 Task: Update the bed details and assign a resident in the Salesforce application.
Action: Mouse moved to (373, 102)
Screenshot: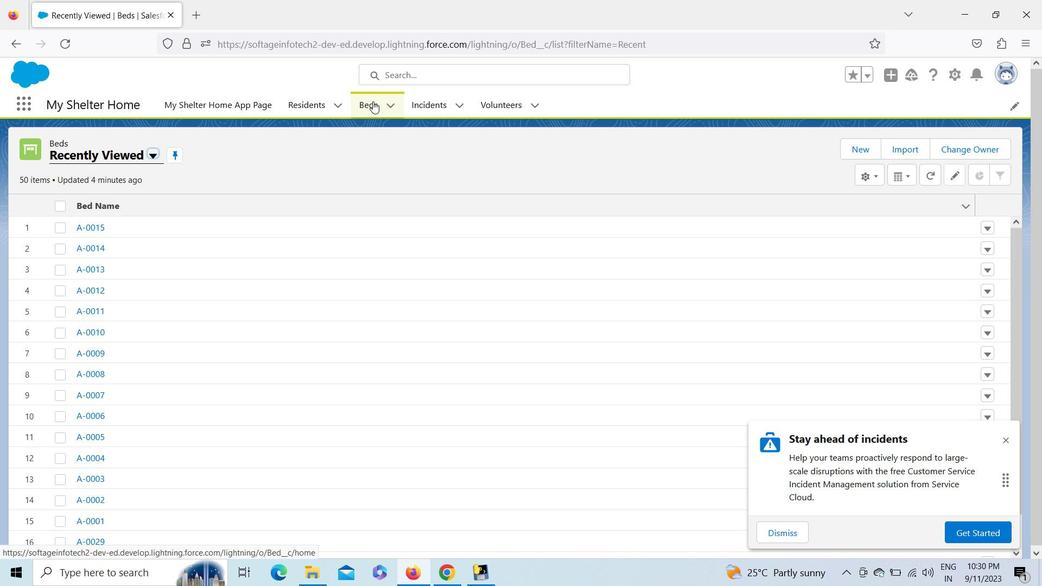 
Action: Mouse pressed left at (373, 102)
Screenshot: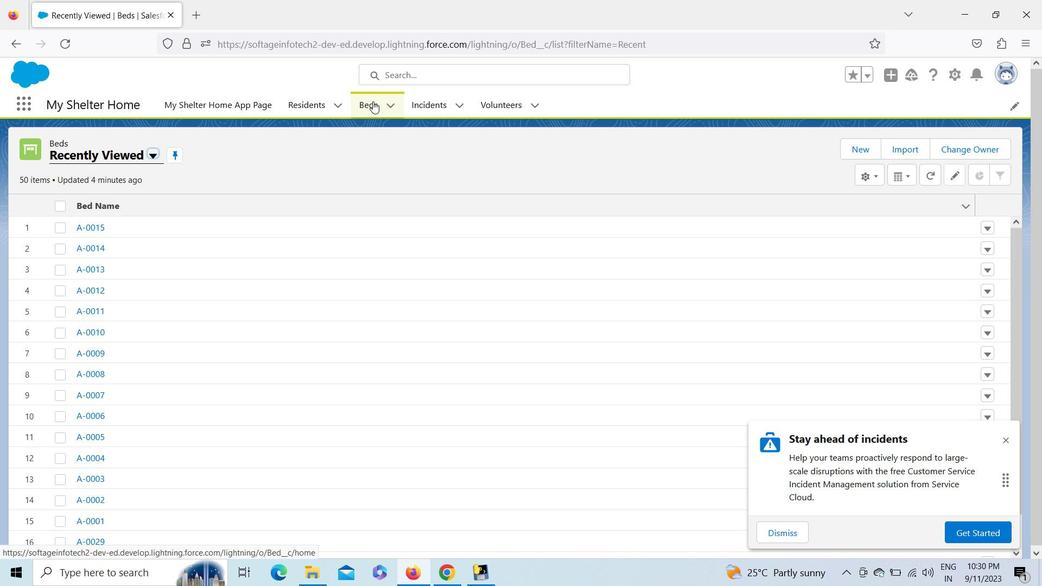 
Action: Mouse moved to (156, 155)
Screenshot: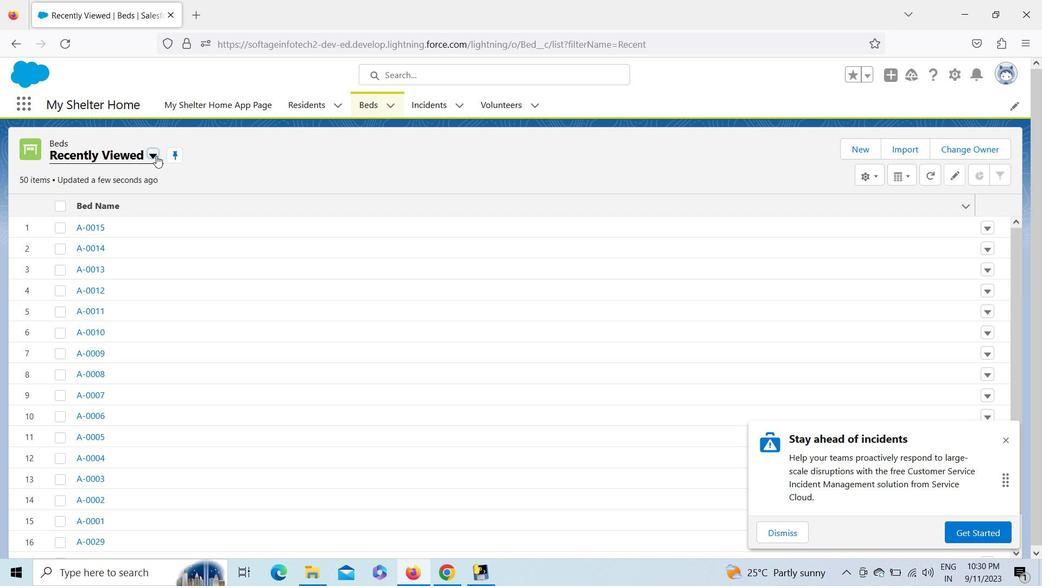 
Action: Mouse pressed left at (156, 155)
Screenshot: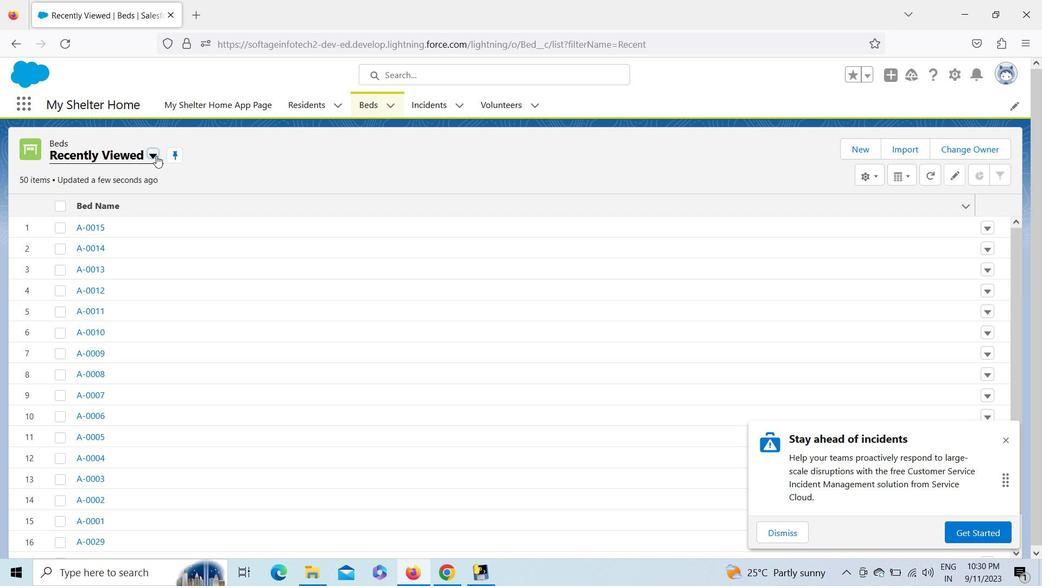 
Action: Mouse moved to (115, 197)
Screenshot: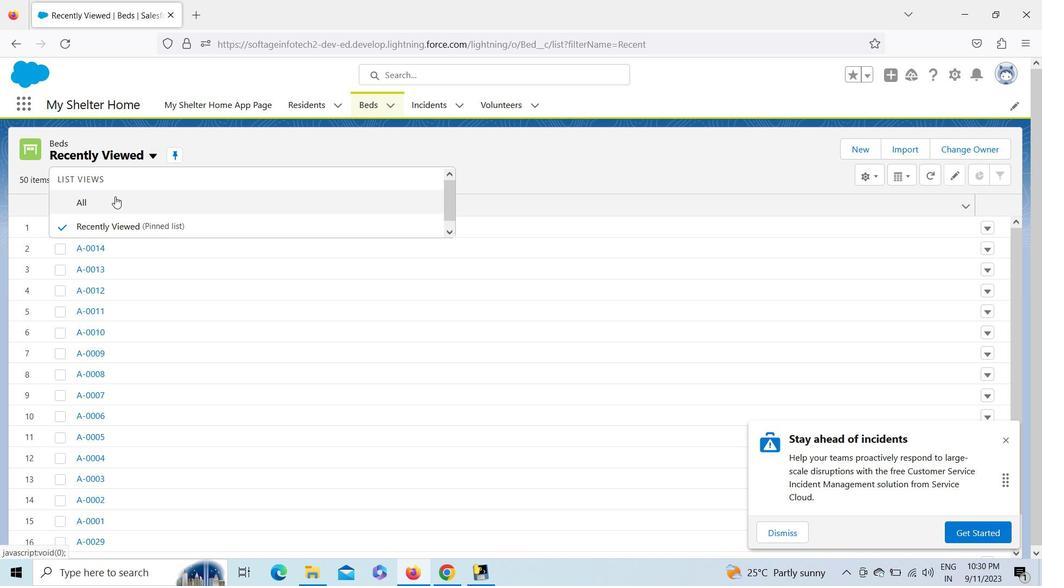 
Action: Mouse pressed left at (115, 197)
Screenshot: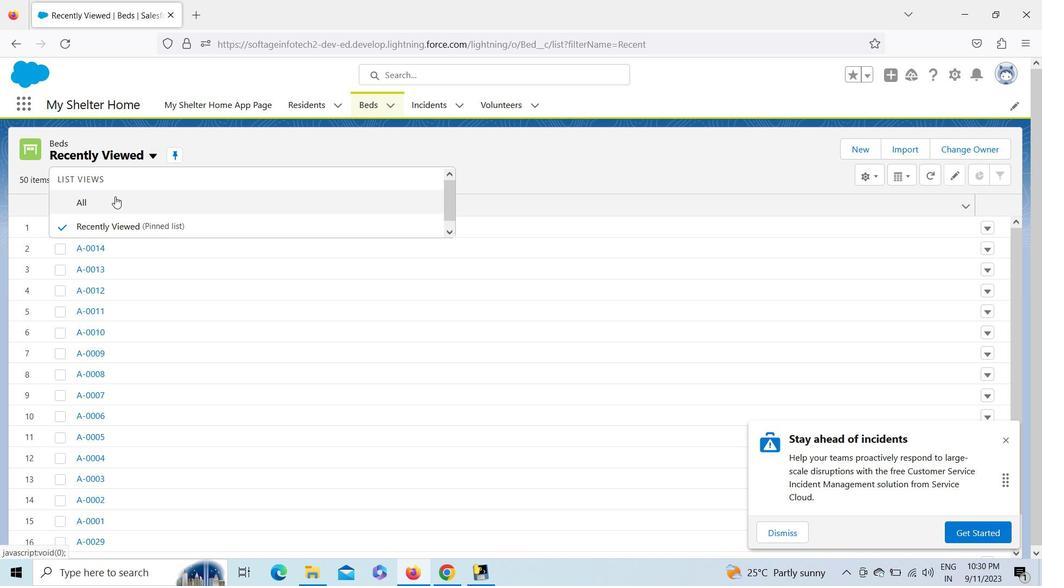 
Action: Mouse moved to (95, 157)
Screenshot: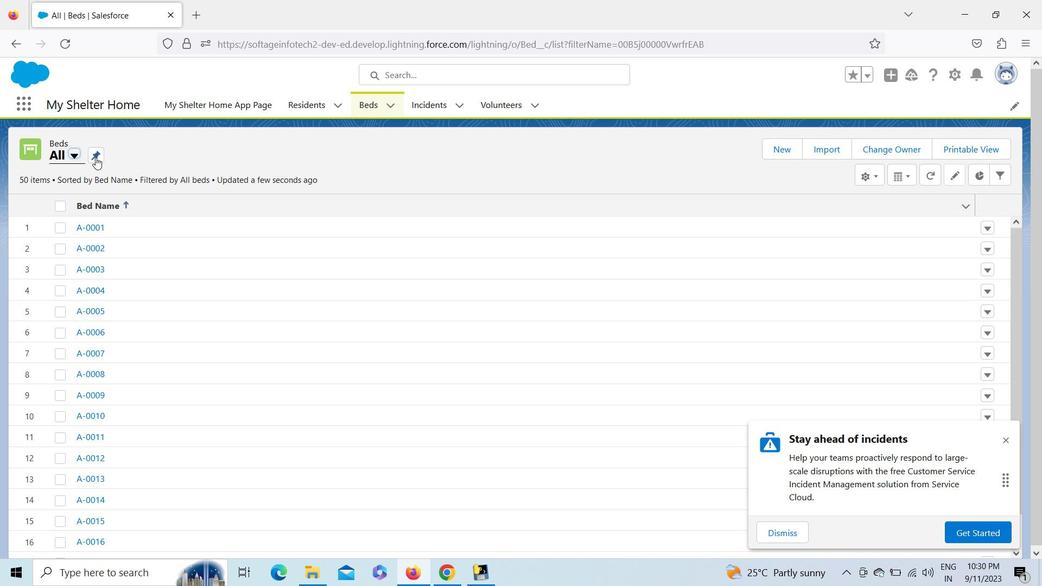 
Action: Mouse pressed left at (95, 157)
Screenshot: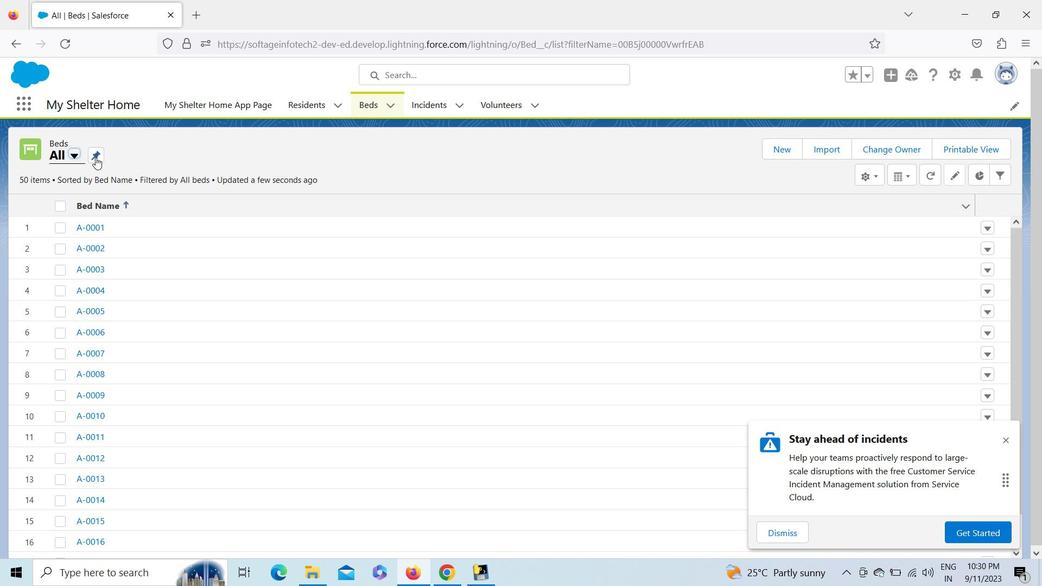 
Action: Mouse moved to (1007, 439)
Screenshot: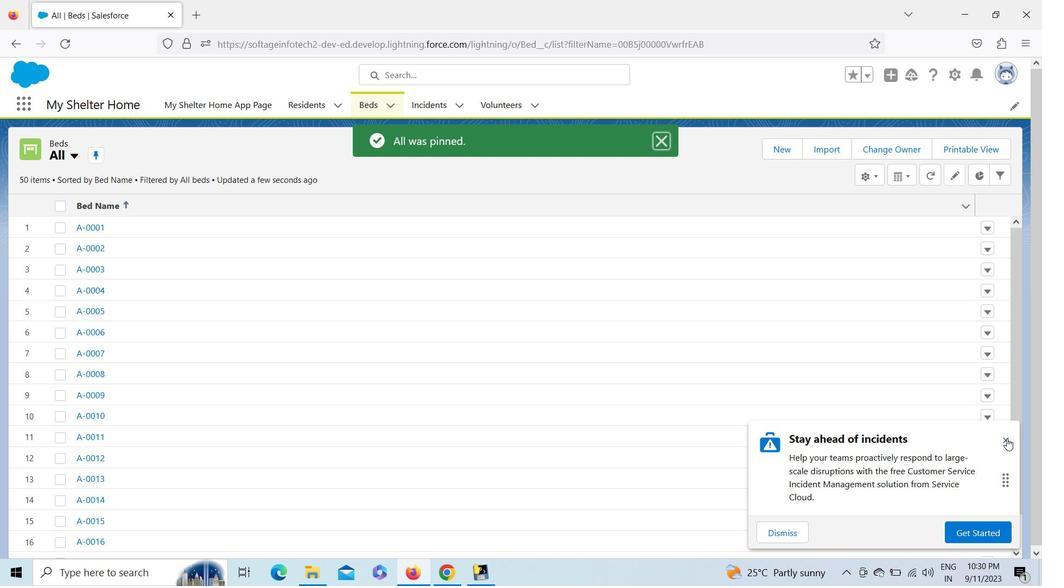 
Action: Mouse pressed left at (1007, 439)
Screenshot: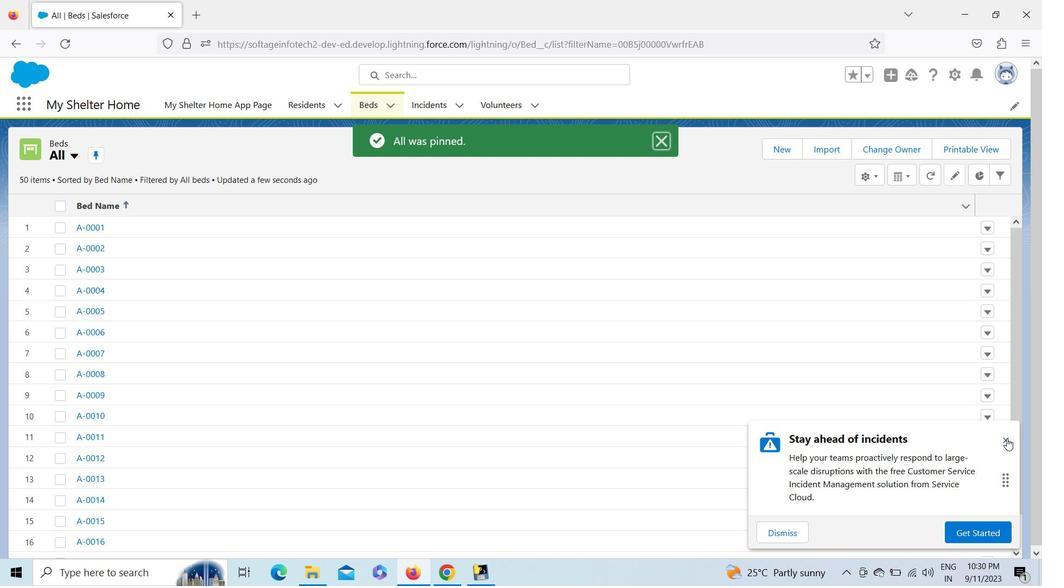 
Action: Mouse moved to (1020, 554)
Screenshot: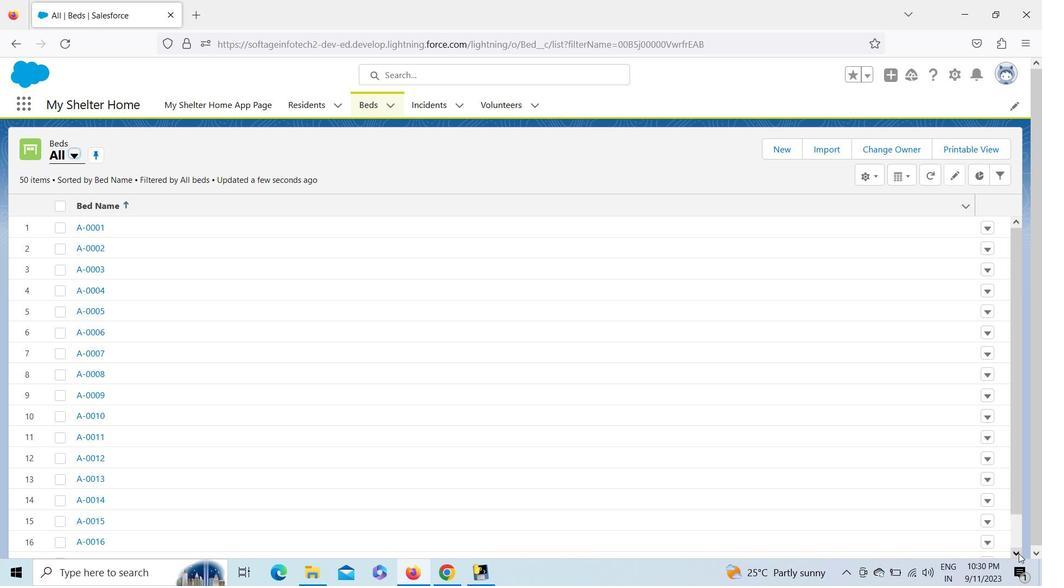 
Action: Mouse pressed left at (1020, 554)
Screenshot: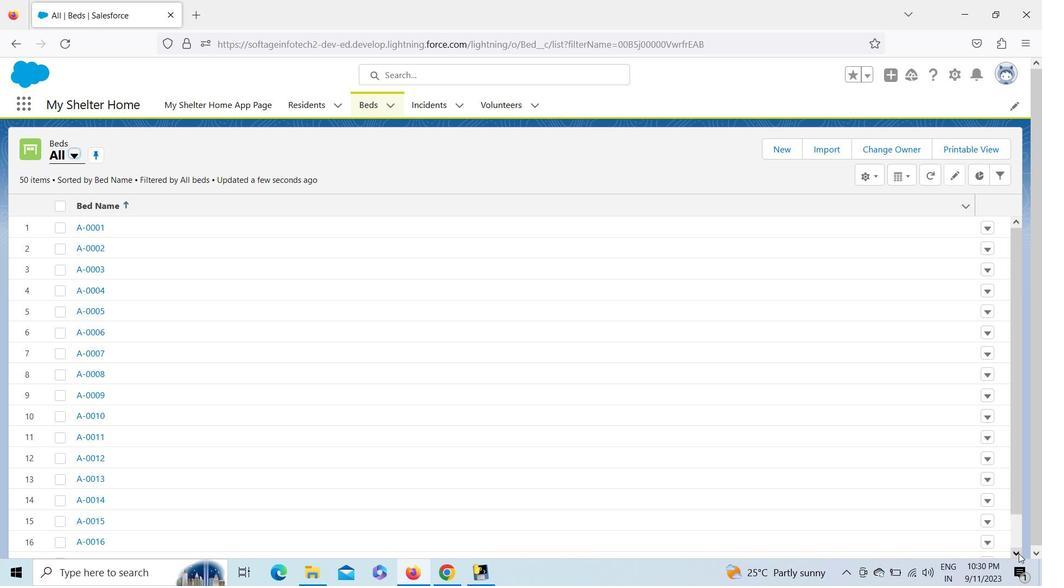 
Action: Mouse pressed left at (1020, 554)
Screenshot: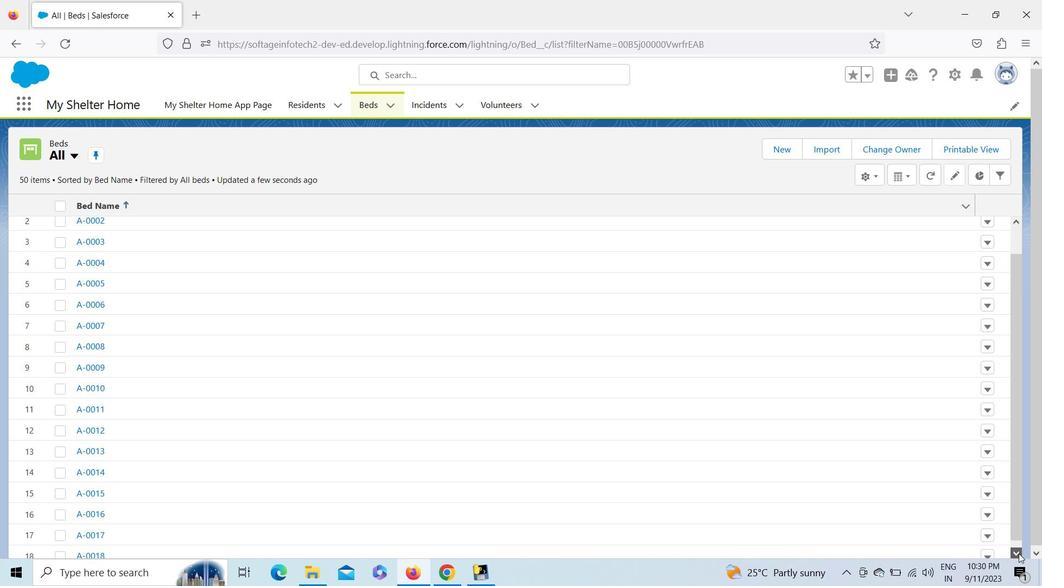 
Action: Mouse pressed left at (1020, 554)
Screenshot: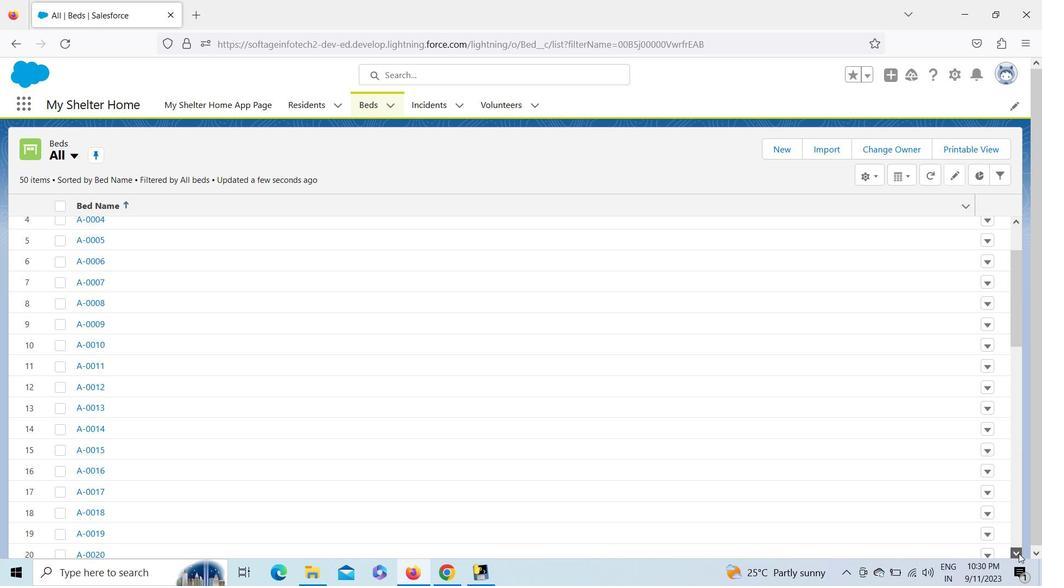 
Action: Mouse pressed left at (1020, 554)
Screenshot: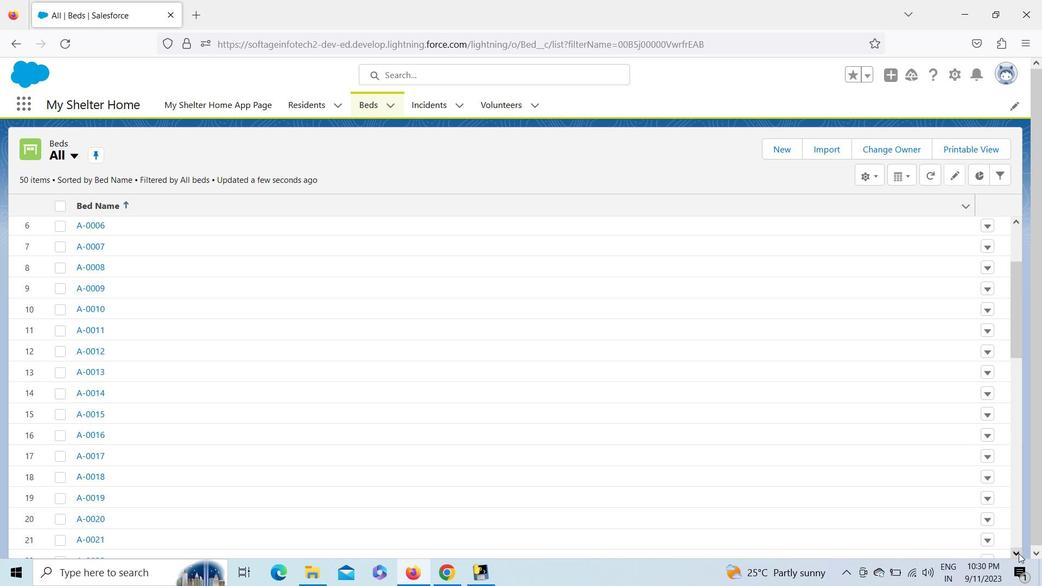 
Action: Mouse moved to (86, 404)
Screenshot: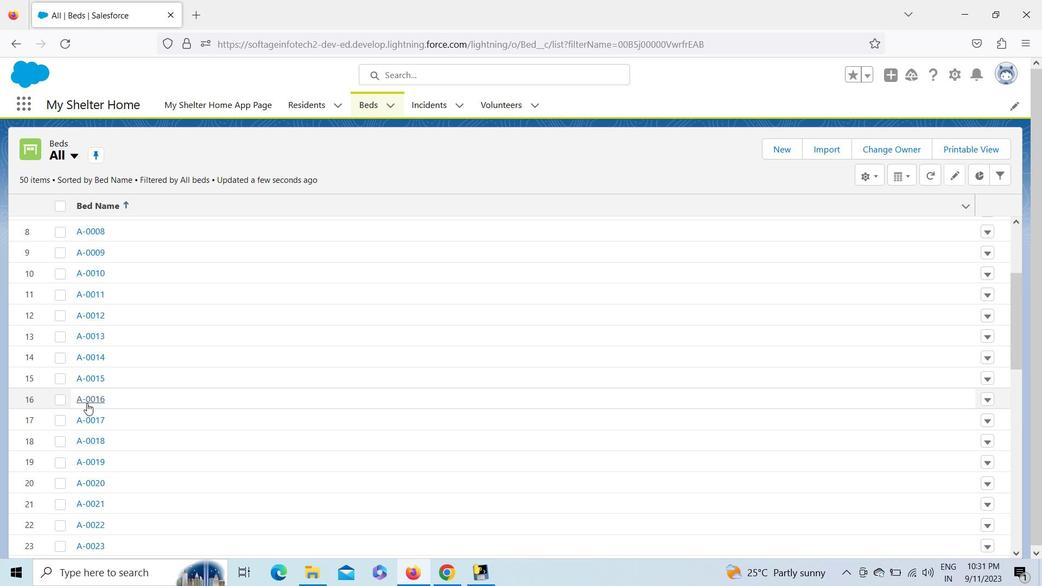
Action: Mouse pressed left at (86, 404)
Screenshot: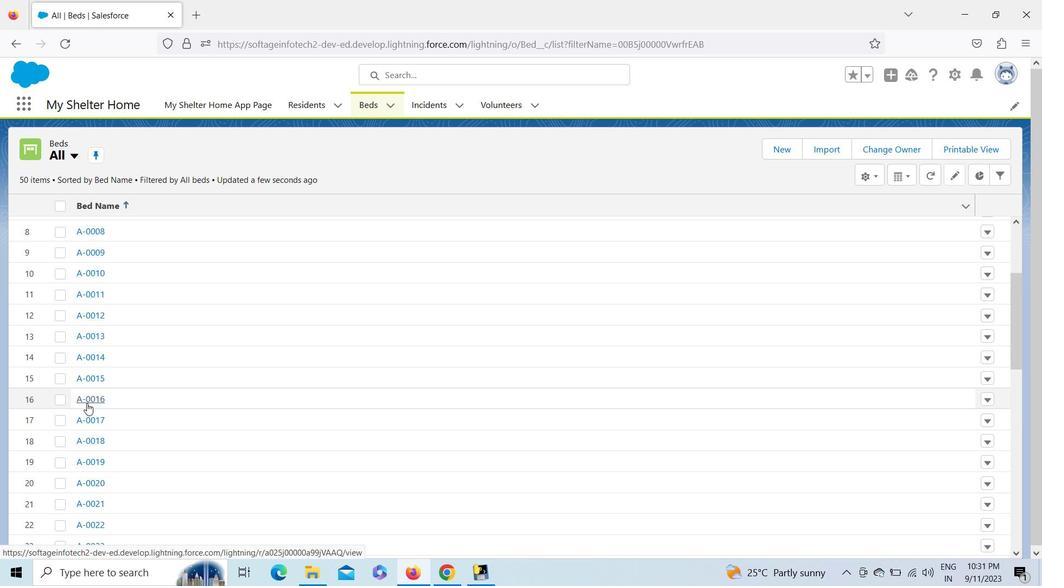 
Action: Mouse moved to (667, 332)
Screenshot: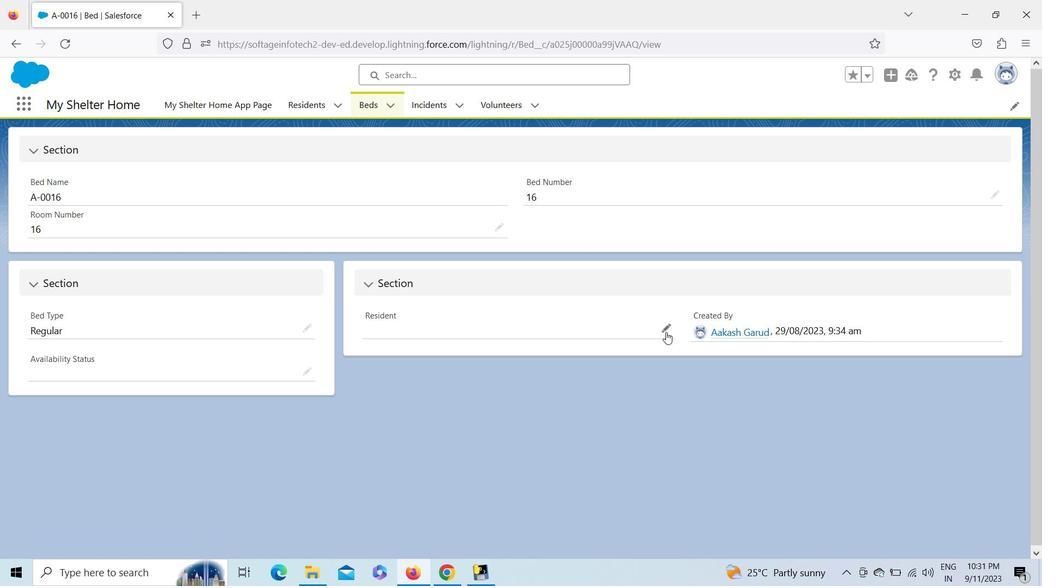 
Action: Mouse pressed left at (667, 332)
Screenshot: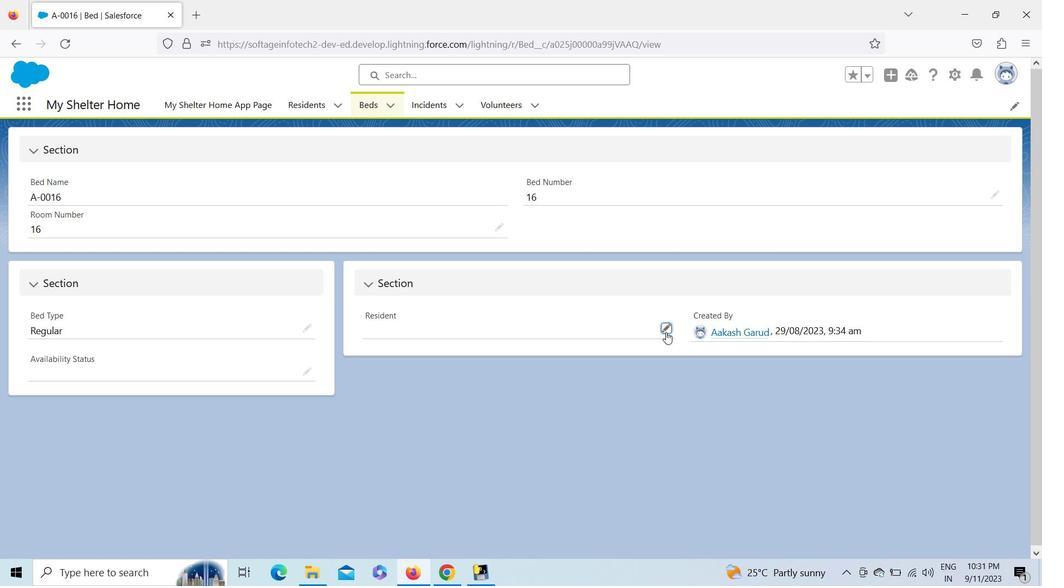 
Action: Mouse moved to (640, 362)
Screenshot: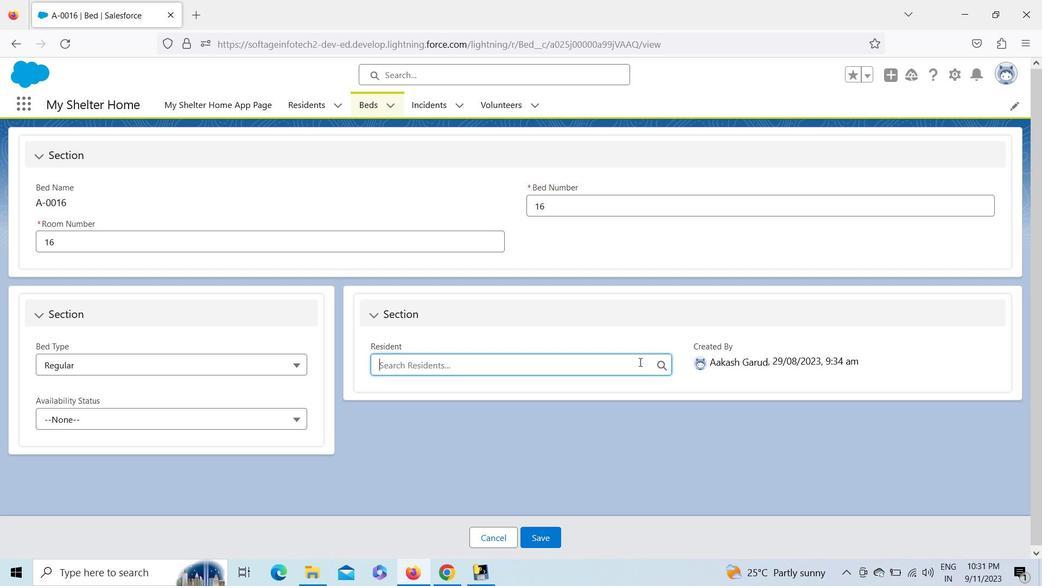 
Action: Key pressed <Key.shift>Jiy<Key.backspace>
Screenshot: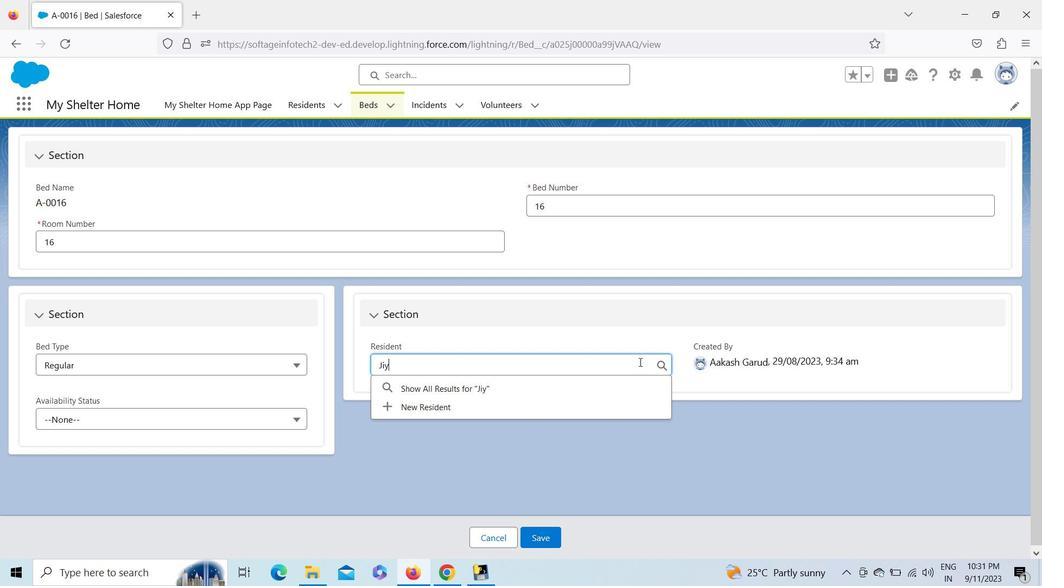 
Action: Mouse moved to (447, 425)
Screenshot: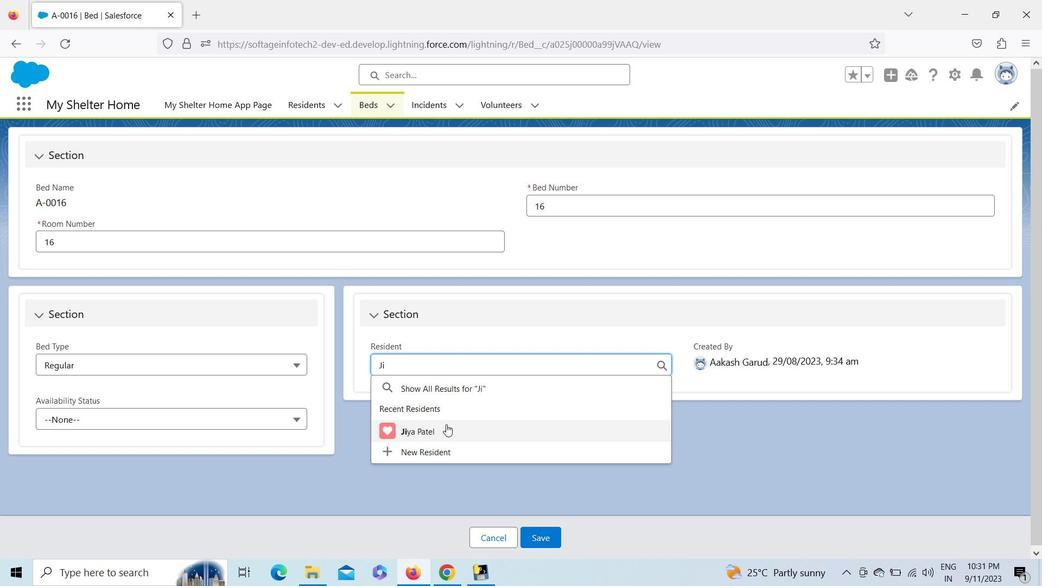 
Action: Mouse pressed left at (447, 425)
Screenshot: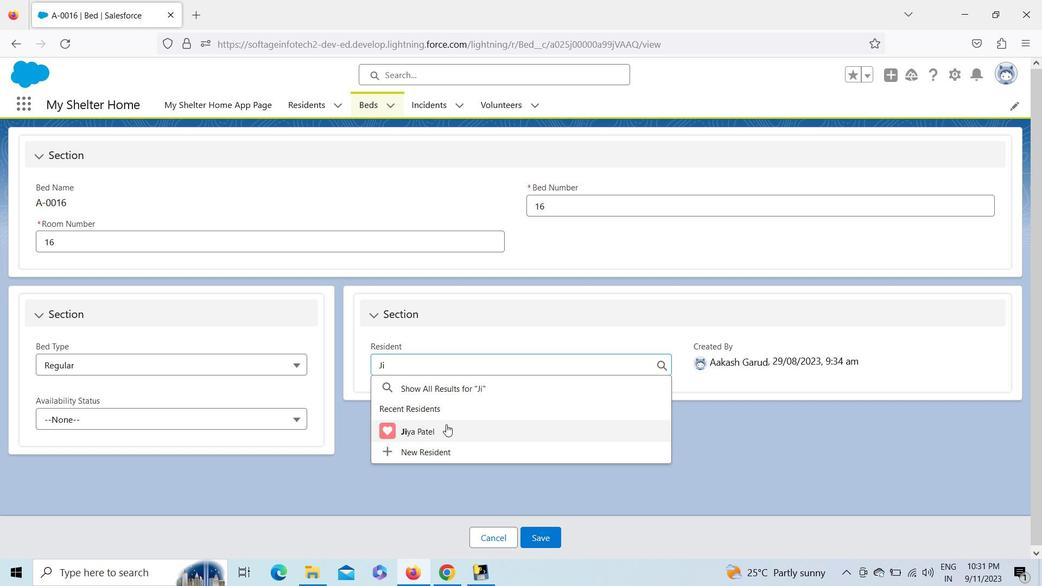 
Action: Mouse moved to (166, 415)
Screenshot: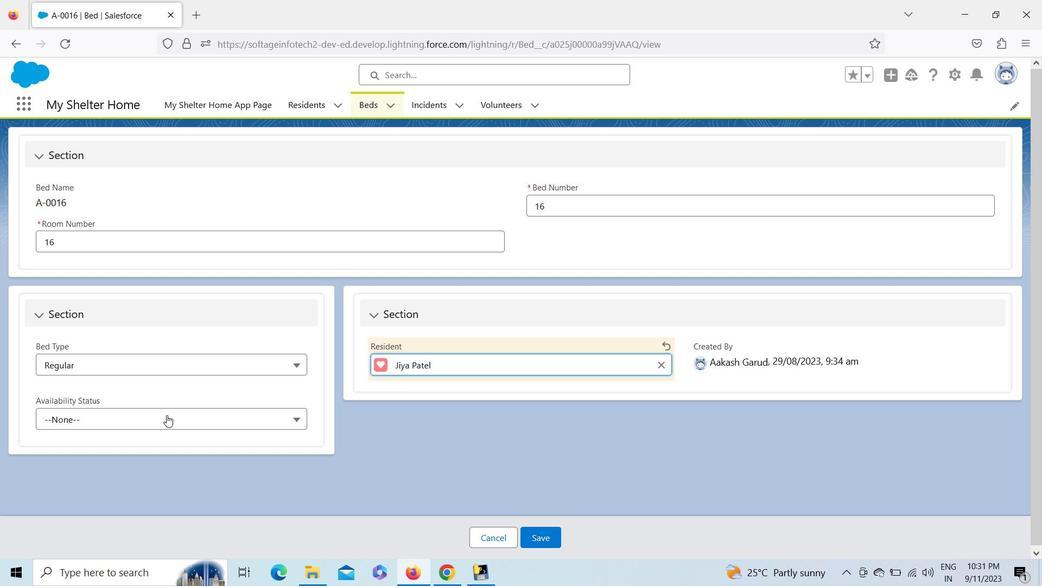 
Action: Mouse pressed left at (166, 415)
Screenshot: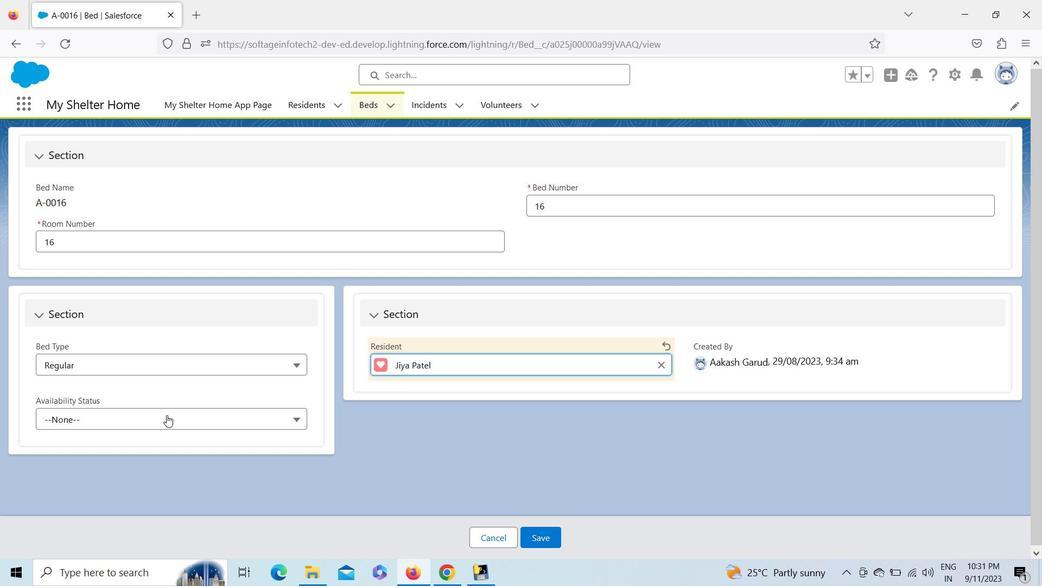 
Action: Mouse moved to (97, 473)
Screenshot: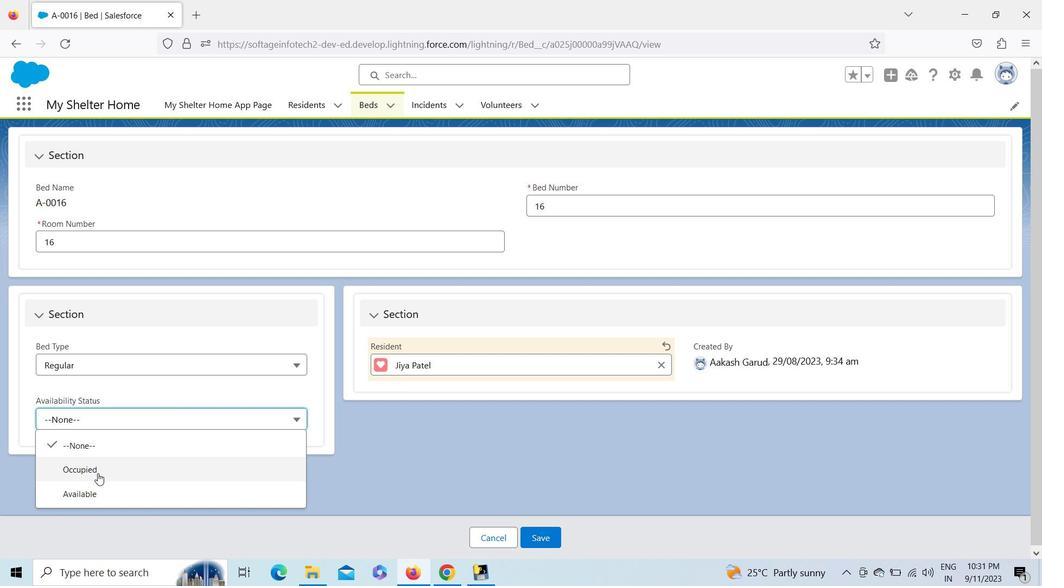 
Action: Mouse pressed left at (97, 473)
Screenshot: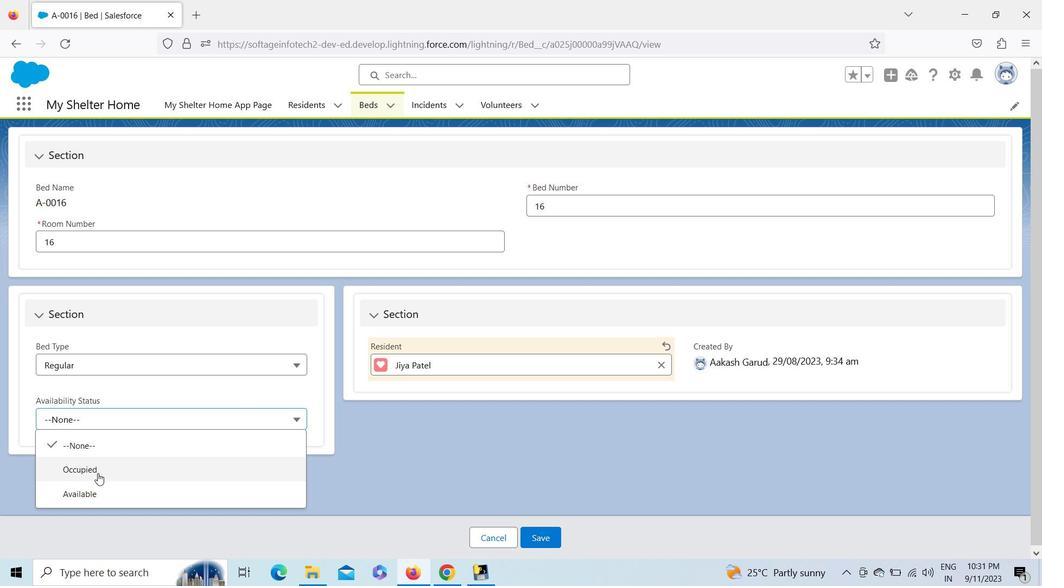 
Action: Mouse moved to (550, 530)
Screenshot: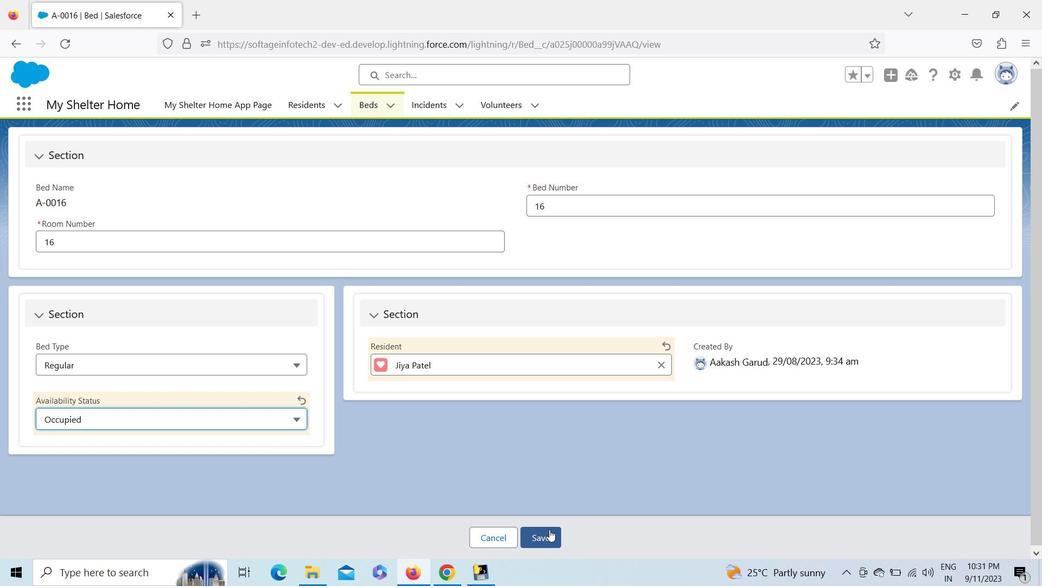 
Action: Mouse pressed left at (550, 530)
Screenshot: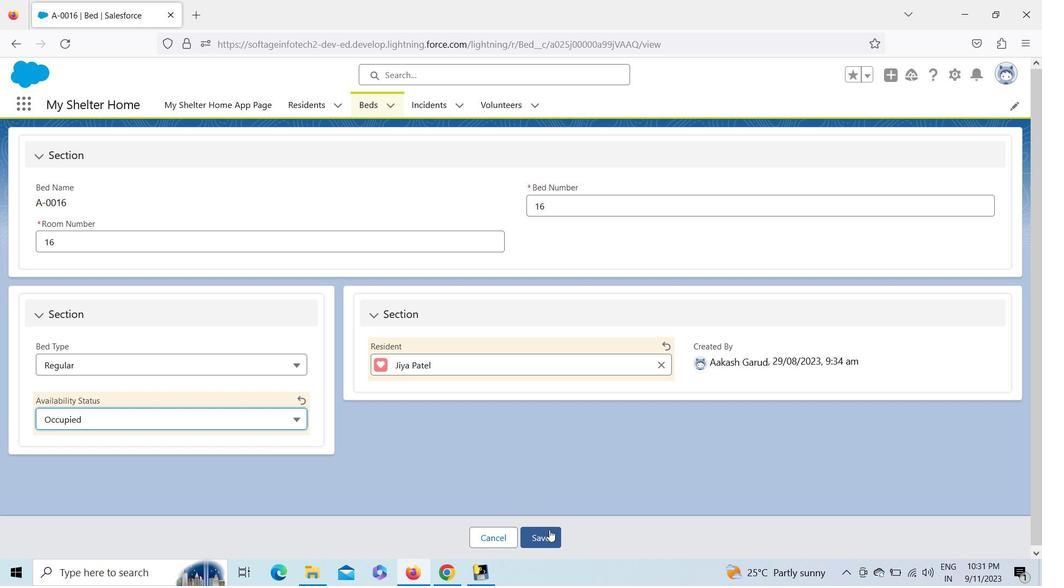 
Action: Mouse moved to (374, 102)
Screenshot: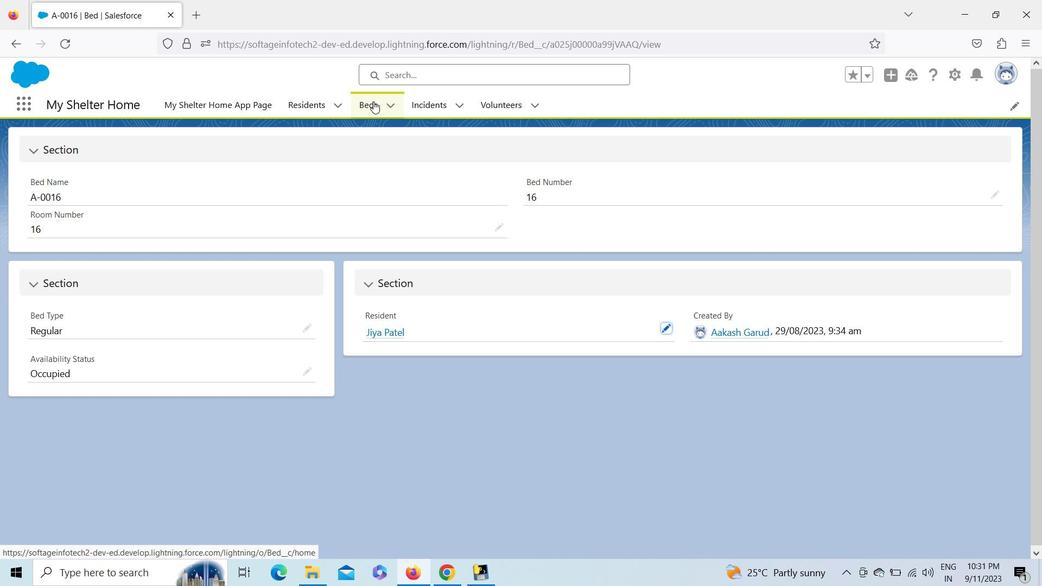
Action: Mouse pressed left at (374, 102)
Screenshot: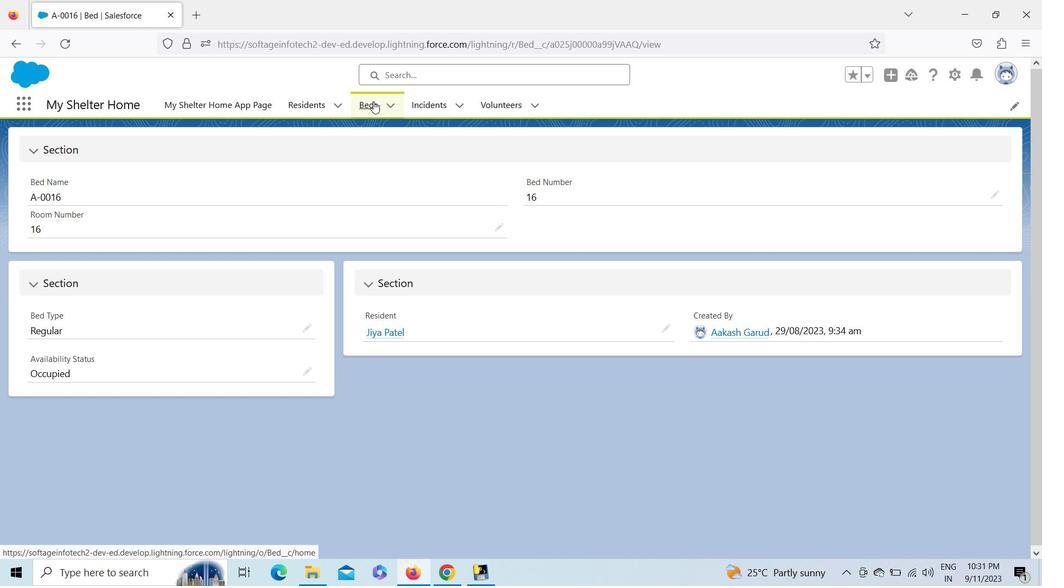 
Action: Mouse moved to (1016, 553)
Screenshot: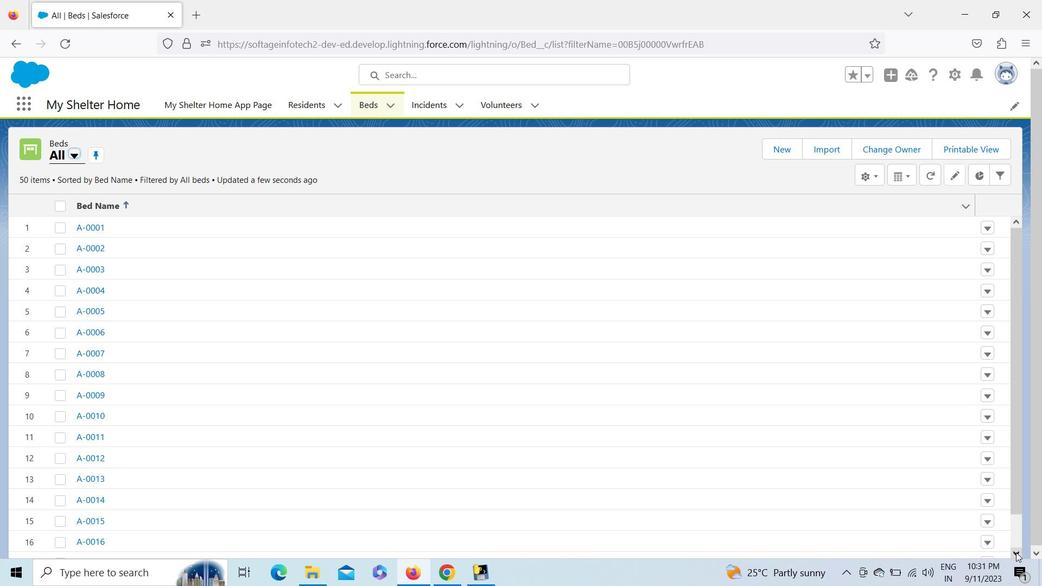 
Action: Mouse pressed left at (1016, 553)
Screenshot: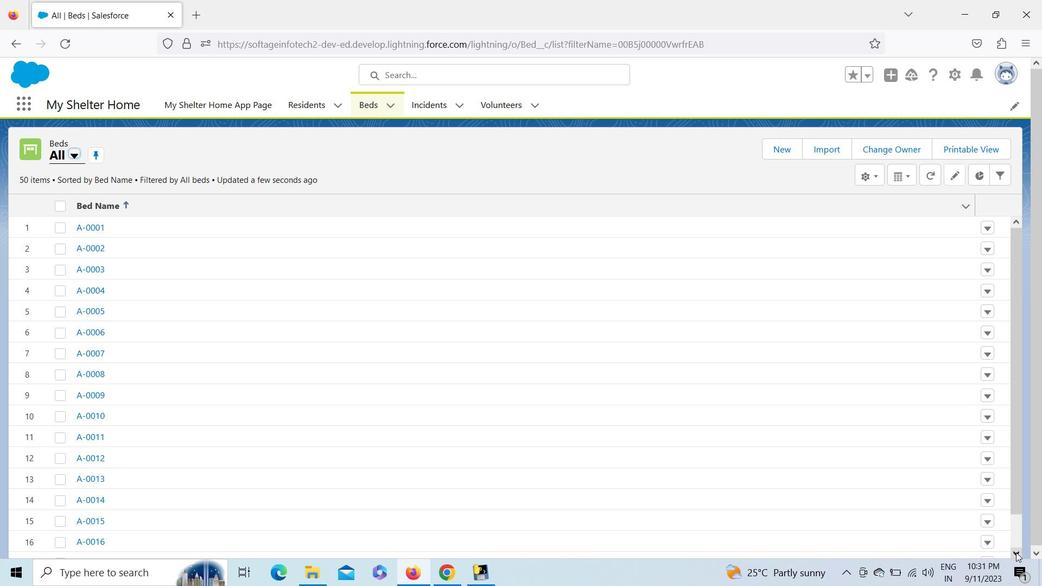 
Action: Mouse pressed left at (1016, 553)
Screenshot: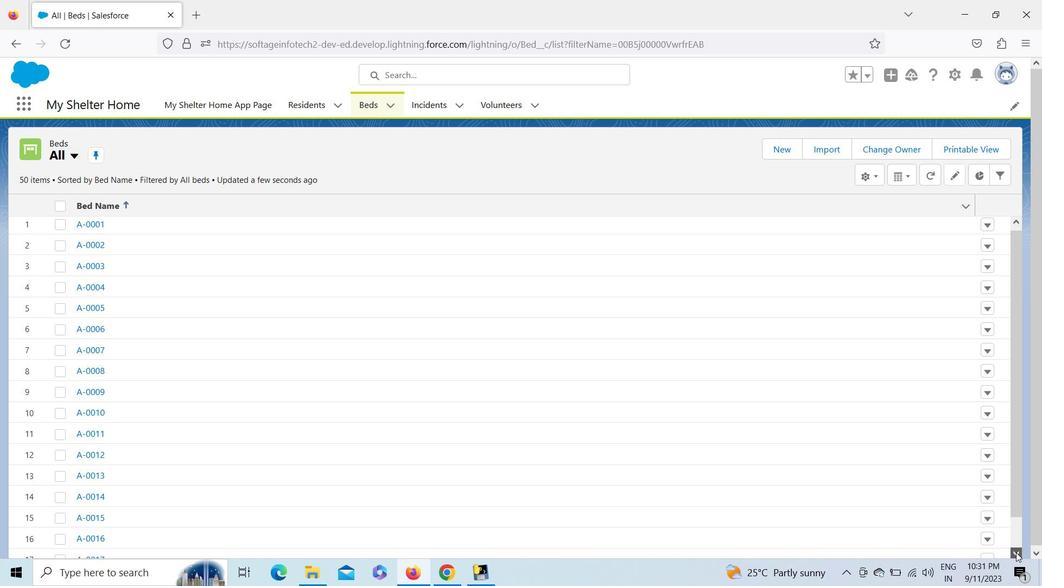 
Action: Mouse moved to (98, 485)
Screenshot: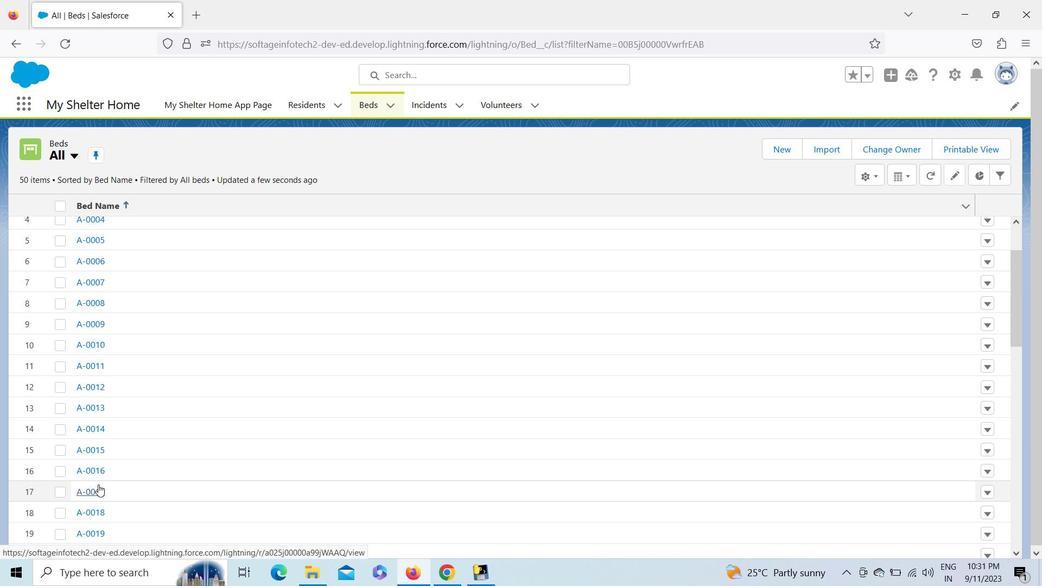 
Action: Mouse pressed left at (98, 485)
Screenshot: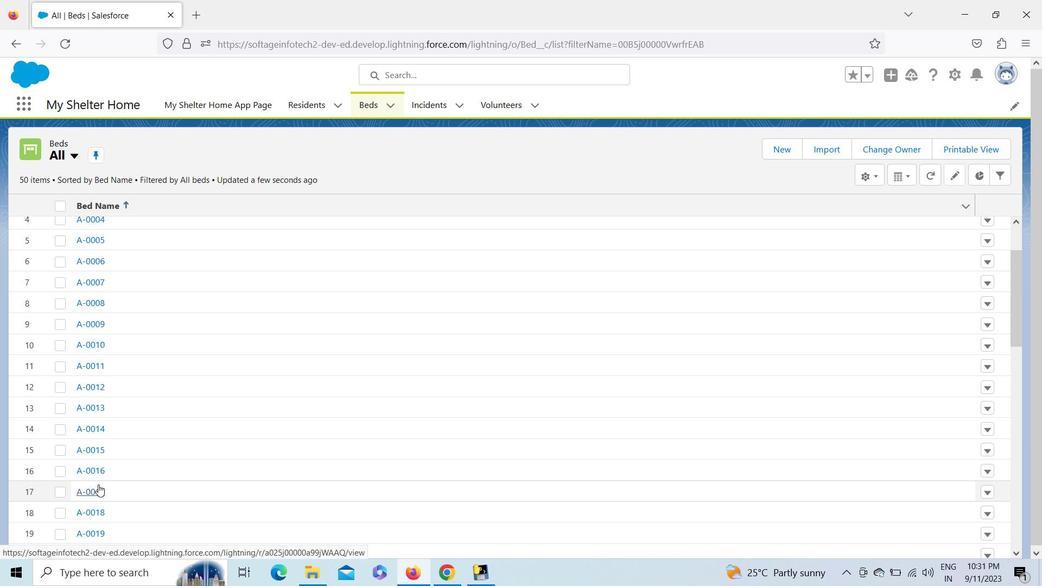 
Action: Mouse moved to (664, 327)
Screenshot: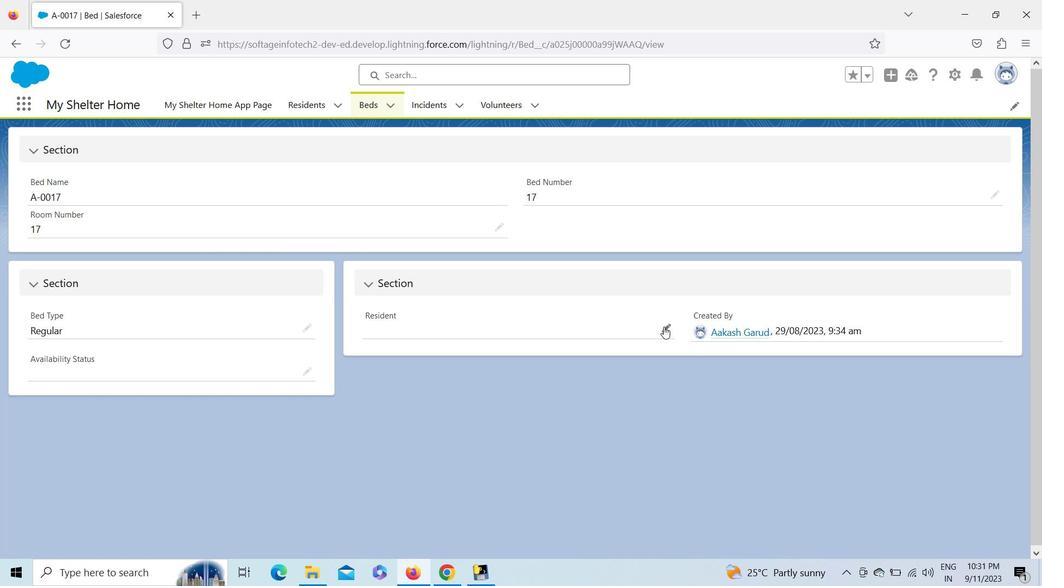 
Action: Mouse pressed left at (664, 327)
Screenshot: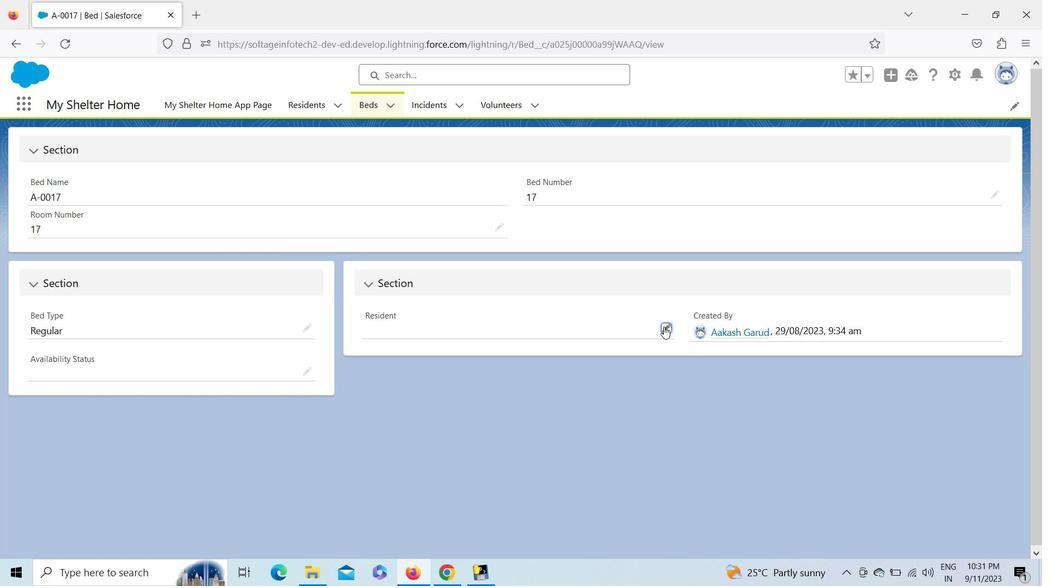 
Action: Mouse moved to (657, 370)
Screenshot: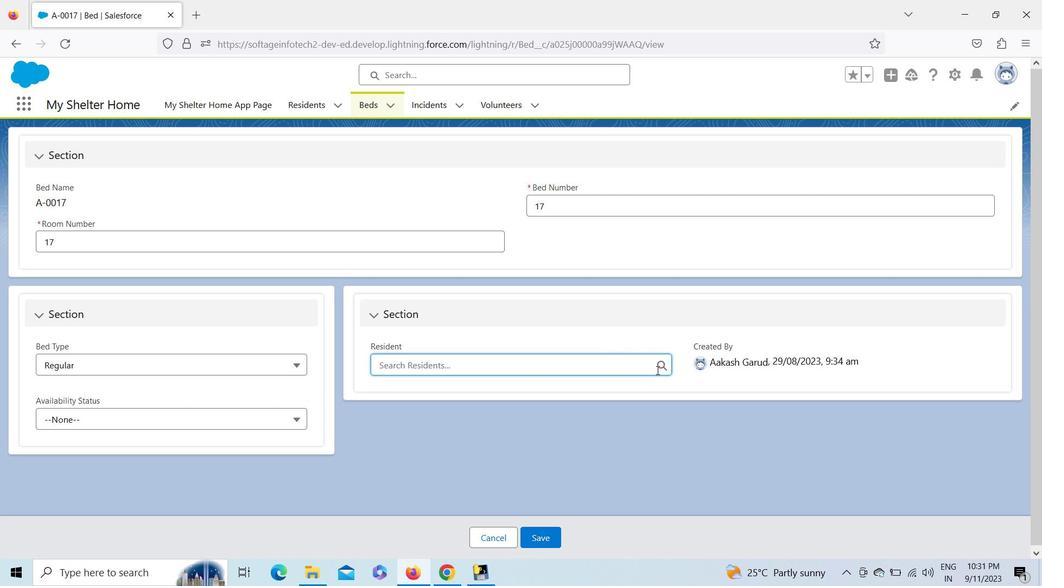
Action: Key pressed h
Screenshot: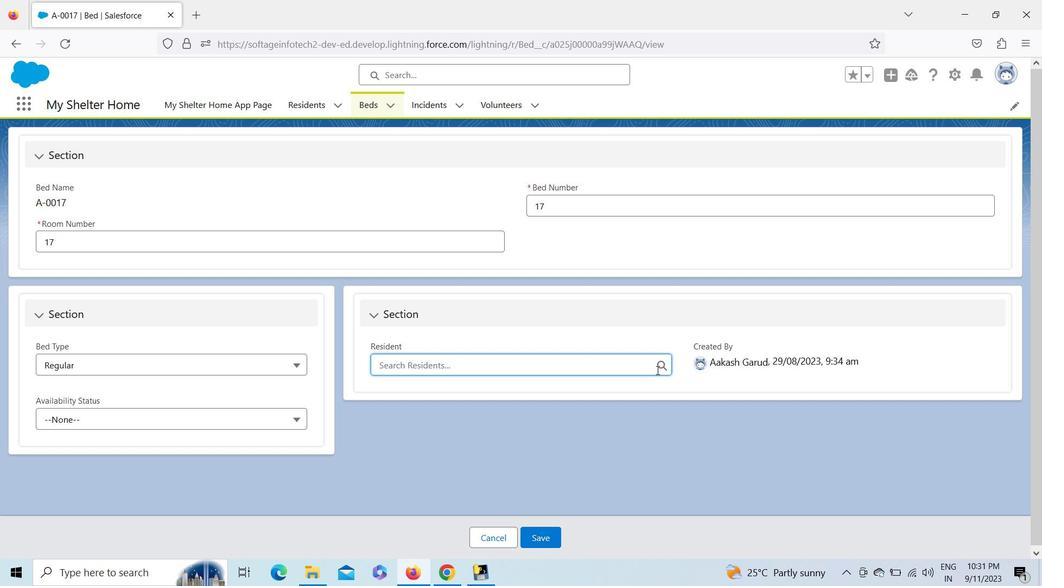 
Action: Mouse moved to (538, 462)
Screenshot: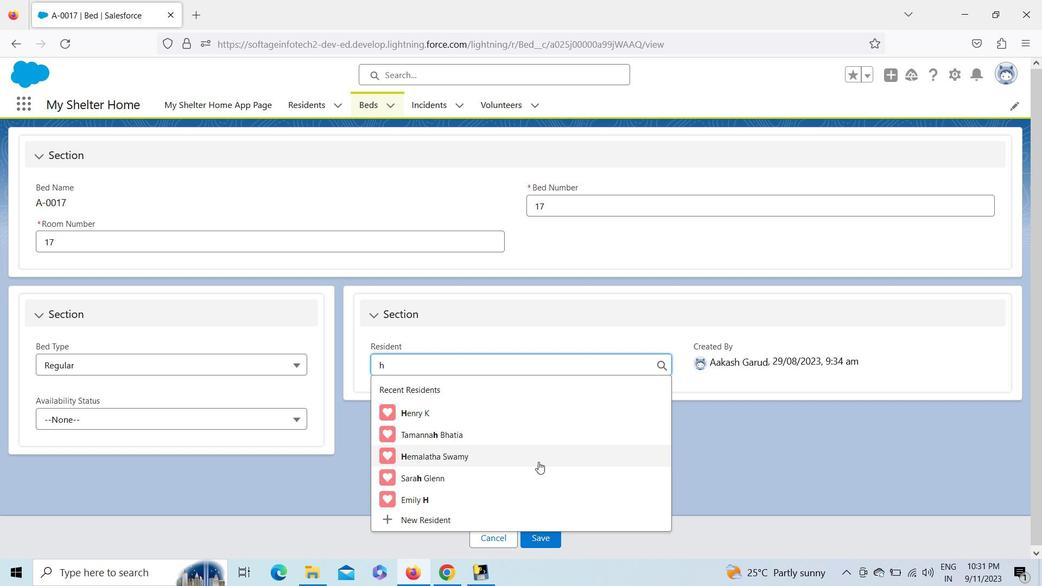 
Action: Key pressed en<Key.backspace><Key.backspace>
Screenshot: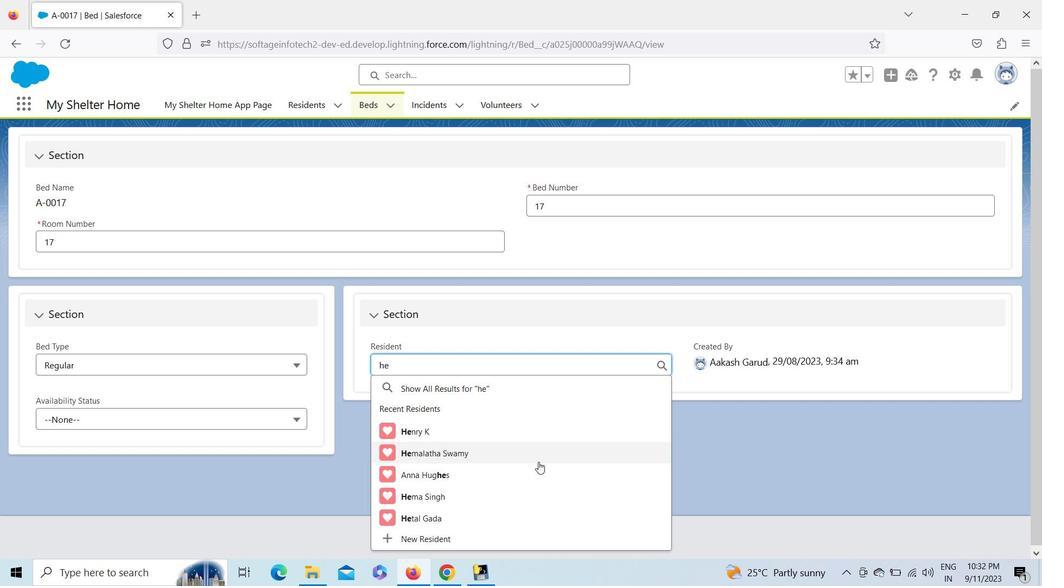 
Action: Mouse moved to (428, 372)
Screenshot: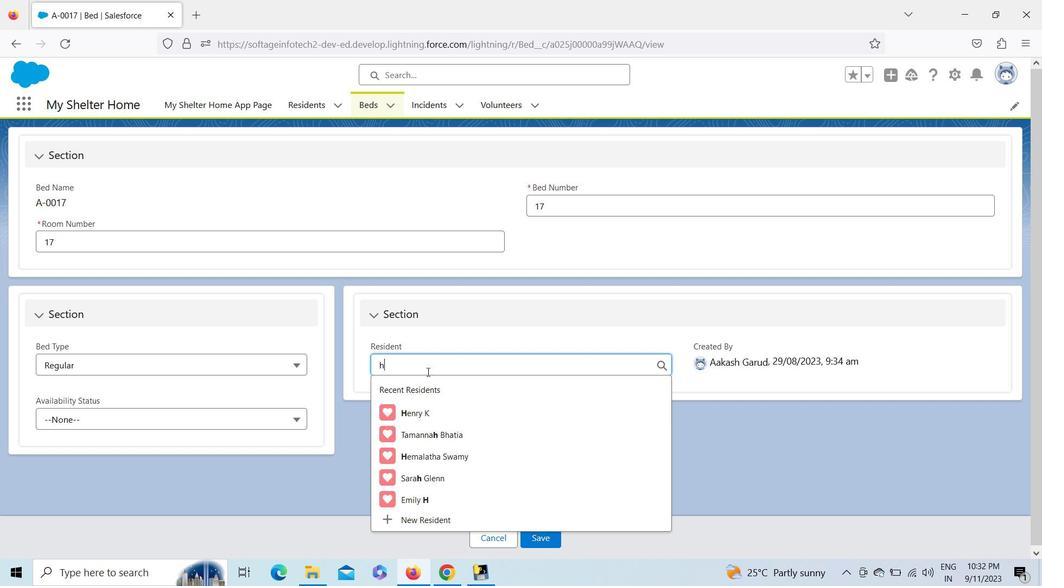 
Action: Key pressed enry
Screenshot: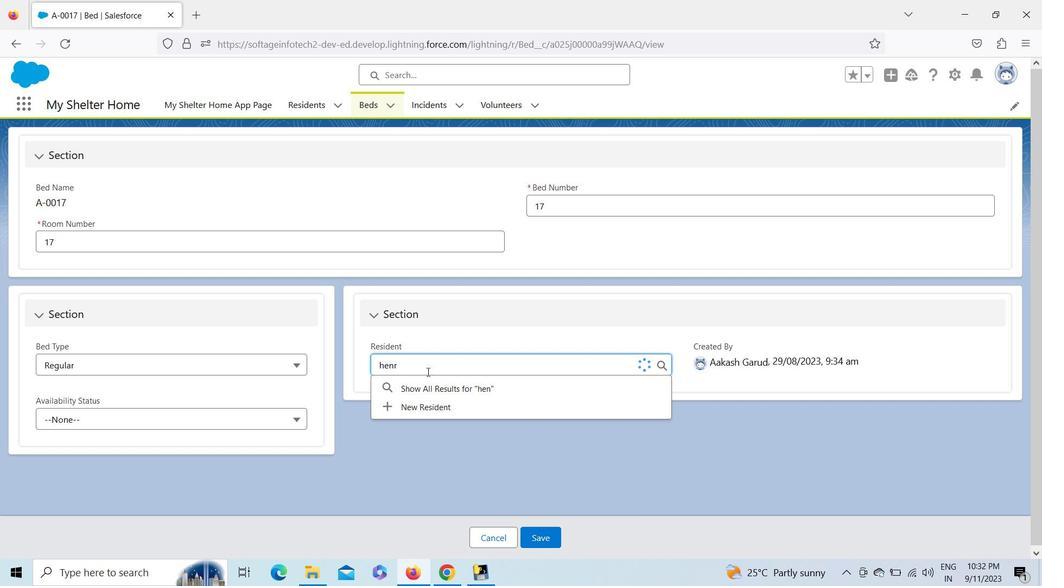 
Action: Mouse moved to (432, 390)
Screenshot: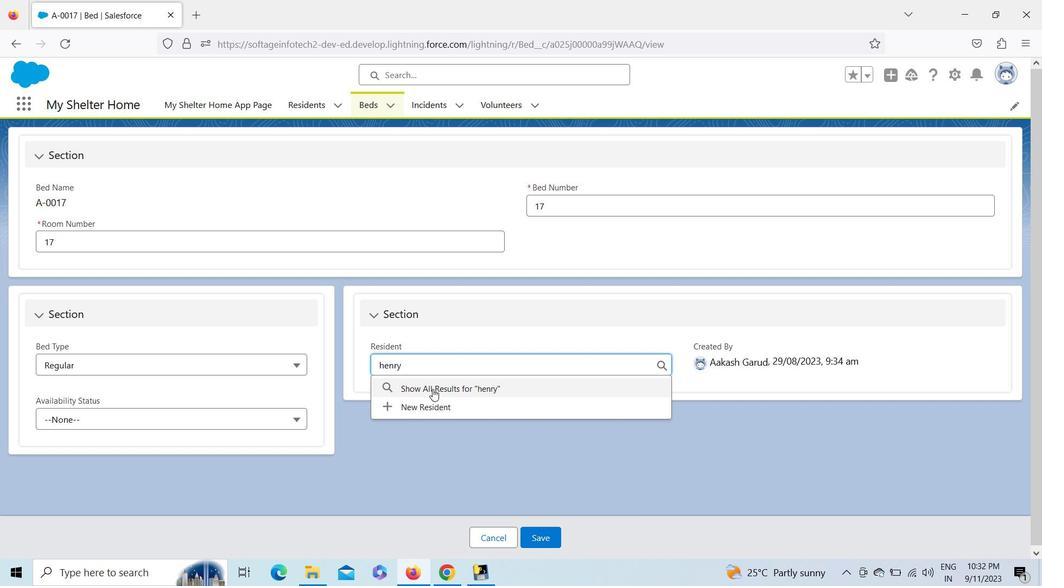 
Action: Mouse pressed left at (432, 390)
Screenshot: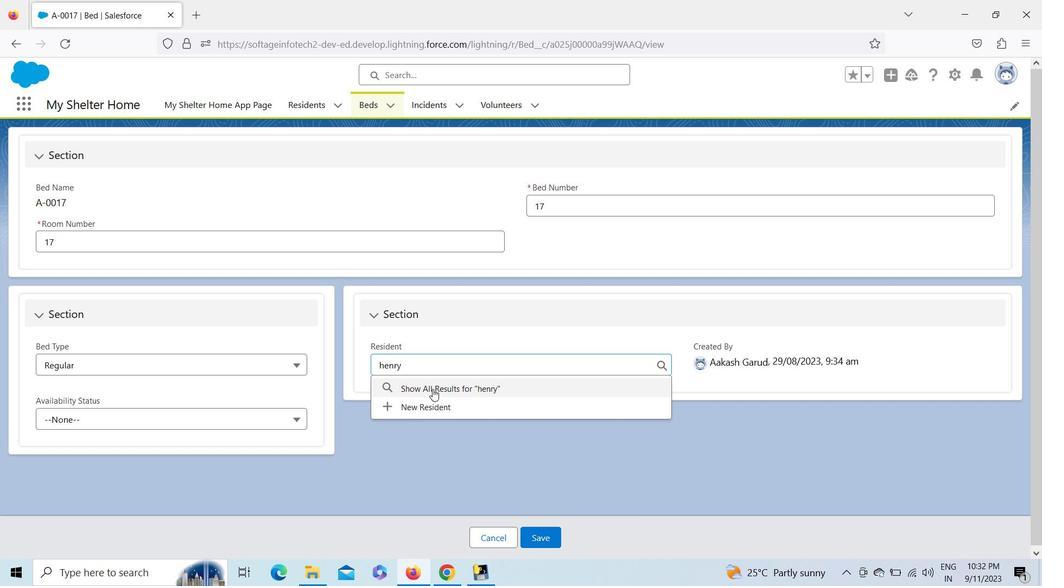 
Action: Mouse moved to (89, 272)
Screenshot: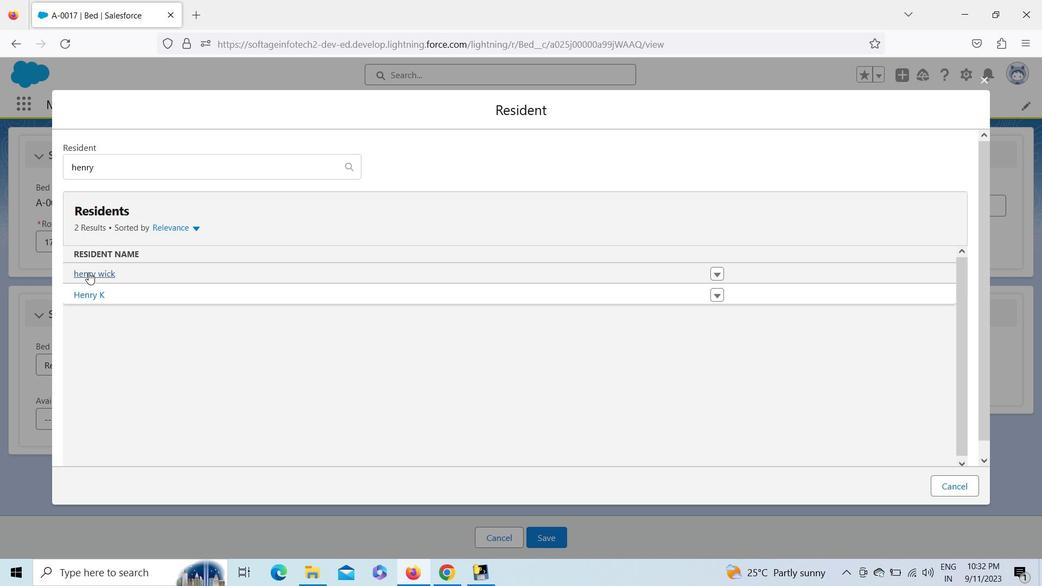 
Action: Mouse pressed left at (89, 272)
Screenshot: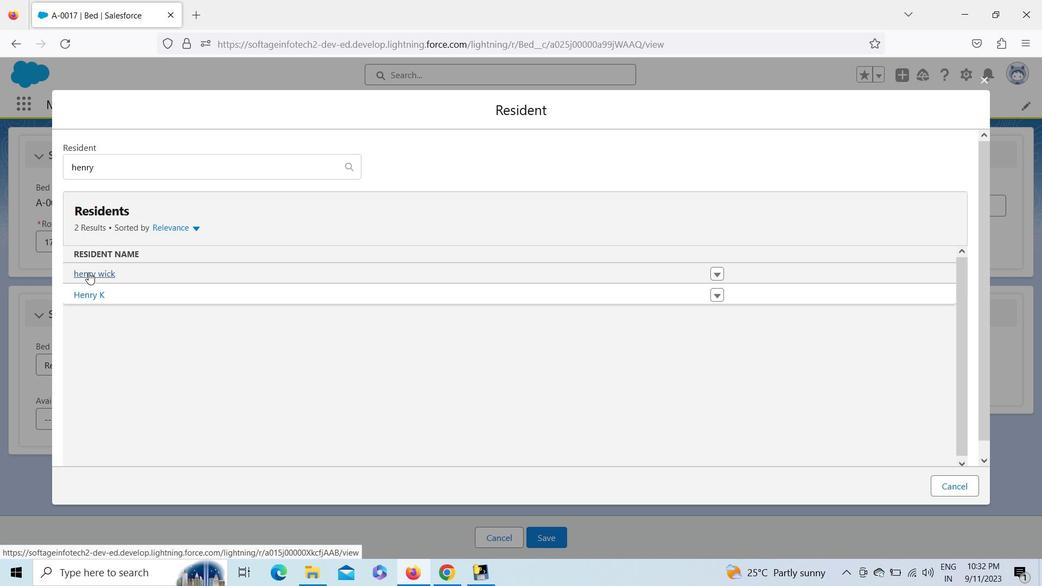 
Action: Mouse moved to (190, 420)
Screenshot: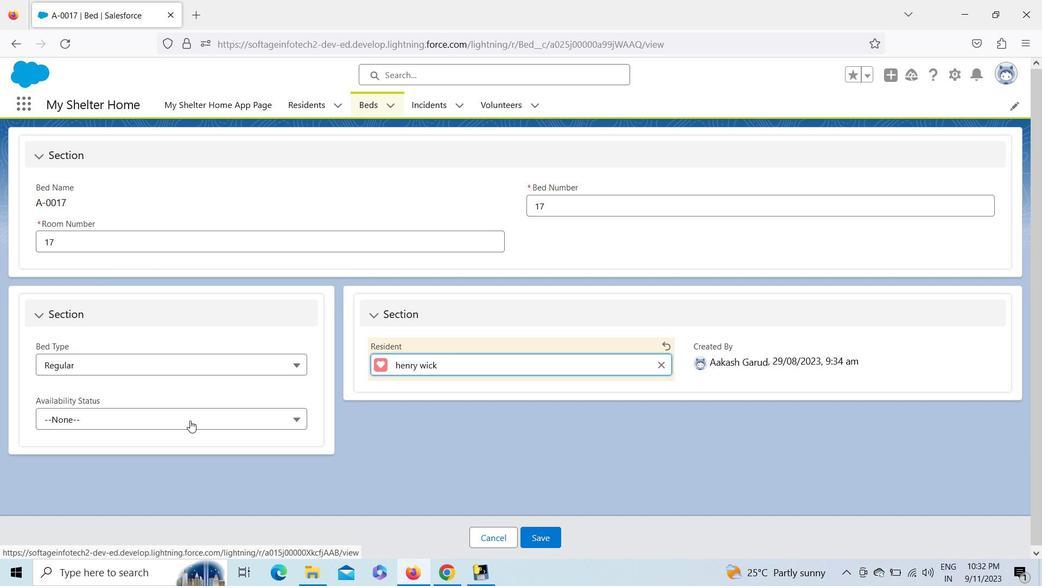 
Action: Mouse pressed left at (190, 420)
Screenshot: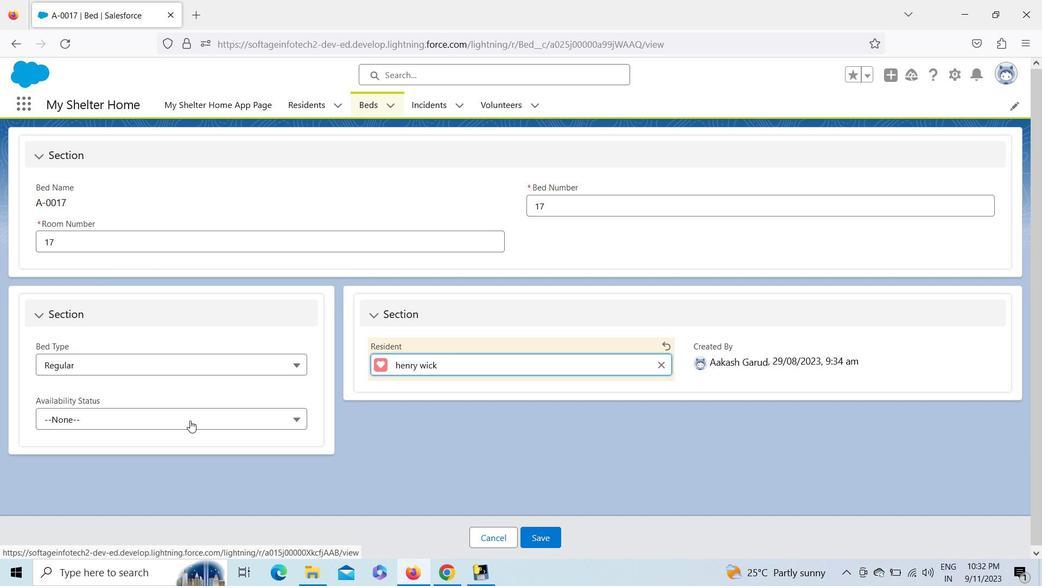 
Action: Key pressed <Key.down><Key.down>
Screenshot: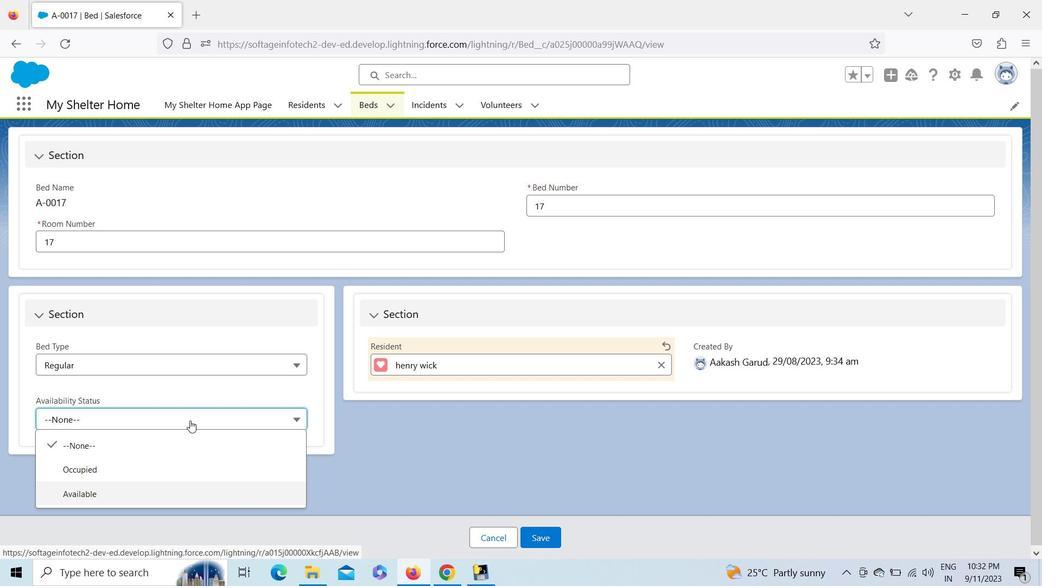 
Action: Mouse moved to (138, 470)
Screenshot: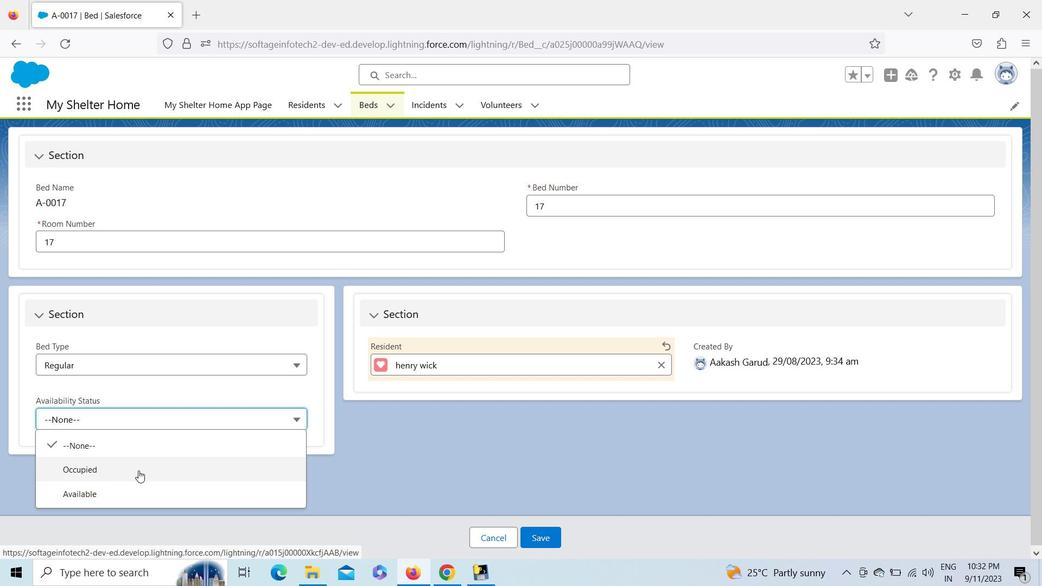 
Action: Mouse pressed left at (138, 470)
Screenshot: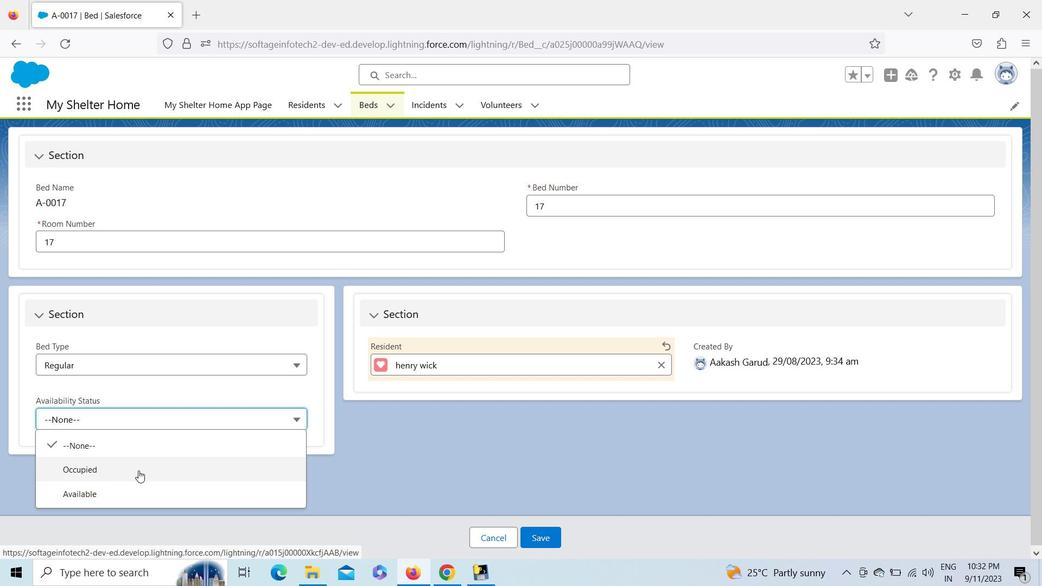 
Action: Mouse moved to (542, 535)
Screenshot: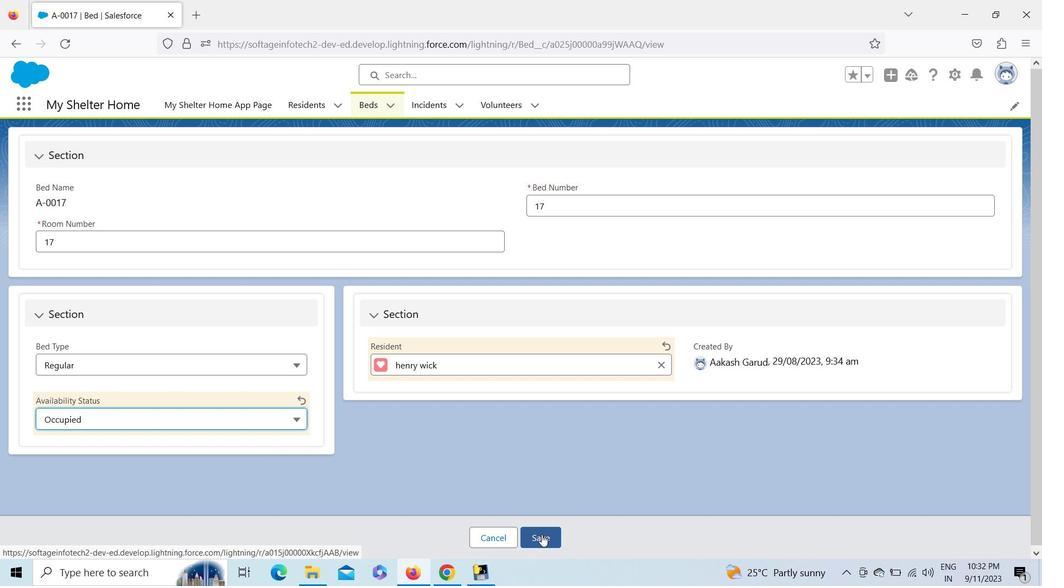 
Action: Mouse pressed left at (542, 535)
Screenshot: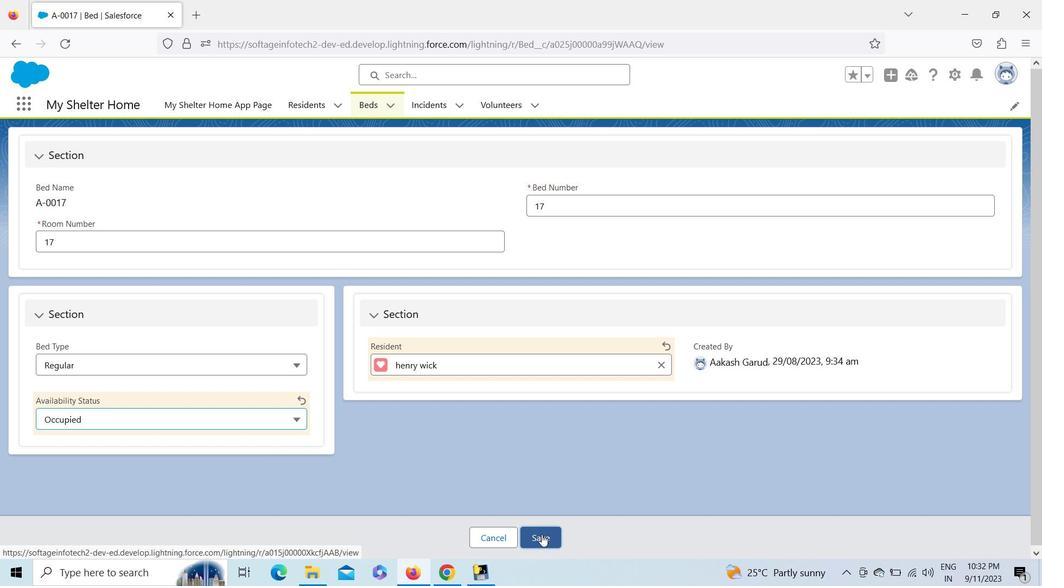 
Action: Mouse moved to (381, 107)
Screenshot: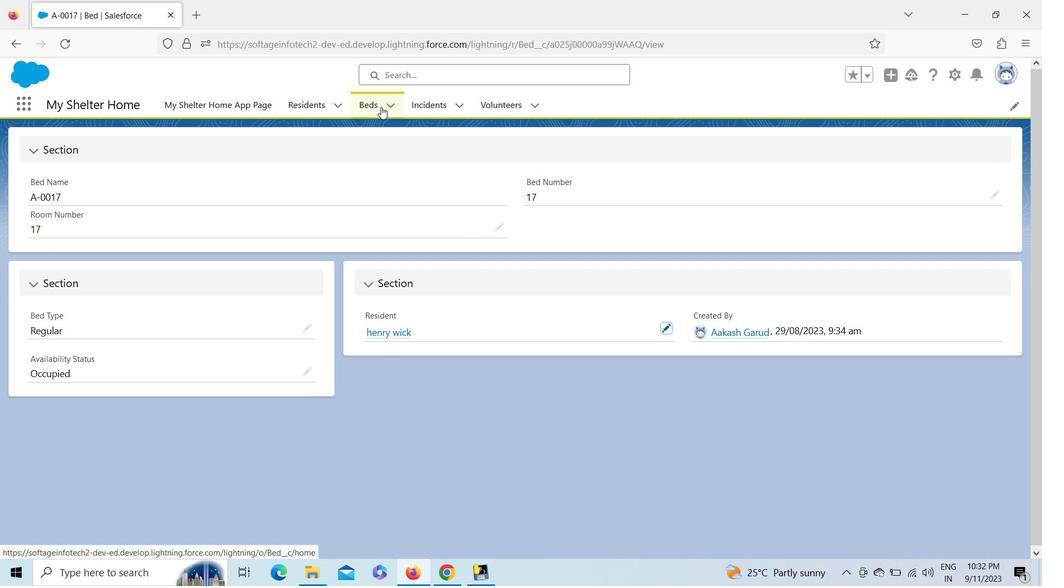 
Action: Mouse pressed left at (381, 107)
Screenshot: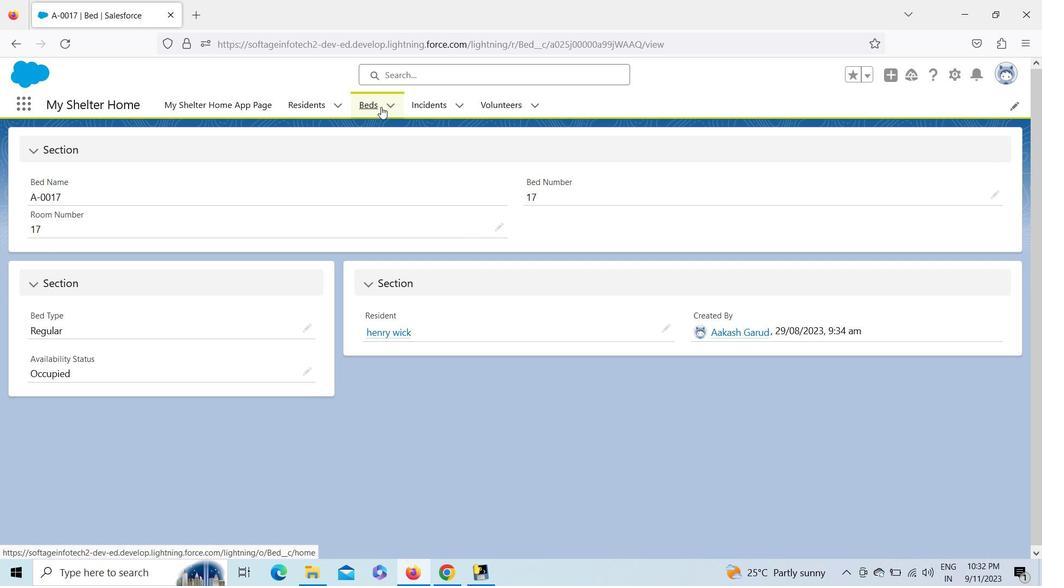 
Action: Mouse moved to (1019, 552)
Screenshot: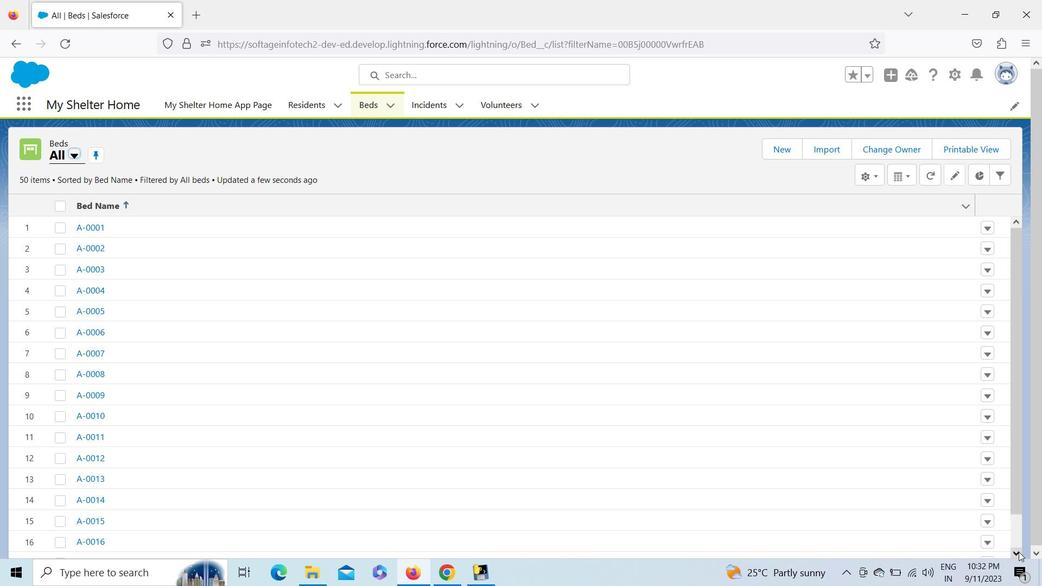 
Action: Mouse pressed left at (1019, 552)
Screenshot: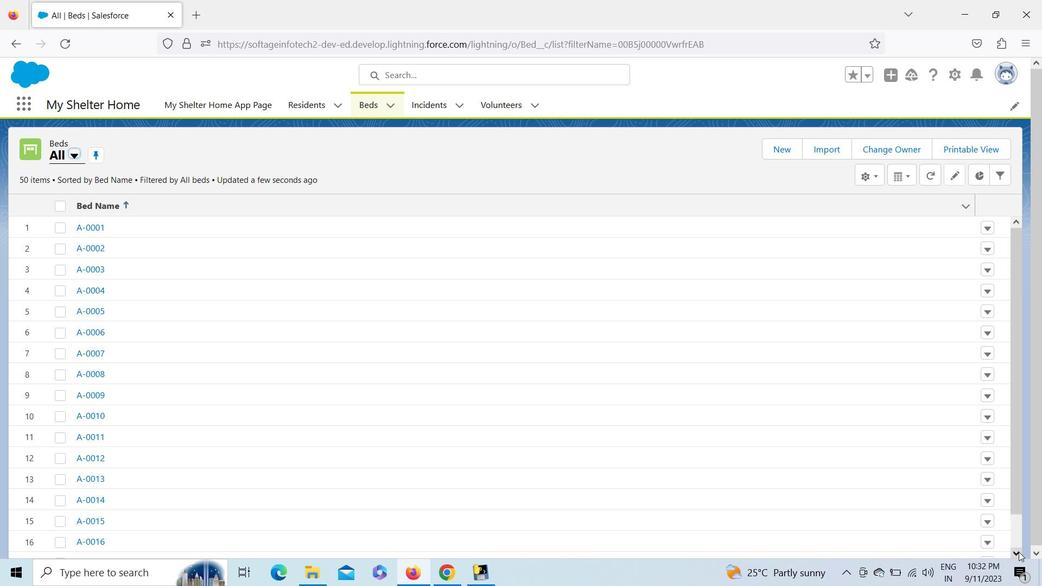 
Action: Mouse pressed left at (1019, 552)
Screenshot: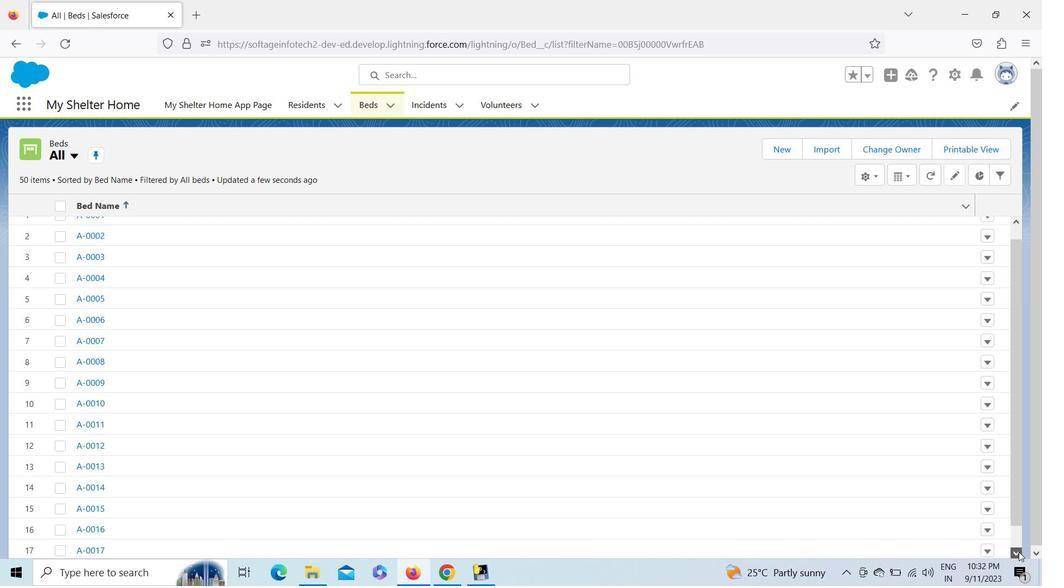 
Action: Mouse pressed left at (1019, 552)
Screenshot: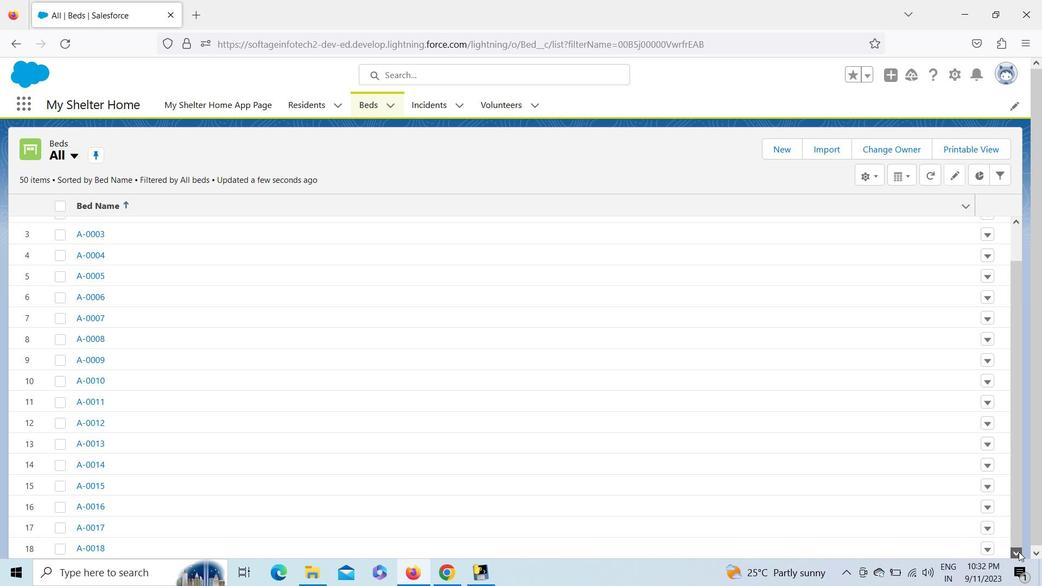 
Action: Mouse pressed left at (1019, 552)
Screenshot: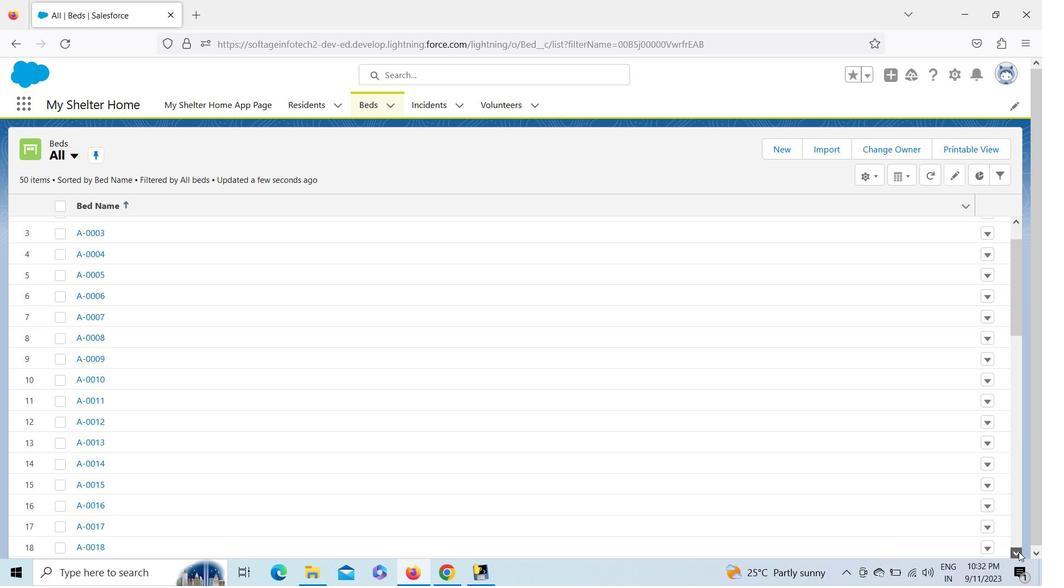 
Action: Mouse moved to (88, 435)
Screenshot: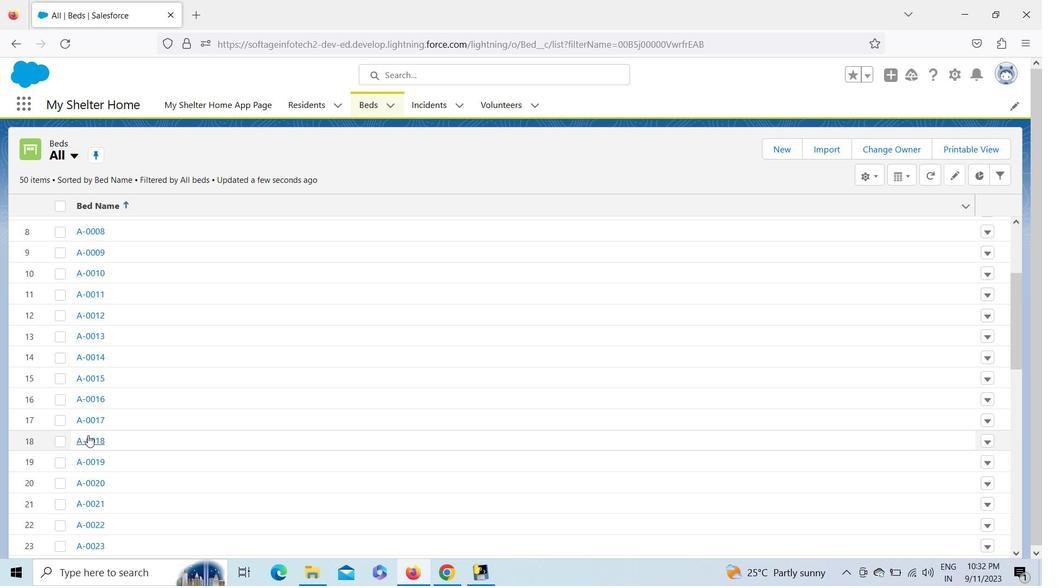 
Action: Mouse pressed left at (88, 435)
Screenshot: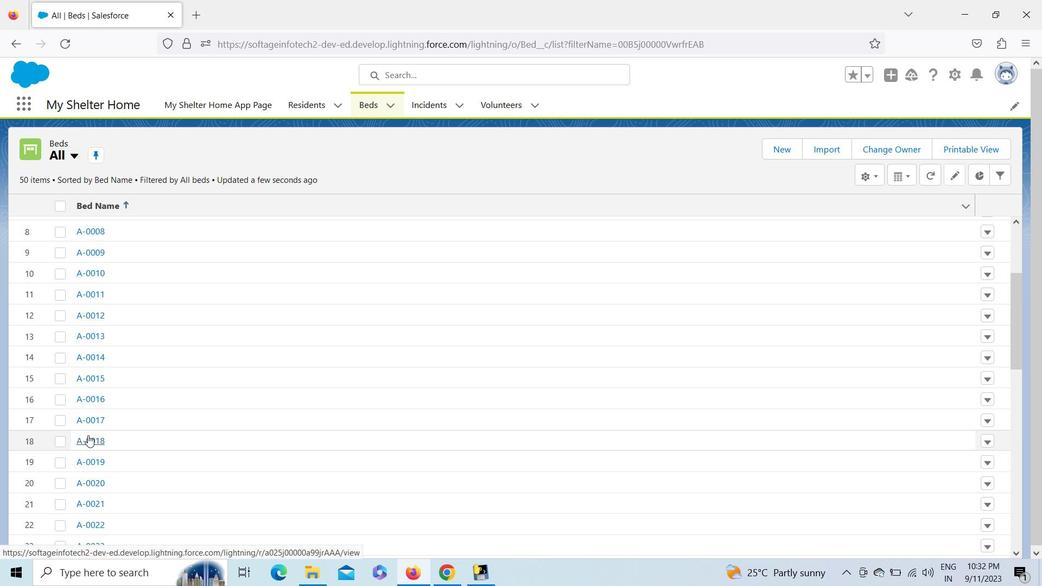 
Action: Mouse moved to (662, 327)
Screenshot: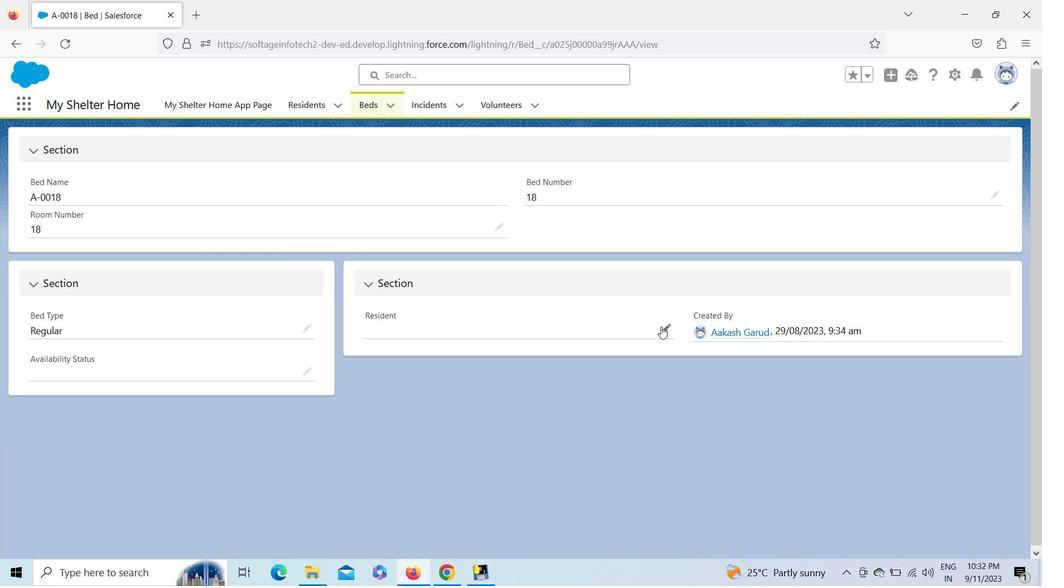 
Action: Mouse pressed left at (662, 327)
Screenshot: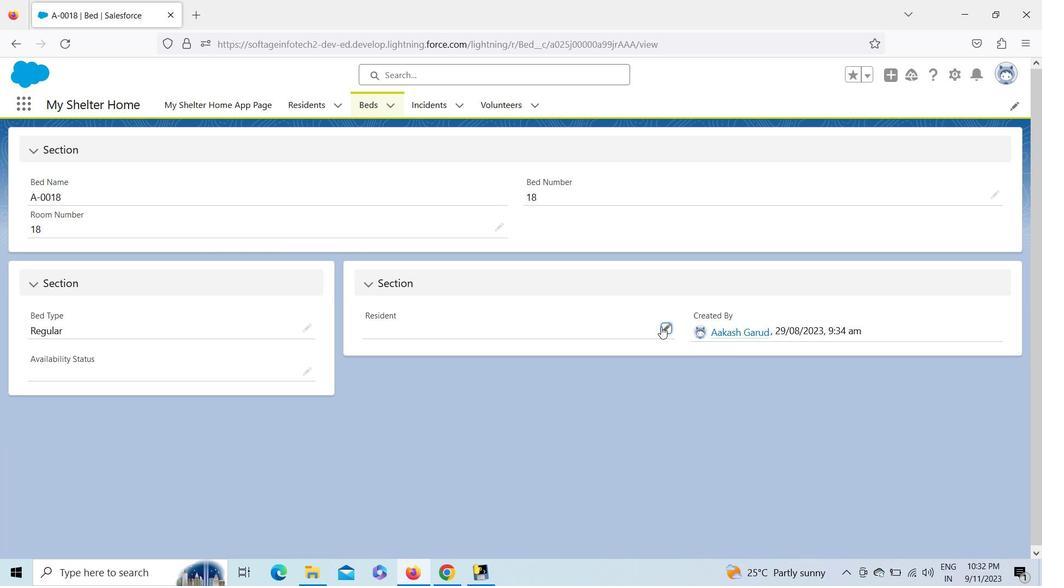 
Action: Mouse moved to (531, 378)
Screenshot: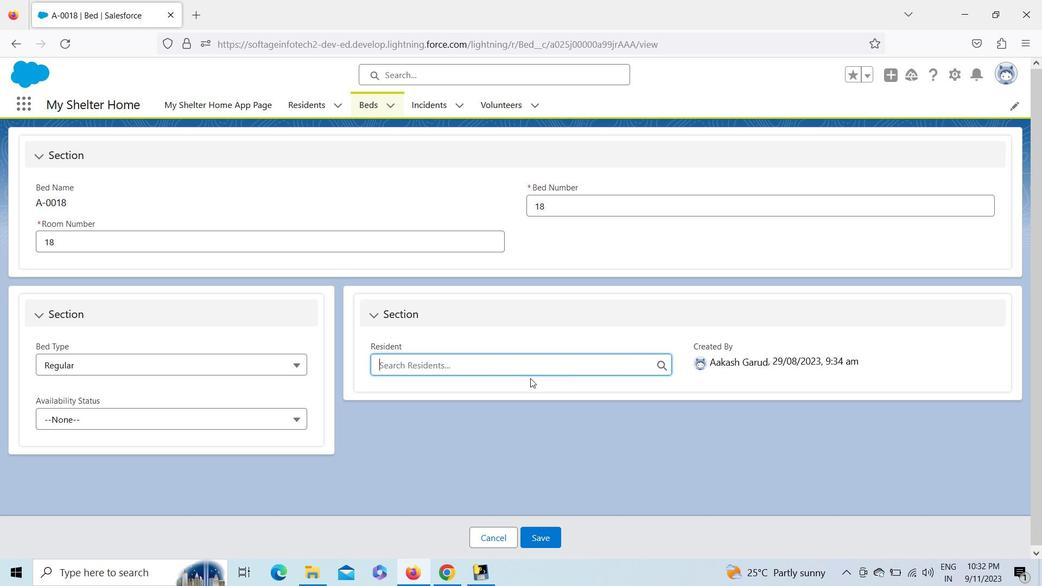
Action: Key pressed be
Screenshot: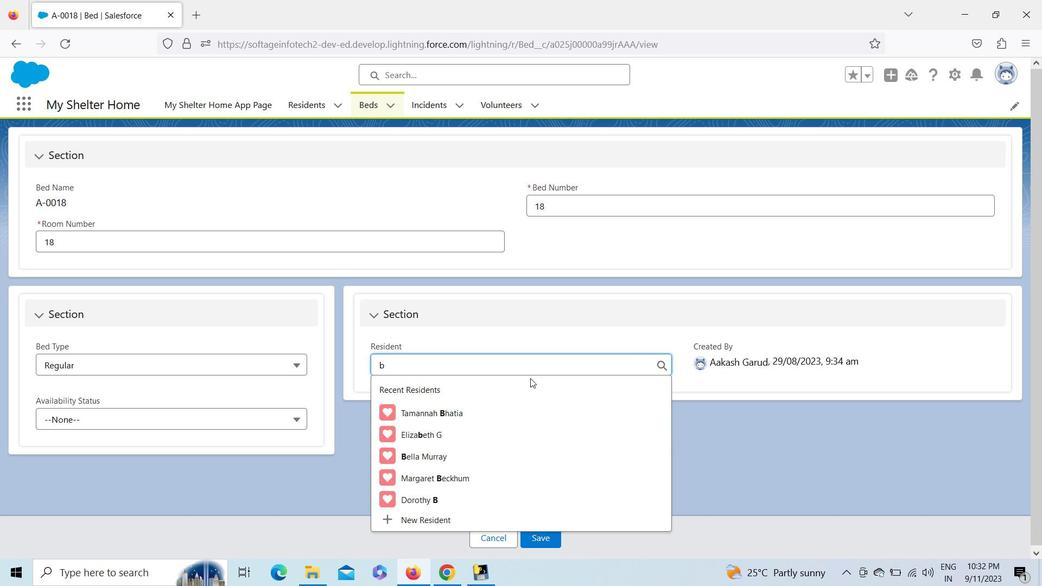 
Action: Mouse moved to (475, 456)
Screenshot: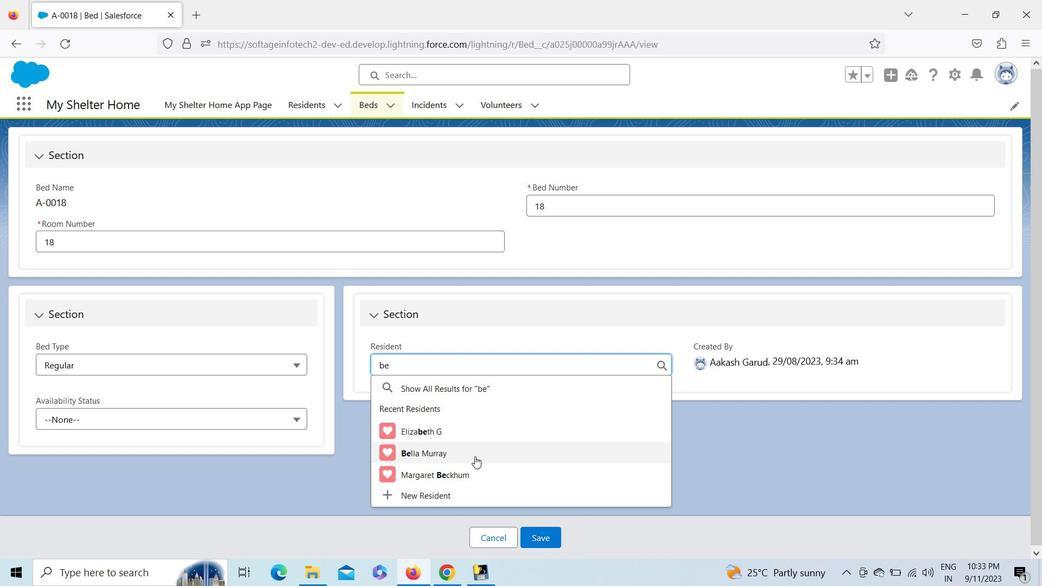 
Action: Mouse pressed left at (475, 456)
Screenshot: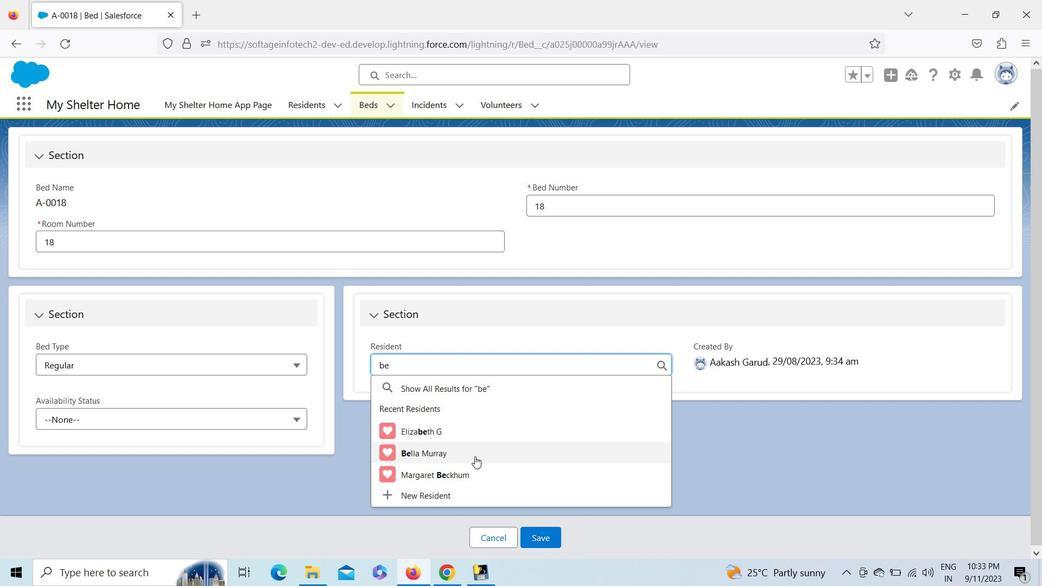 
Action: Mouse moved to (126, 410)
Screenshot: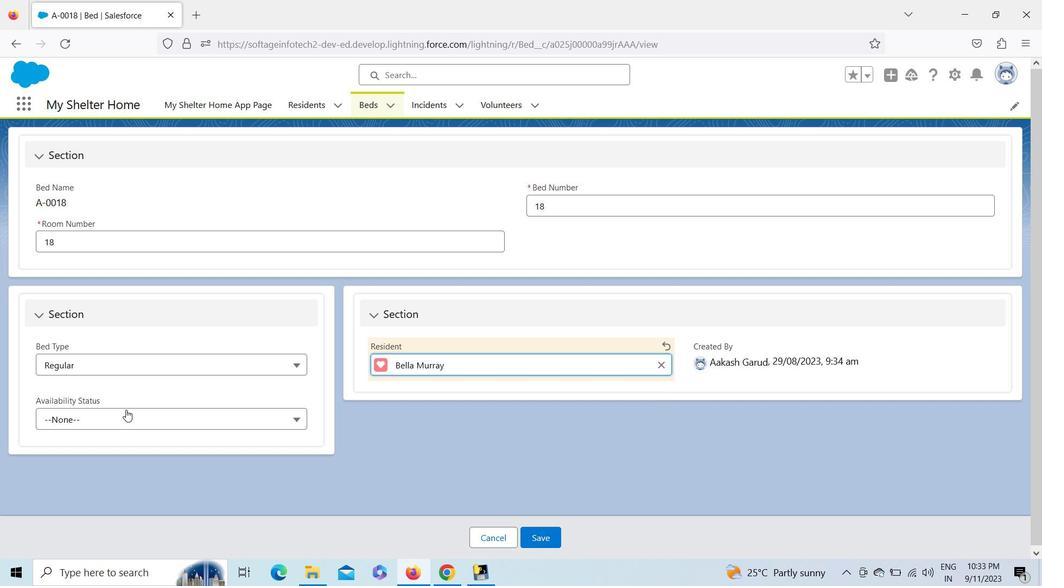
Action: Mouse pressed left at (126, 410)
Screenshot: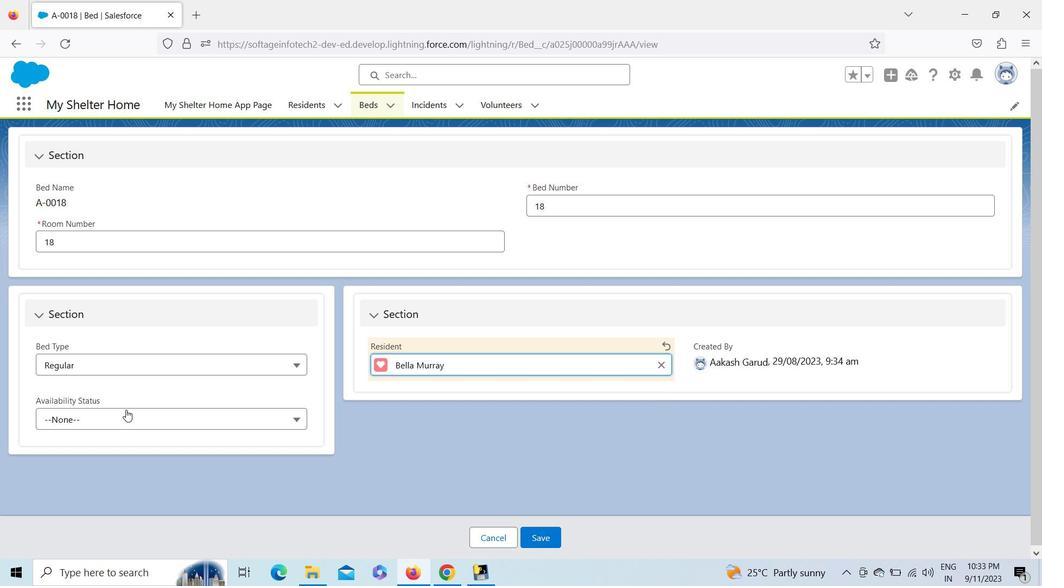 
Action: Mouse moved to (82, 475)
Screenshot: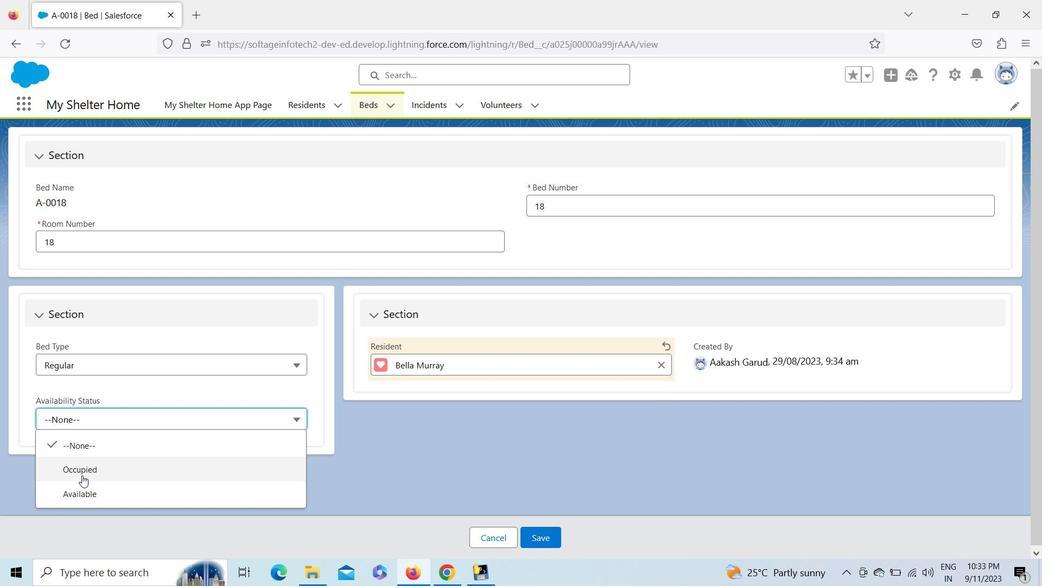 
Action: Mouse pressed left at (82, 475)
Screenshot: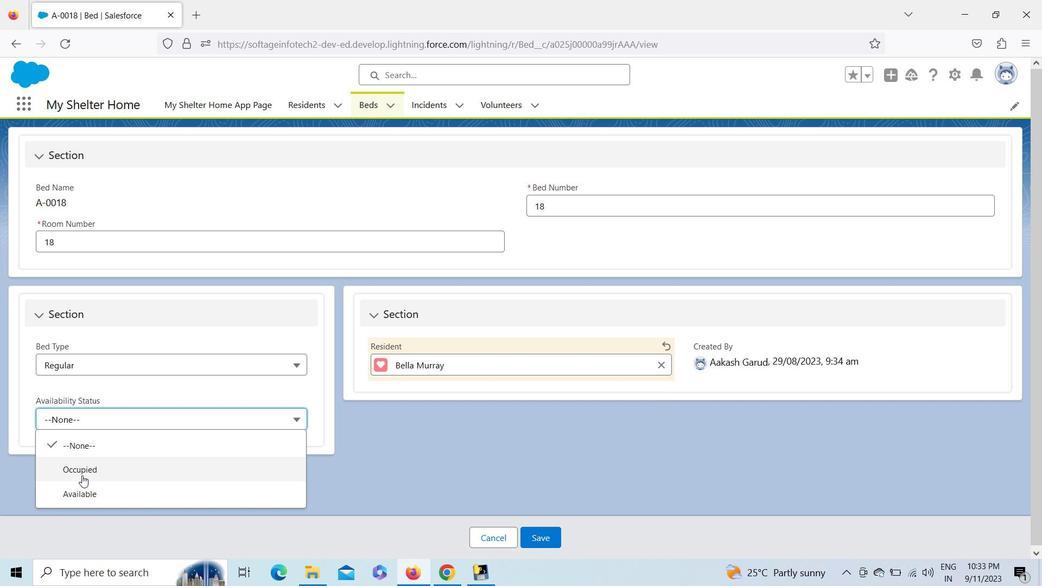 
Action: Mouse moved to (541, 534)
Screenshot: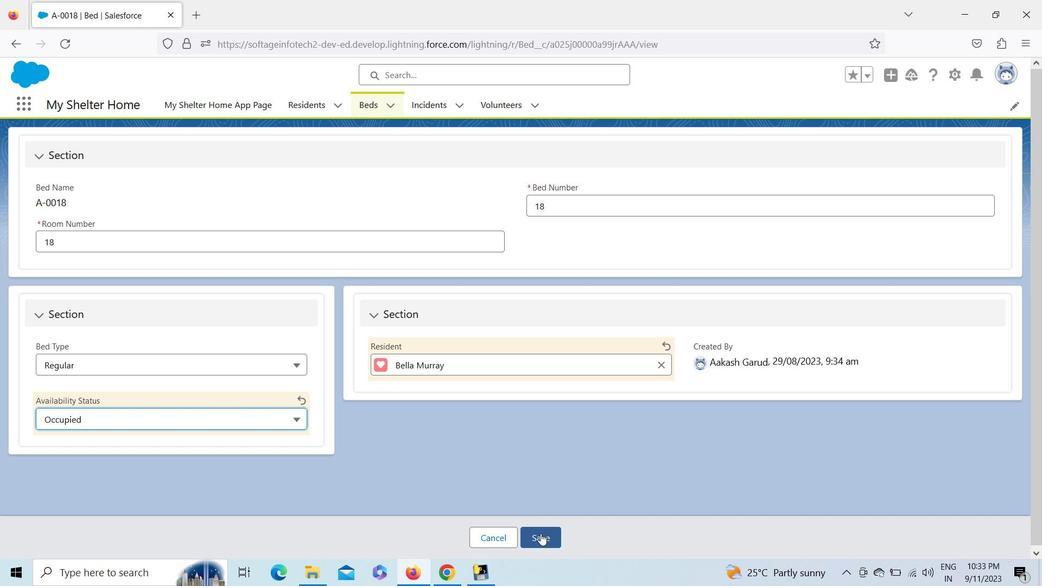 
Action: Mouse pressed left at (541, 534)
Screenshot: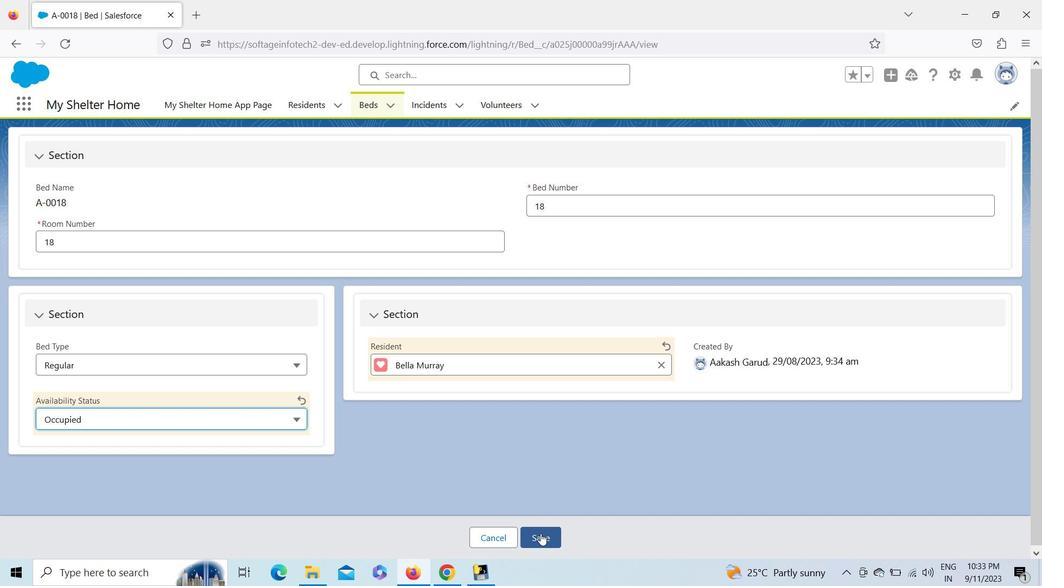 
Action: Mouse moved to (369, 100)
Screenshot: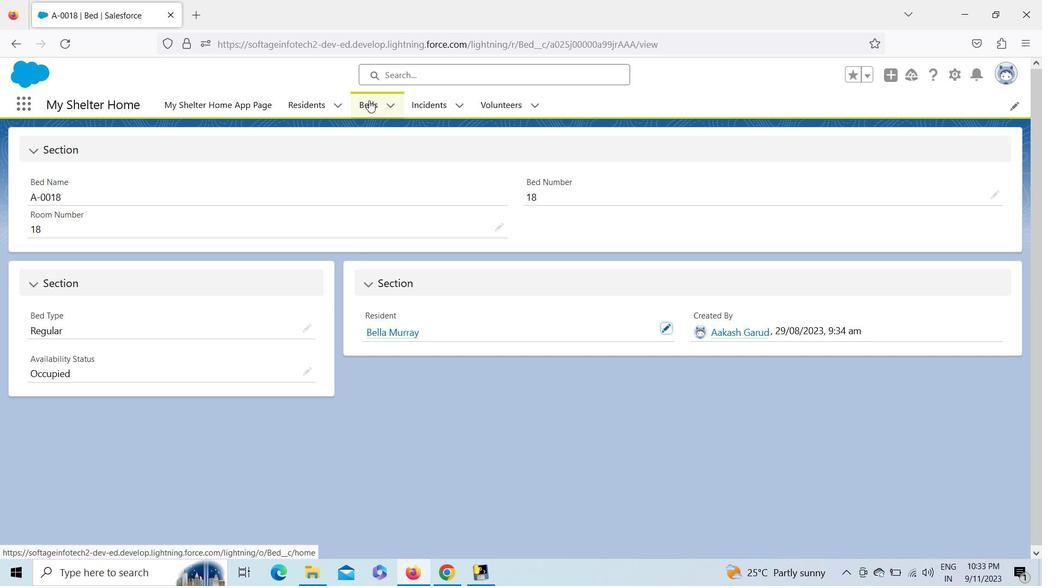 
Action: Mouse pressed left at (369, 100)
Screenshot: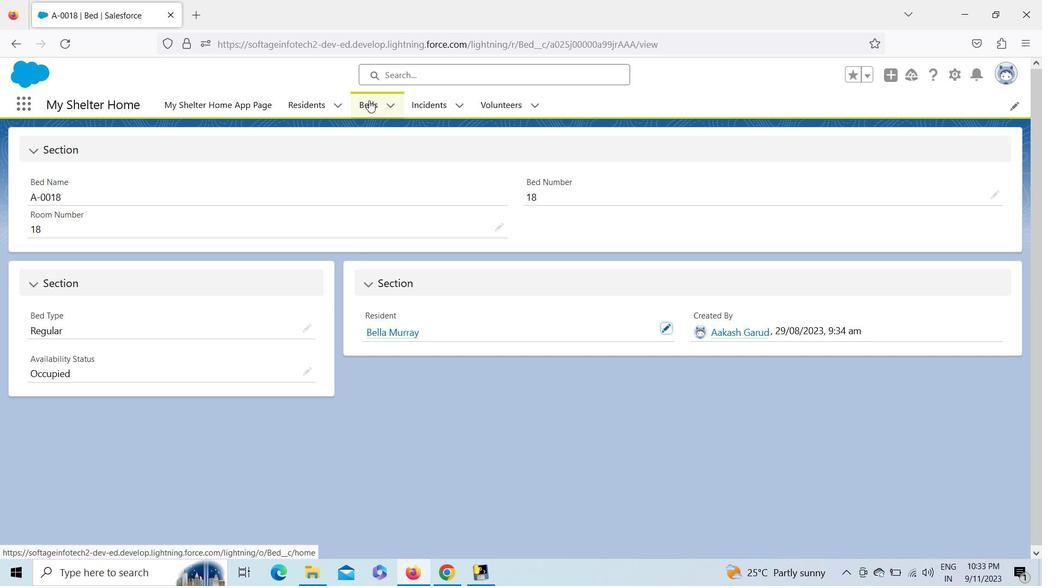 
Action: Mouse moved to (1017, 556)
Screenshot: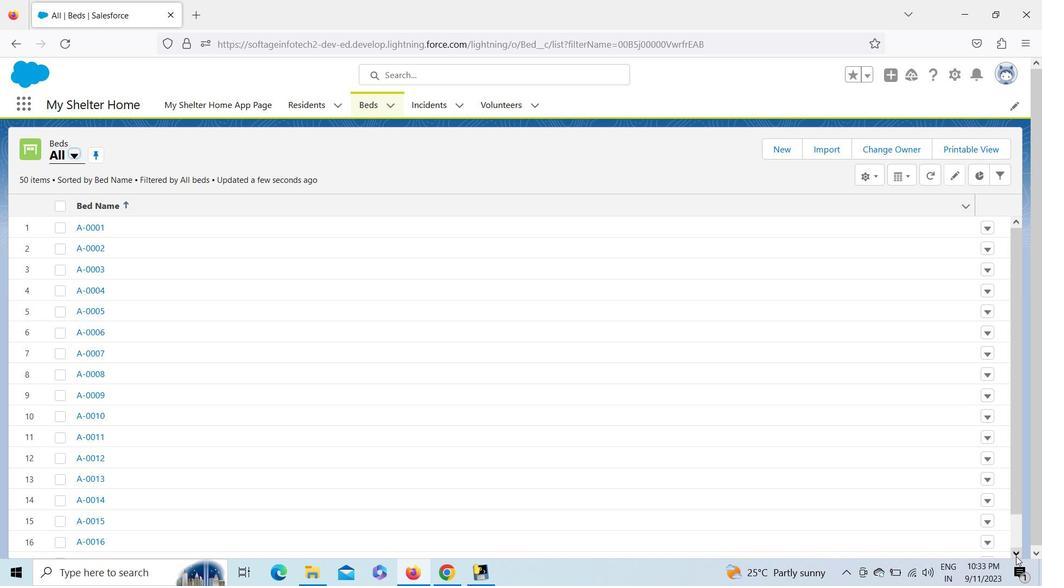 
Action: Mouse pressed left at (1017, 556)
Screenshot: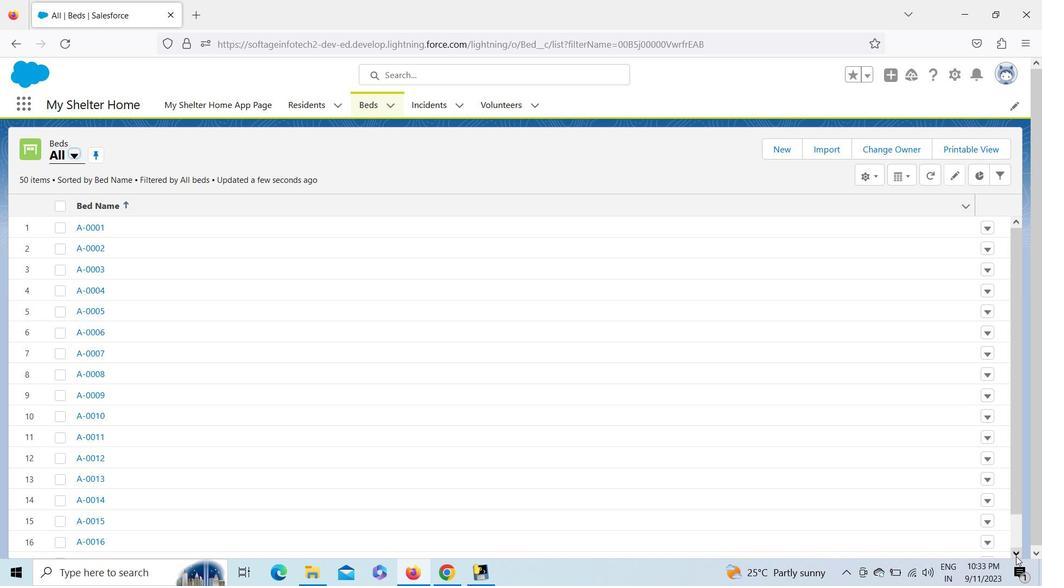 
Action: Mouse pressed left at (1017, 556)
Screenshot: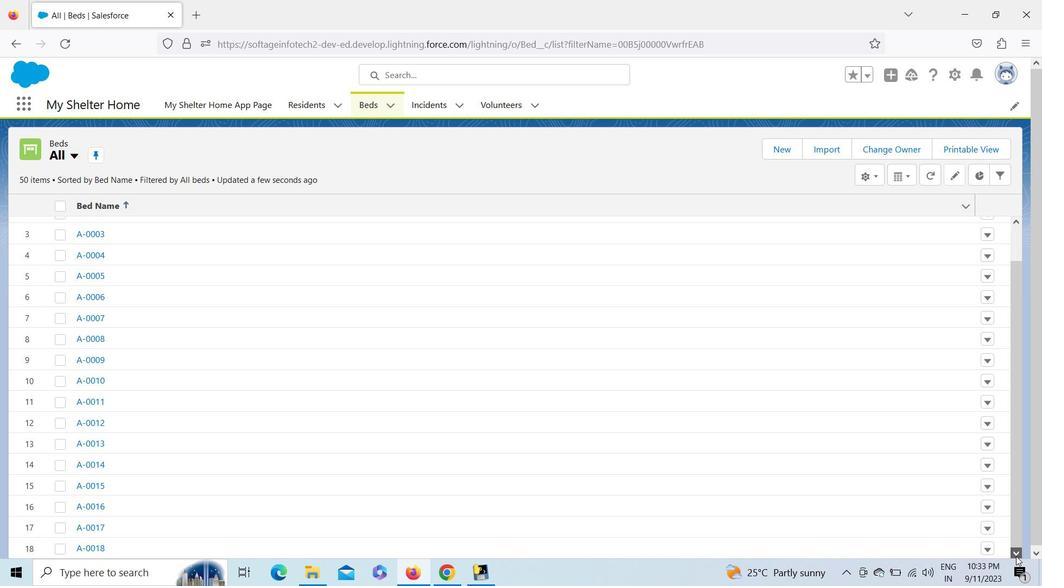 
Action: Mouse pressed left at (1017, 556)
Screenshot: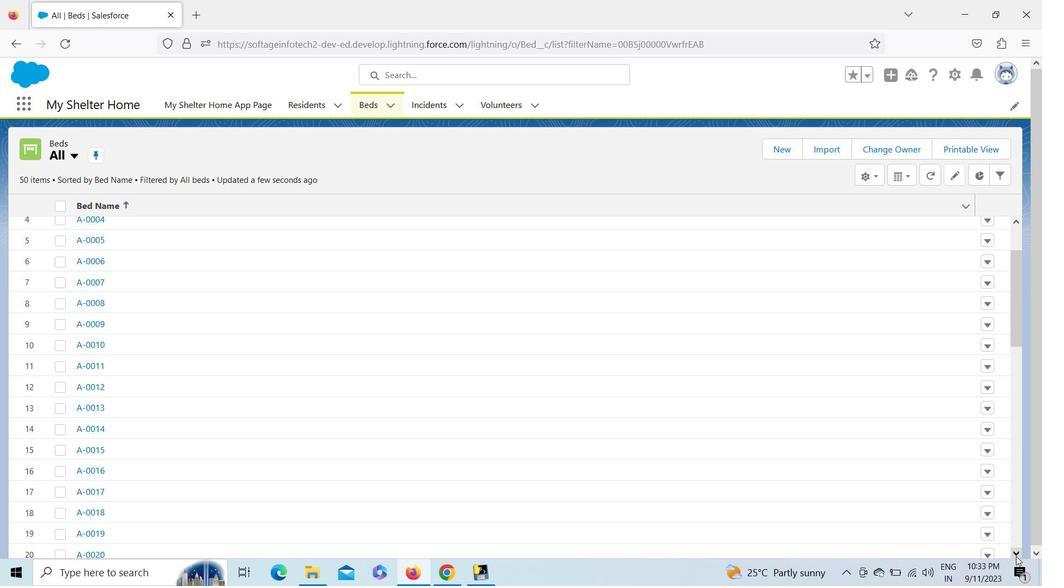 
Action: Mouse moved to (98, 482)
Screenshot: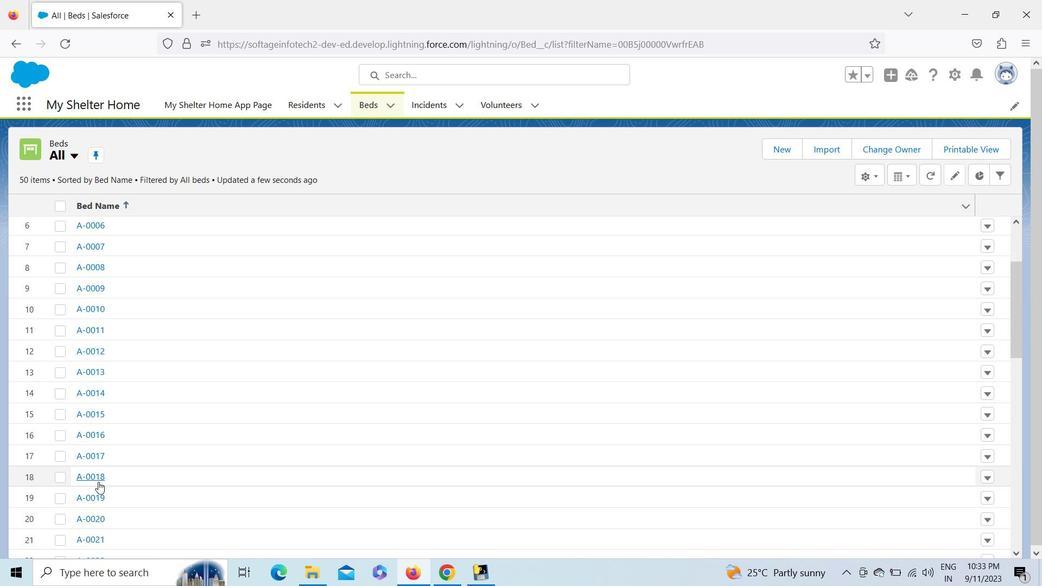
Action: Mouse pressed left at (98, 482)
Screenshot: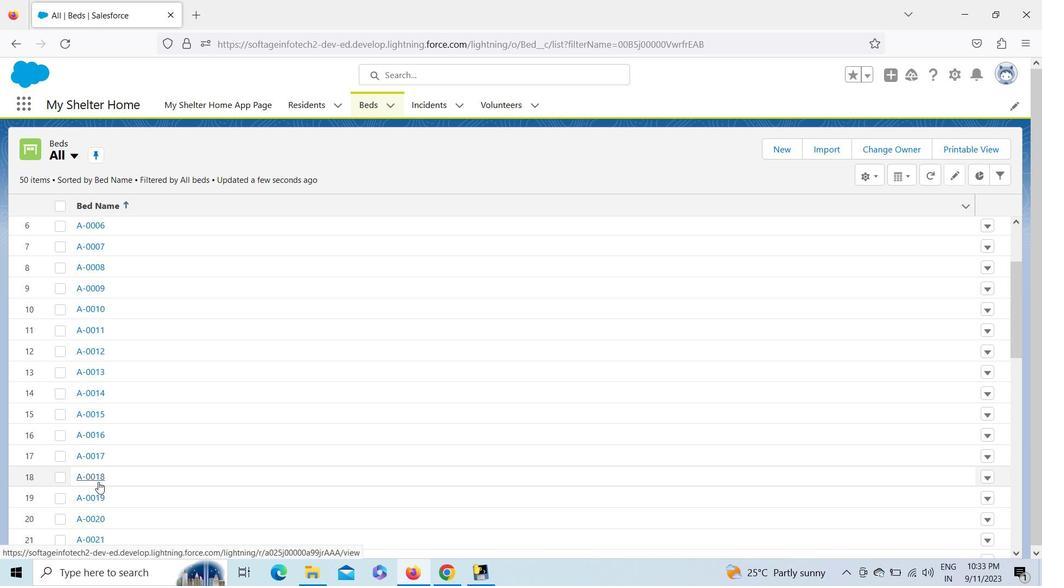 
Action: Mouse moved to (0, 46)
Screenshot: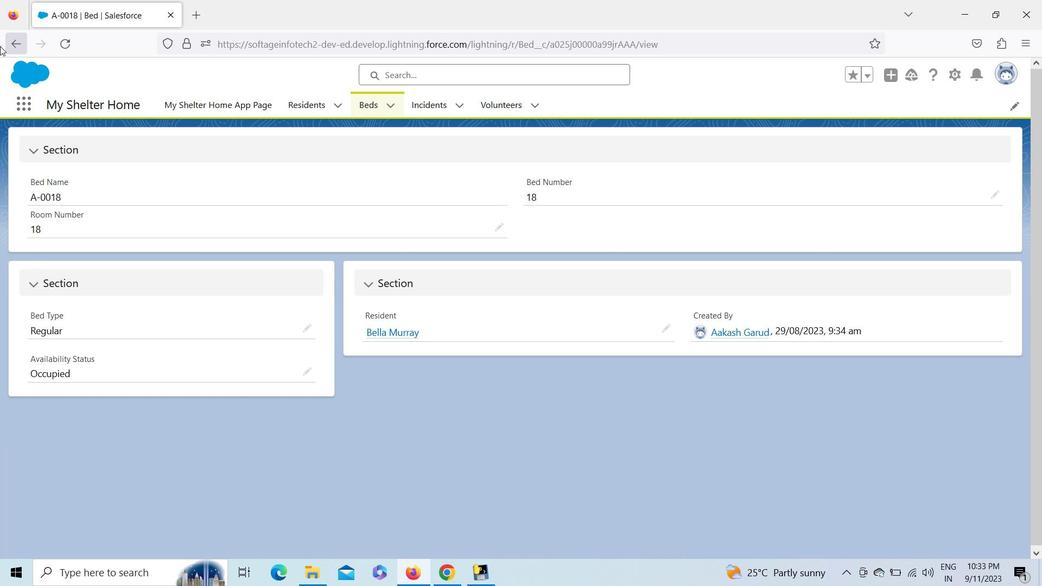 
Action: Mouse pressed left at (0, 46)
Screenshot: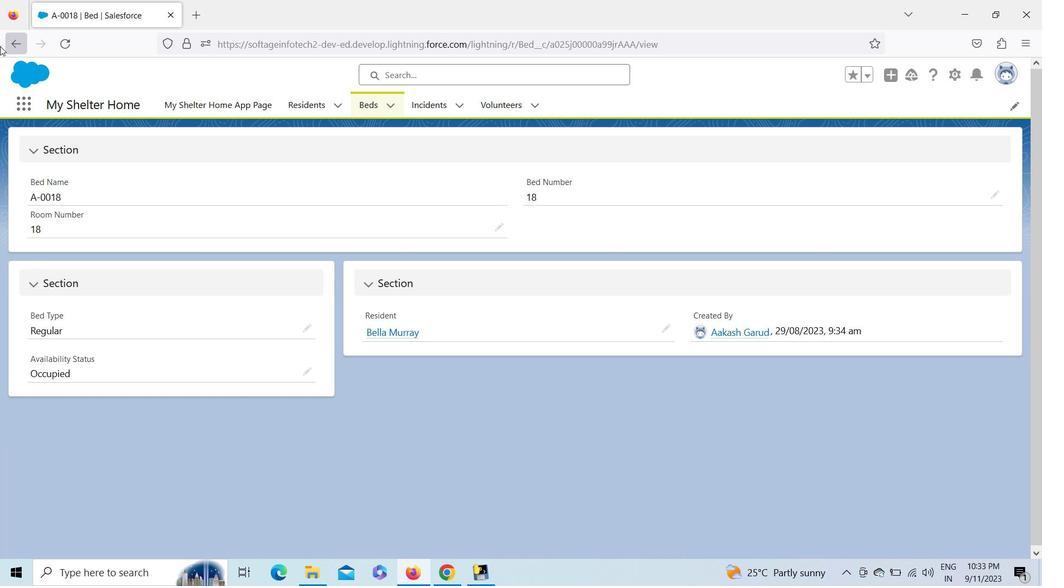 
Action: Mouse moved to (1017, 551)
Screenshot: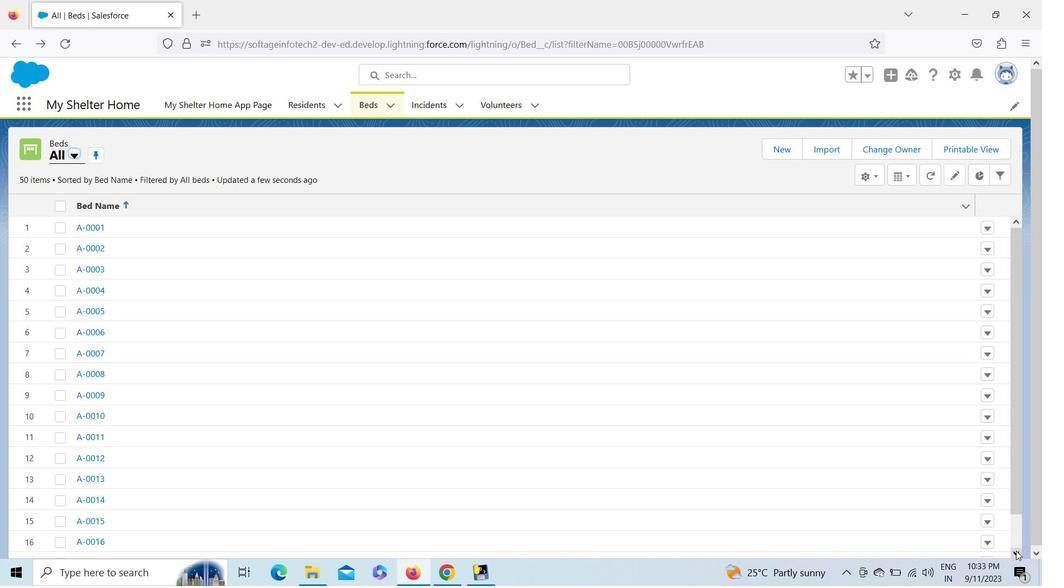 
Action: Mouse pressed left at (1017, 551)
Screenshot: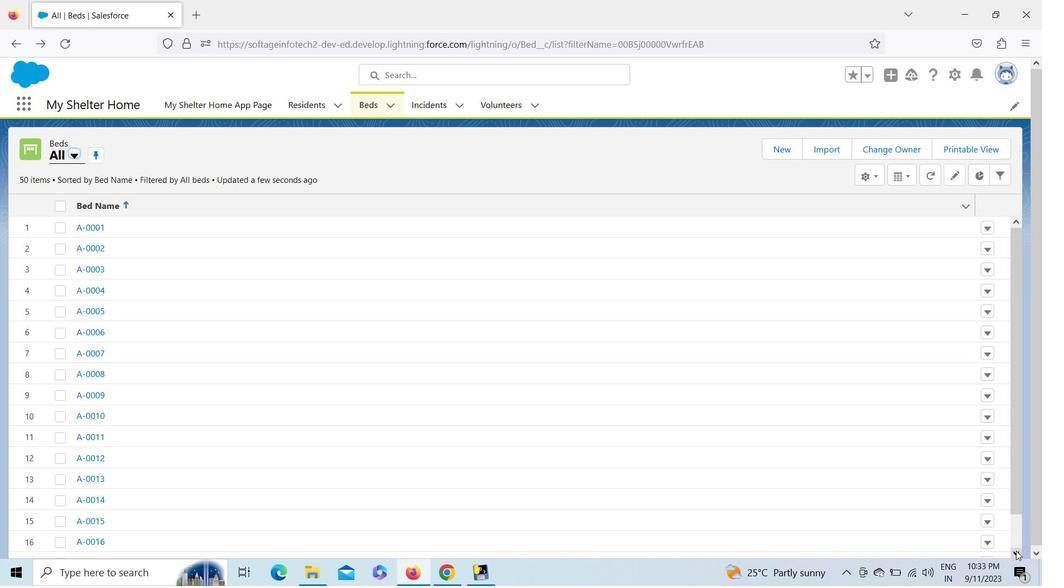
Action: Mouse pressed left at (1017, 551)
Screenshot: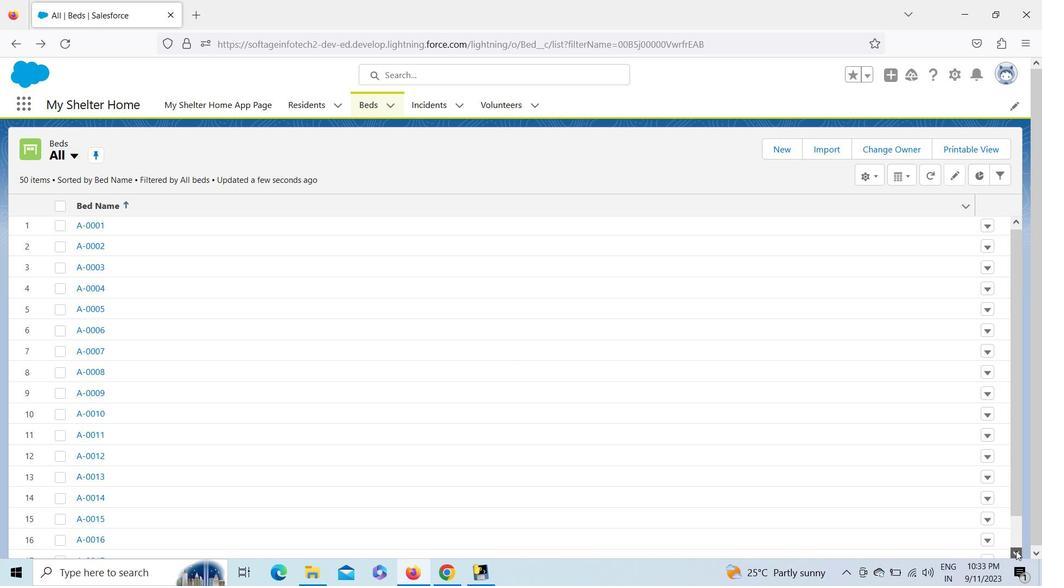 
Action: Mouse pressed left at (1017, 551)
Screenshot: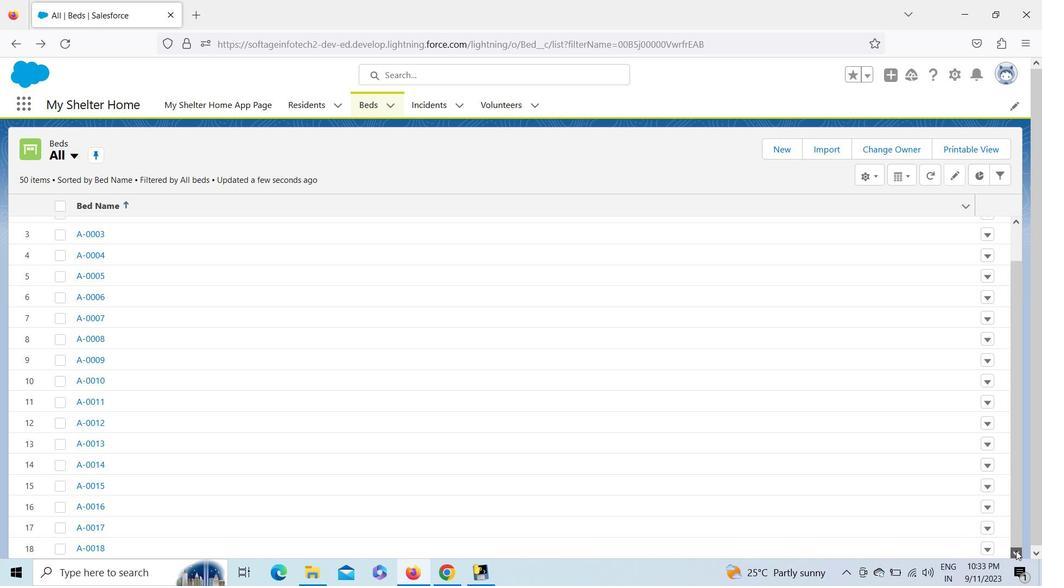 
Action: Mouse pressed left at (1017, 551)
Screenshot: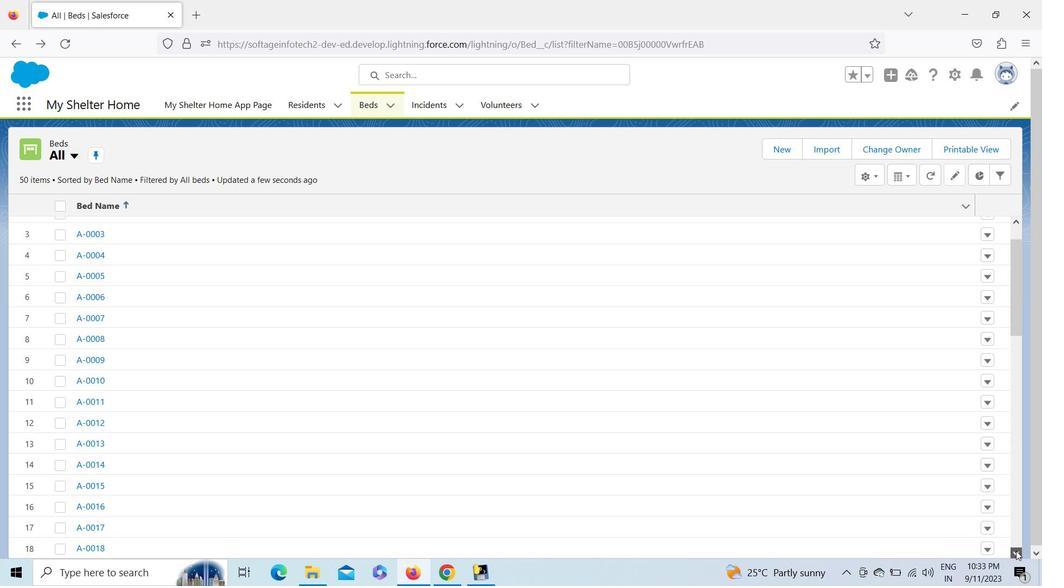 
Action: Mouse moved to (87, 456)
Screenshot: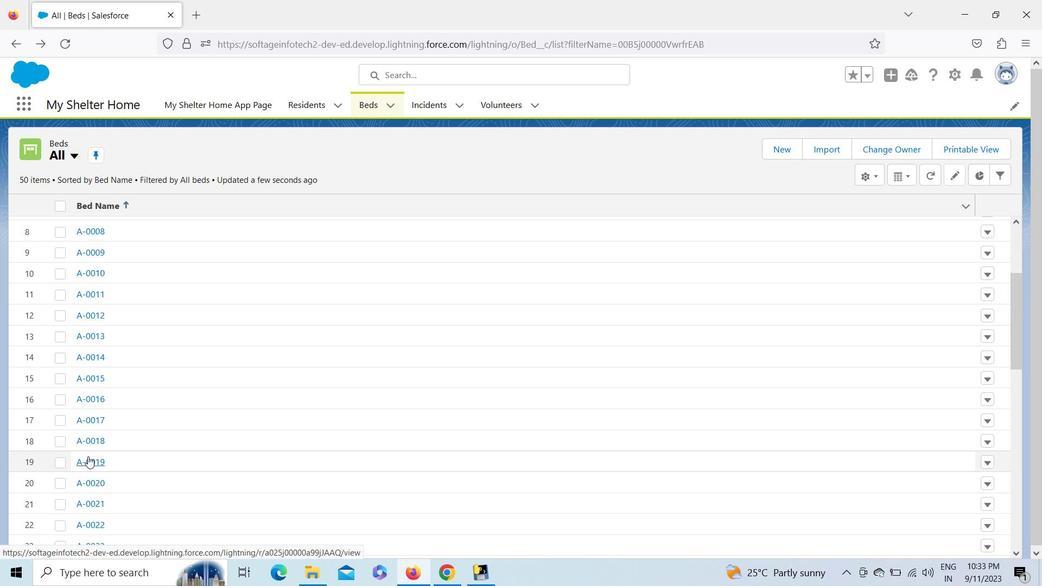 
Action: Mouse pressed left at (87, 456)
Screenshot: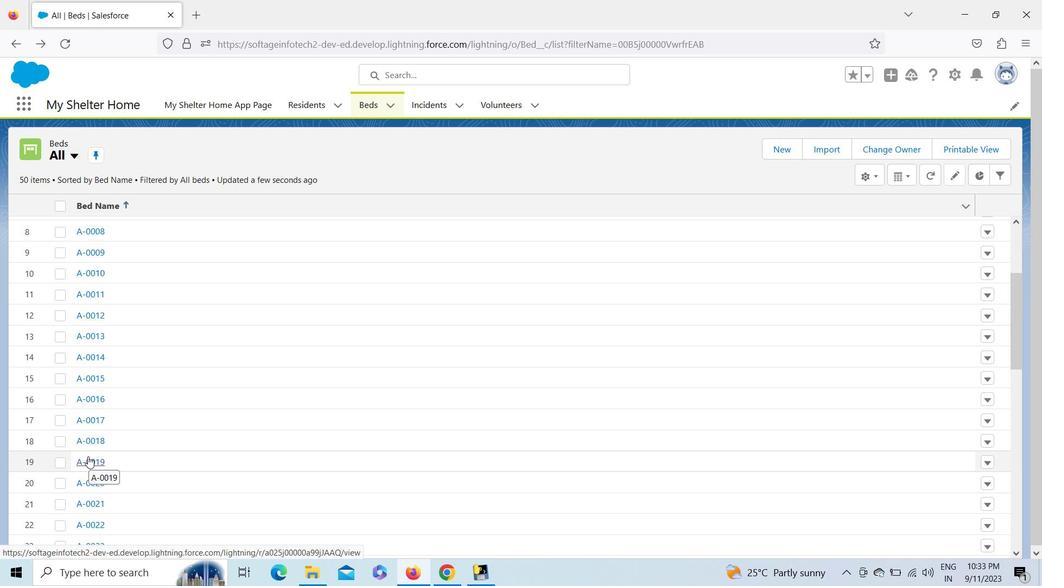 
Action: Mouse moved to (664, 324)
Screenshot: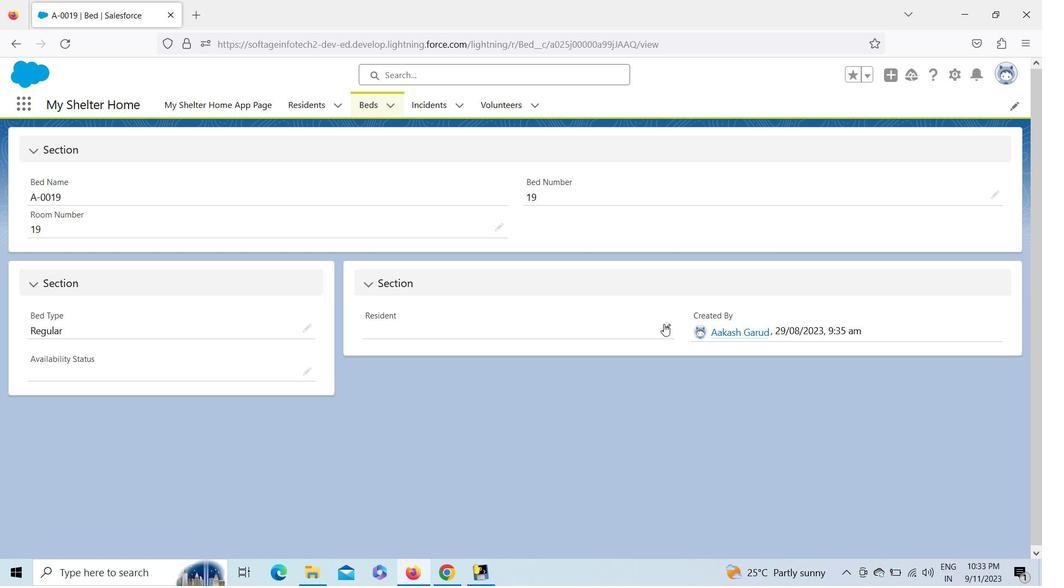 
Action: Mouse pressed left at (664, 324)
Screenshot: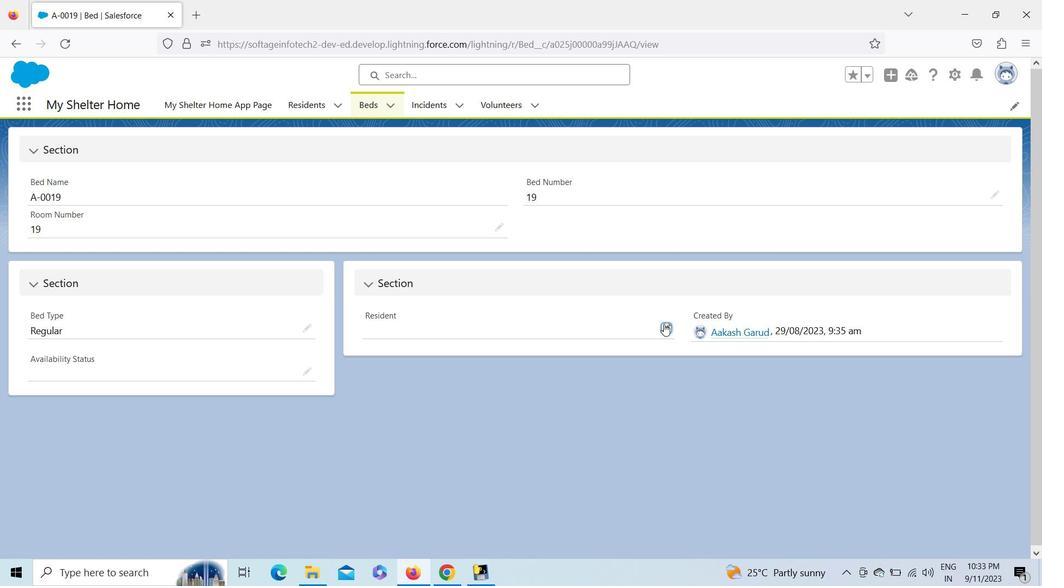 
Action: Key pressed <Key.shift>Ev
Screenshot: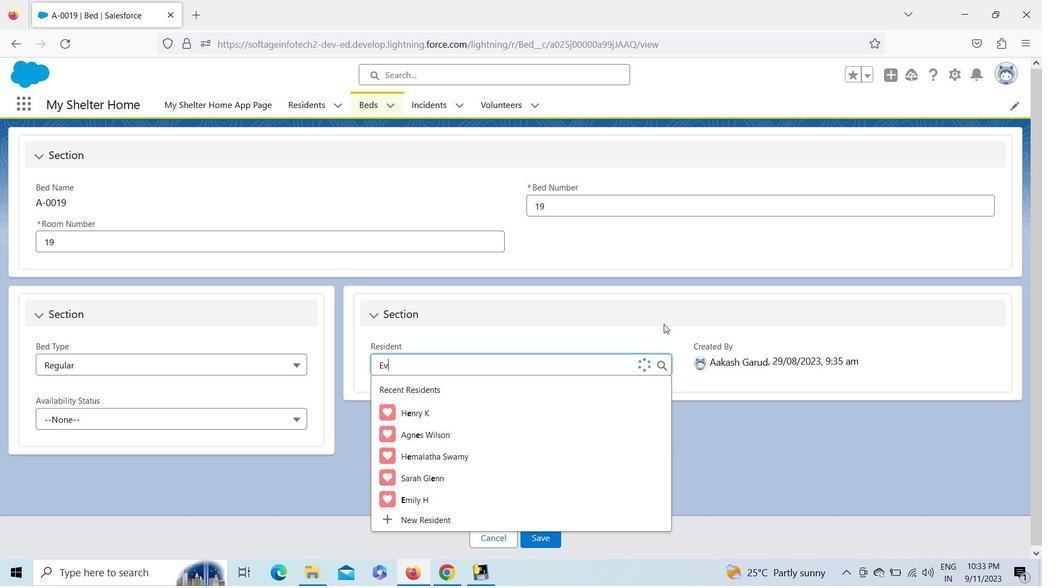 
Action: Mouse moved to (429, 435)
Screenshot: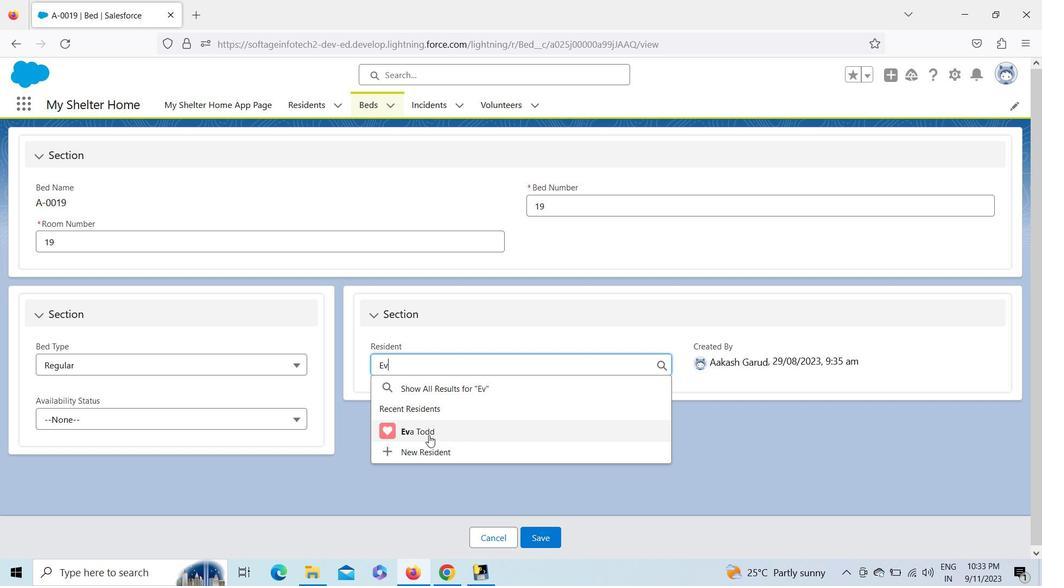 
Action: Mouse pressed left at (429, 435)
Screenshot: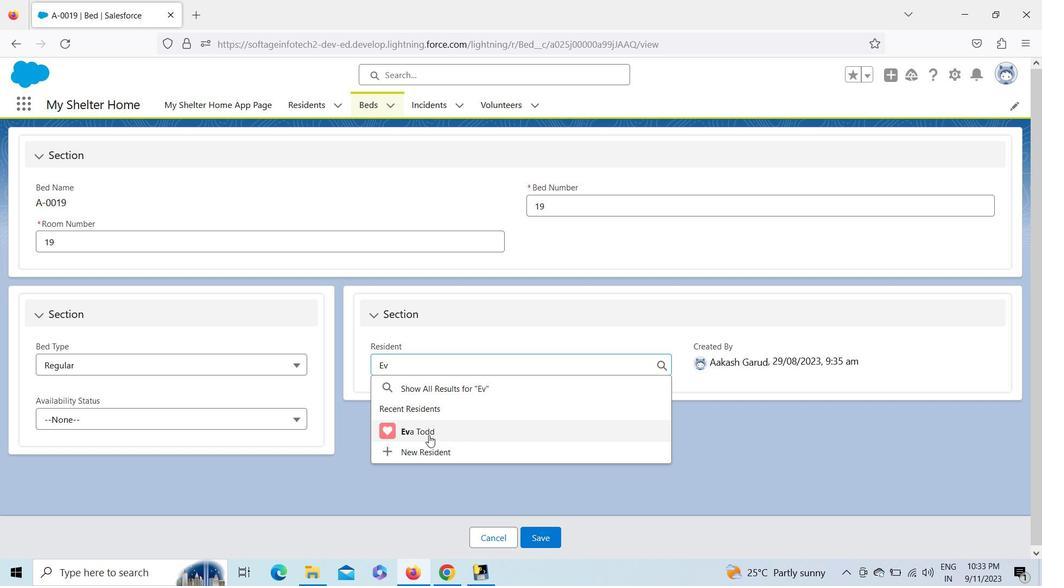 
Action: Mouse moved to (195, 415)
Screenshot: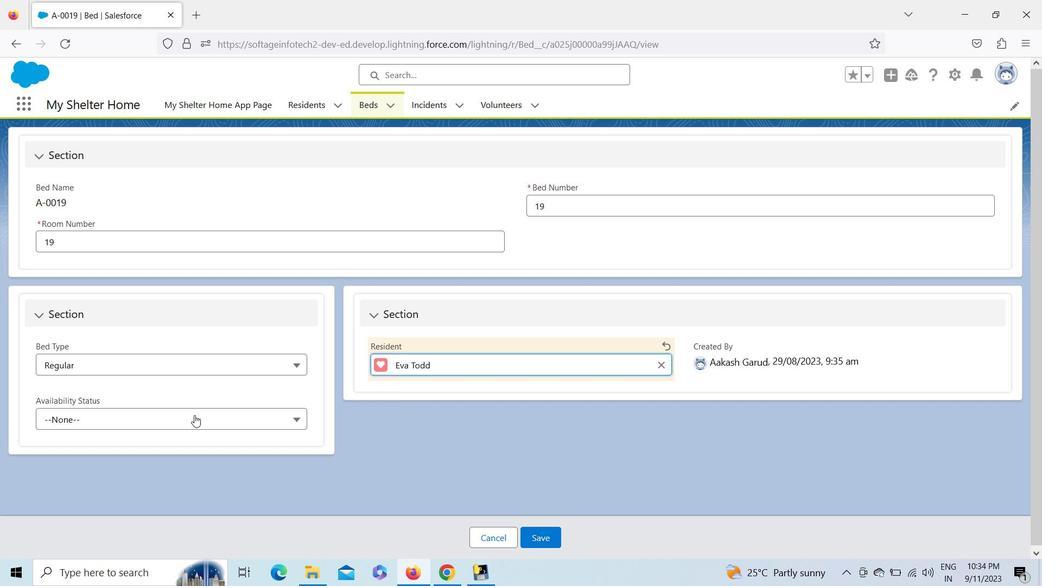 
Action: Mouse pressed left at (195, 415)
Screenshot: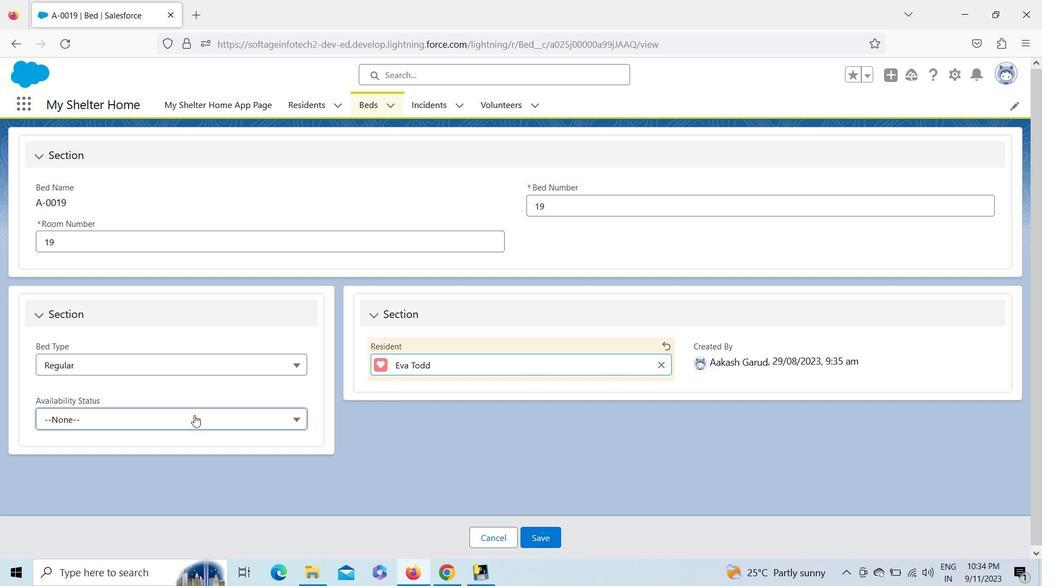 
Action: Mouse moved to (55, 472)
Screenshot: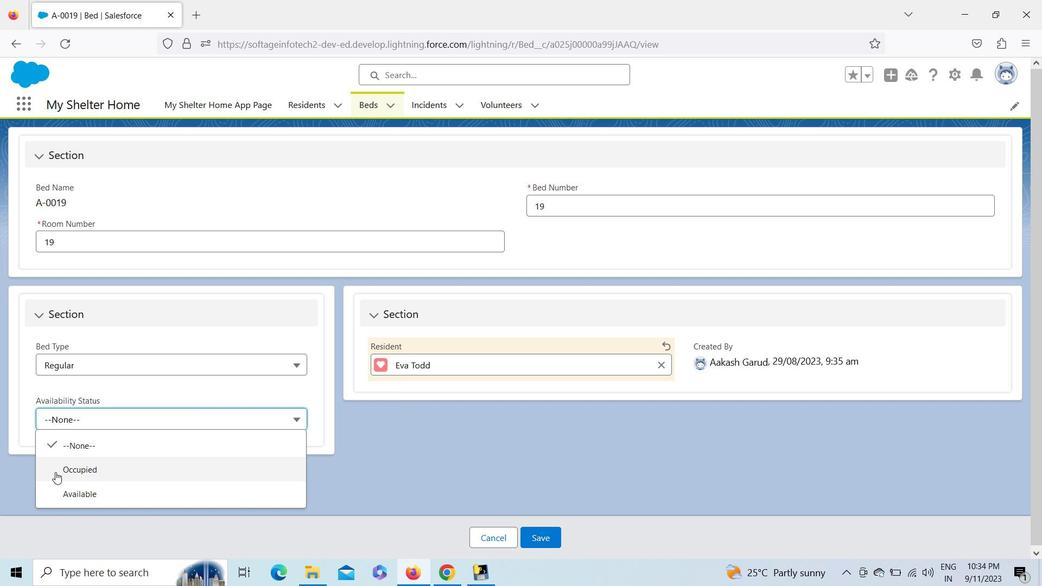 
Action: Mouse pressed left at (55, 472)
Screenshot: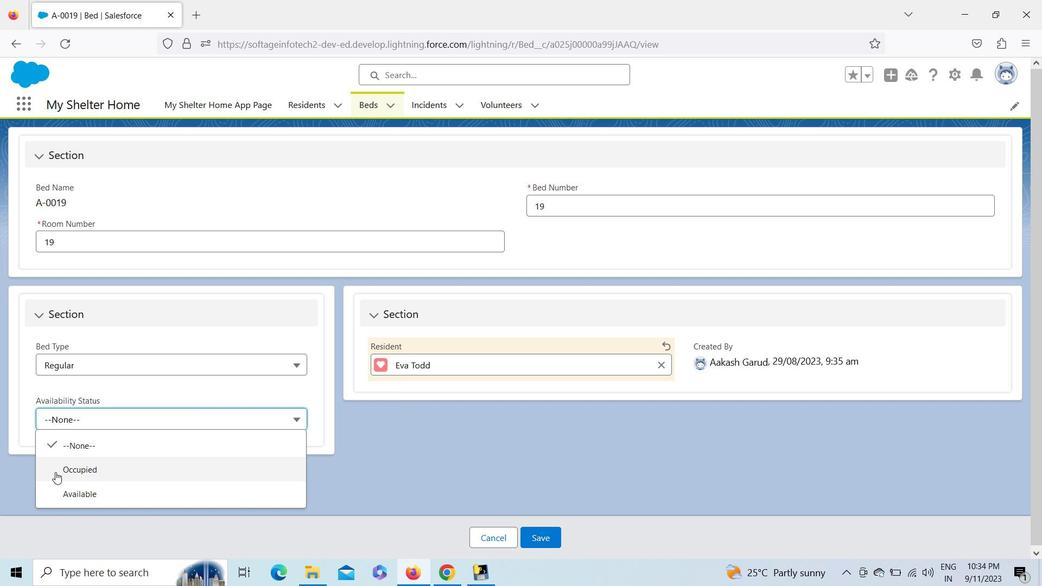 
Action: Mouse moved to (538, 530)
Screenshot: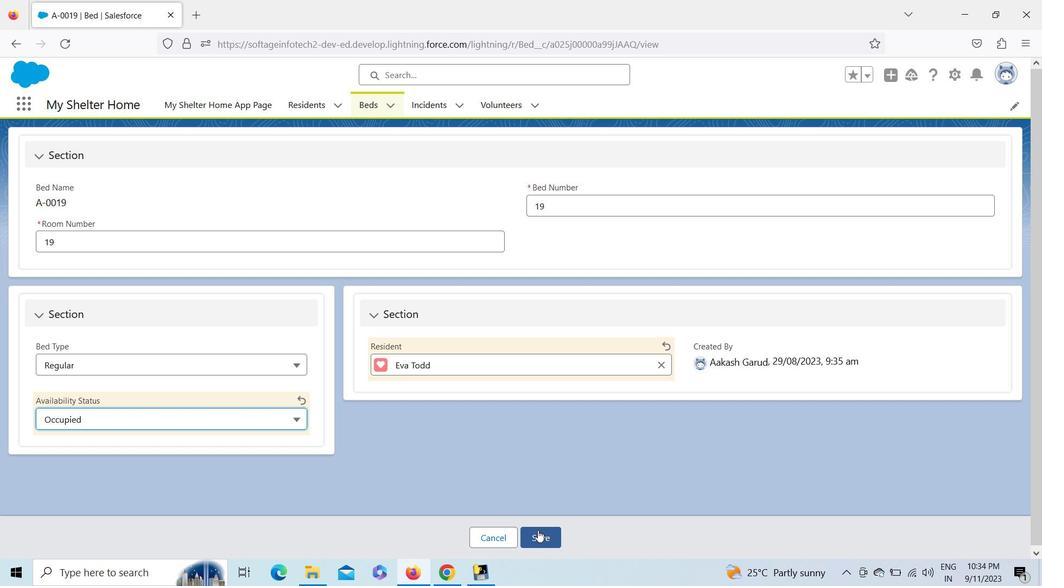 
Action: Mouse pressed left at (538, 530)
Screenshot: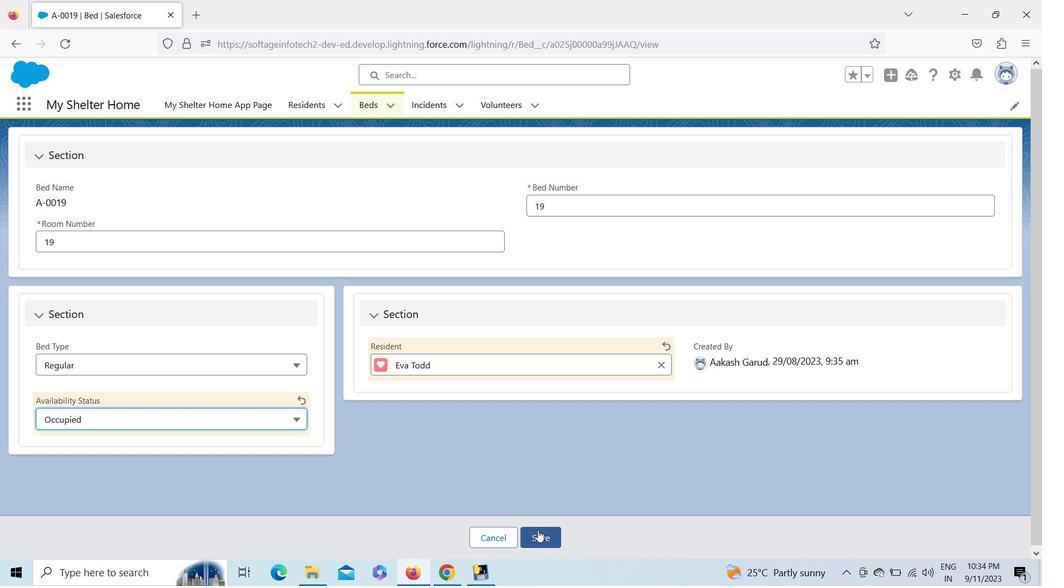 
Action: Mouse moved to (370, 102)
Screenshot: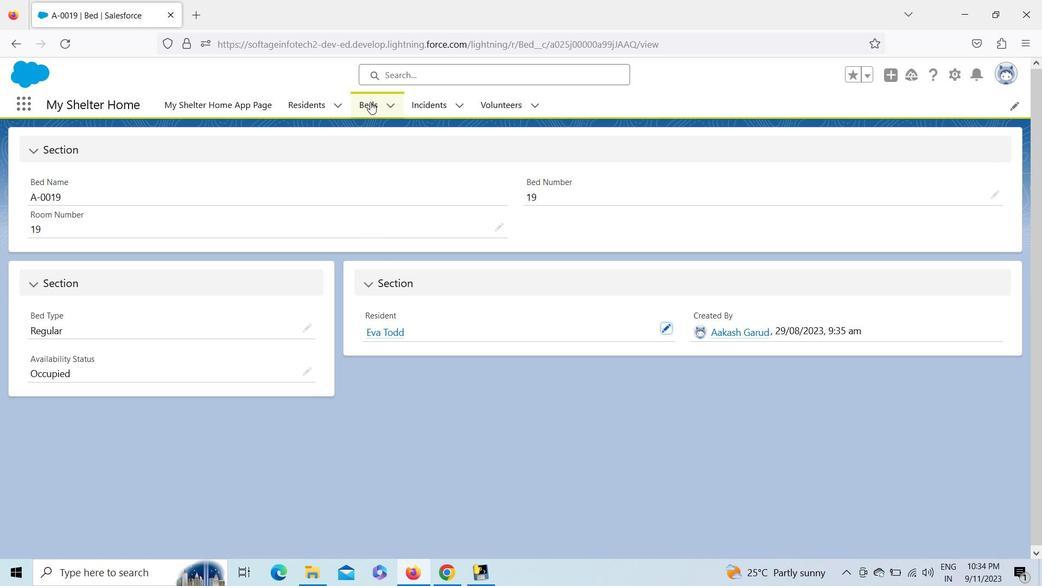 
Action: Mouse pressed left at (370, 102)
Screenshot: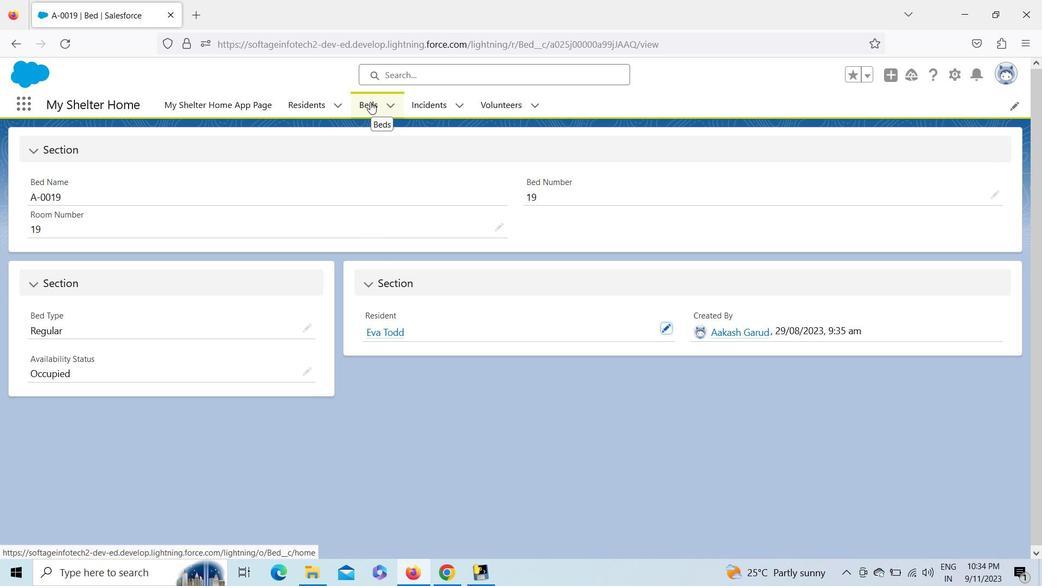 
Action: Mouse moved to (1015, 551)
Screenshot: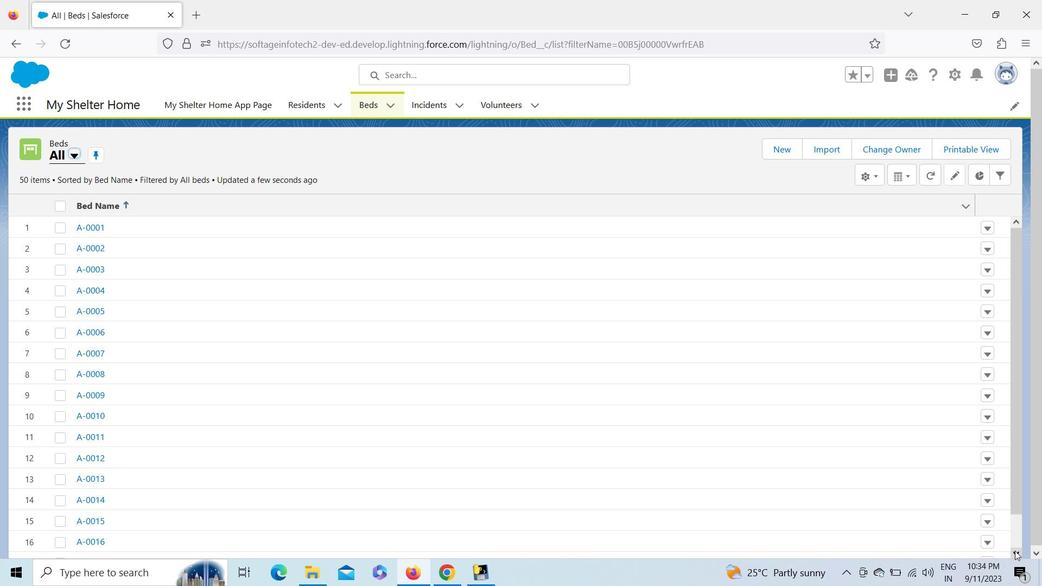 
Action: Mouse pressed left at (1015, 551)
Screenshot: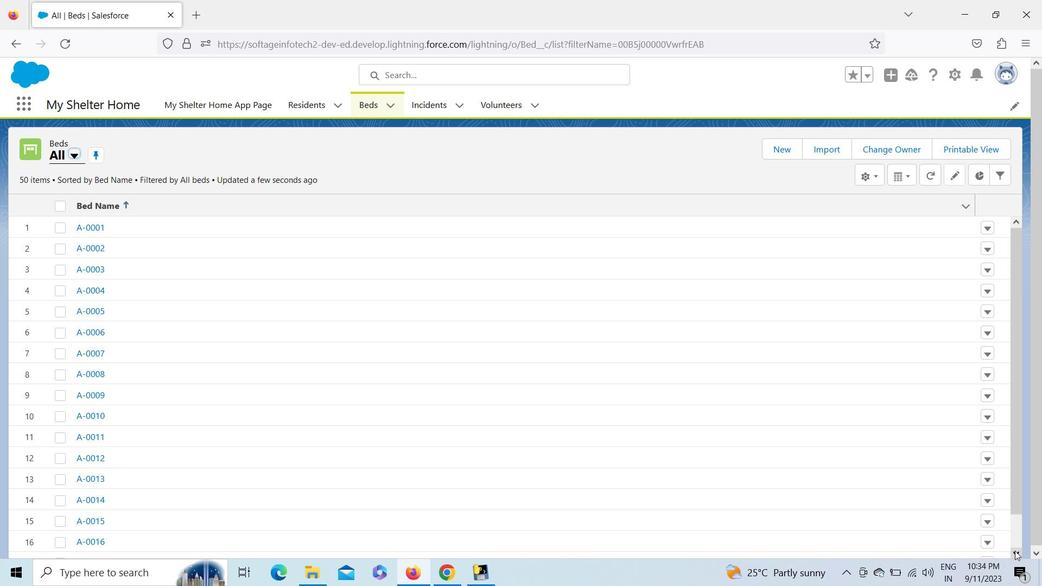 
Action: Mouse pressed left at (1015, 551)
Screenshot: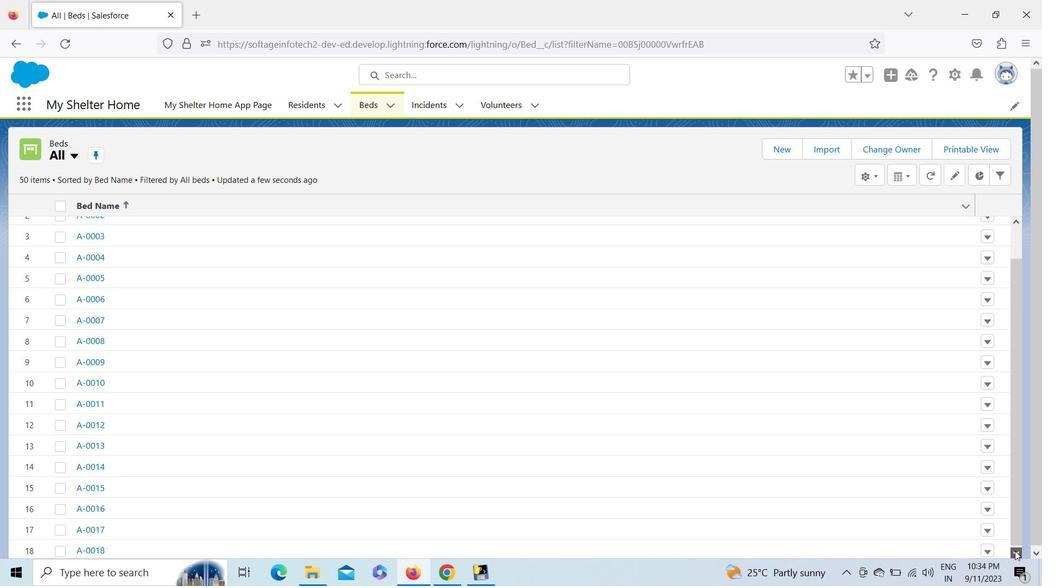 
Action: Mouse pressed left at (1015, 551)
Screenshot: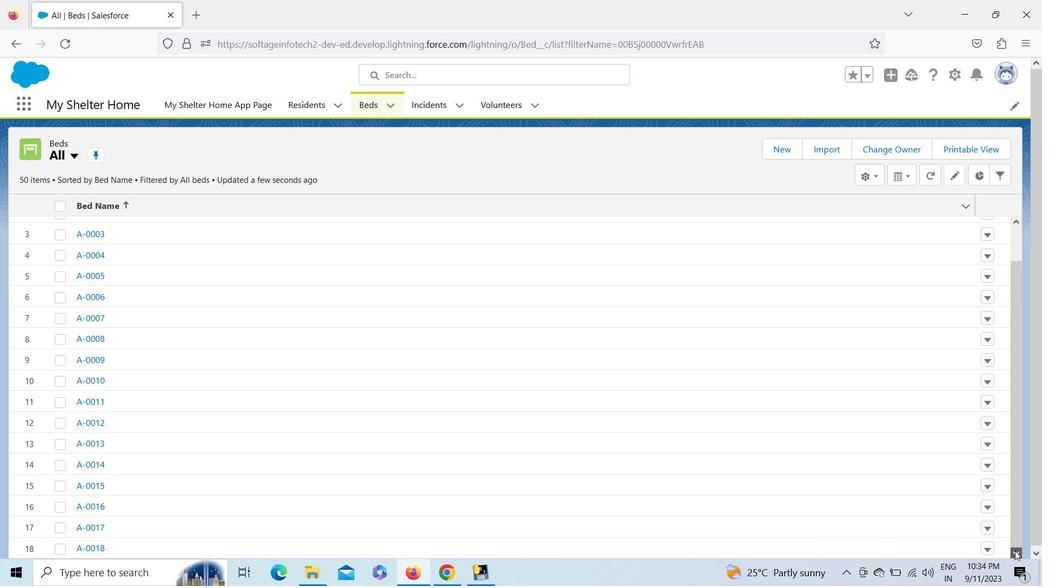 
Action: Mouse pressed left at (1015, 551)
Screenshot: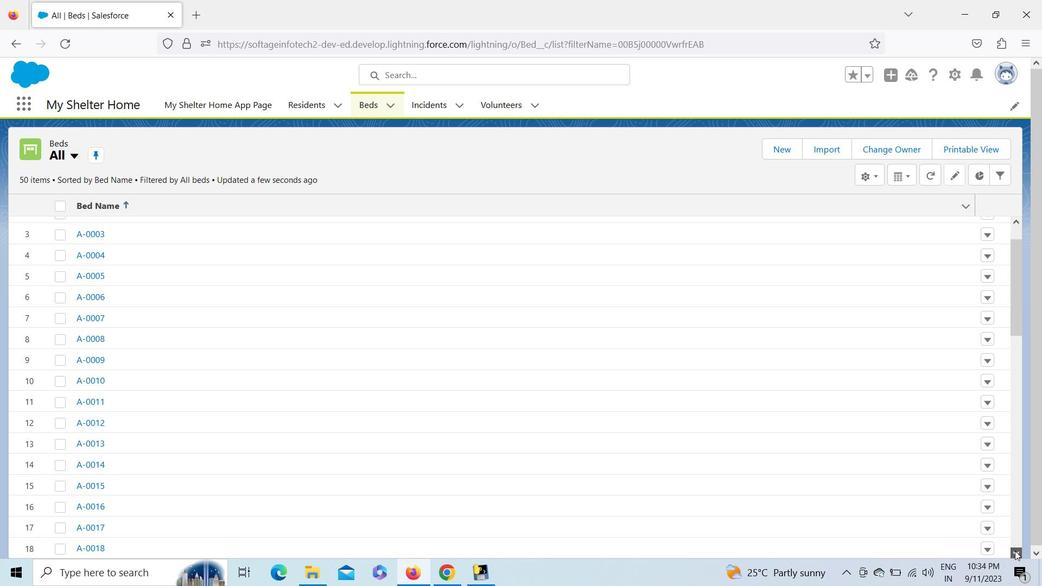 
Action: Mouse pressed left at (1015, 551)
Screenshot: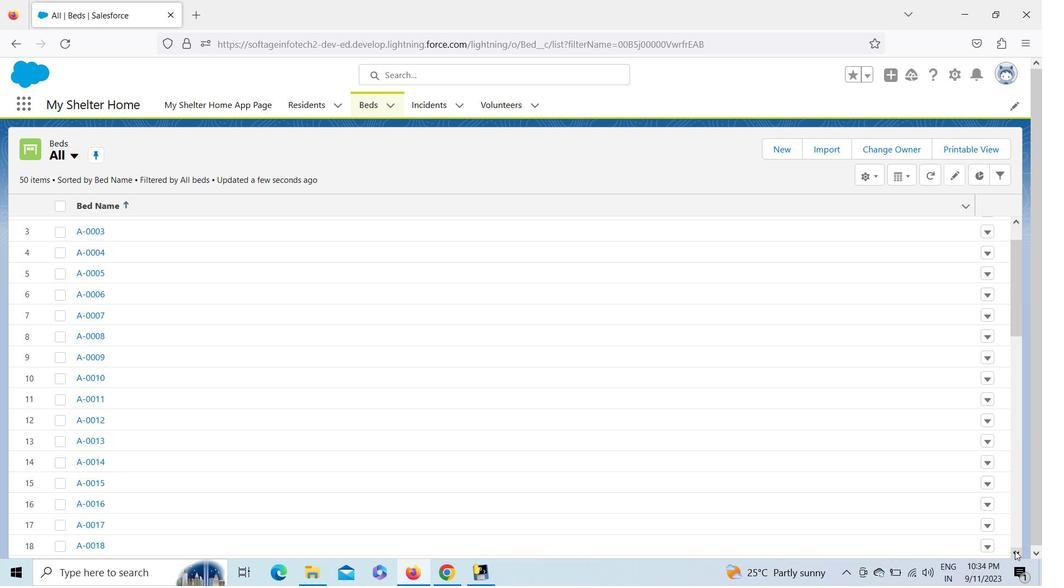 
Action: Mouse pressed left at (1015, 551)
Screenshot: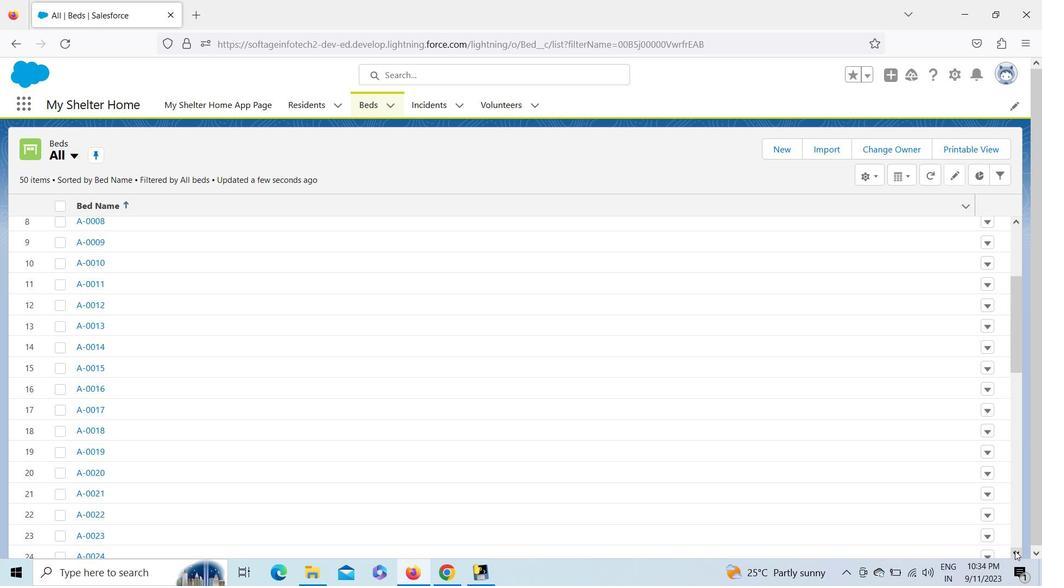 
Action: Mouse pressed left at (1015, 551)
Screenshot: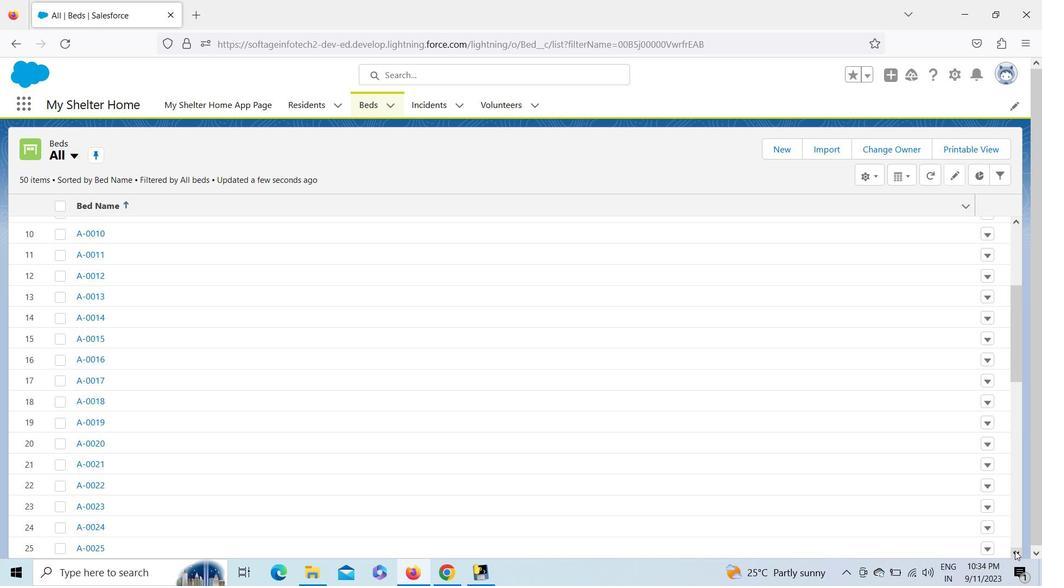 
Action: Mouse moved to (85, 370)
Screenshot: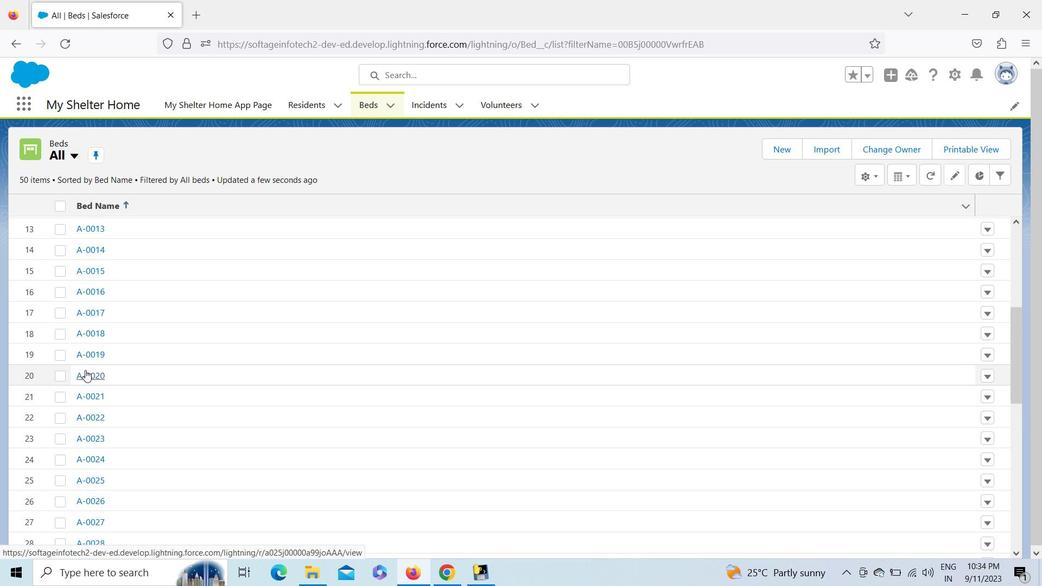 
Action: Mouse pressed left at (85, 370)
Screenshot: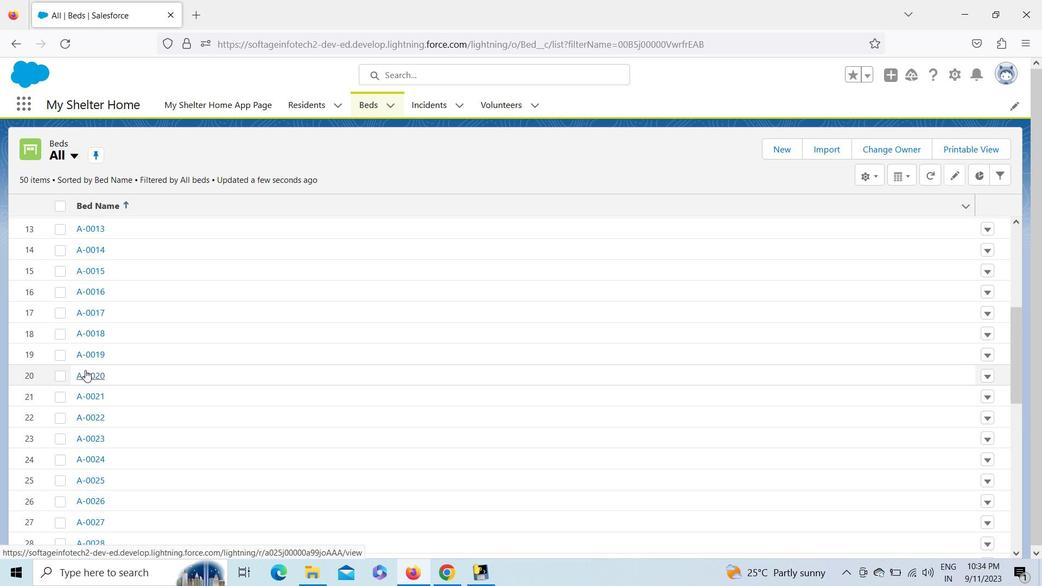 
Action: Mouse moved to (667, 327)
Screenshot: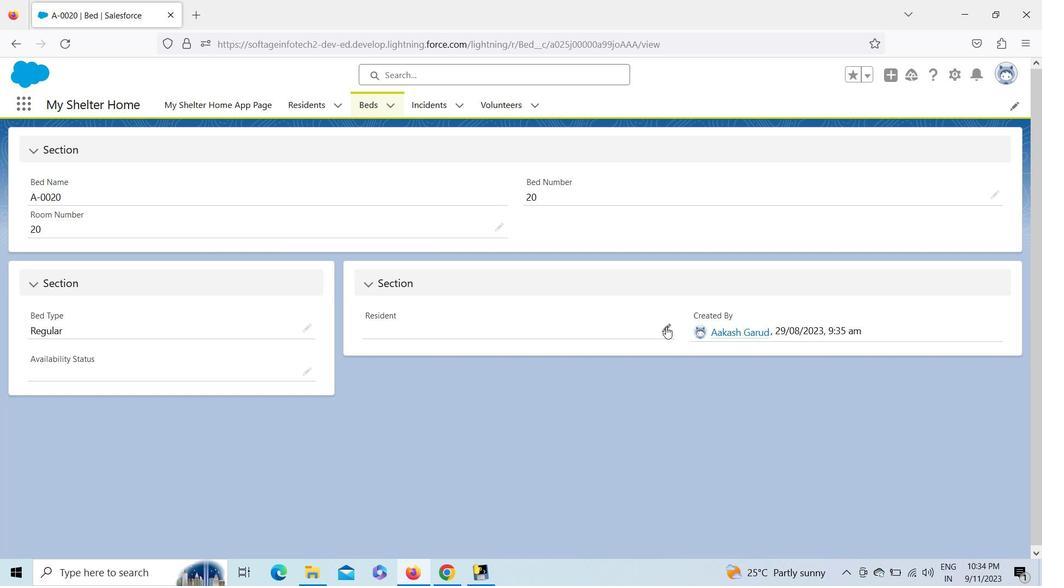 
Action: Mouse pressed left at (667, 327)
Screenshot: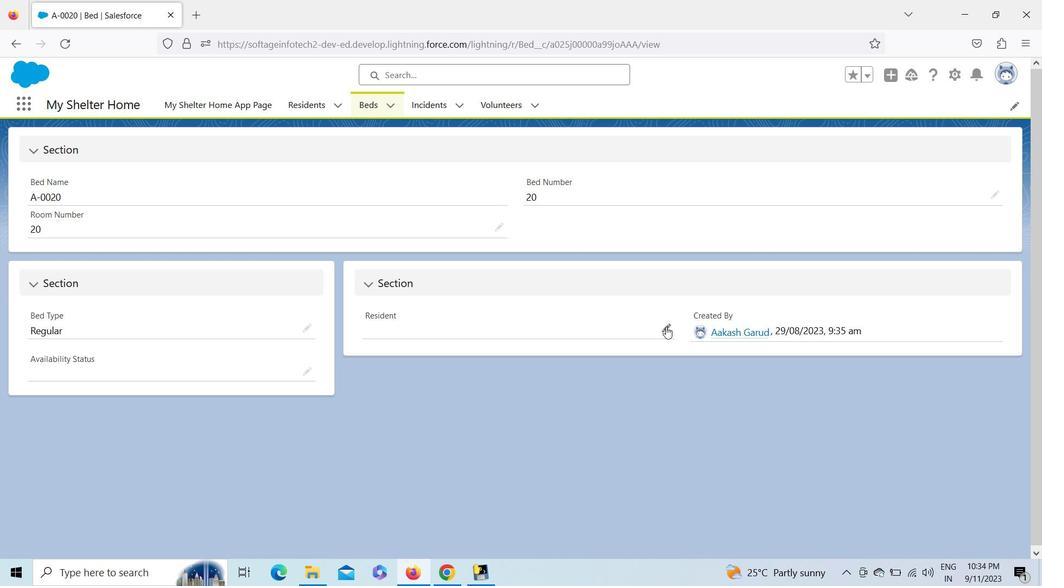 
Action: Mouse moved to (506, 365)
Screenshot: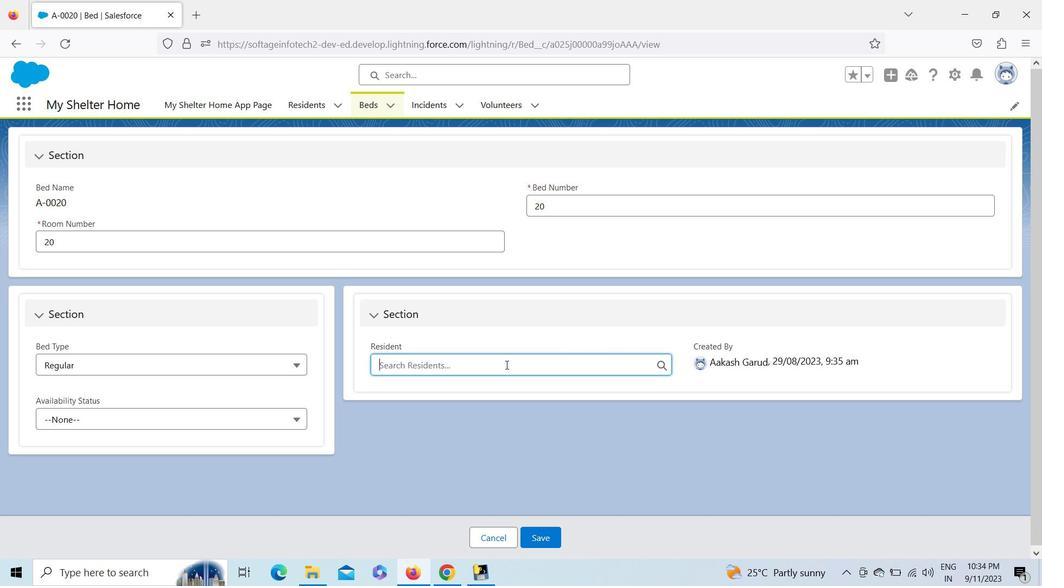 
Action: Key pressed <Key.shift>Mar\<Key.backspace><Key.backspace>
Screenshot: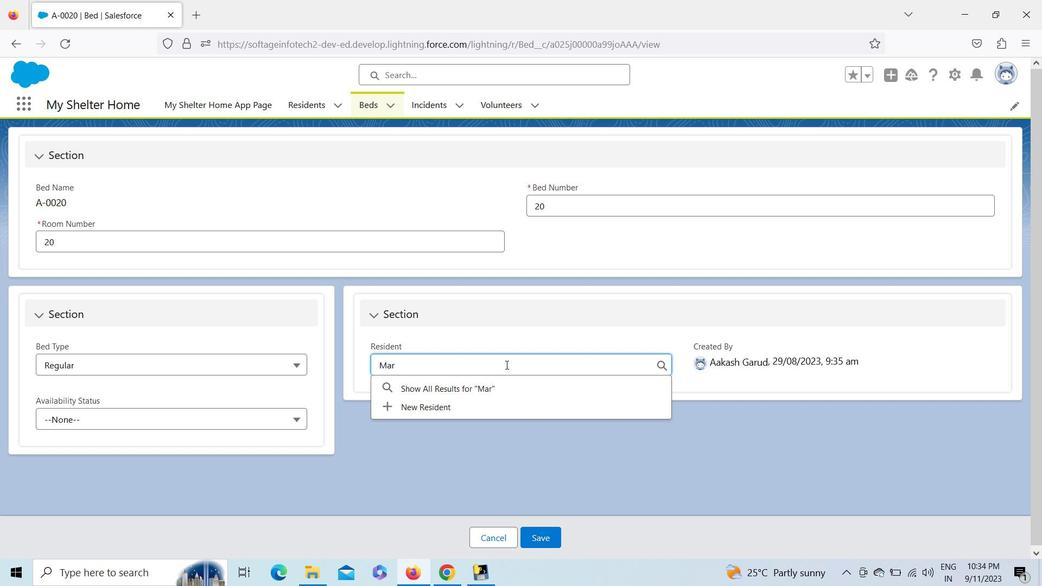 
Action: Mouse moved to (458, 409)
Screenshot: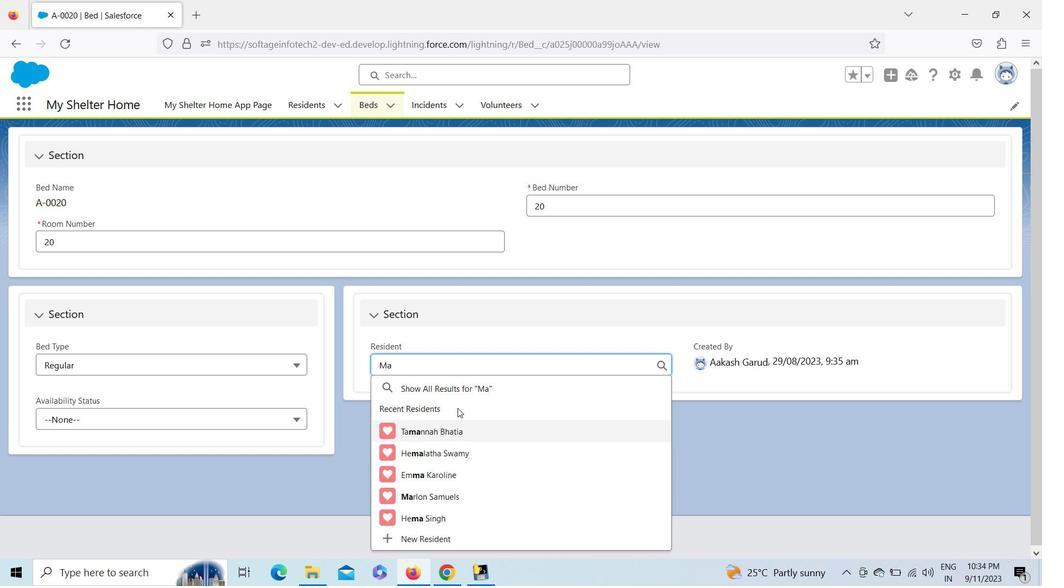 
Action: Key pressed rgaret
Screenshot: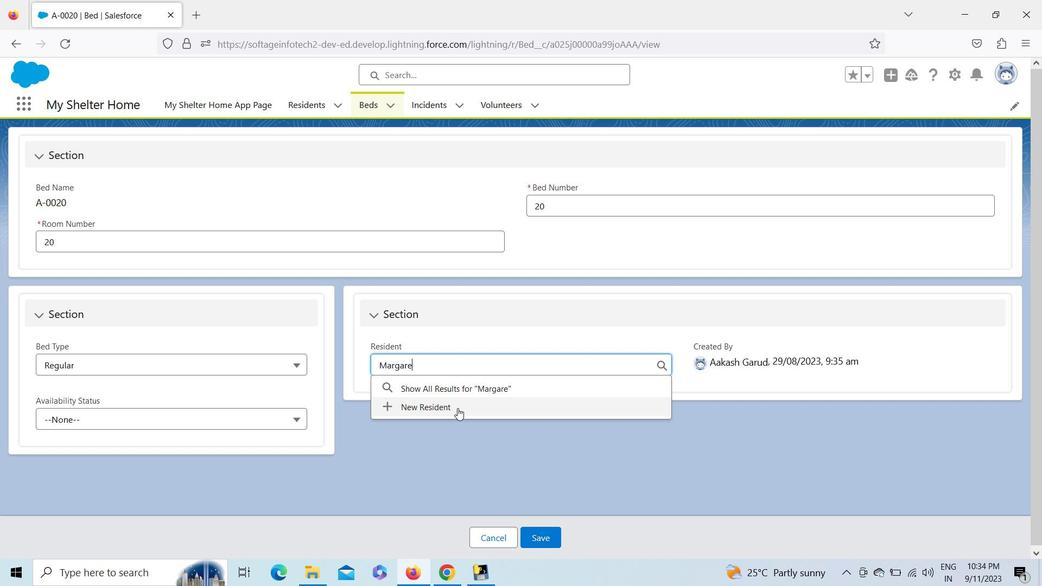 
Action: Mouse pressed left at (458, 409)
Screenshot: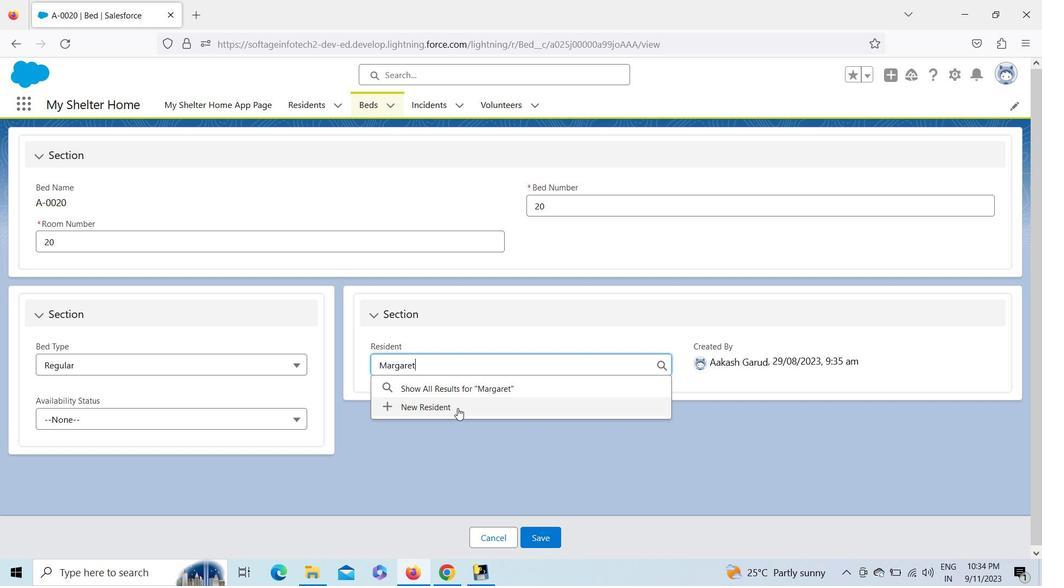 
Action: Mouse moved to (801, 76)
Screenshot: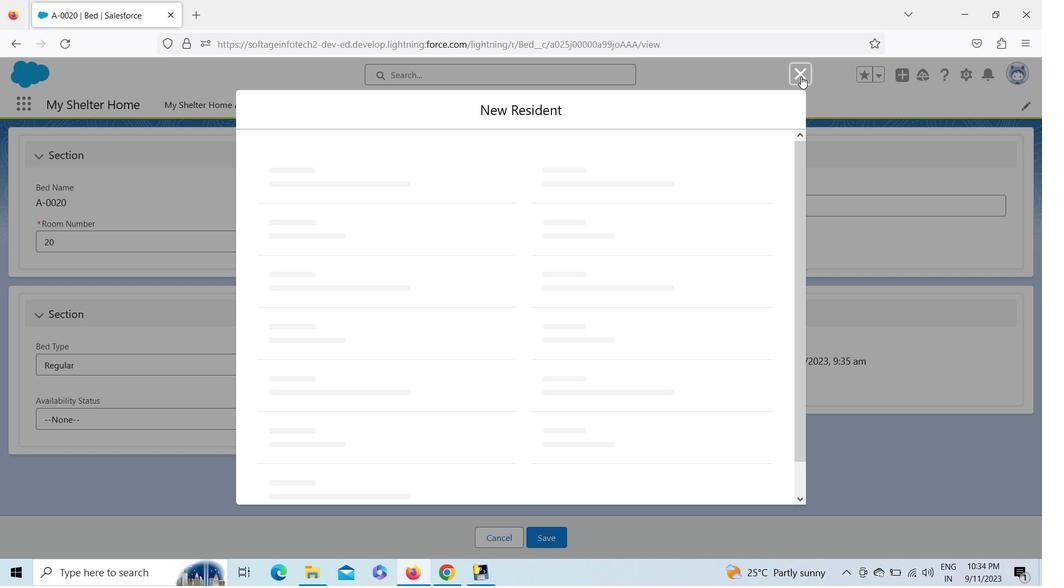 
Action: Mouse pressed left at (801, 76)
Screenshot: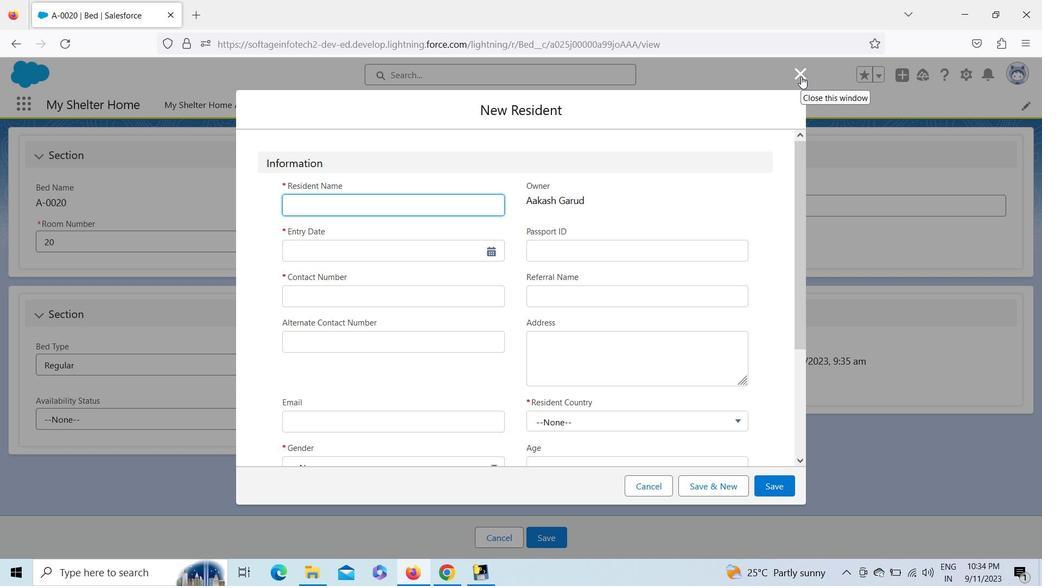 
Action: Mouse moved to (454, 368)
Screenshot: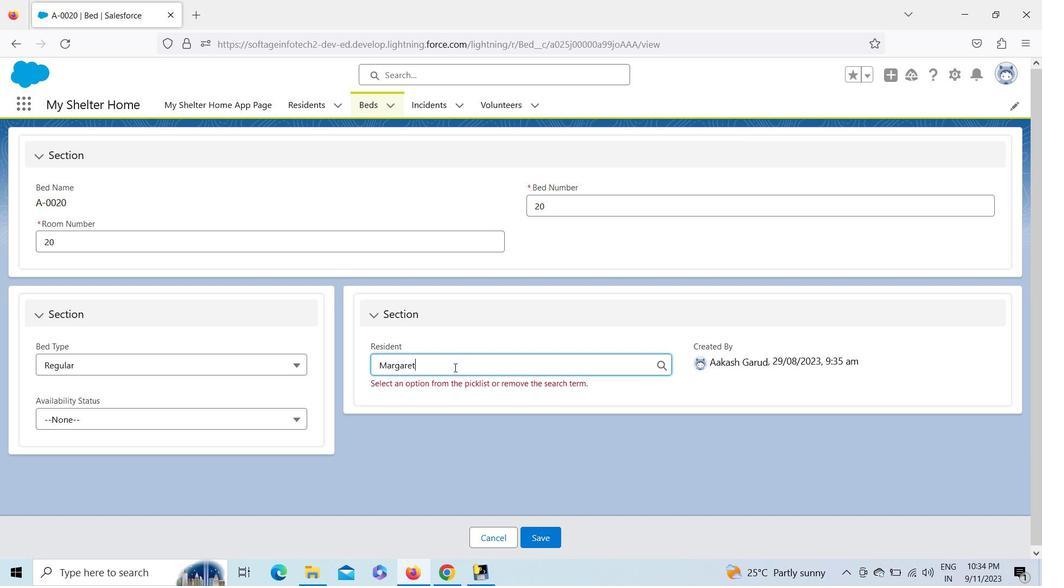 
Action: Mouse pressed left at (454, 368)
Screenshot: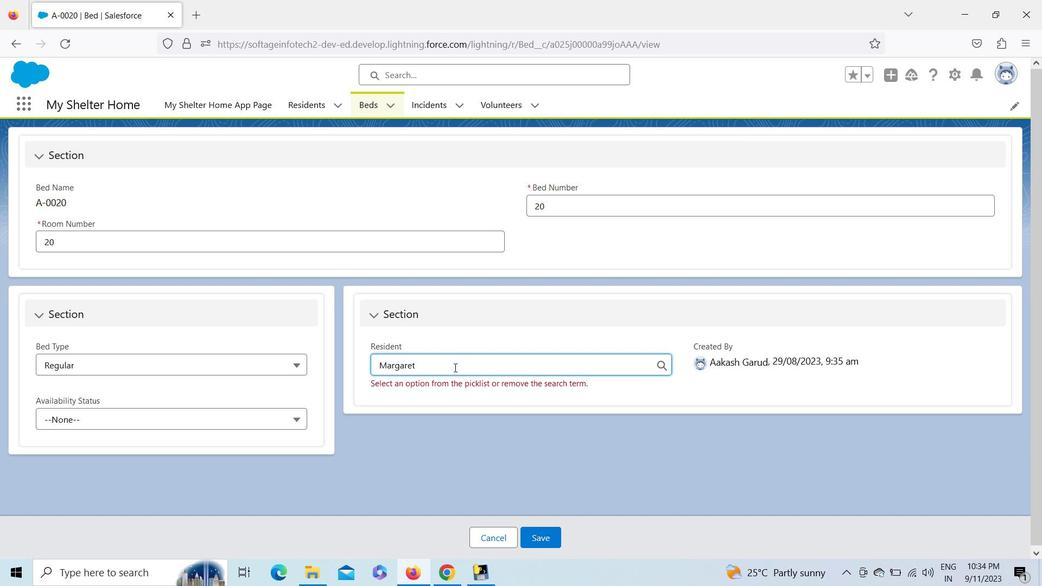 
Action: Mouse moved to (438, 390)
Screenshot: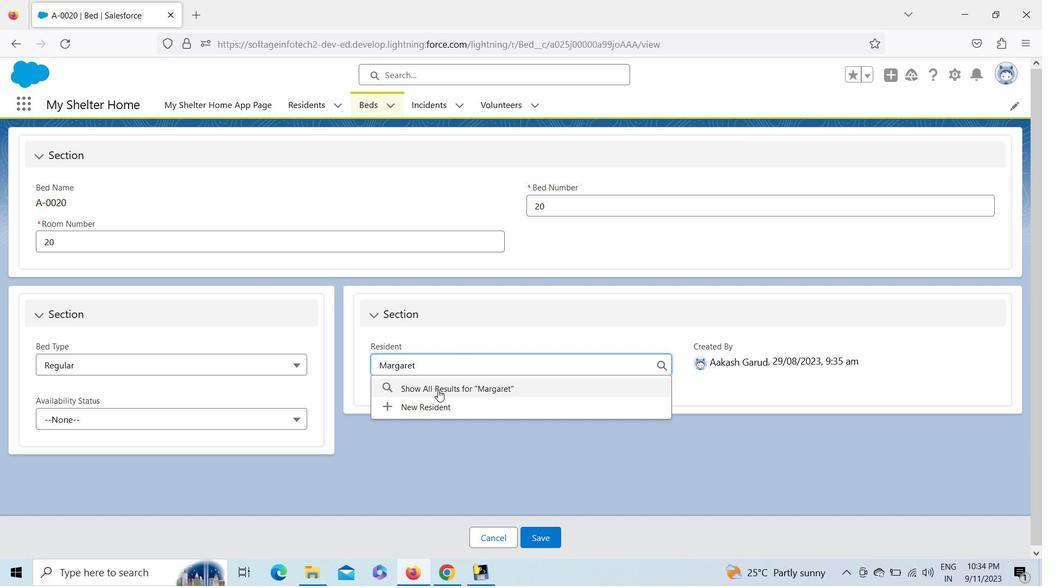 
Action: Mouse pressed left at (438, 390)
Screenshot: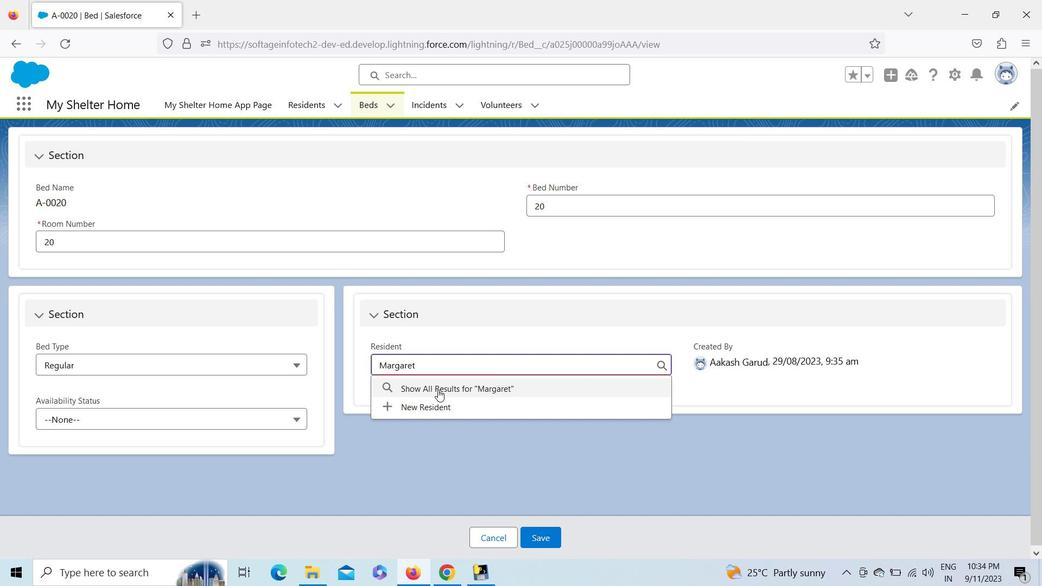 
Action: Mouse moved to (125, 272)
Screenshot: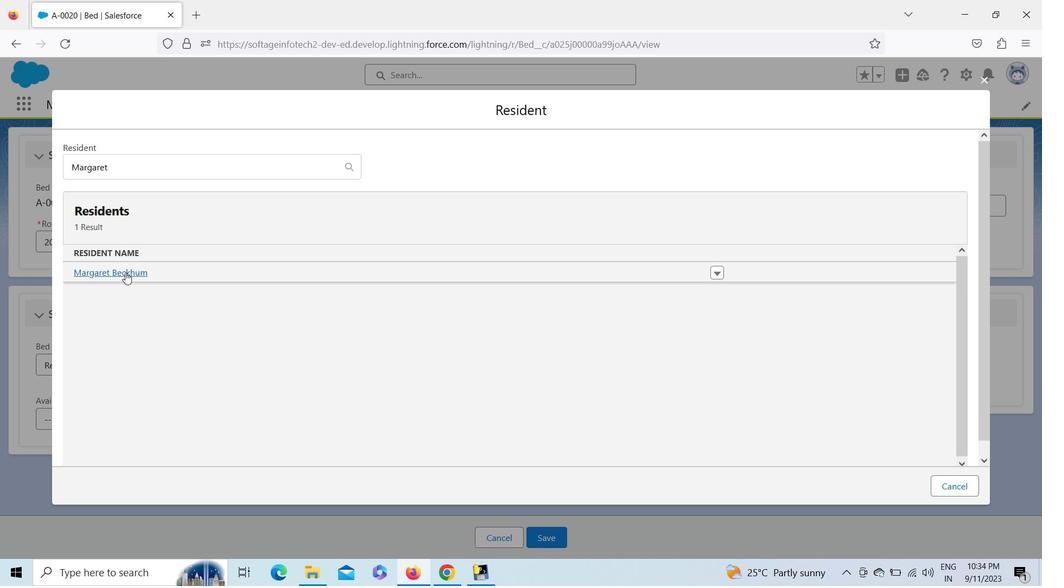 
Action: Mouse pressed left at (125, 272)
Screenshot: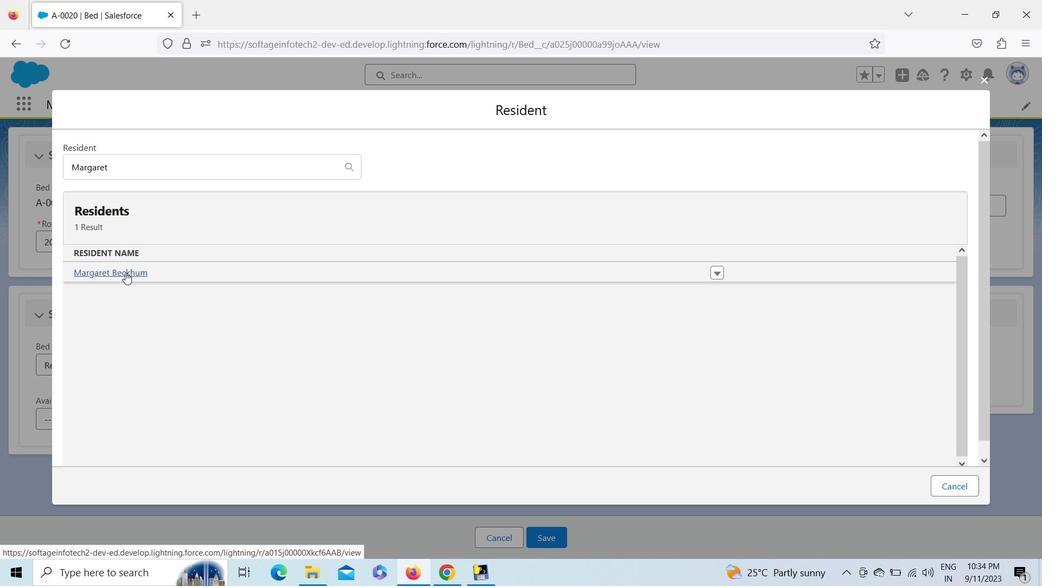 
Action: Mouse moved to (250, 410)
Screenshot: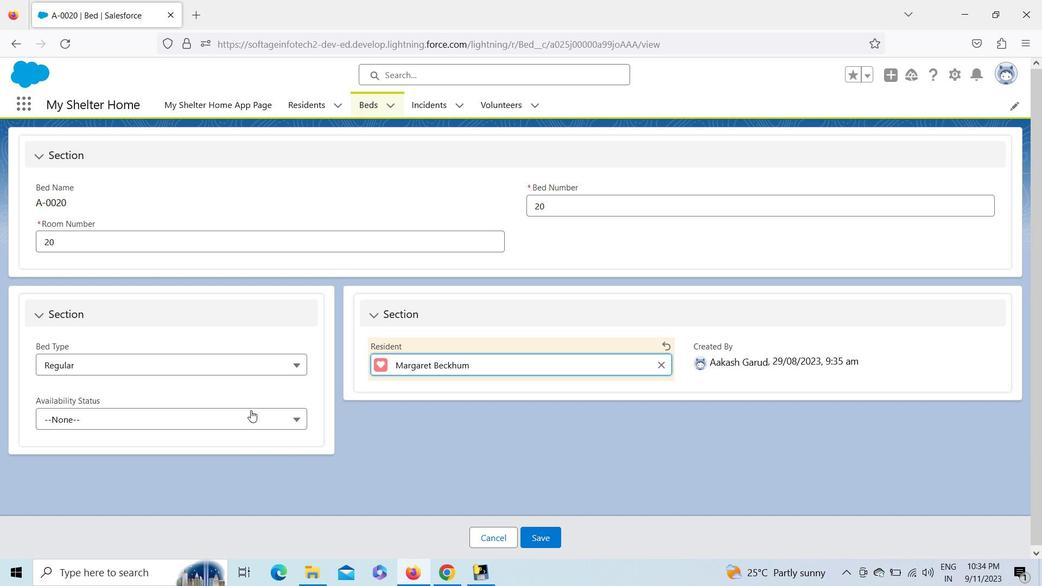
Action: Mouse pressed left at (250, 410)
Screenshot: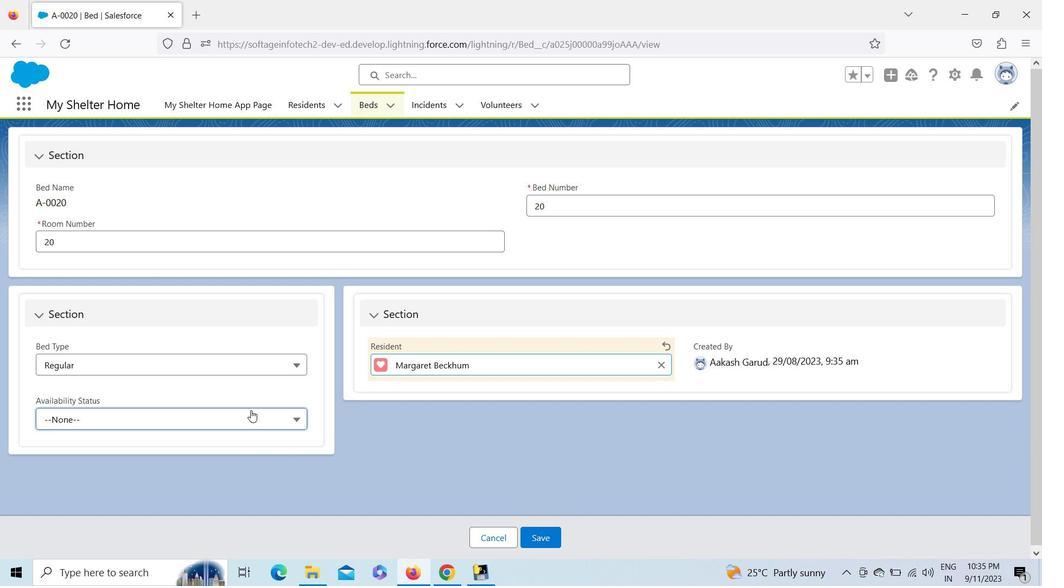 
Action: Mouse moved to (101, 467)
Screenshot: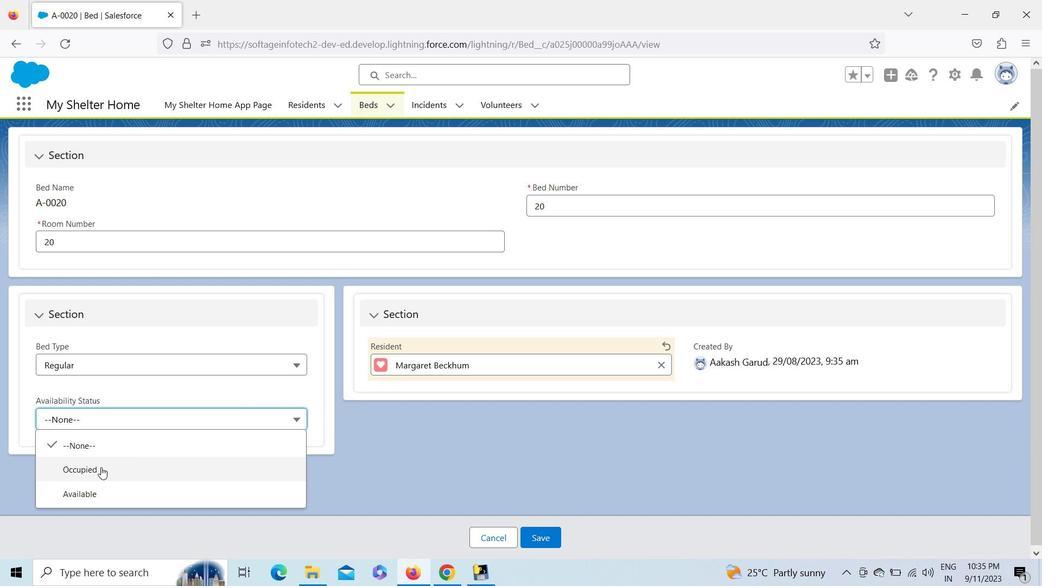
Action: Mouse pressed left at (101, 467)
Screenshot: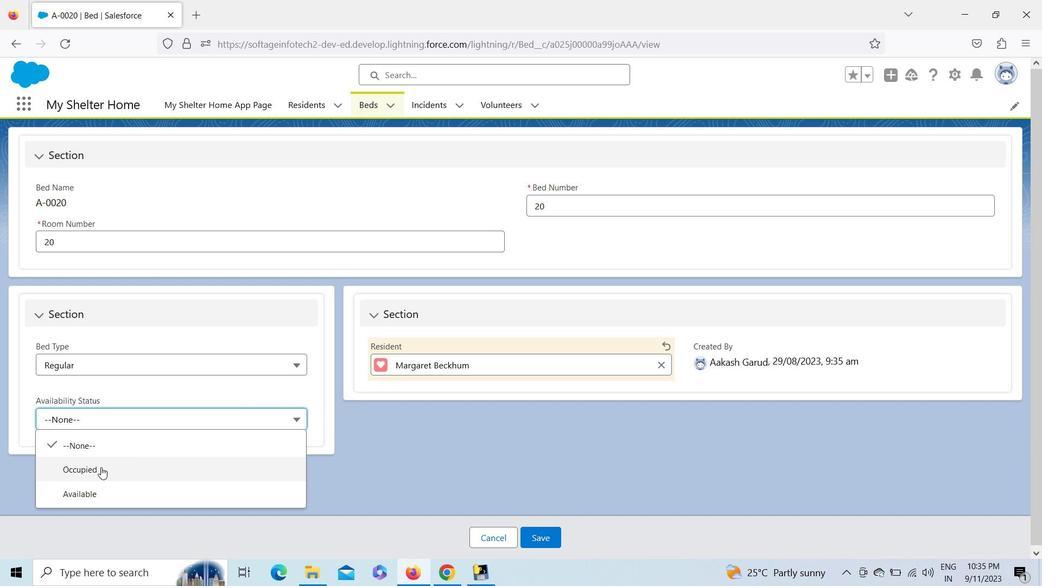 
Action: Mouse moved to (558, 547)
Screenshot: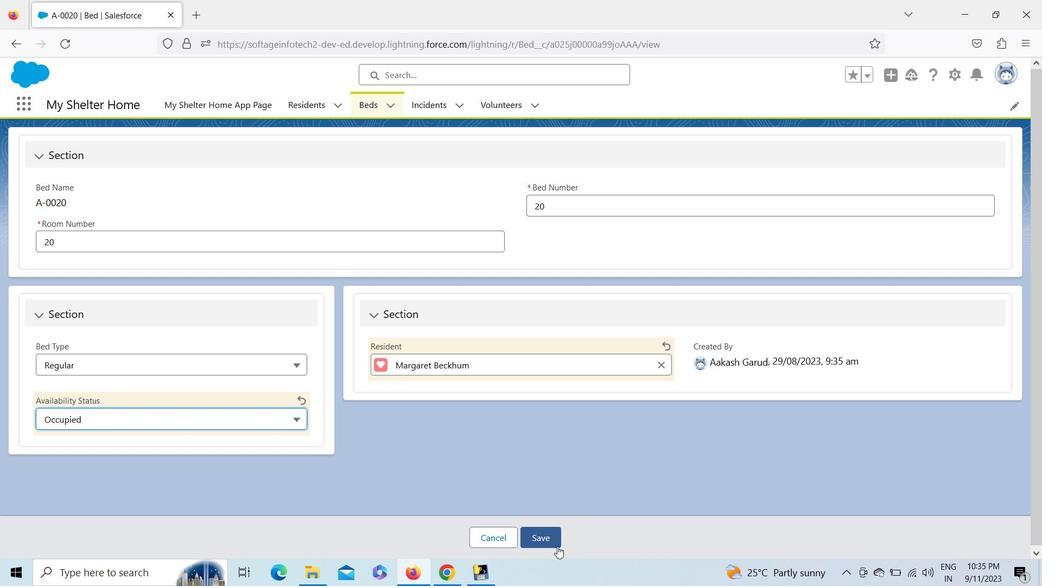 
Action: Mouse pressed left at (558, 547)
Screenshot: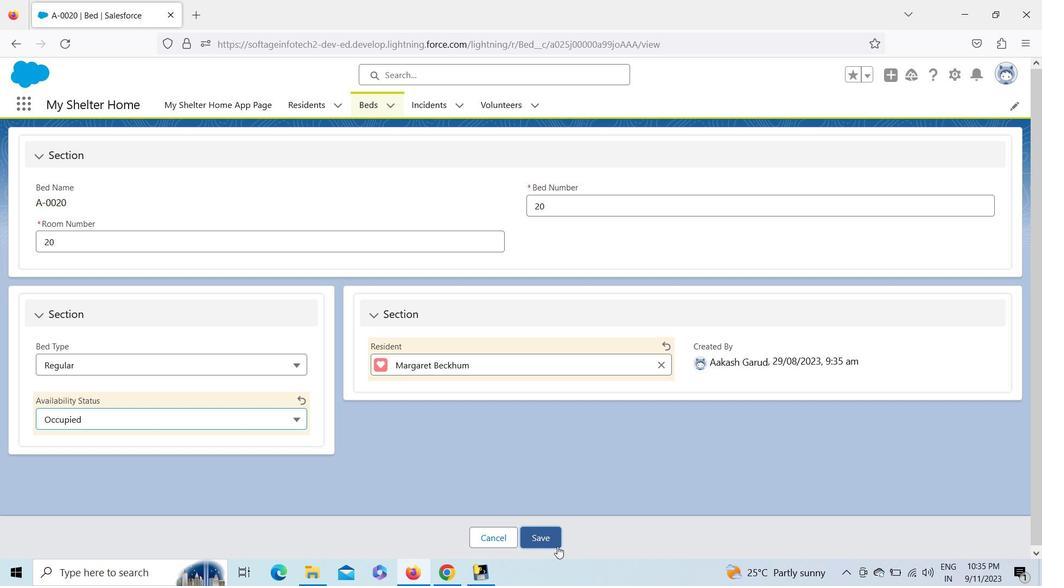 
Action: Mouse moved to (546, 537)
Screenshot: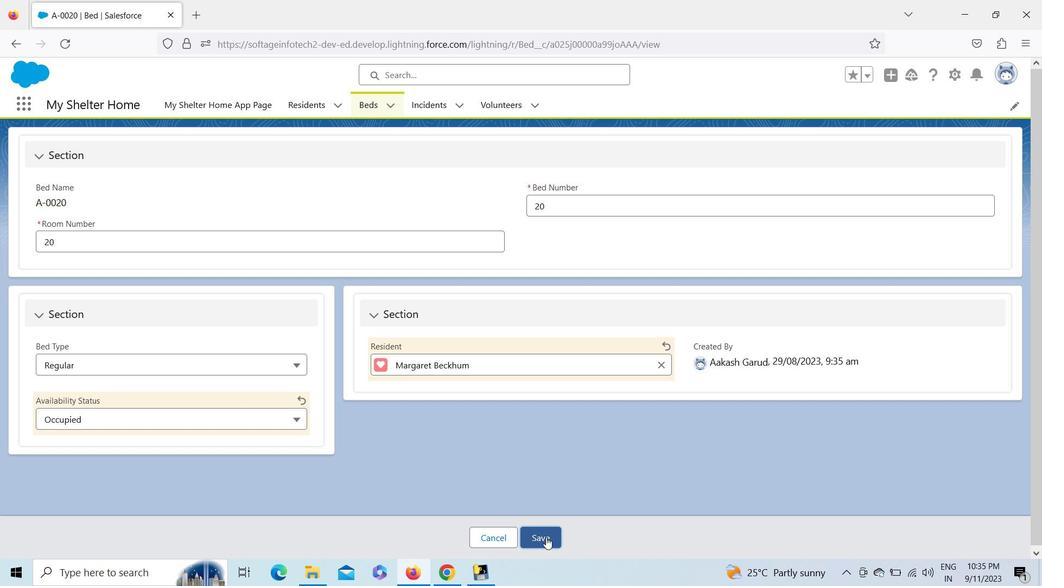 
Action: Mouse pressed left at (546, 537)
Screenshot: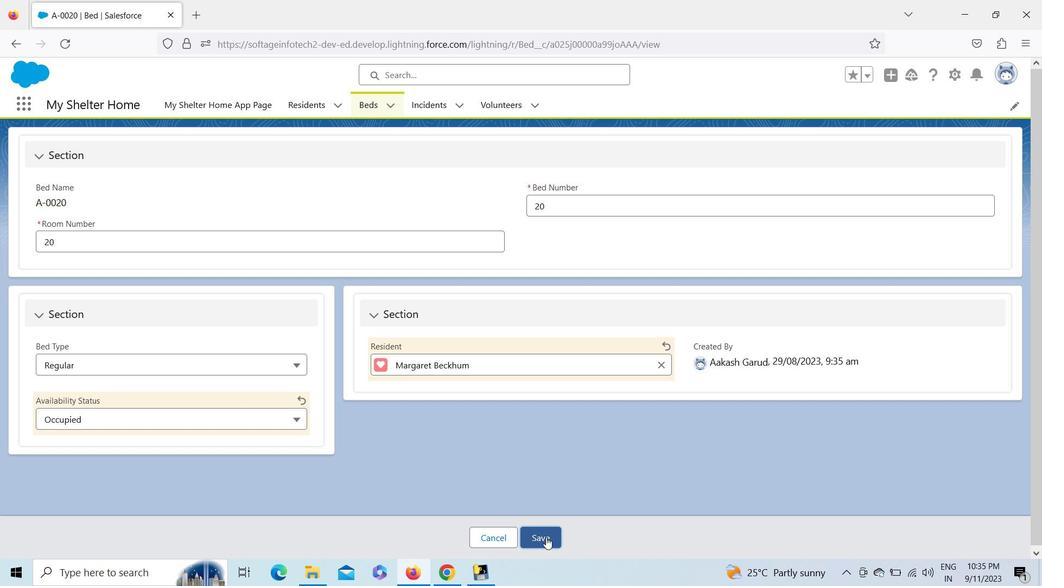 
Action: Mouse moved to (364, 103)
Screenshot: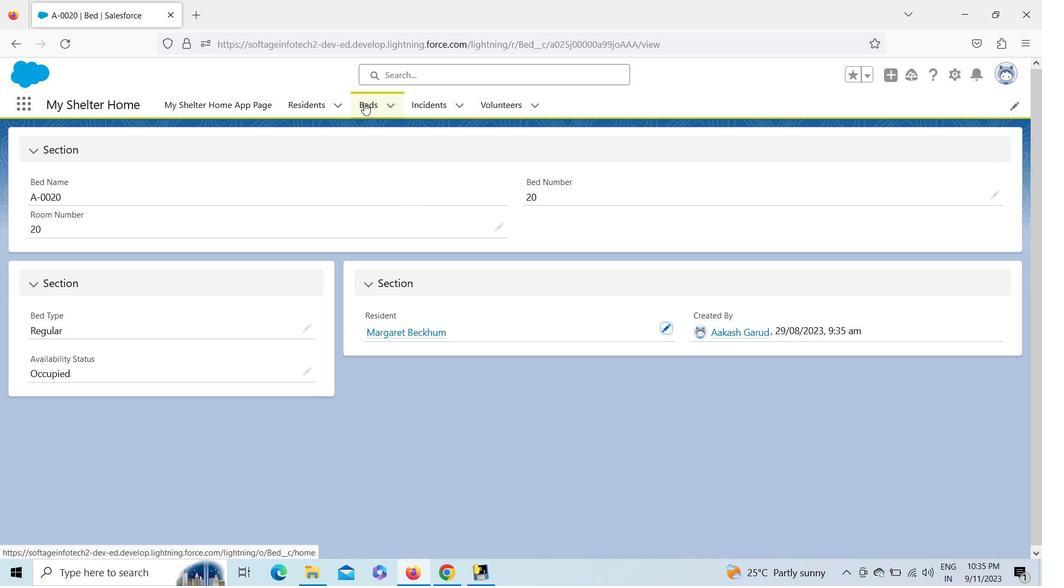 
Action: Mouse pressed left at (364, 103)
Screenshot: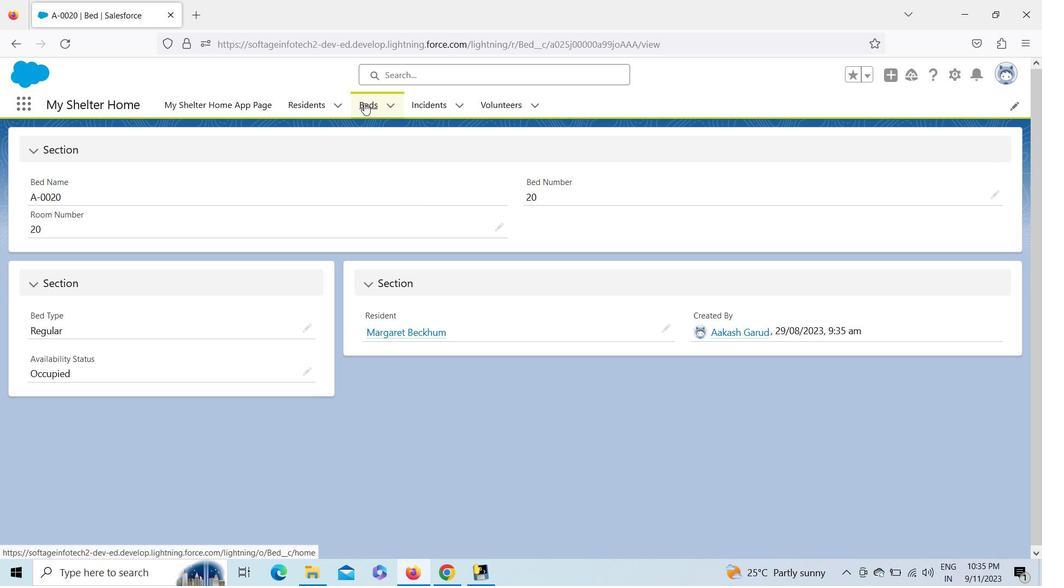 
Action: Mouse moved to (1015, 553)
Screenshot: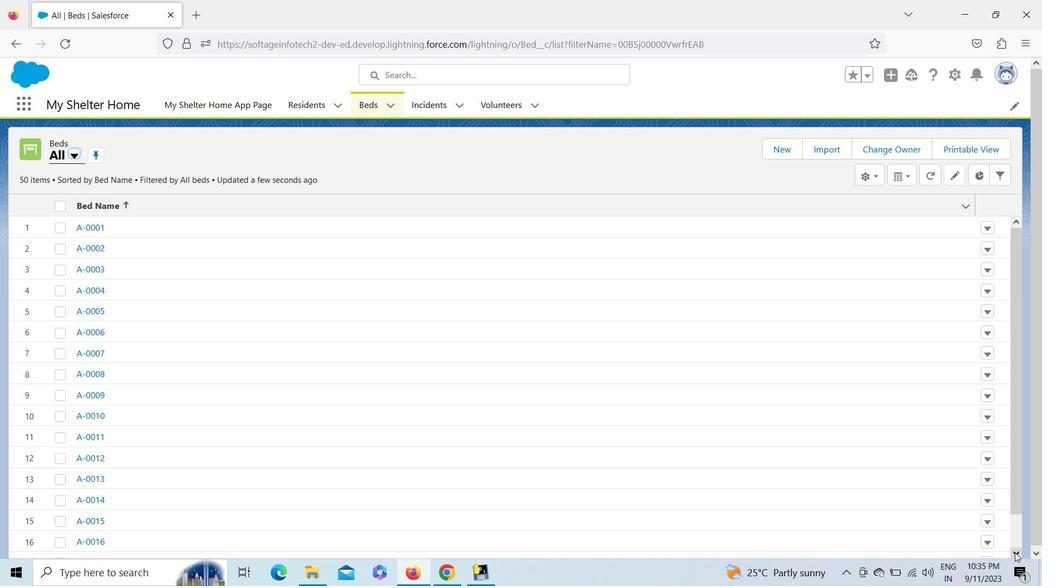 
Action: Mouse pressed left at (1015, 553)
Screenshot: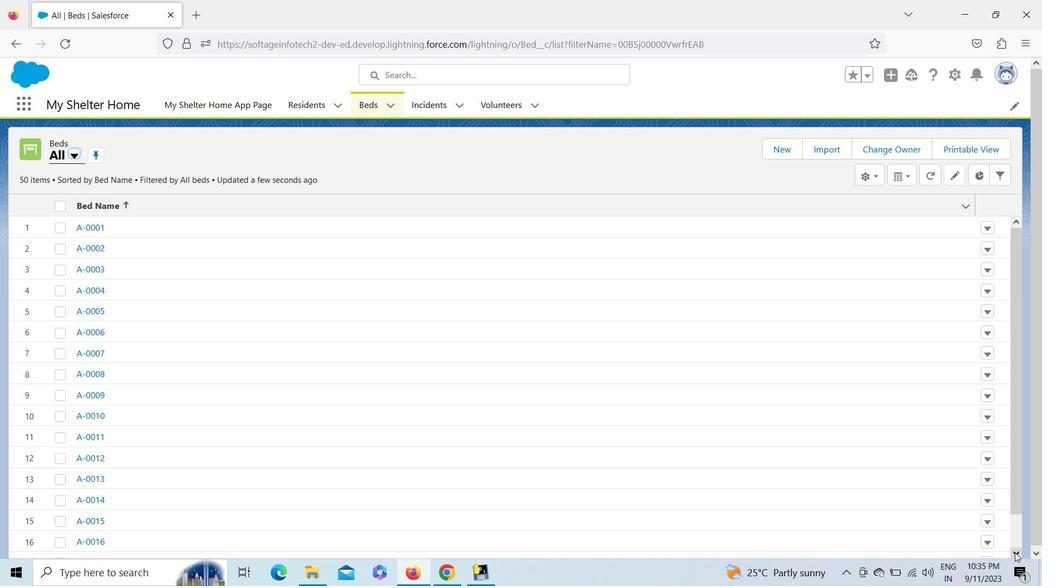 
Action: Mouse pressed left at (1015, 553)
Screenshot: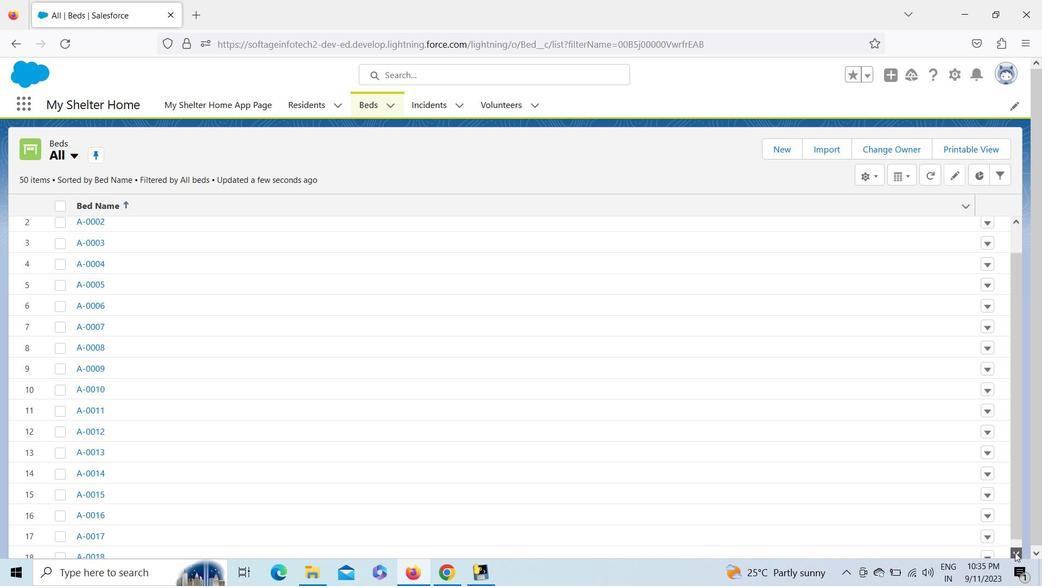 
Action: Mouse pressed left at (1015, 553)
Screenshot: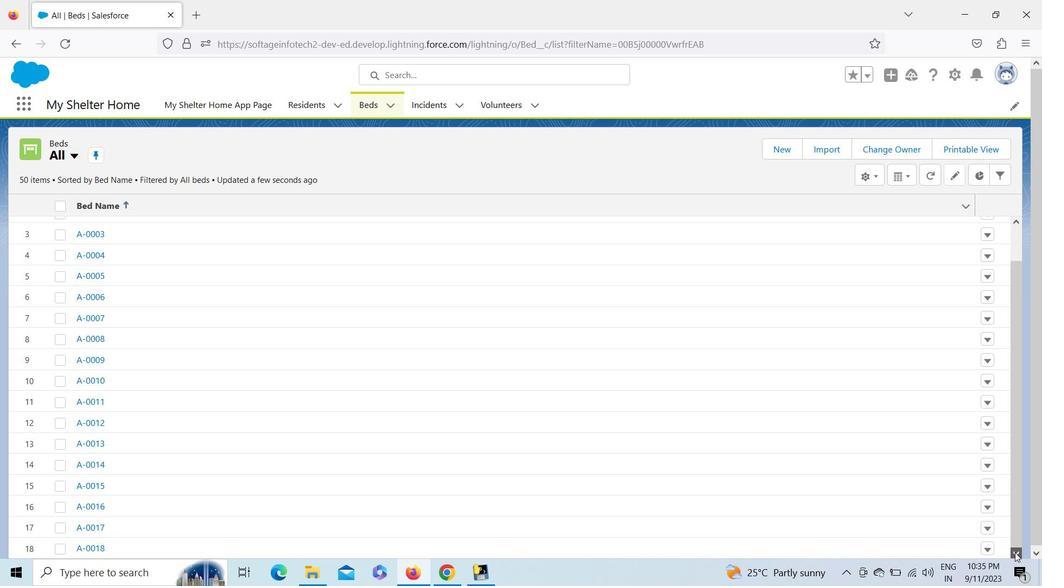 
Action: Mouse pressed left at (1015, 553)
Screenshot: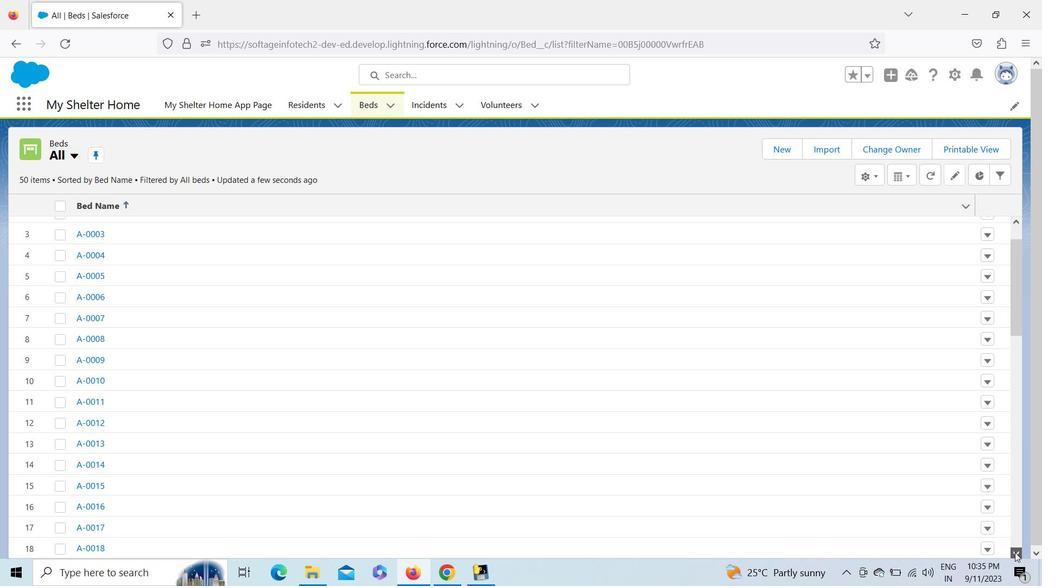 
Action: Mouse pressed left at (1015, 553)
Screenshot: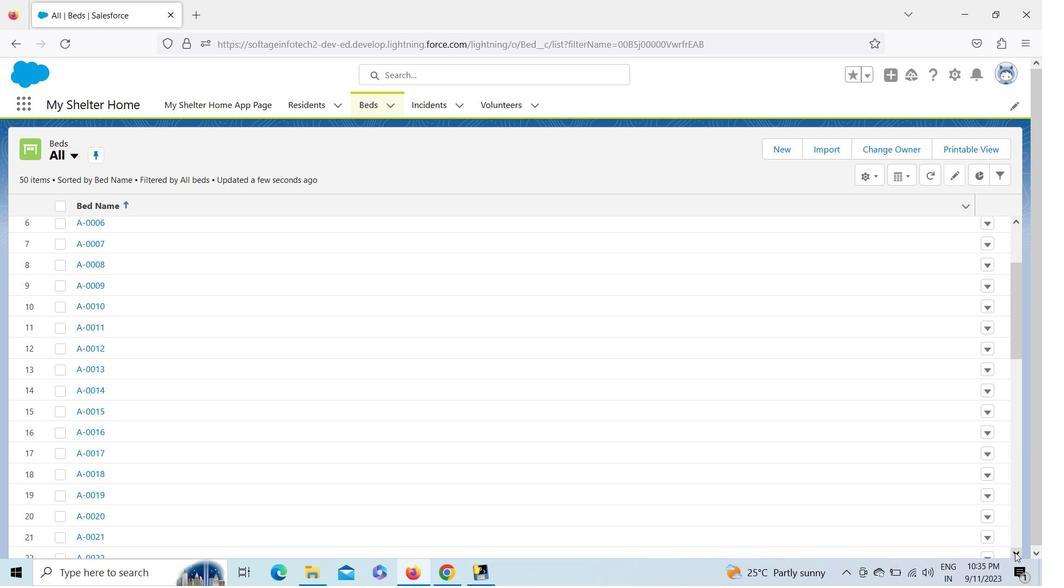 
Action: Mouse pressed left at (1015, 553)
Screenshot: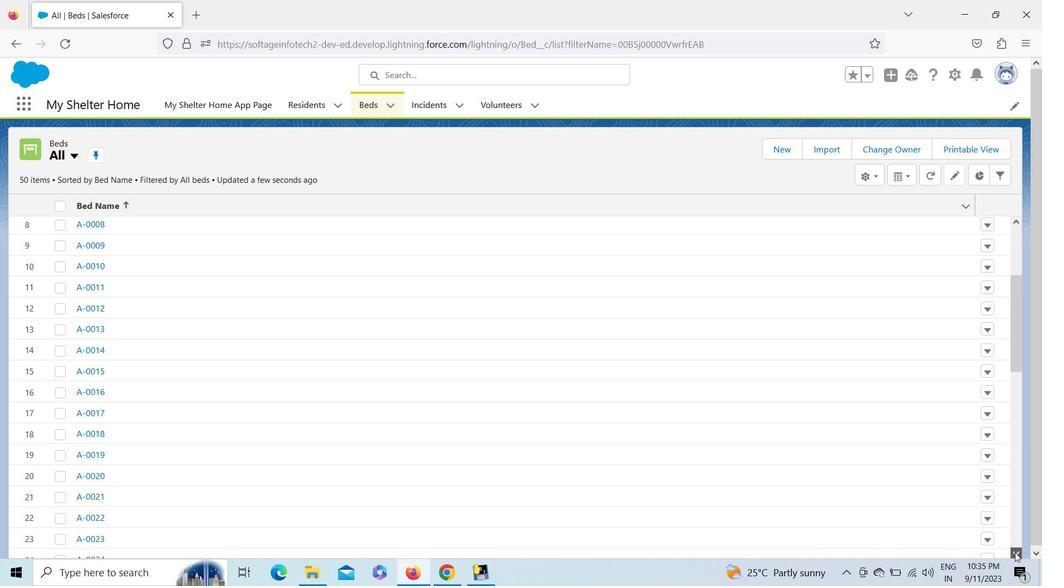 
Action: Mouse pressed left at (1015, 553)
Screenshot: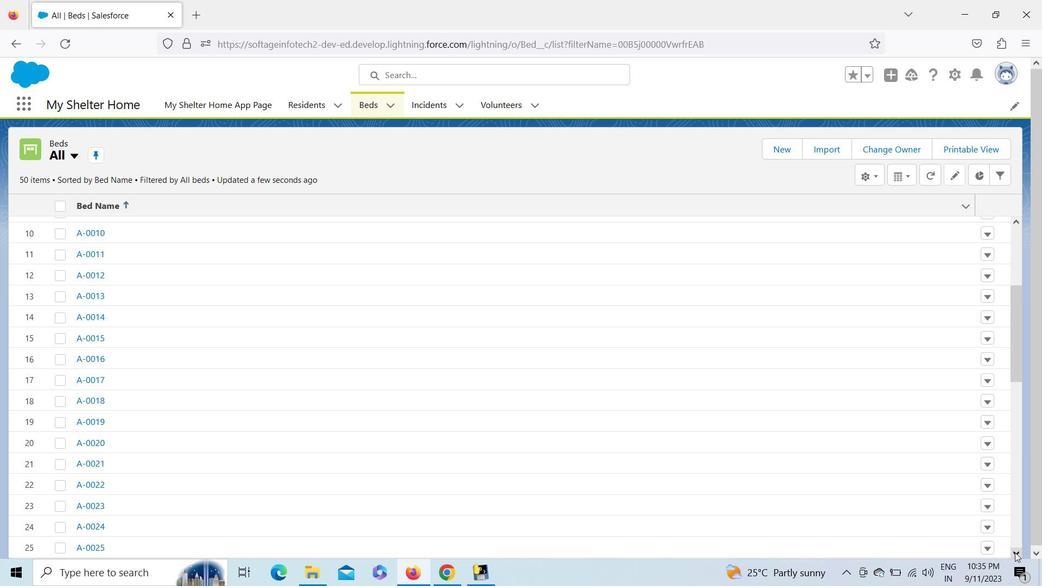 
Action: Mouse pressed left at (1015, 553)
Screenshot: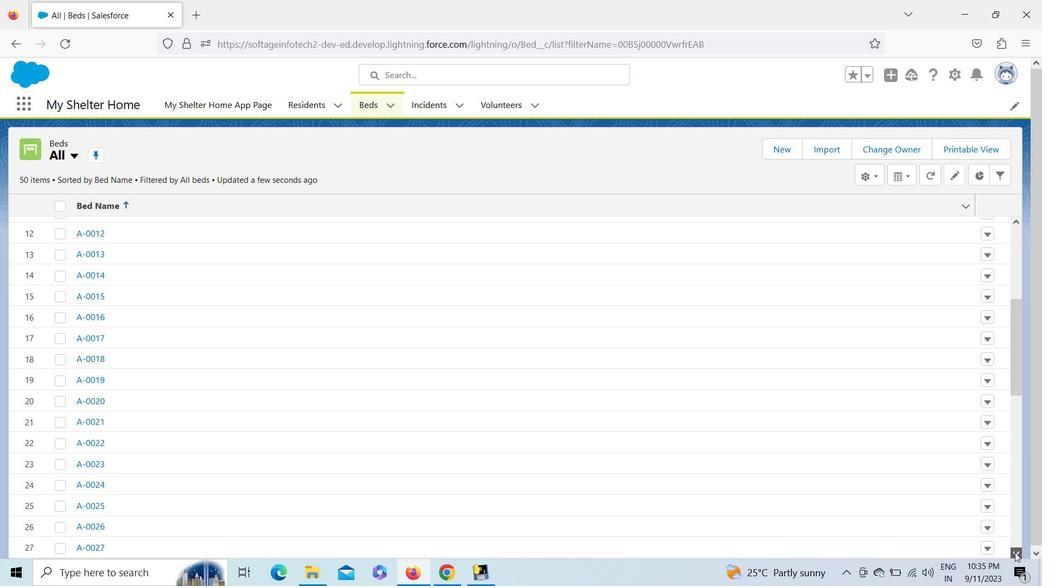 
Action: Mouse moved to (97, 356)
Screenshot: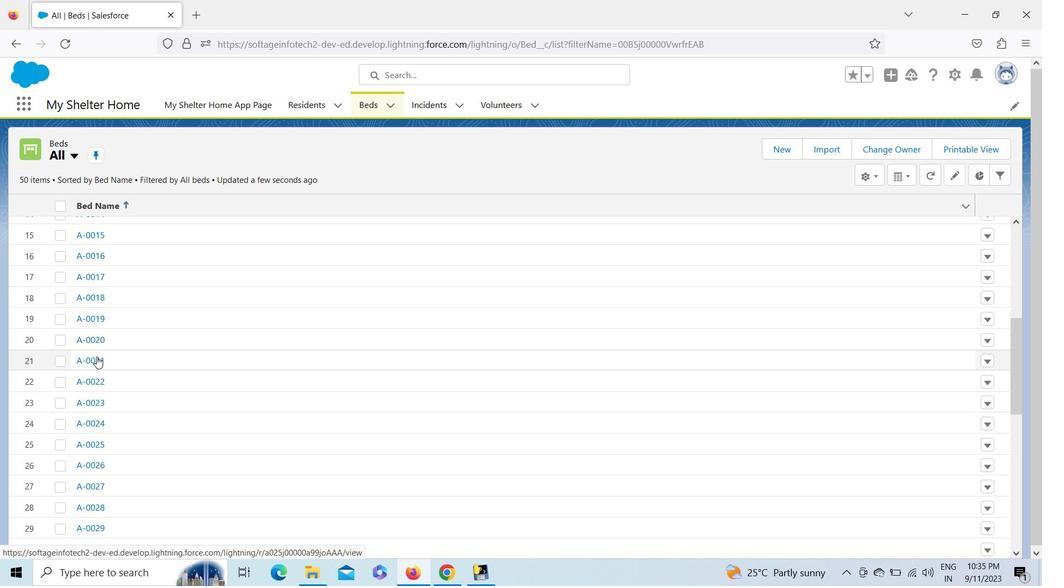 
Action: Mouse pressed left at (97, 356)
Screenshot: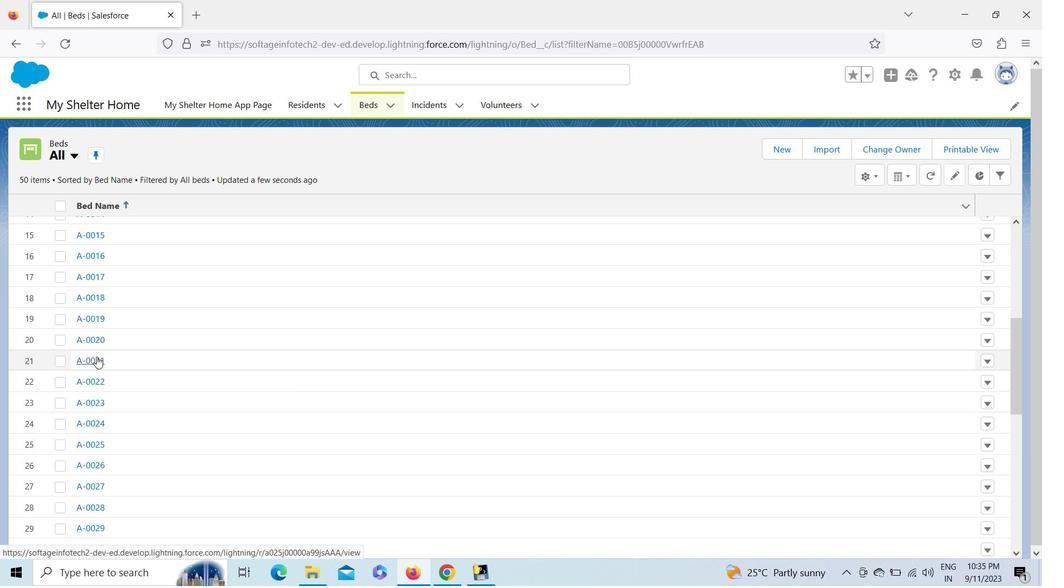 
Action: Mouse moved to (663, 327)
Screenshot: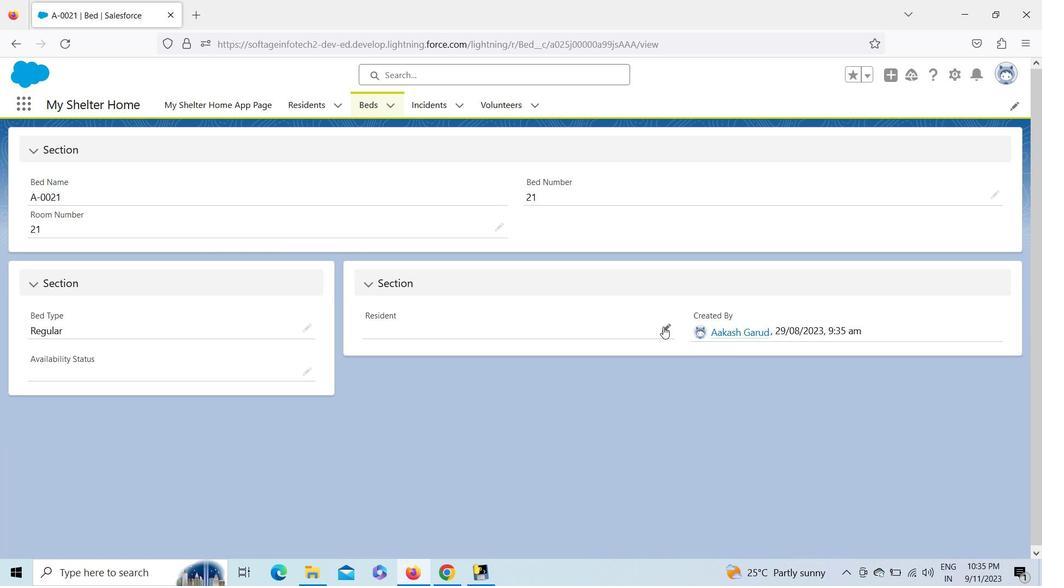 
Action: Mouse pressed left at (663, 327)
Screenshot: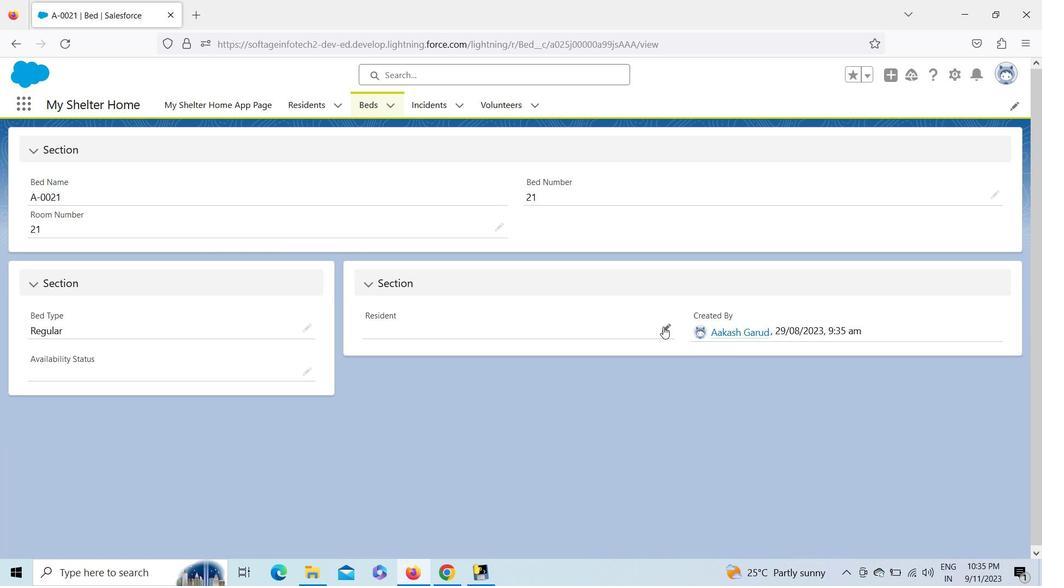 
Action: Key pressed <Key.shift>Do
Screenshot: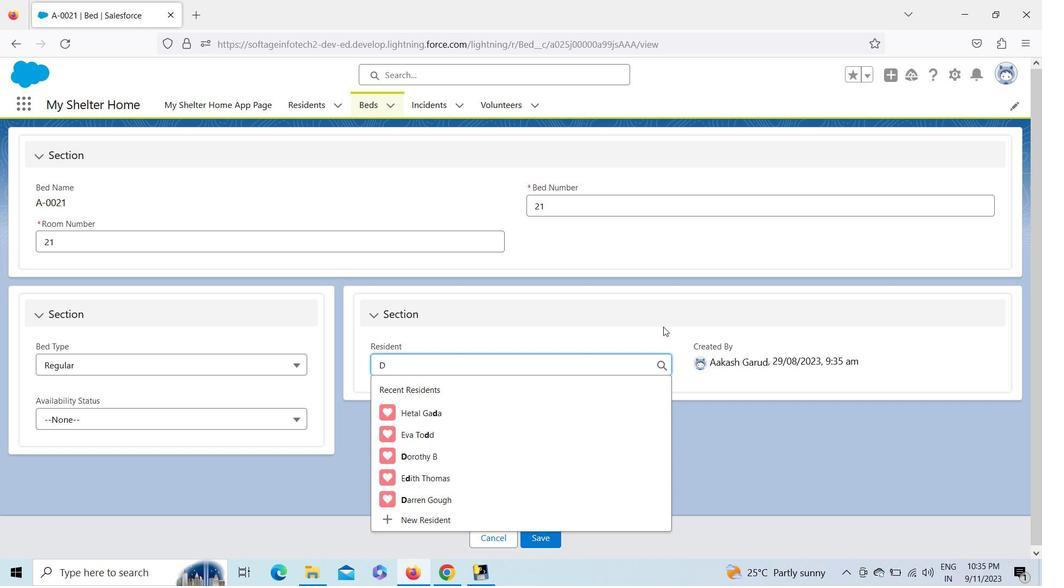 
Action: Mouse moved to (416, 430)
Screenshot: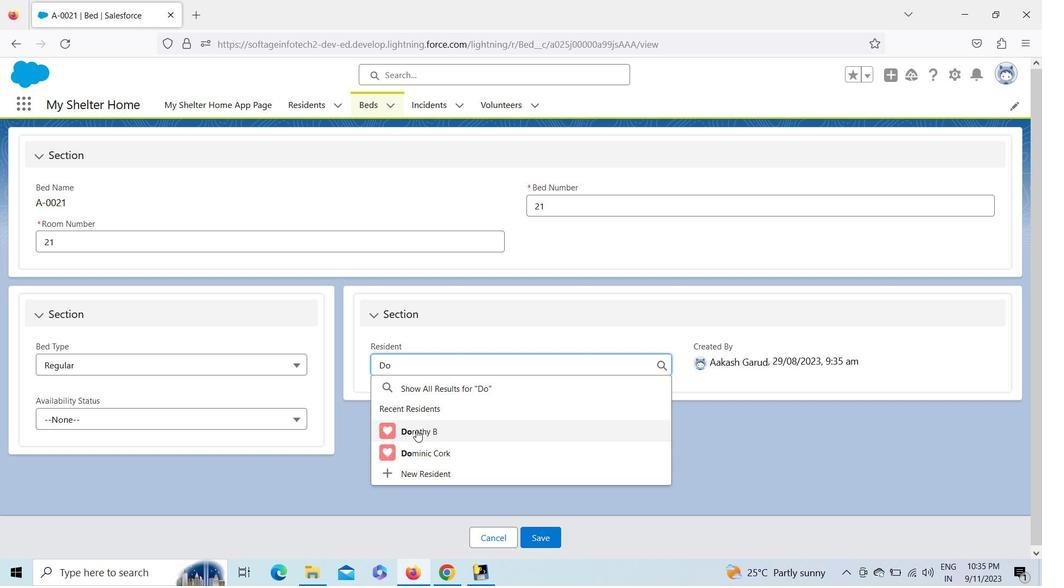
Action: Mouse pressed left at (416, 430)
Screenshot: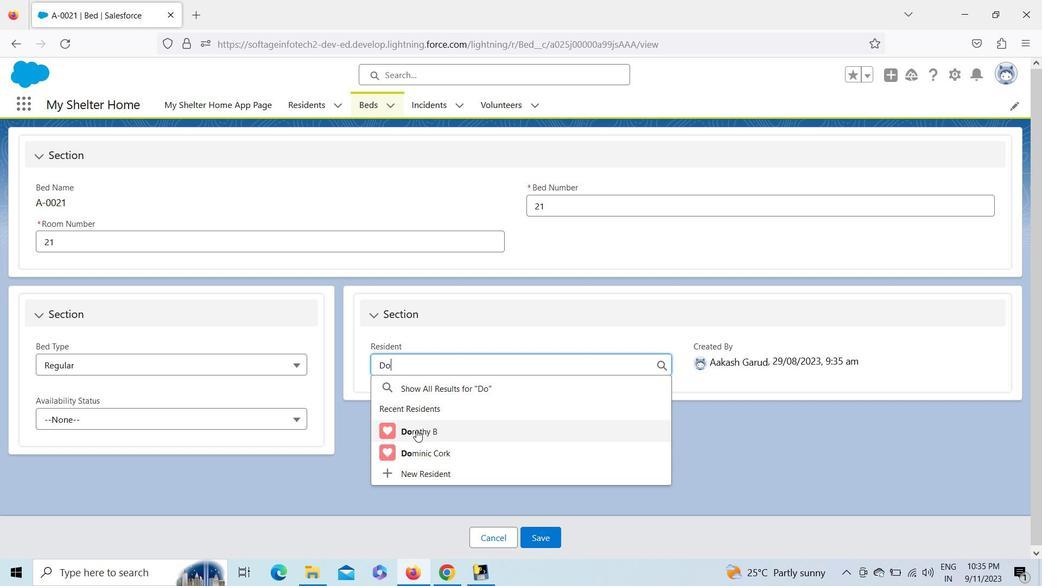 
Action: Mouse moved to (187, 416)
Screenshot: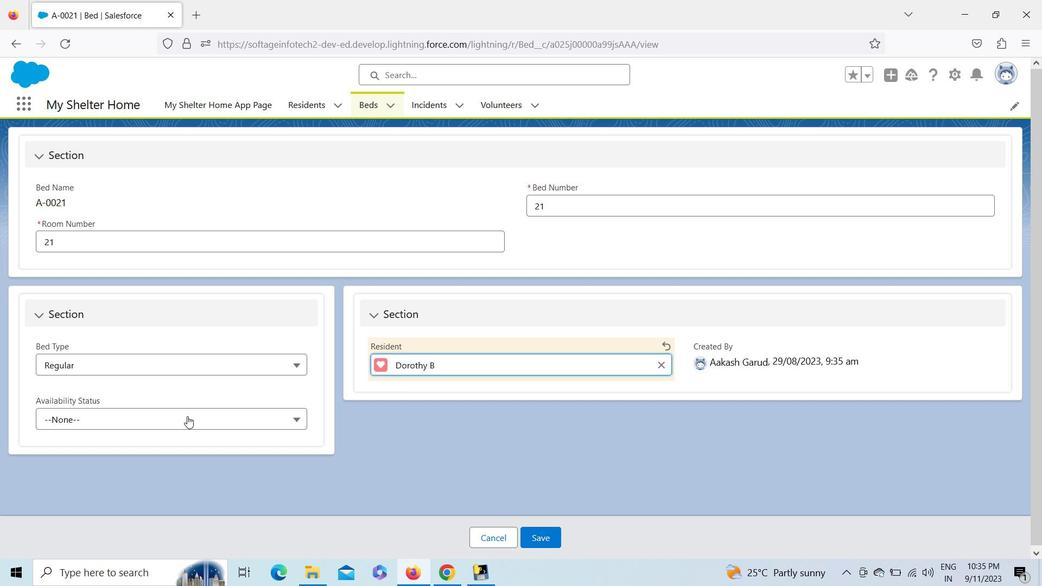 
Action: Mouse pressed left at (187, 416)
Screenshot: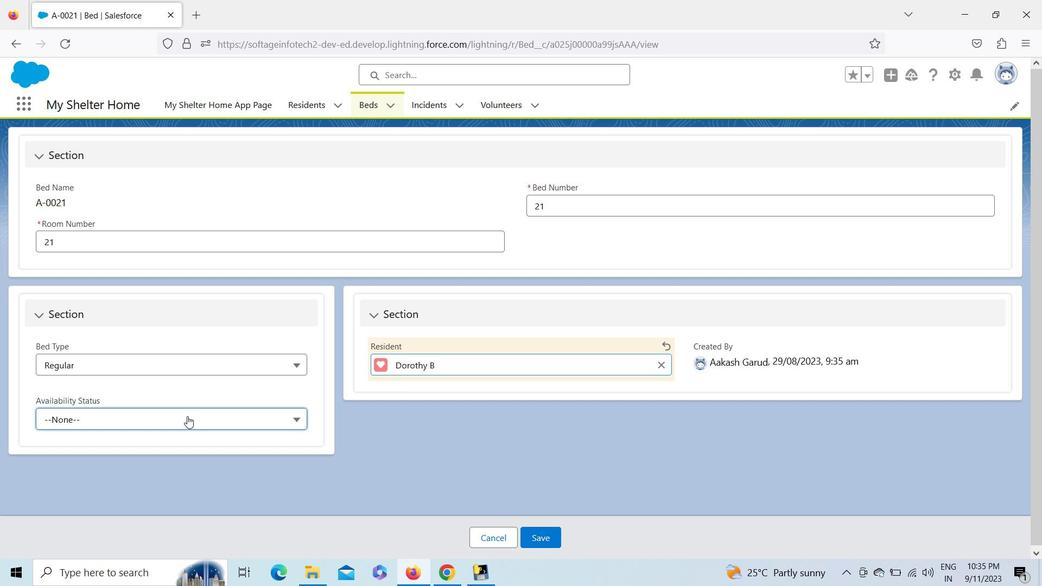 
Action: Key pressed <Key.down><Key.down>
Screenshot: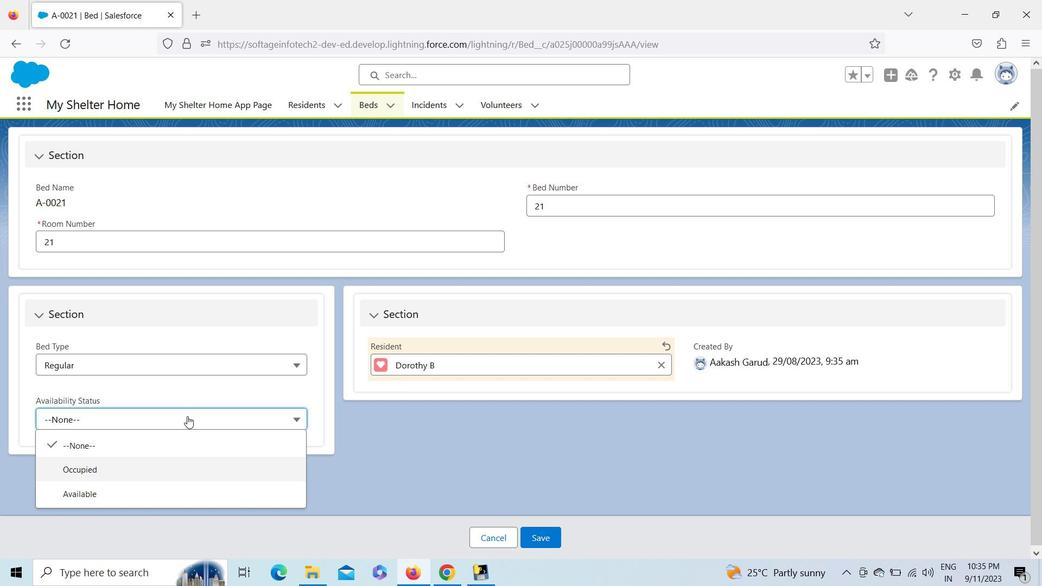 
Action: Mouse moved to (124, 468)
Screenshot: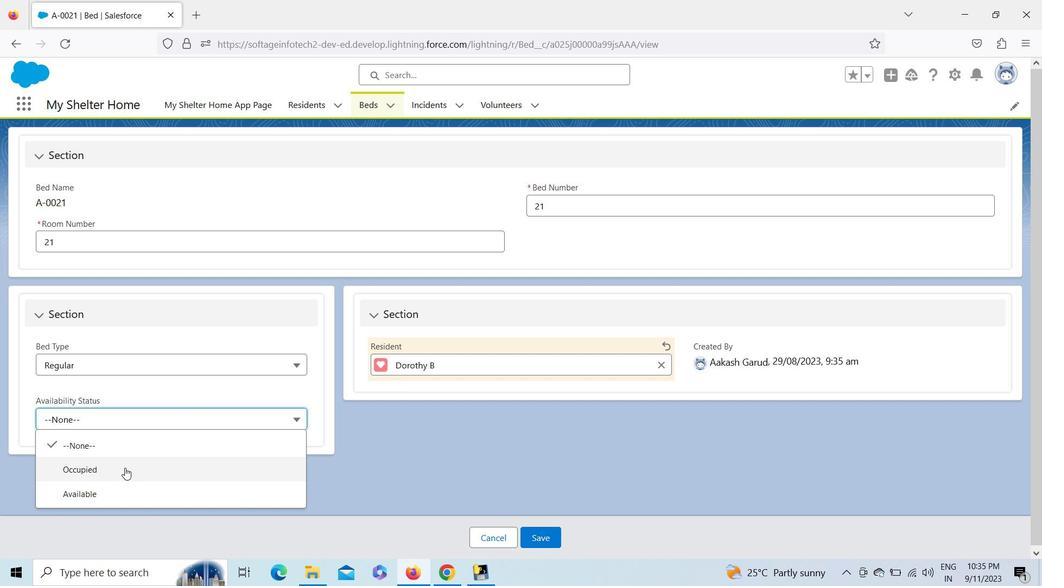 
Action: Mouse pressed left at (124, 468)
Screenshot: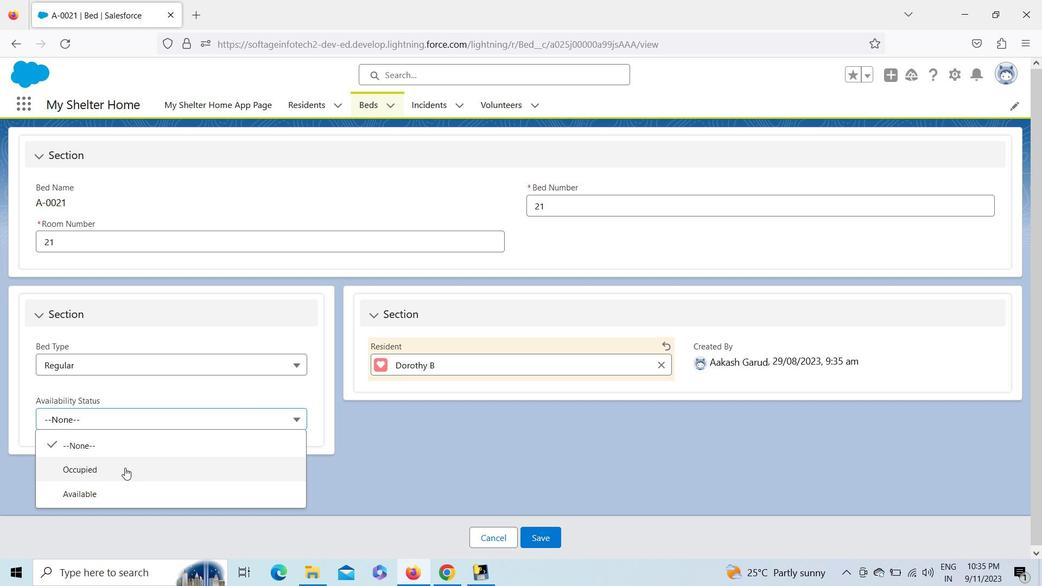 
Action: Mouse moved to (539, 533)
Screenshot: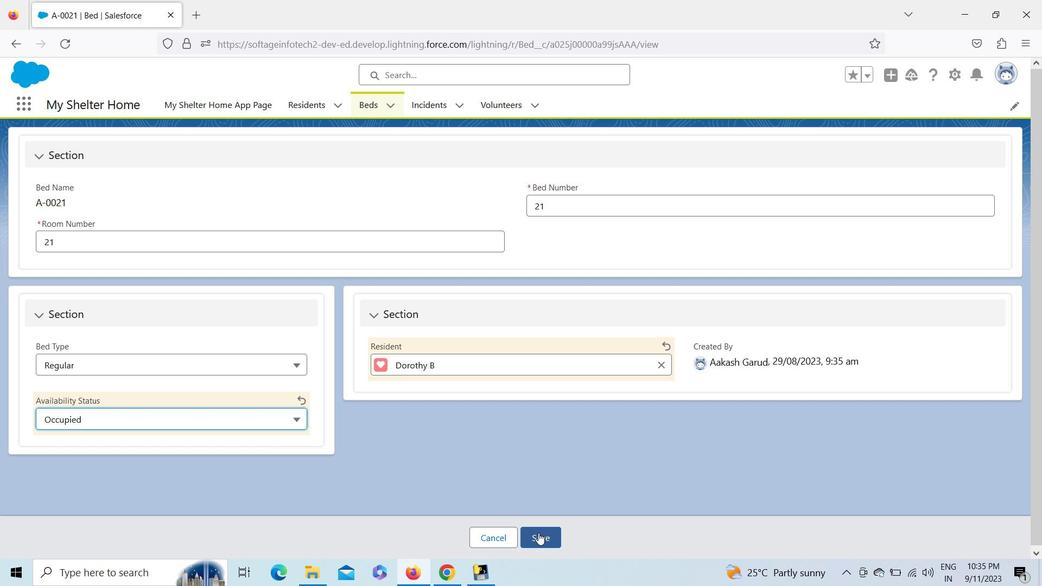 
Action: Mouse pressed left at (539, 533)
Screenshot: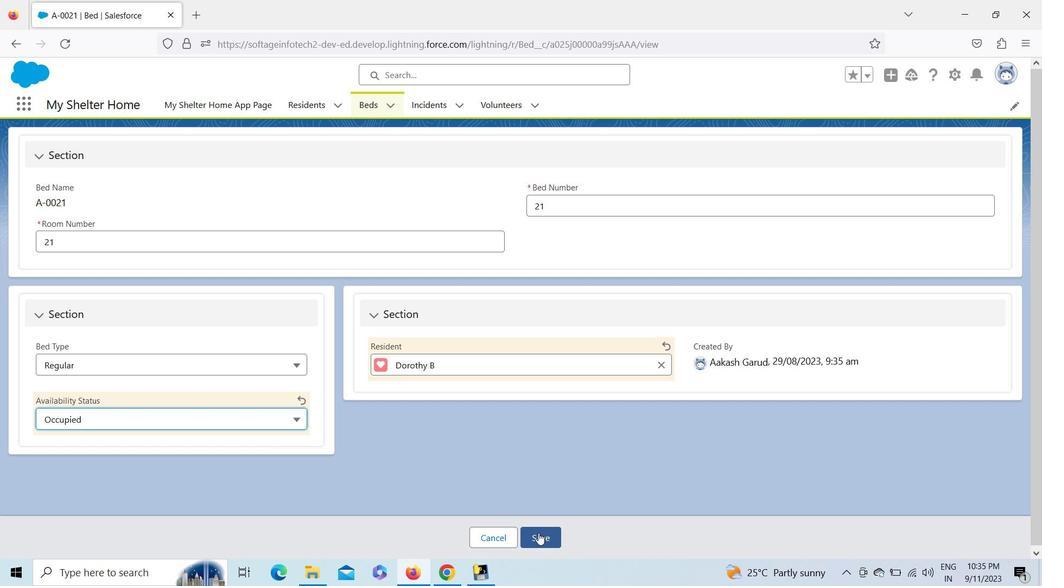 
Action: Mouse moved to (391, 105)
Screenshot: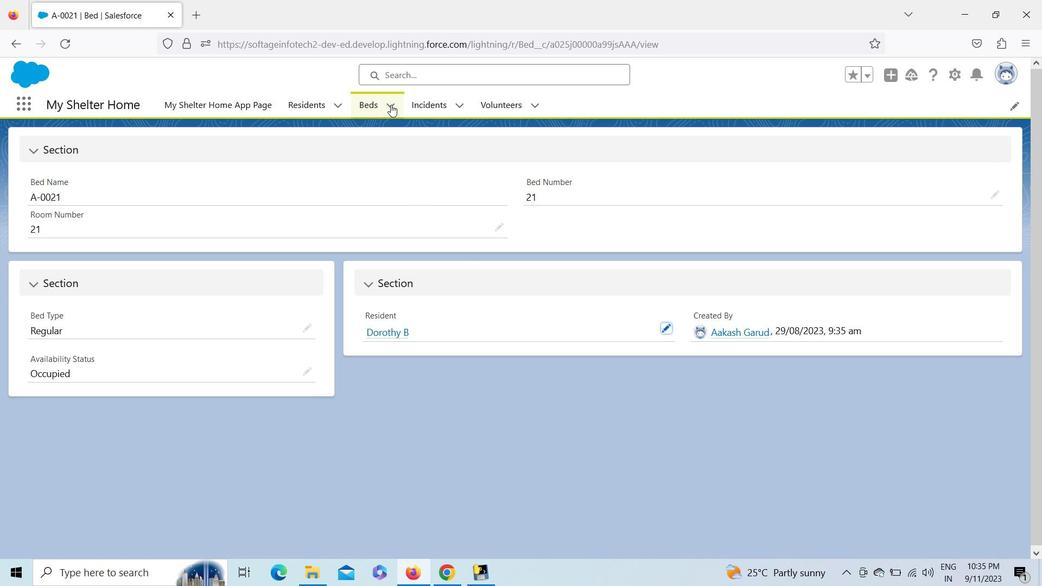 
Action: Mouse pressed left at (391, 105)
Screenshot: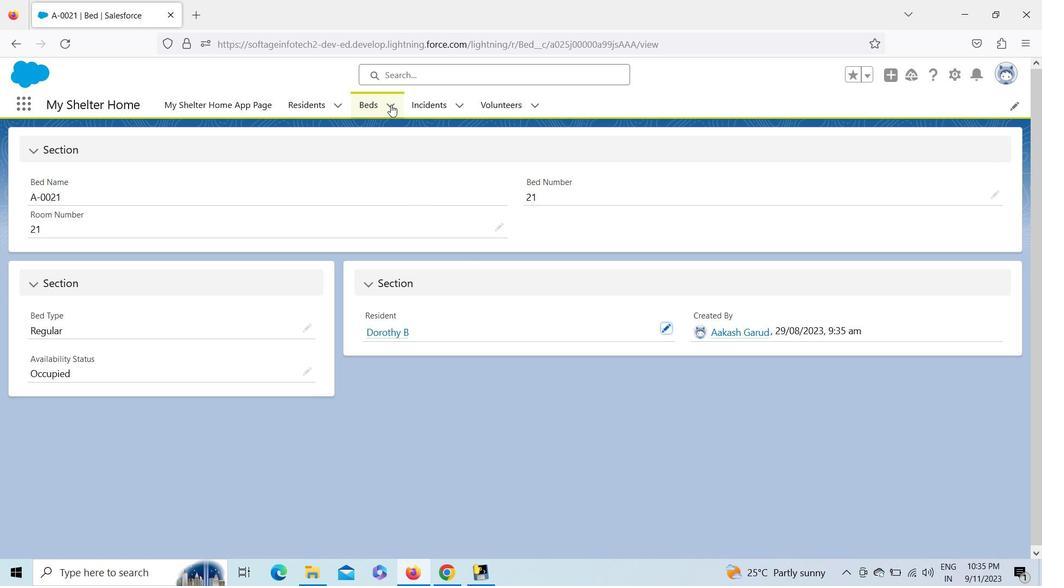 
Action: Mouse moved to (376, 103)
Screenshot: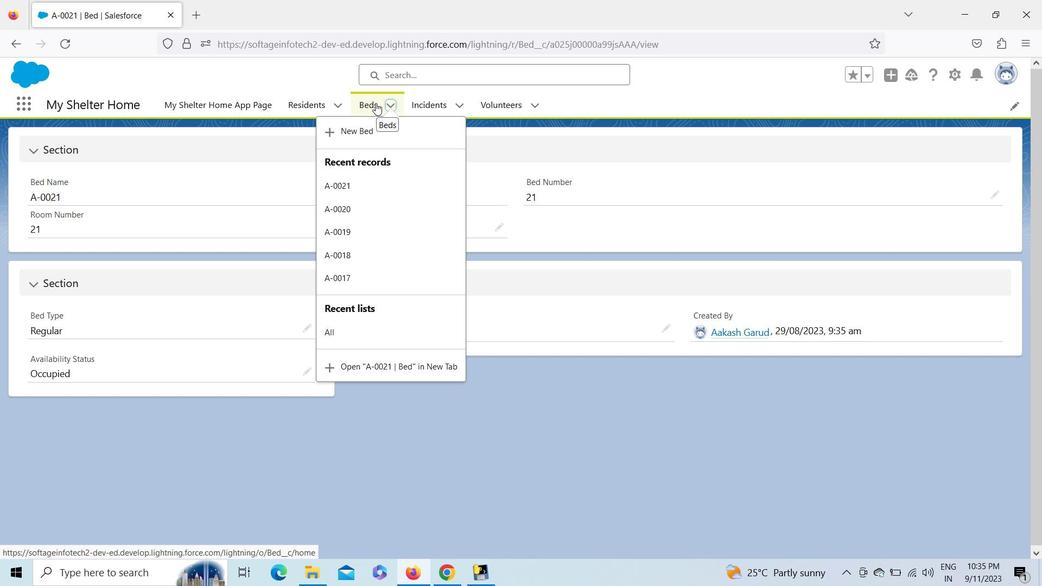 
Action: Mouse pressed left at (376, 103)
Screenshot: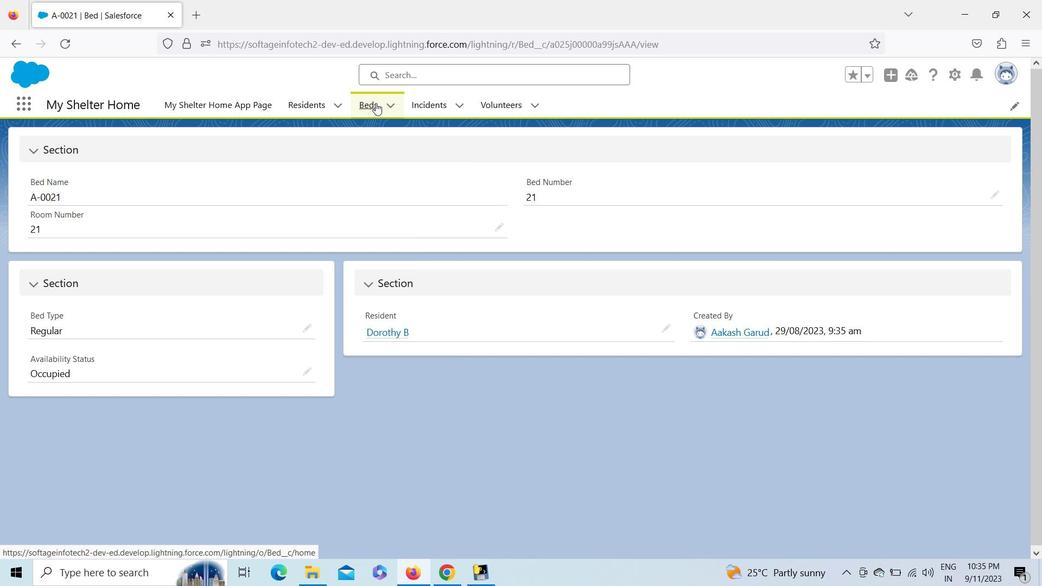 
Action: Mouse moved to (1020, 548)
Screenshot: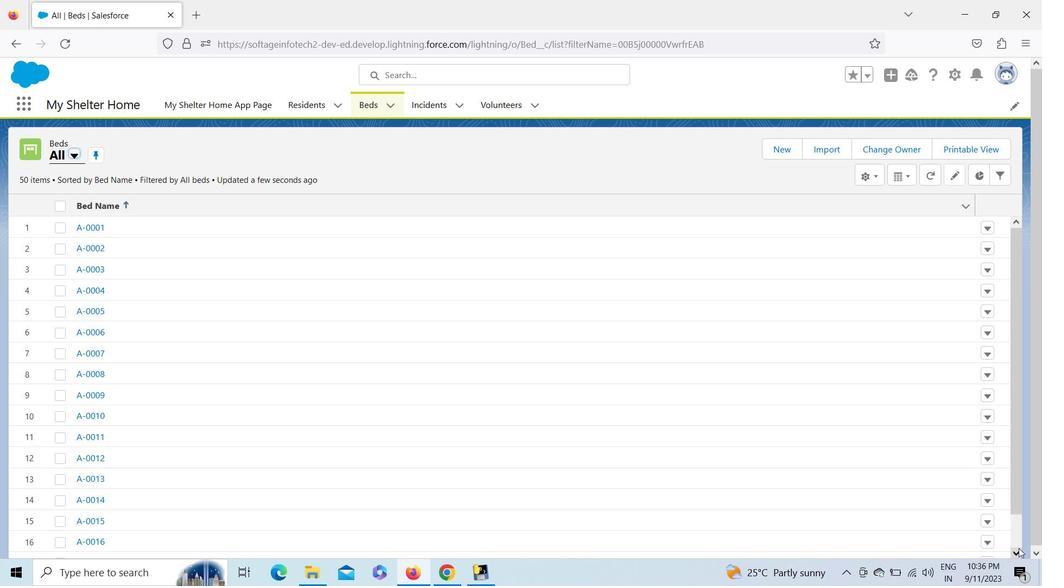 
Action: Mouse pressed left at (1020, 548)
Screenshot: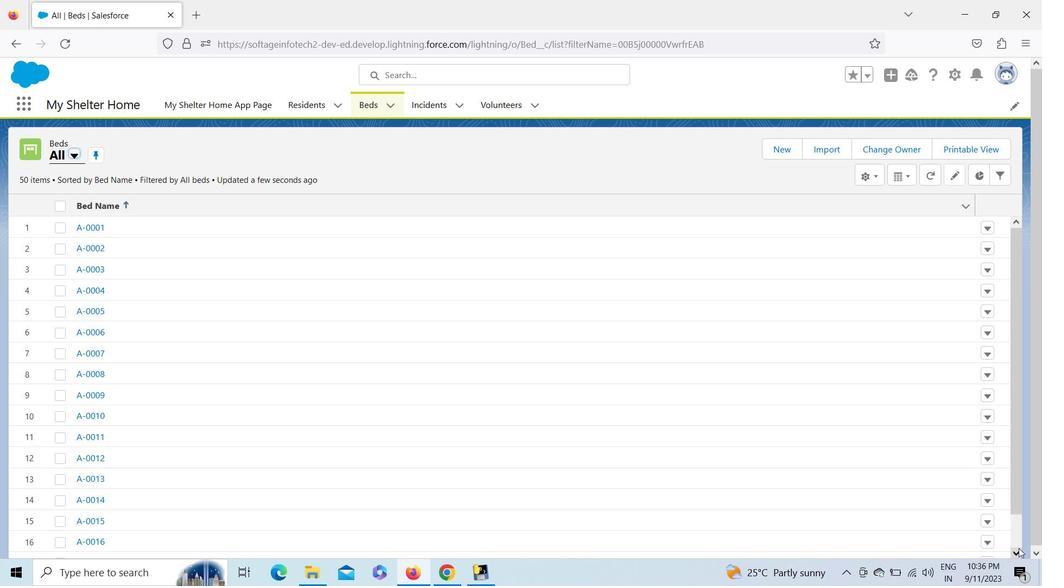 
Action: Mouse pressed left at (1020, 548)
Screenshot: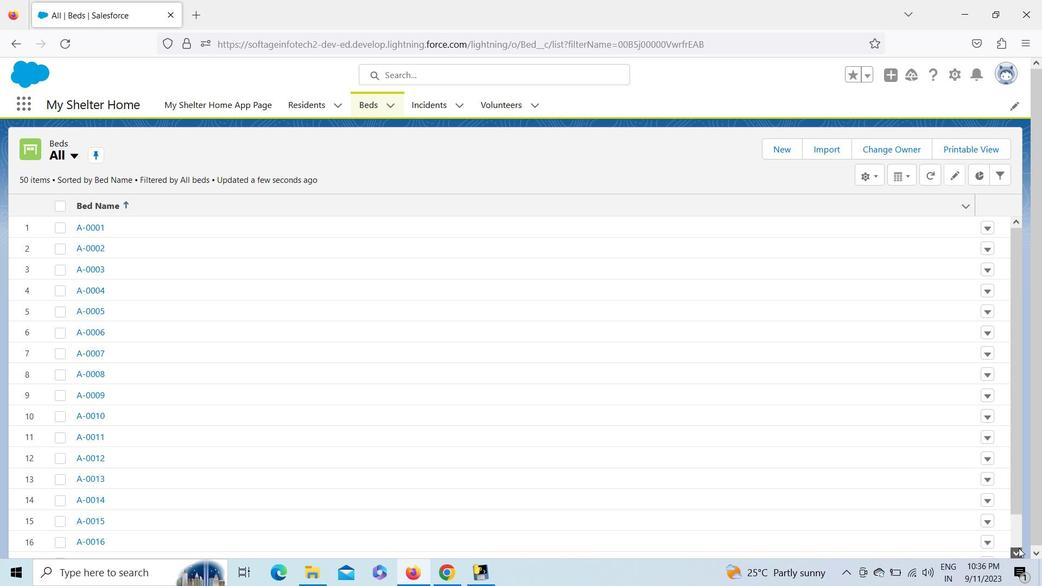 
Action: Mouse pressed left at (1020, 548)
Screenshot: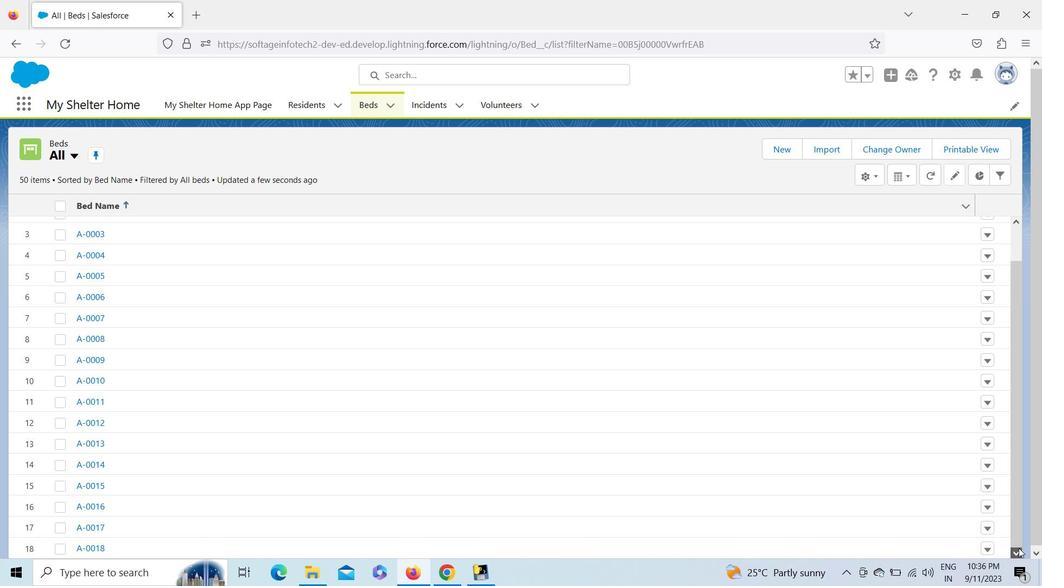 
Action: Mouse pressed left at (1020, 548)
Screenshot: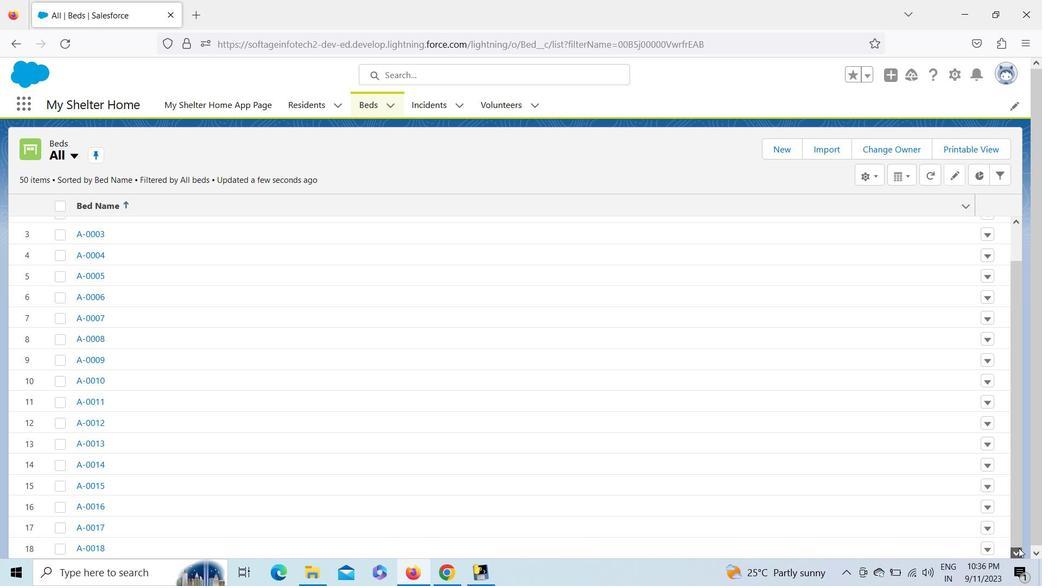 
Action: Mouse moved to (82, 525)
Screenshot: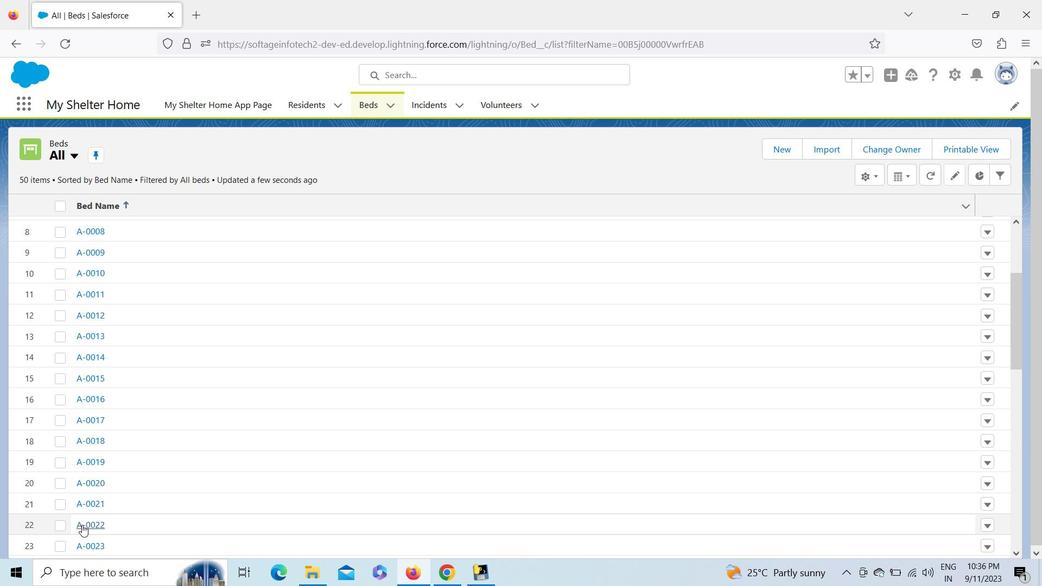 
Action: Mouse pressed left at (82, 525)
Screenshot: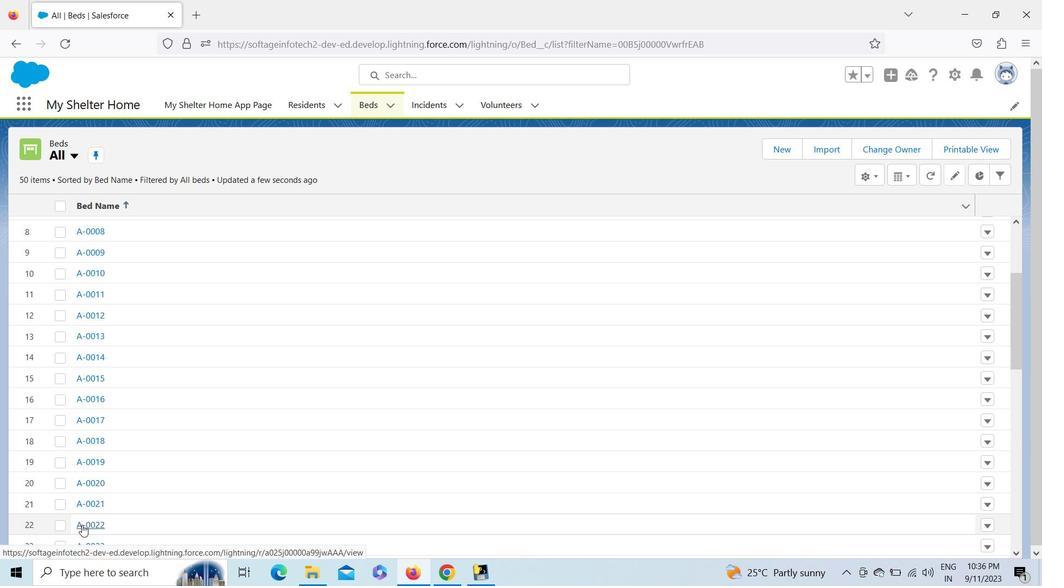 
Action: Mouse moved to (665, 328)
Screenshot: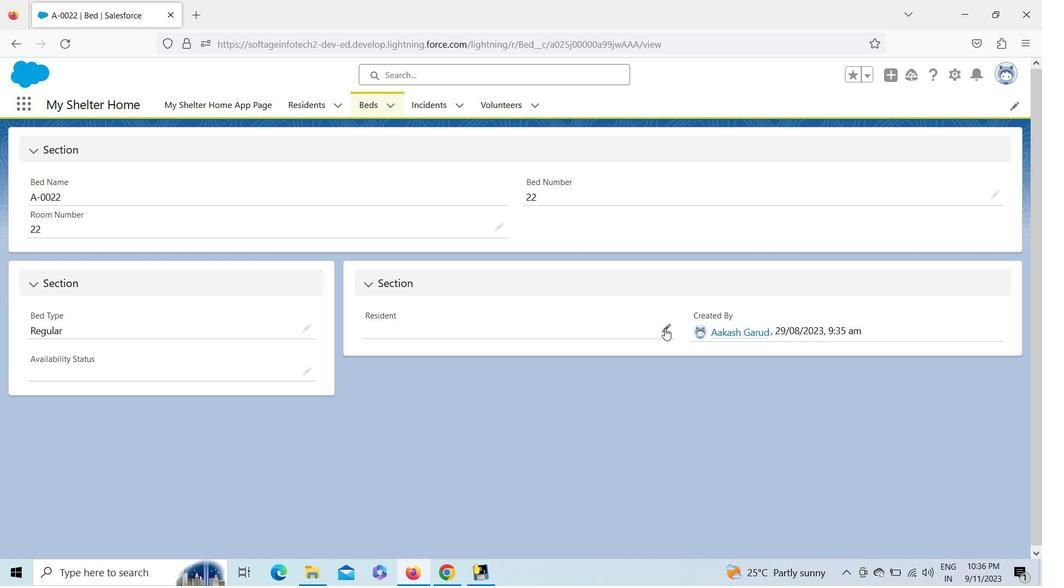 
Action: Mouse pressed left at (665, 328)
Screenshot: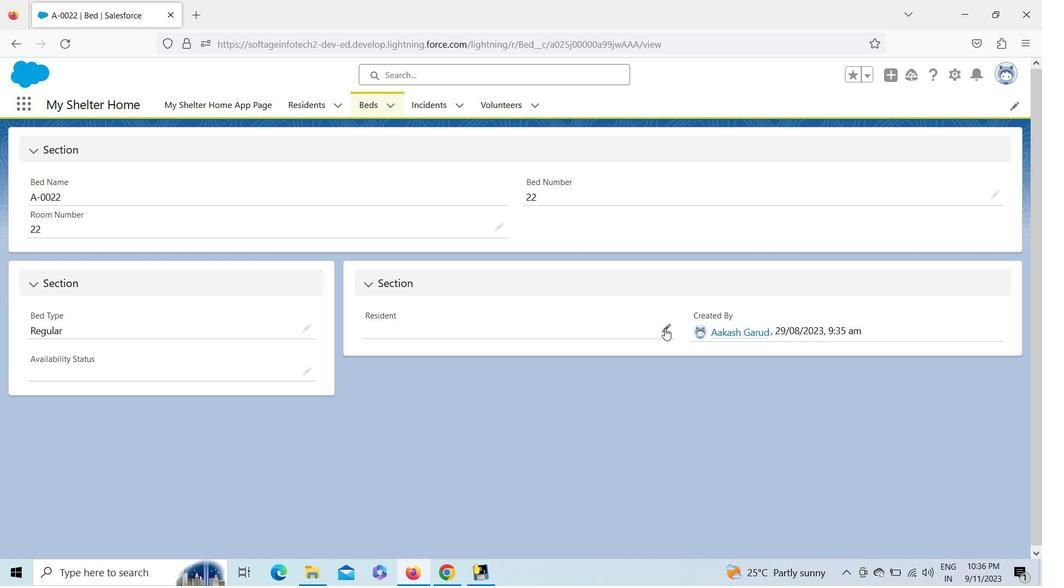 
Action: Mouse moved to (214, 423)
Screenshot: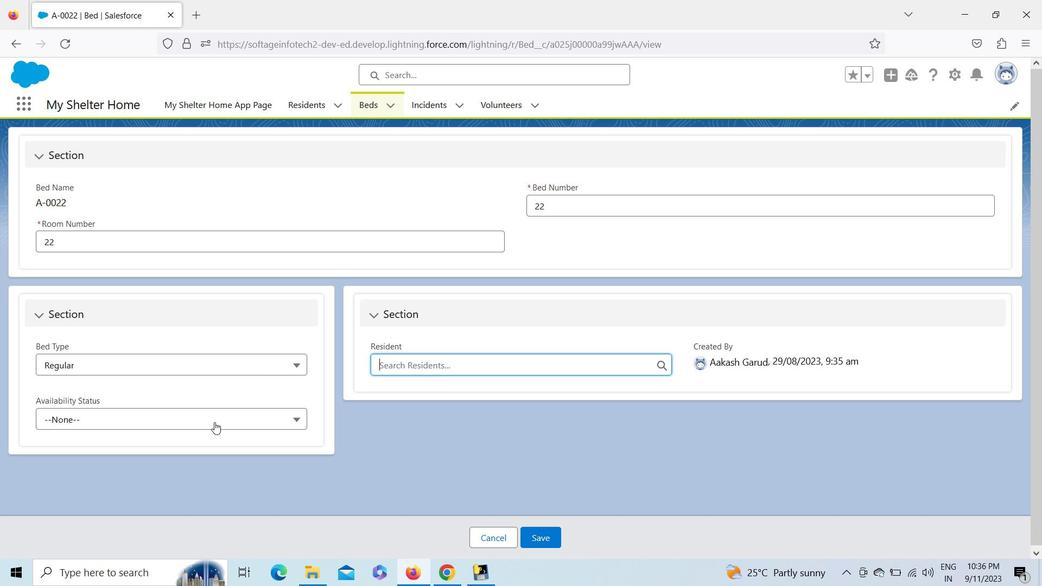 
Action: Mouse pressed left at (214, 423)
Screenshot: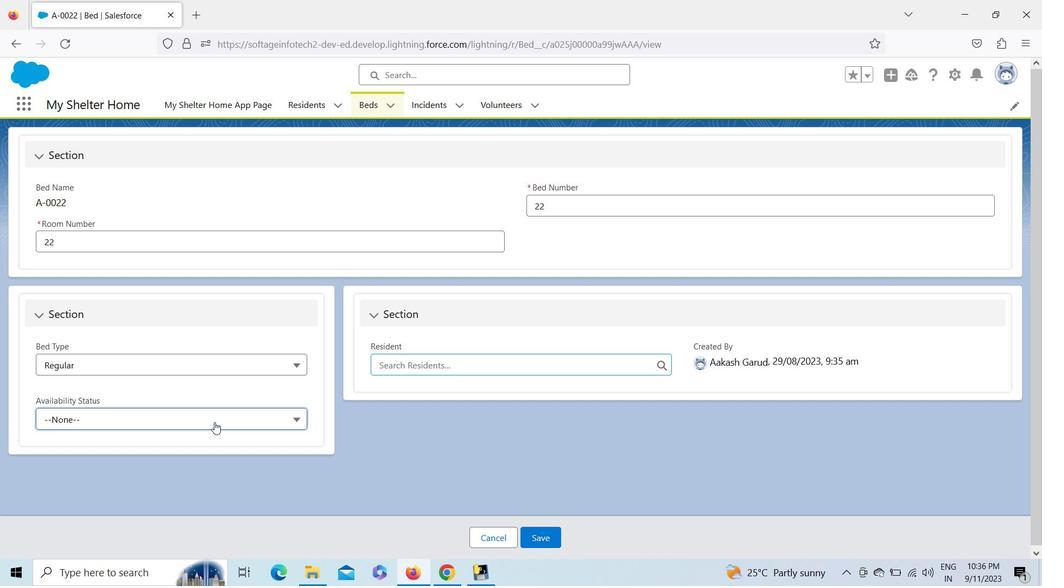 
Action: Mouse moved to (92, 470)
Screenshot: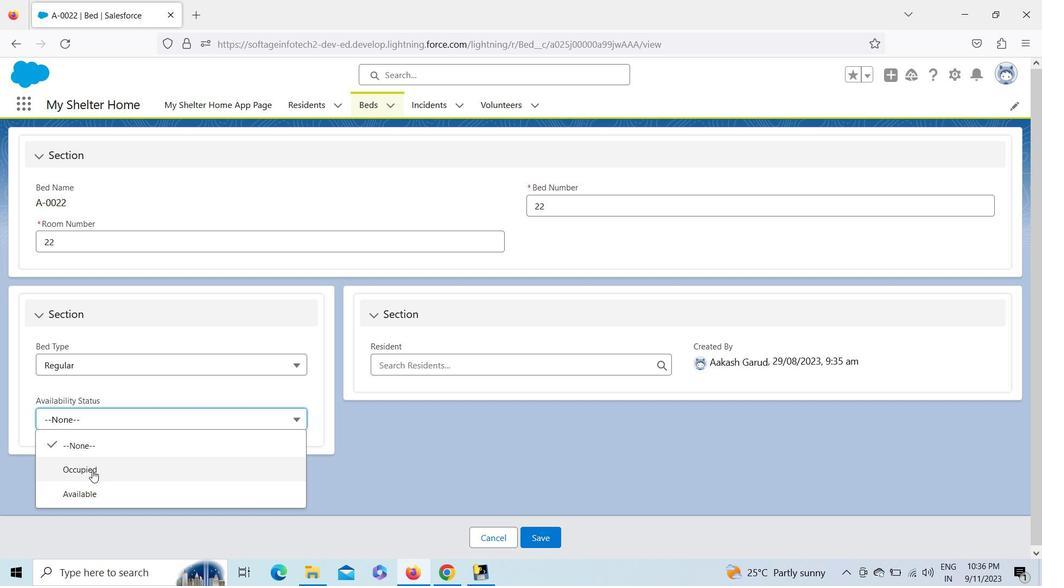 
Action: Mouse pressed left at (92, 470)
Screenshot: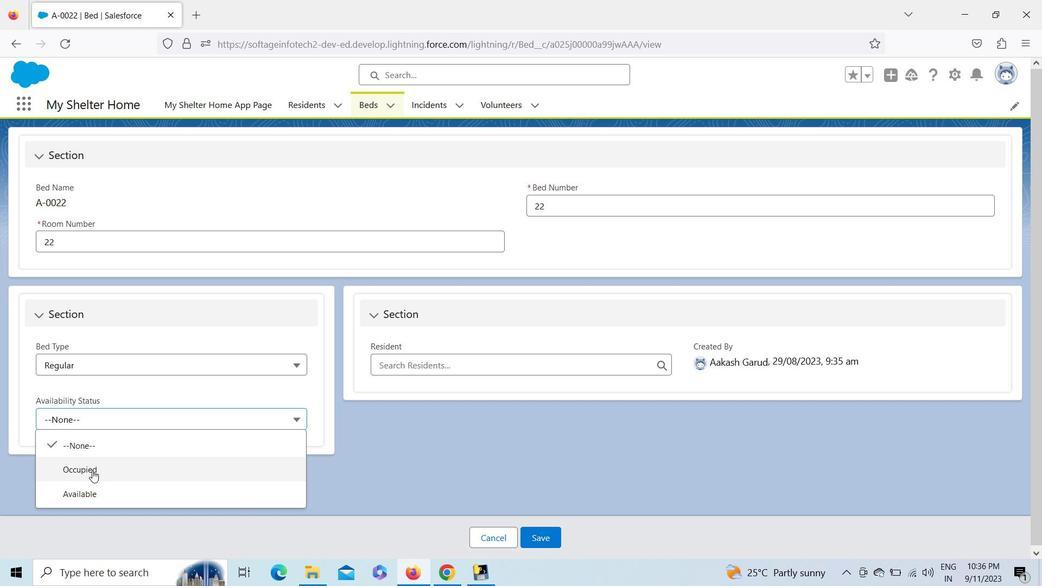 
Action: Mouse moved to (434, 362)
Screenshot: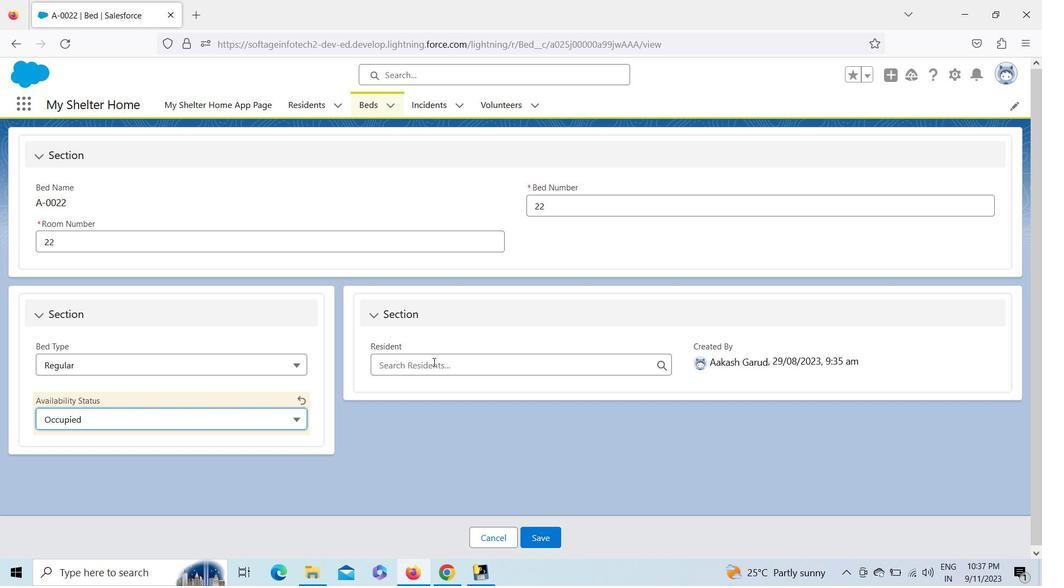 
Action: Mouse pressed left at (434, 362)
Screenshot: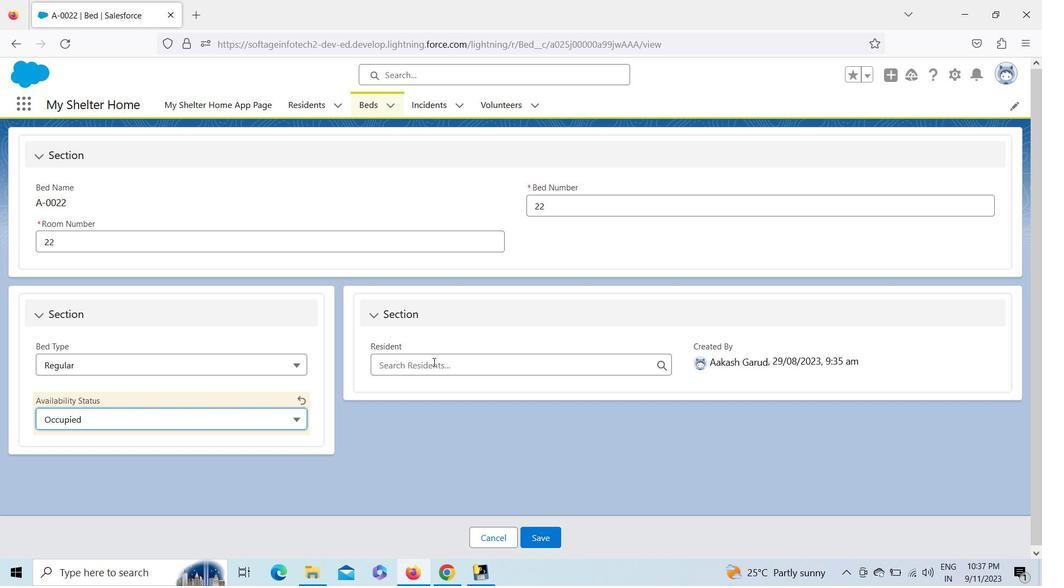 
Action: Key pressed <Key.shift>Alice
Screenshot: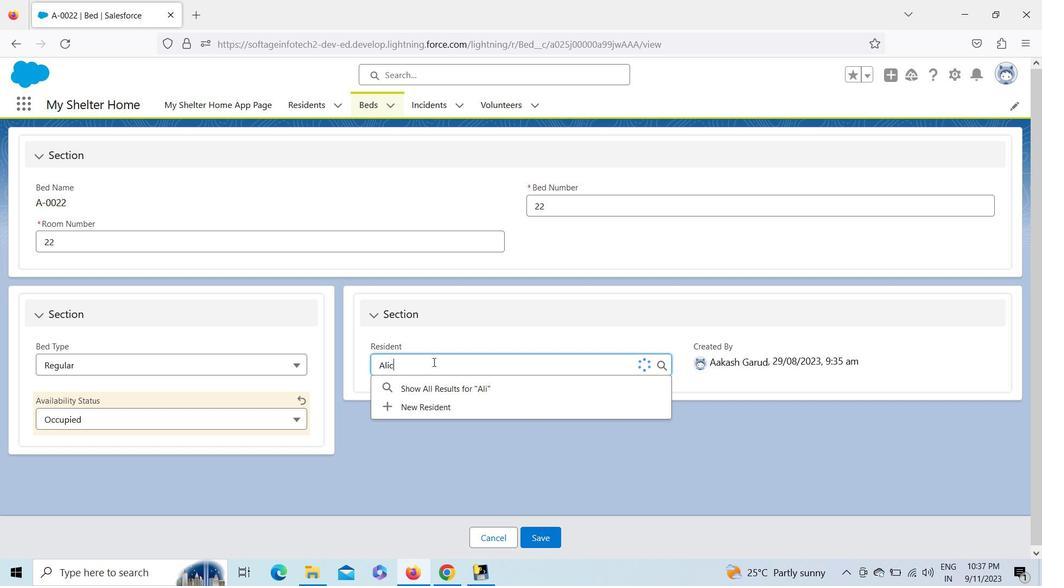 
Action: Mouse moved to (436, 386)
Screenshot: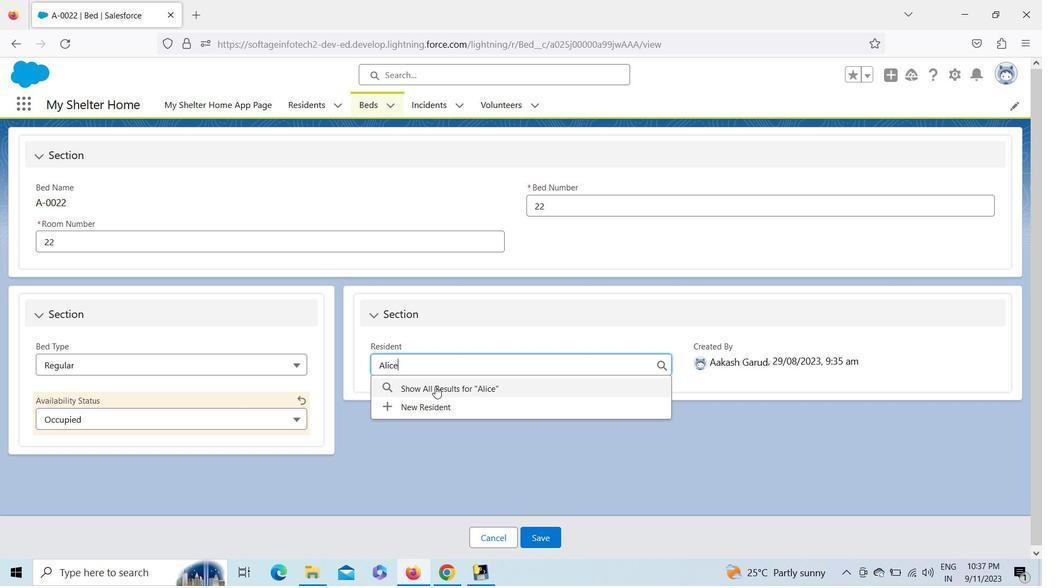 
Action: Mouse pressed left at (436, 386)
Screenshot: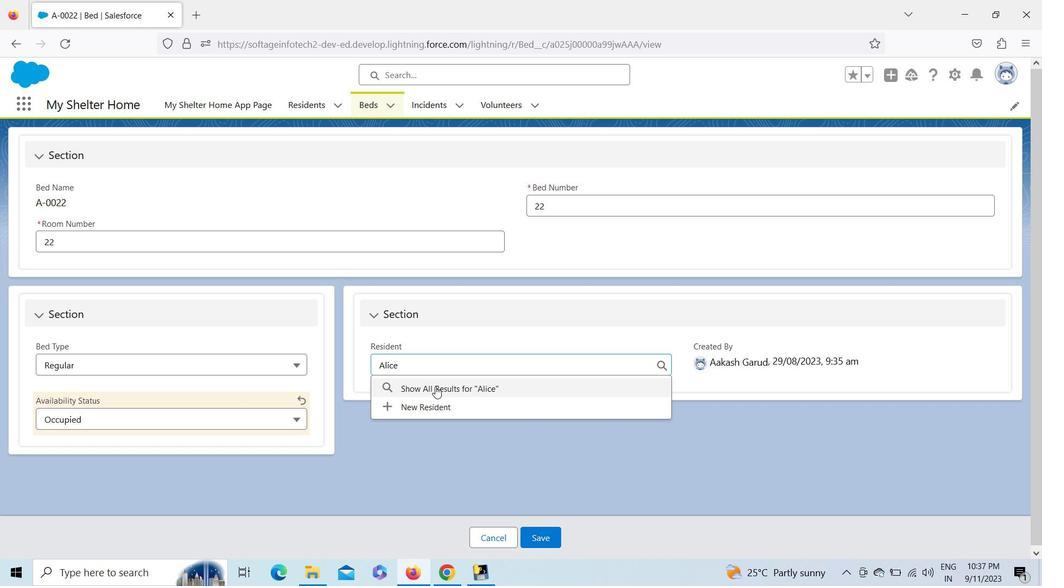 
Action: Mouse moved to (97, 276)
Screenshot: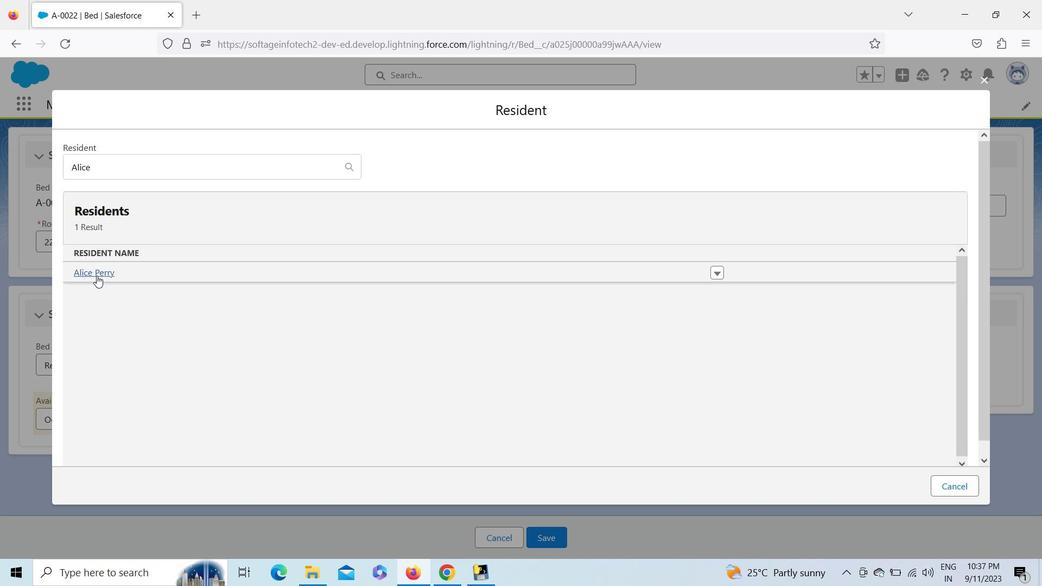 
Action: Mouse pressed left at (97, 276)
Screenshot: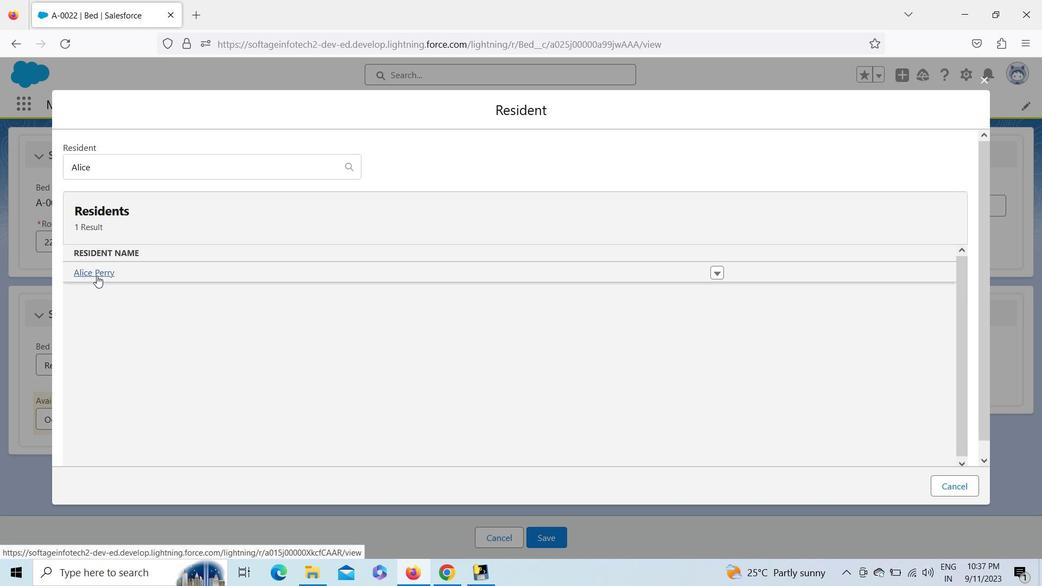 
Action: Mouse moved to (539, 527)
Screenshot: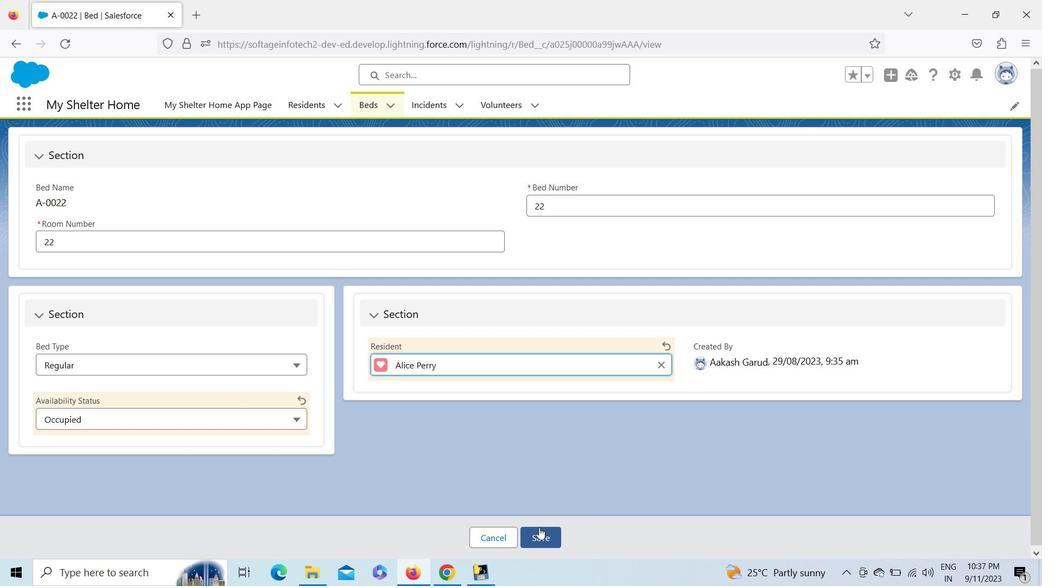
Action: Mouse pressed left at (539, 527)
Screenshot: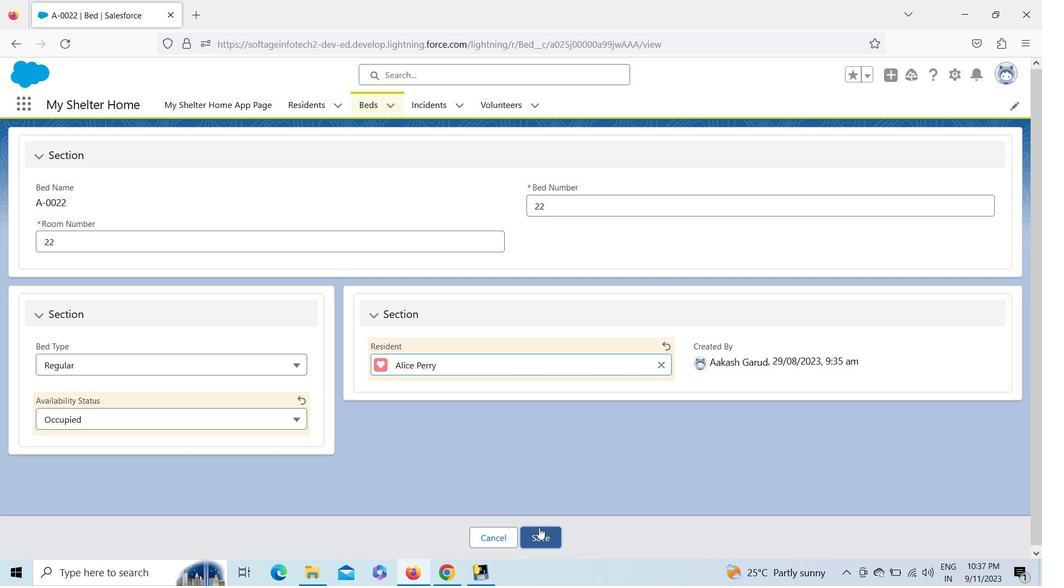 
Action: Mouse moved to (365, 110)
Screenshot: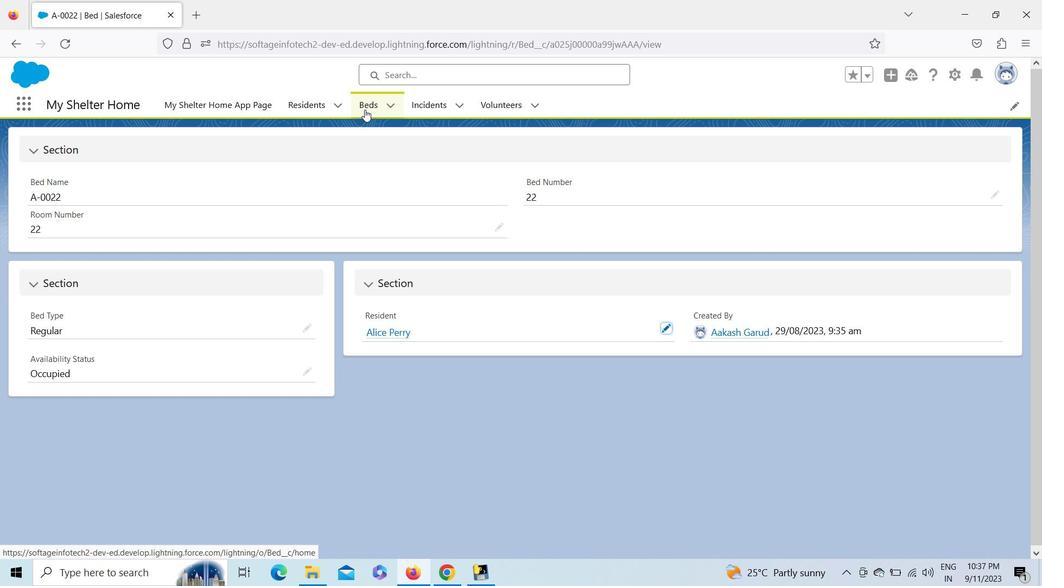 
Action: Mouse pressed left at (365, 110)
Screenshot: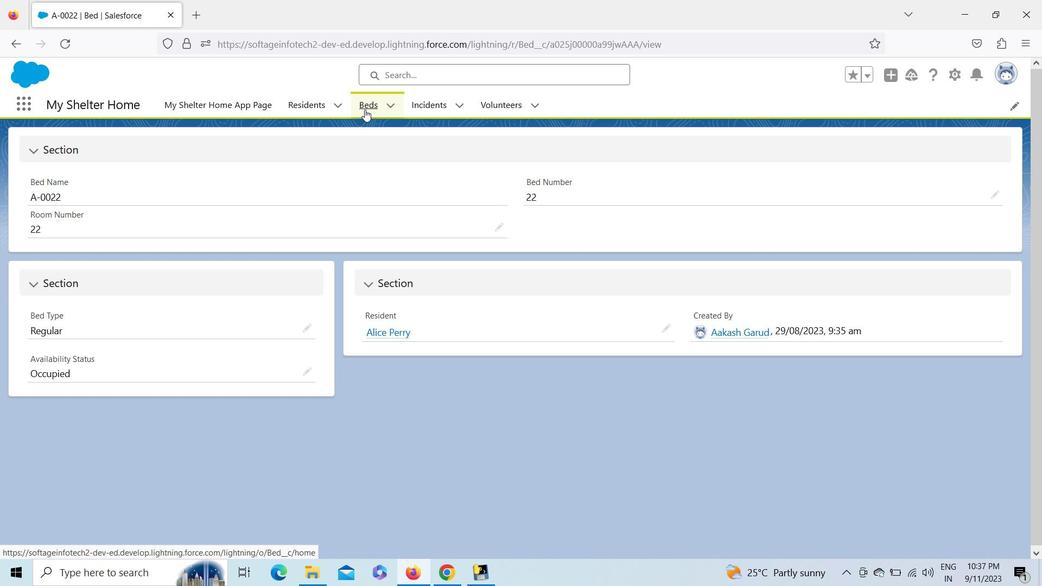 
Action: Mouse moved to (1018, 549)
Screenshot: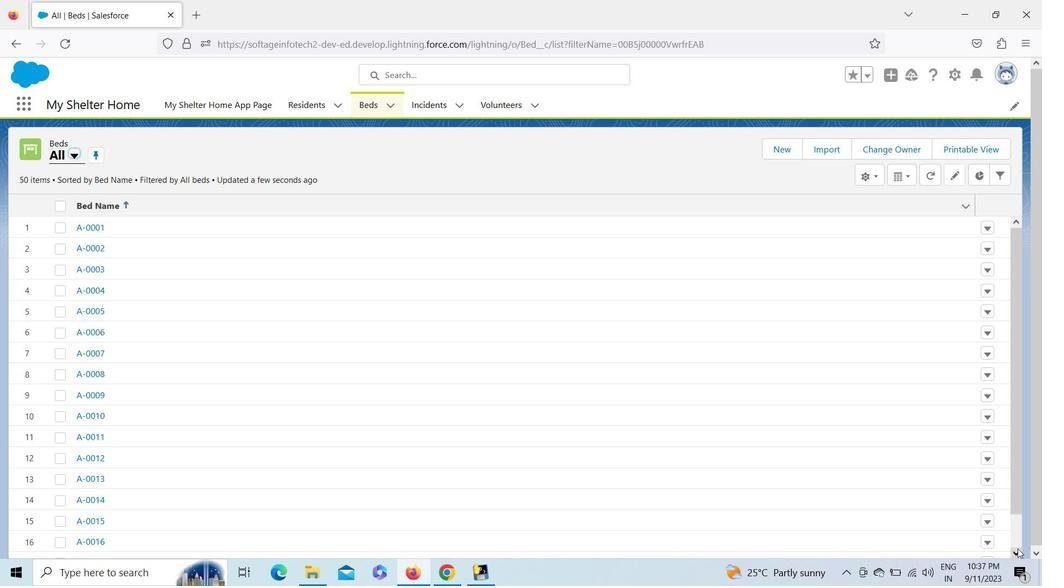 
Action: Mouse pressed left at (1018, 549)
Screenshot: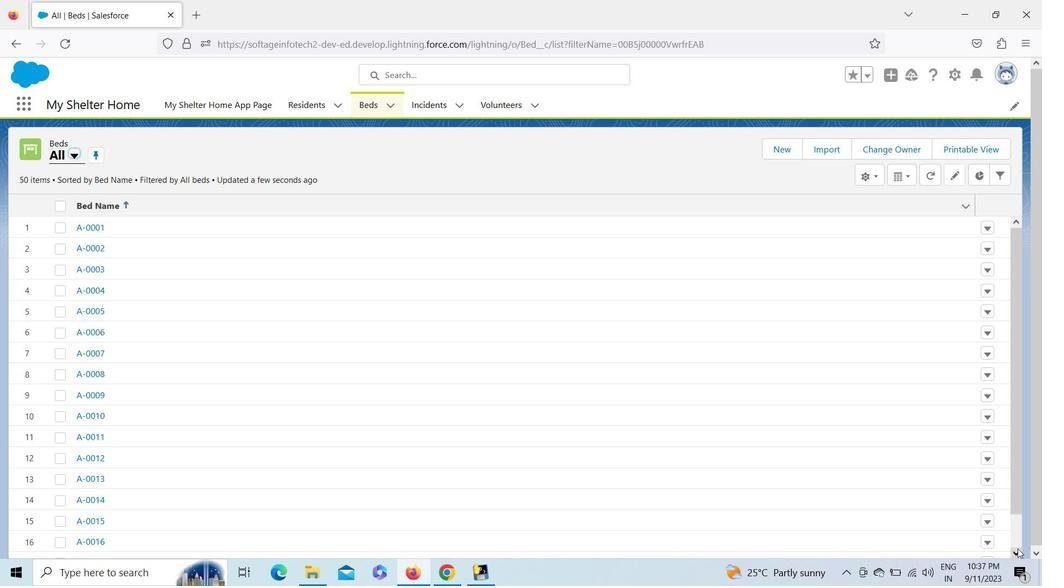 
Action: Mouse pressed left at (1018, 549)
Screenshot: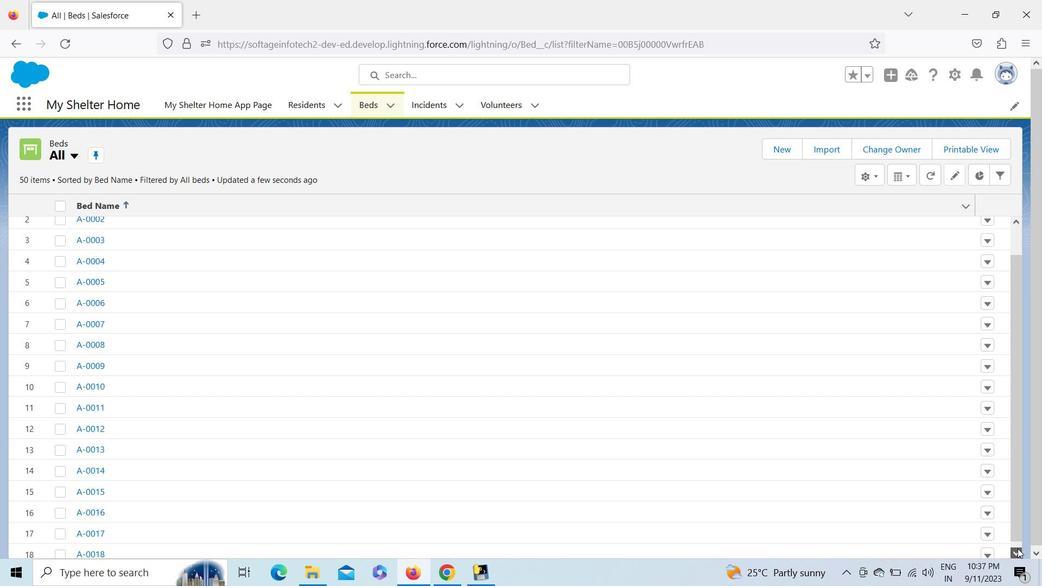 
Action: Mouse pressed left at (1018, 549)
Screenshot: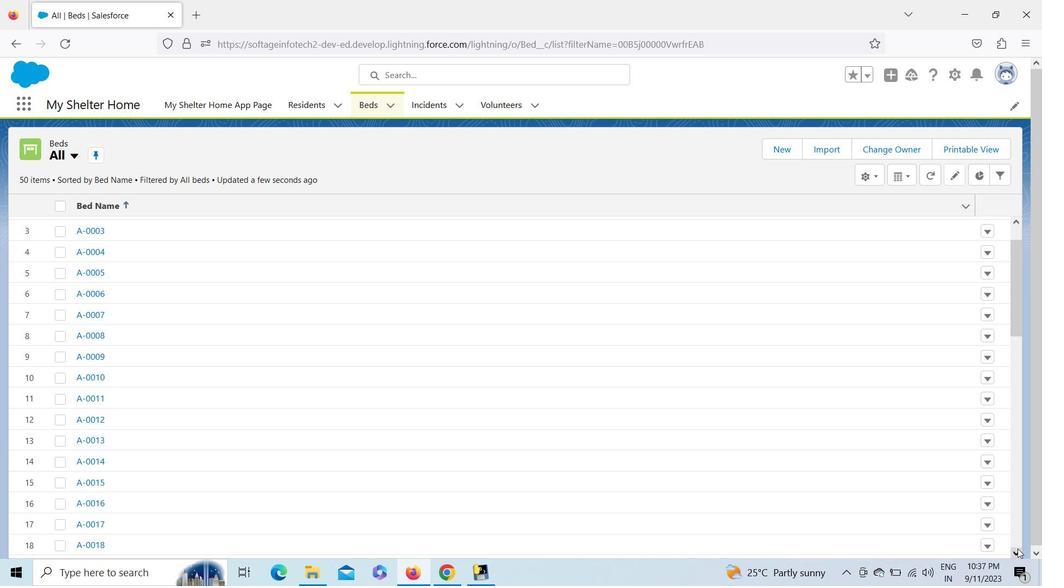 
Action: Mouse pressed left at (1018, 549)
Screenshot: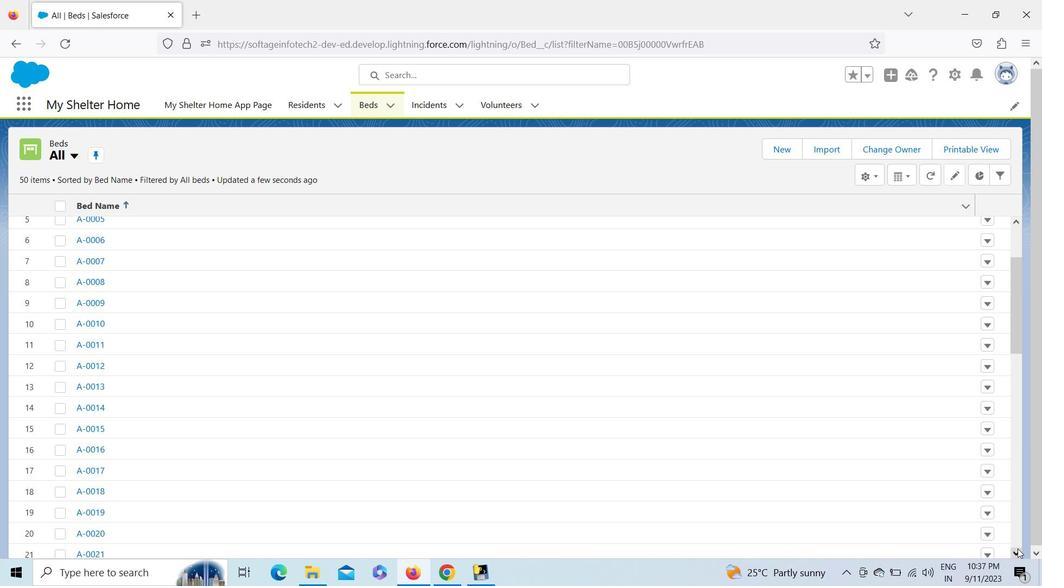 
Action: Mouse pressed left at (1018, 549)
Screenshot: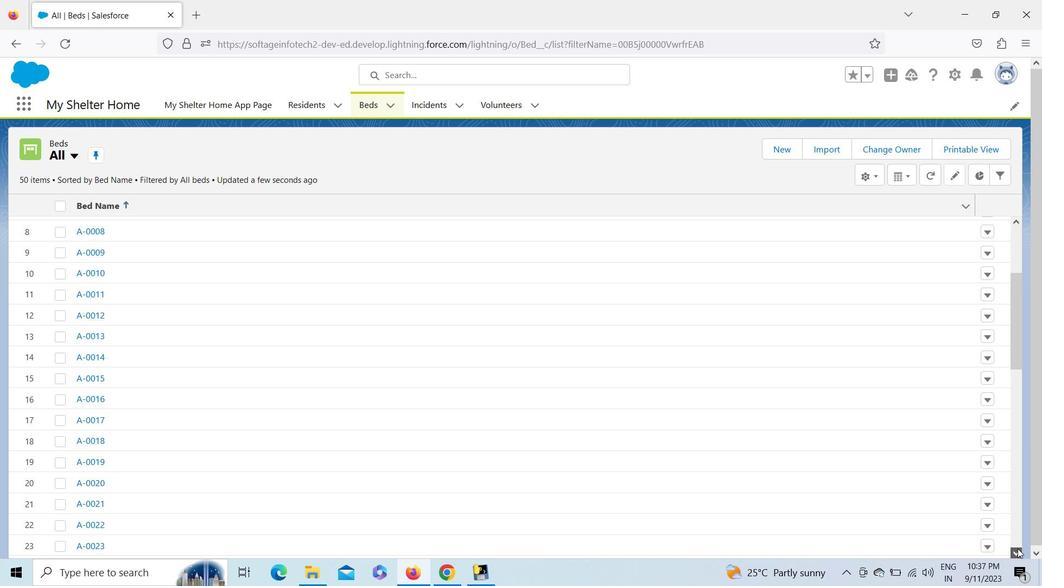 
Action: Mouse pressed left at (1018, 549)
Screenshot: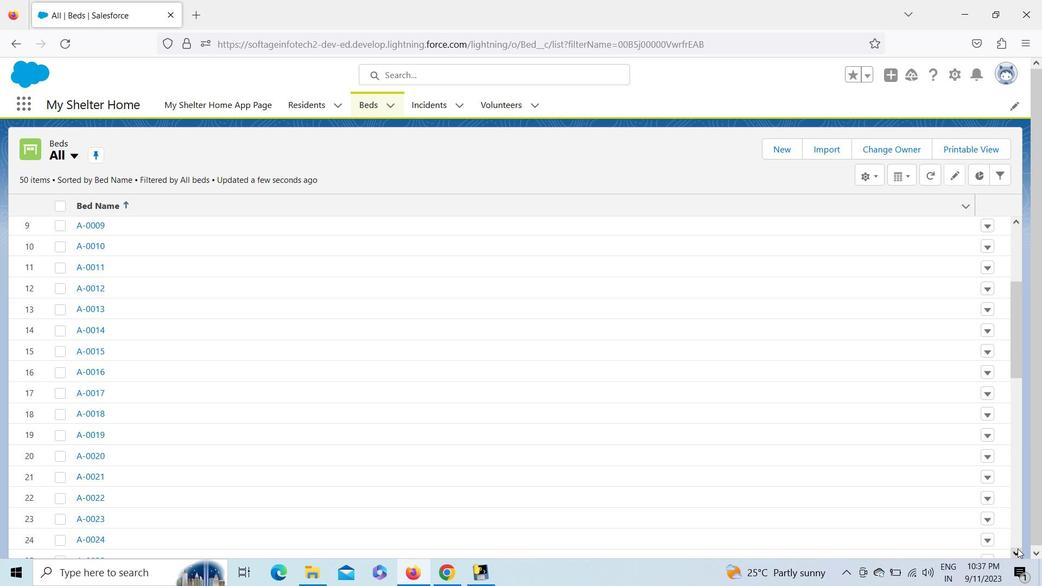 
Action: Mouse pressed left at (1018, 549)
Screenshot: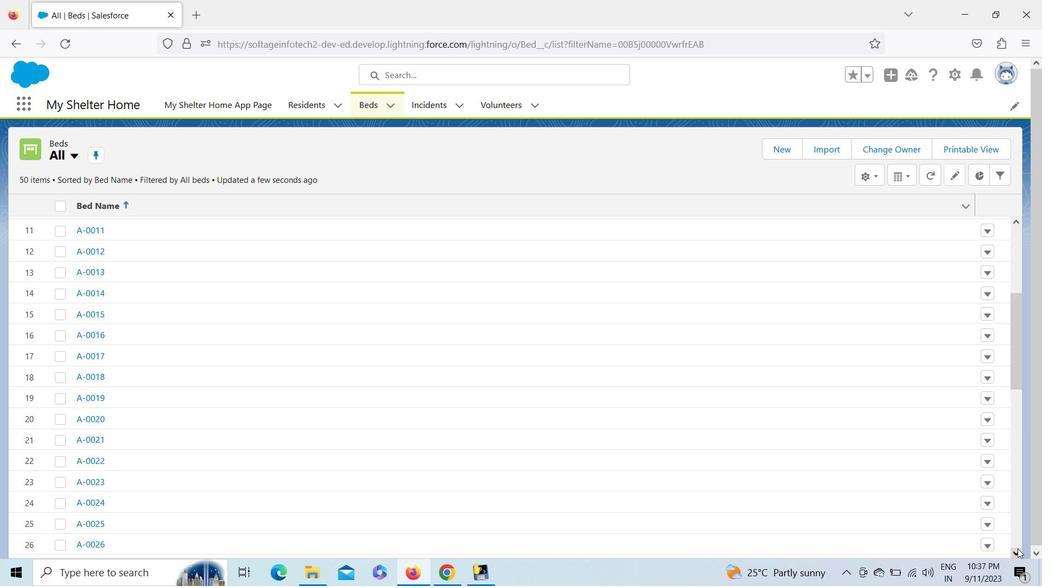 
Action: Mouse pressed left at (1018, 549)
Screenshot: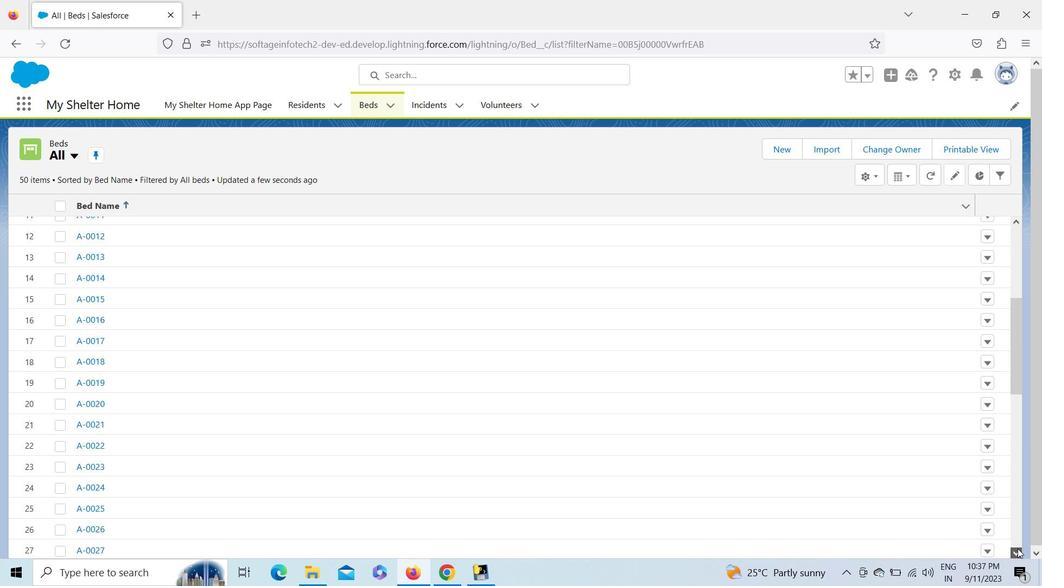 
Action: Mouse pressed left at (1018, 549)
Screenshot: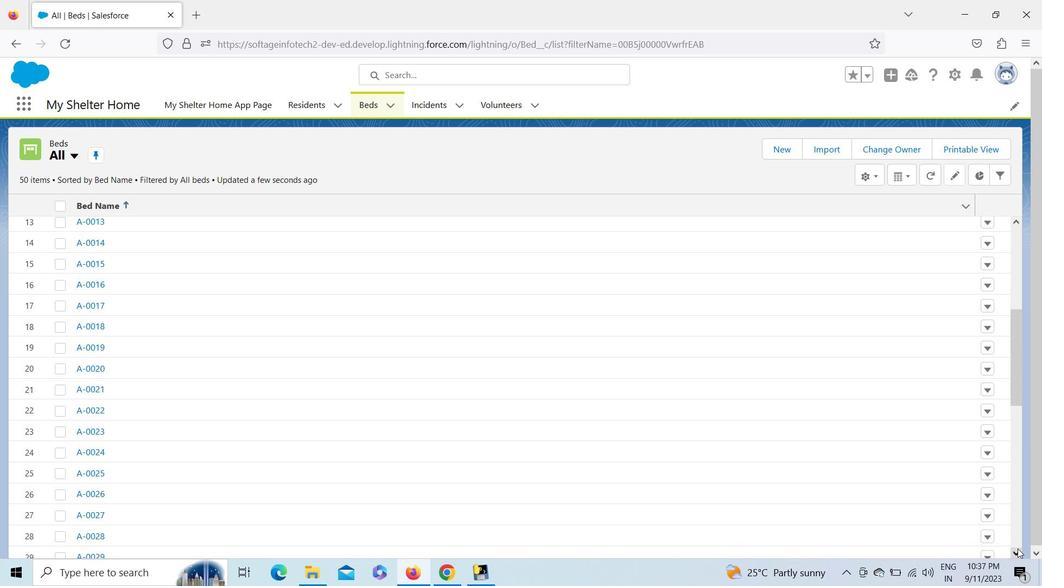 
Action: Mouse moved to (96, 372)
Screenshot: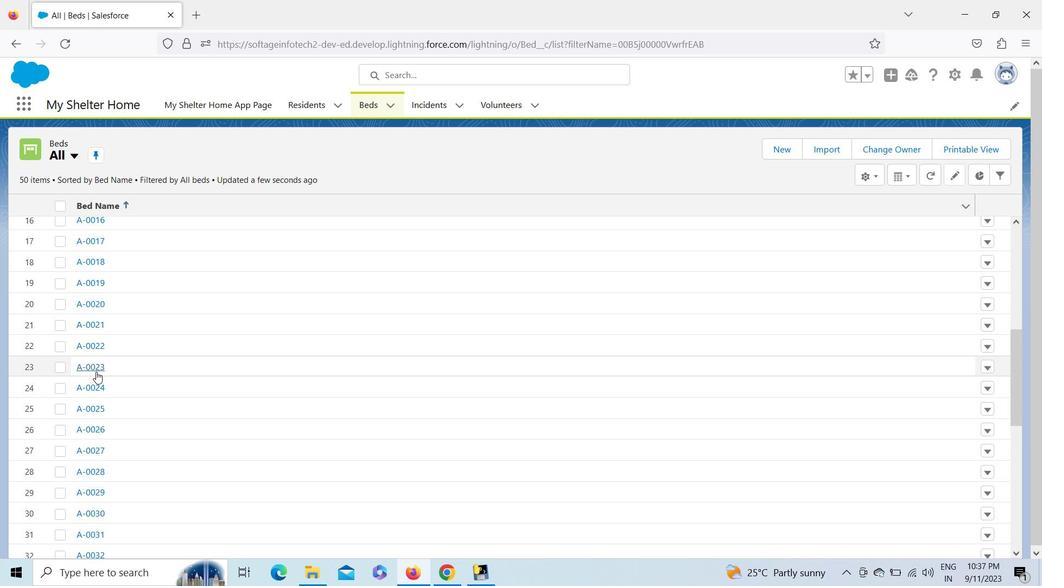 
Action: Mouse pressed left at (96, 372)
Screenshot: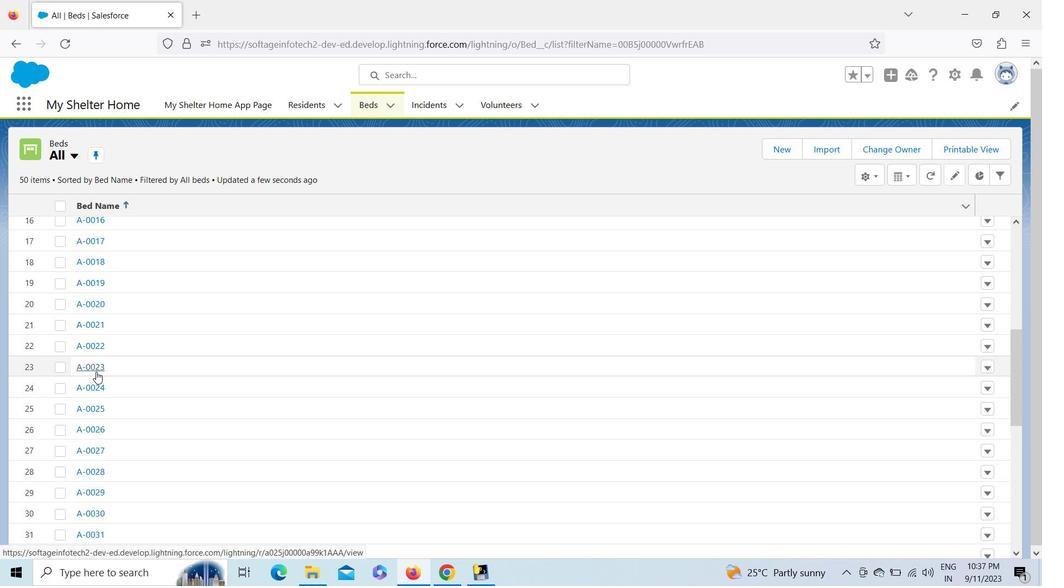 
Action: Mouse moved to (665, 331)
Screenshot: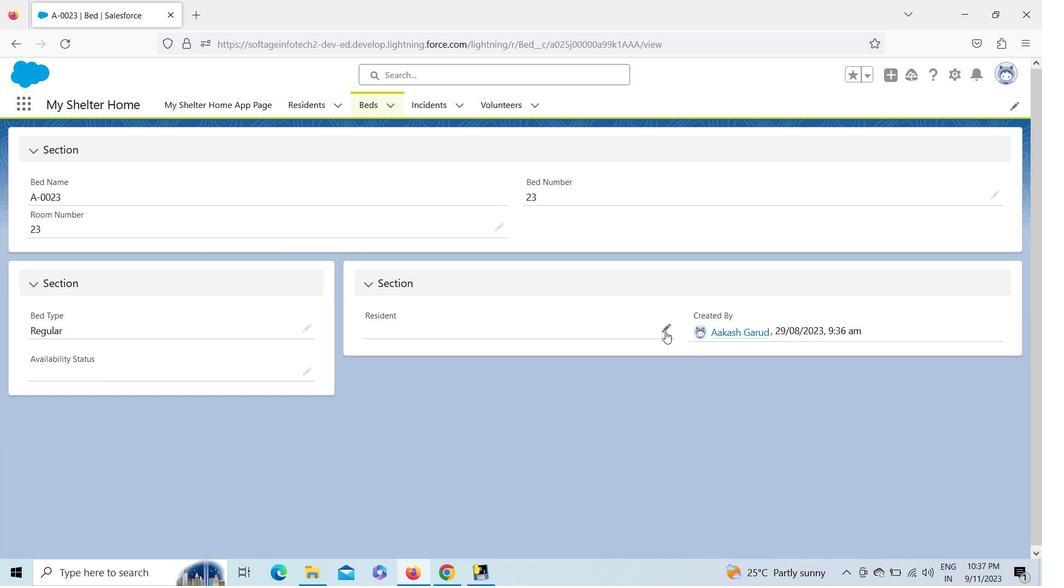 
Action: Mouse pressed left at (665, 331)
Screenshot: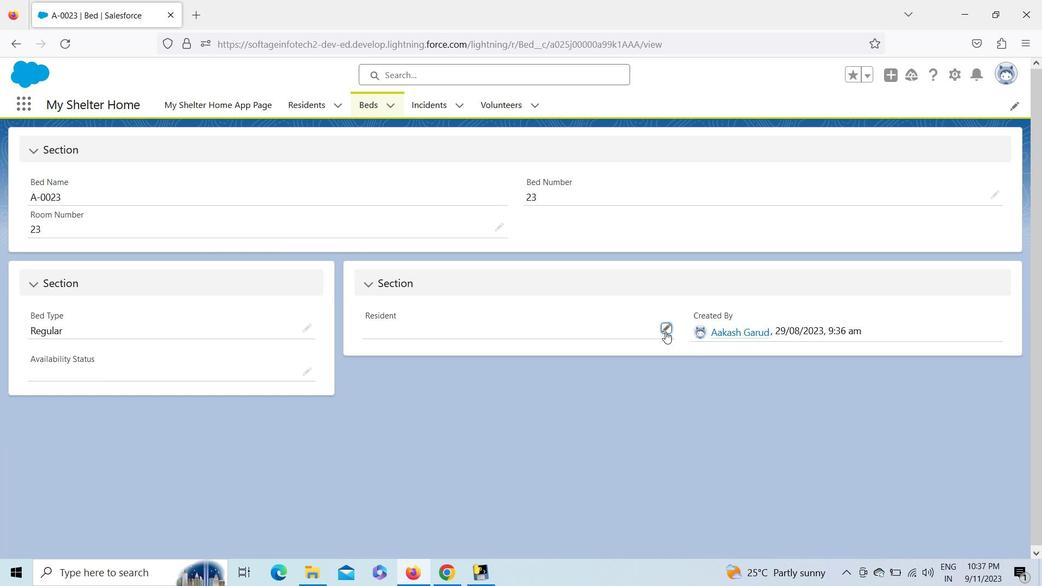 
Action: Key pressed c
Screenshot: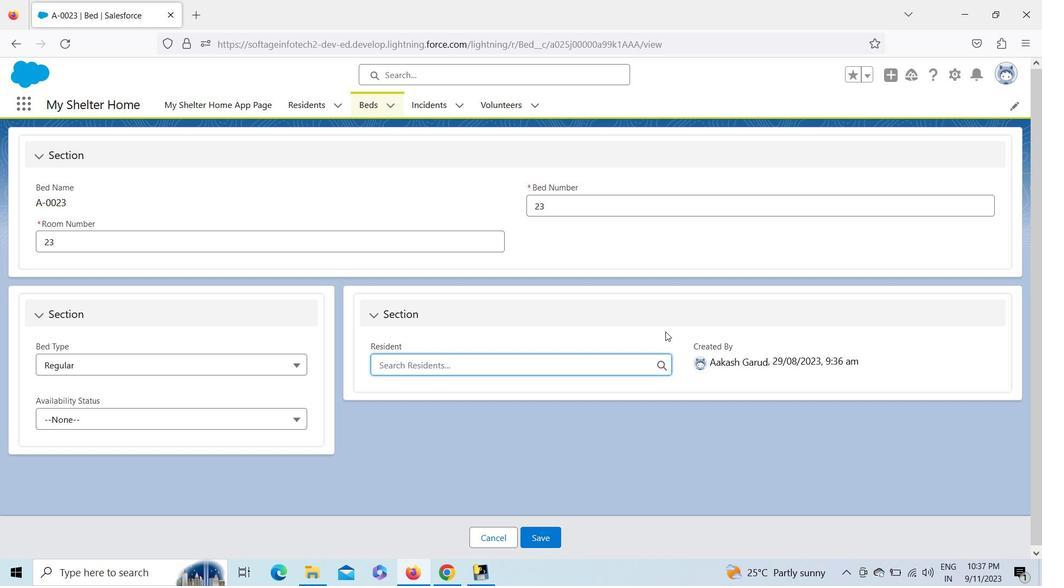 
Action: Mouse moved to (415, 496)
Screenshot: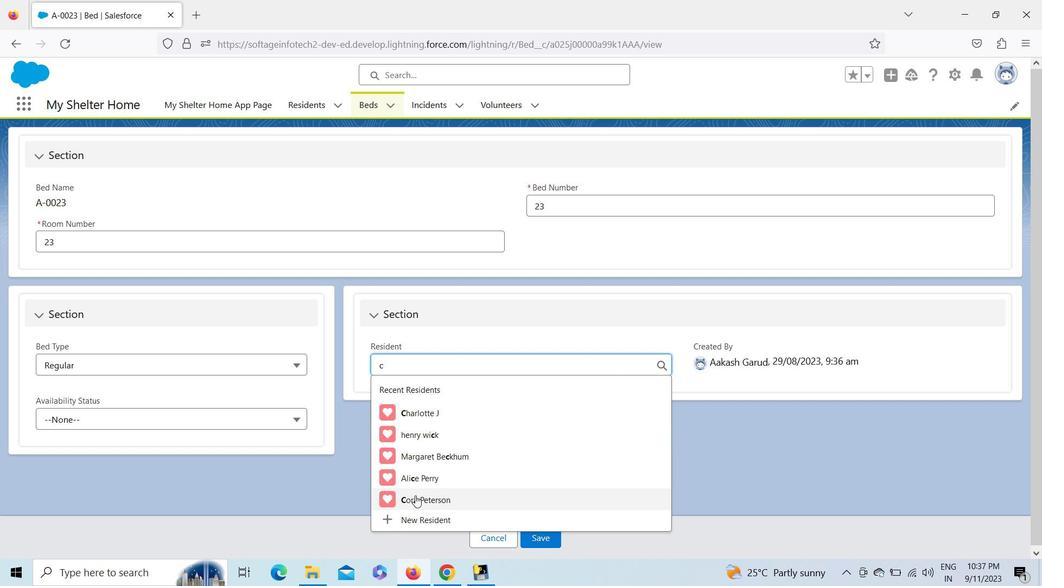 
Action: Mouse pressed left at (415, 496)
Screenshot: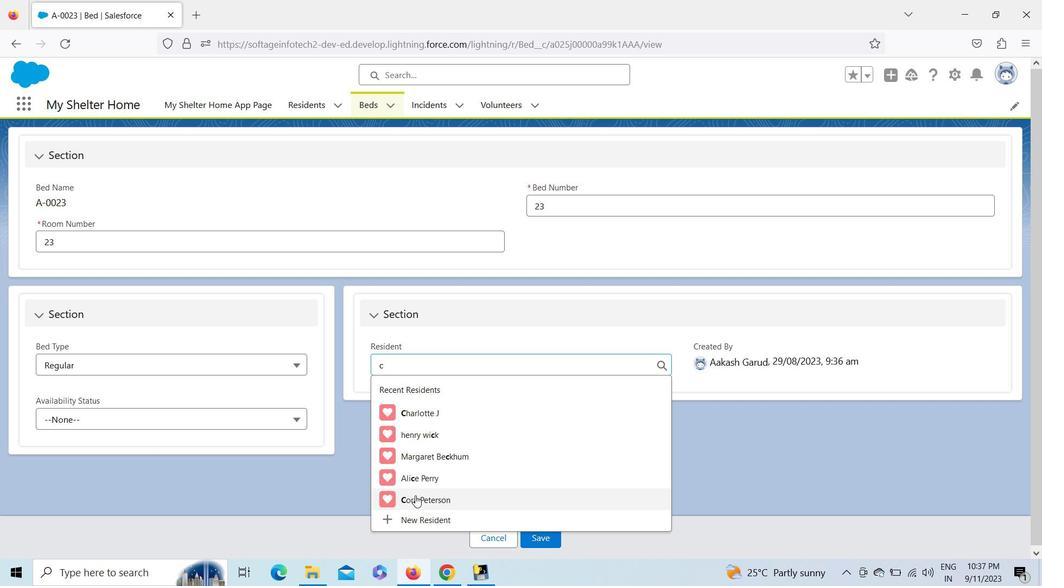 
Action: Mouse moved to (148, 410)
Screenshot: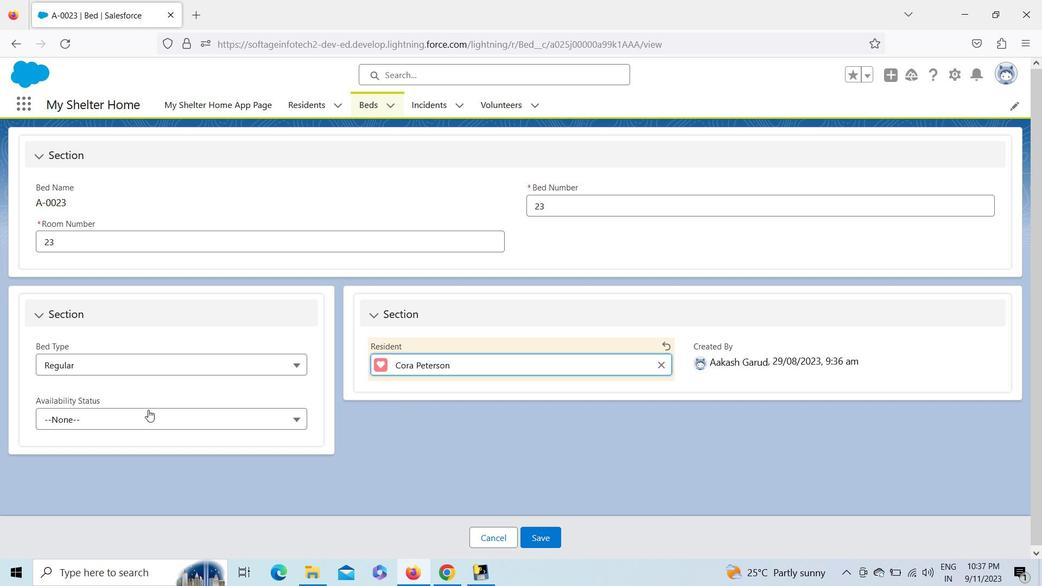 
Action: Mouse pressed left at (148, 410)
Screenshot: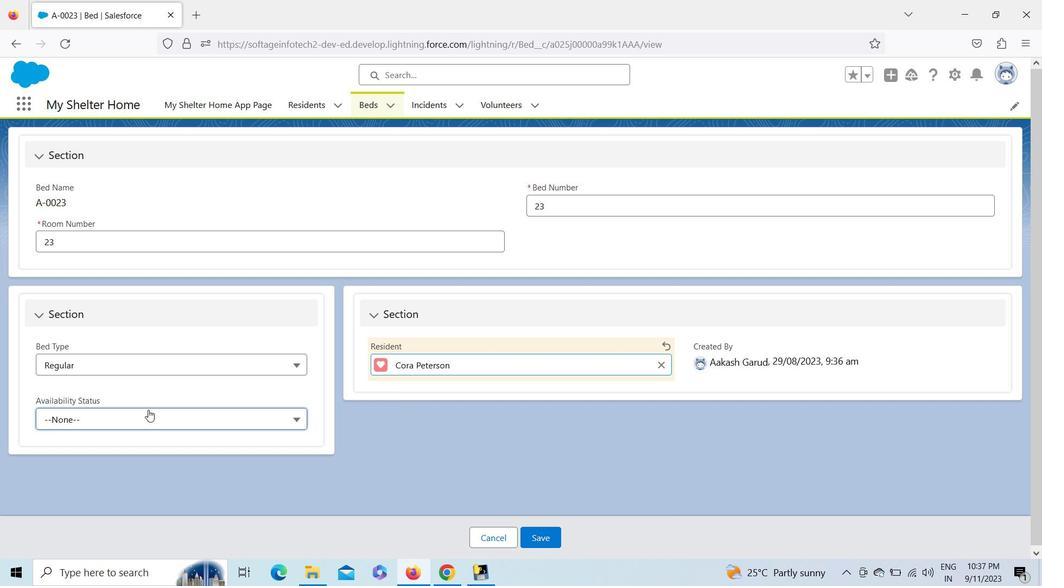 
Action: Mouse moved to (80, 474)
Screenshot: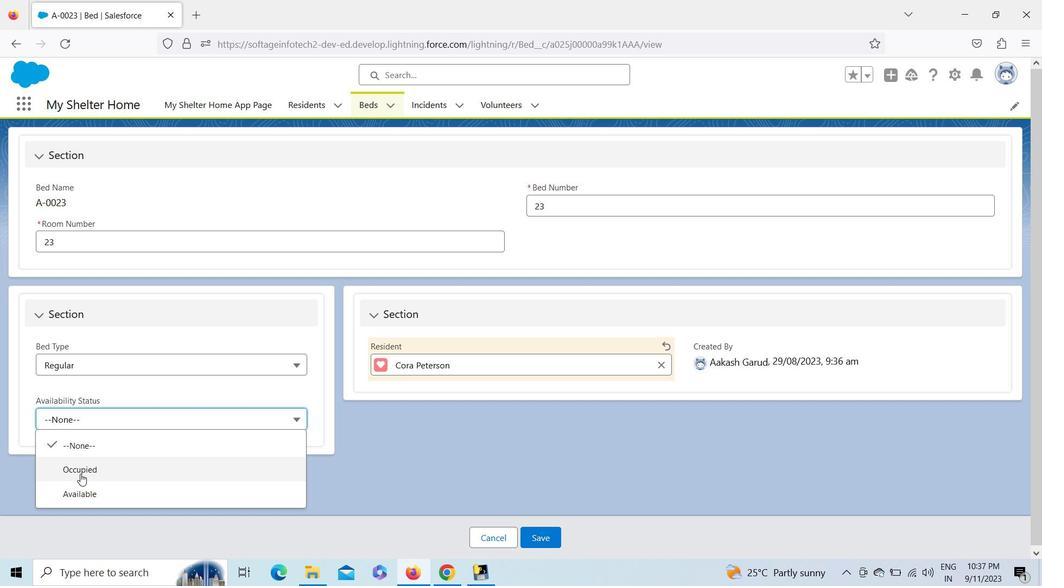 
Action: Mouse pressed left at (80, 474)
Screenshot: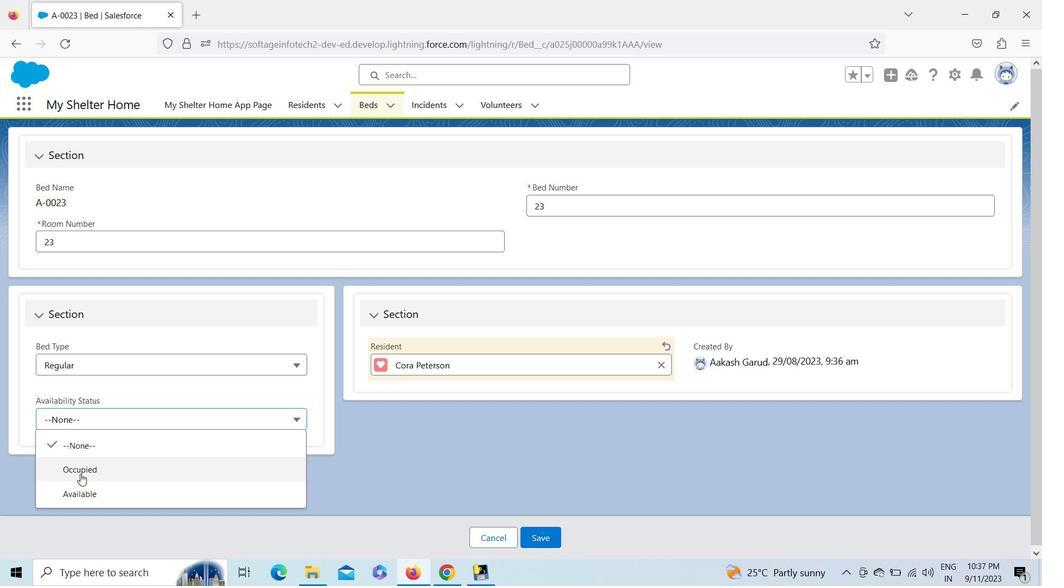 
Action: Mouse moved to (541, 539)
Screenshot: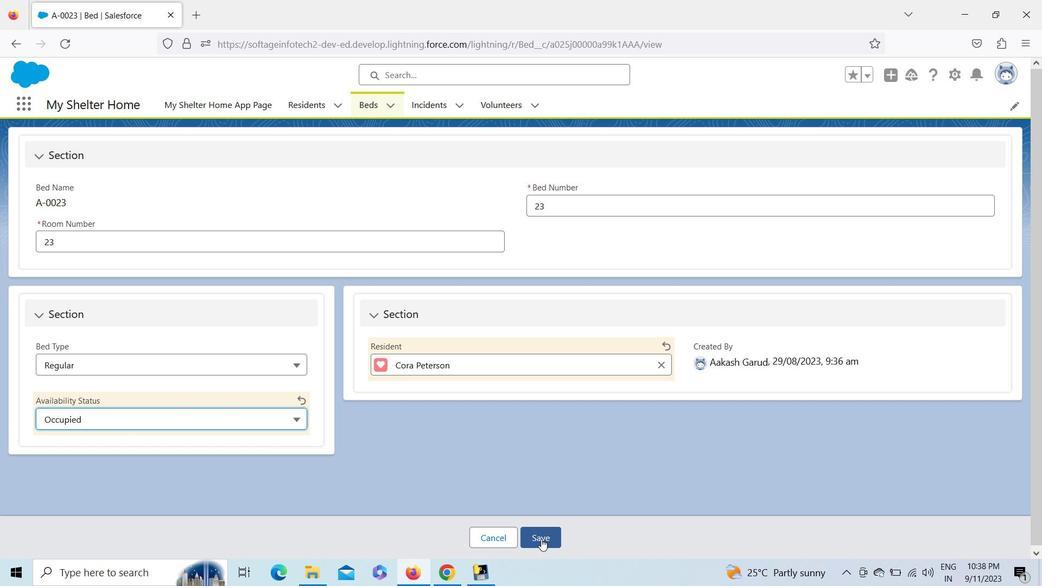 
Action: Mouse pressed left at (541, 539)
Screenshot: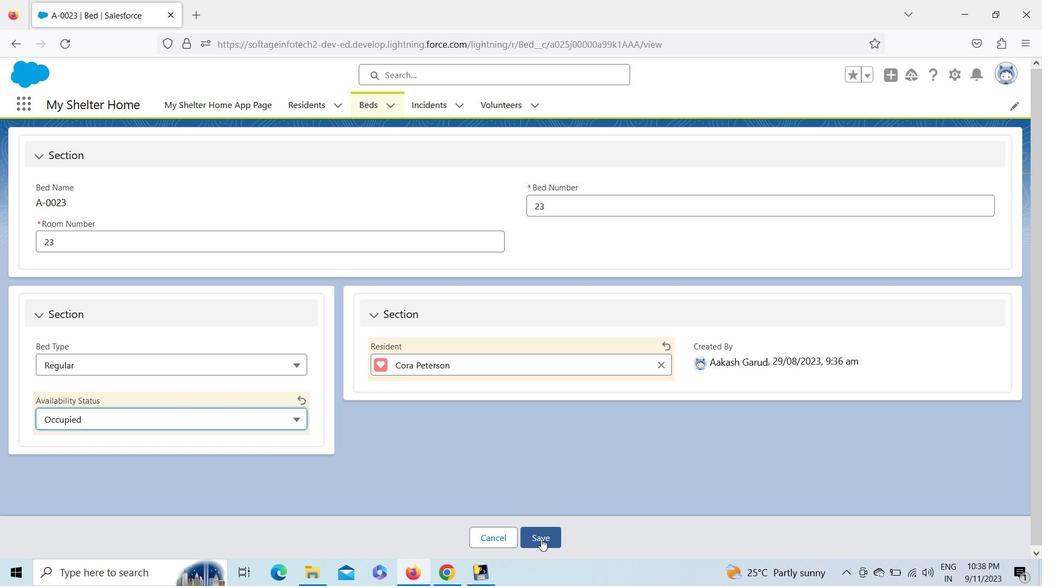 
Action: Mouse moved to (361, 111)
Screenshot: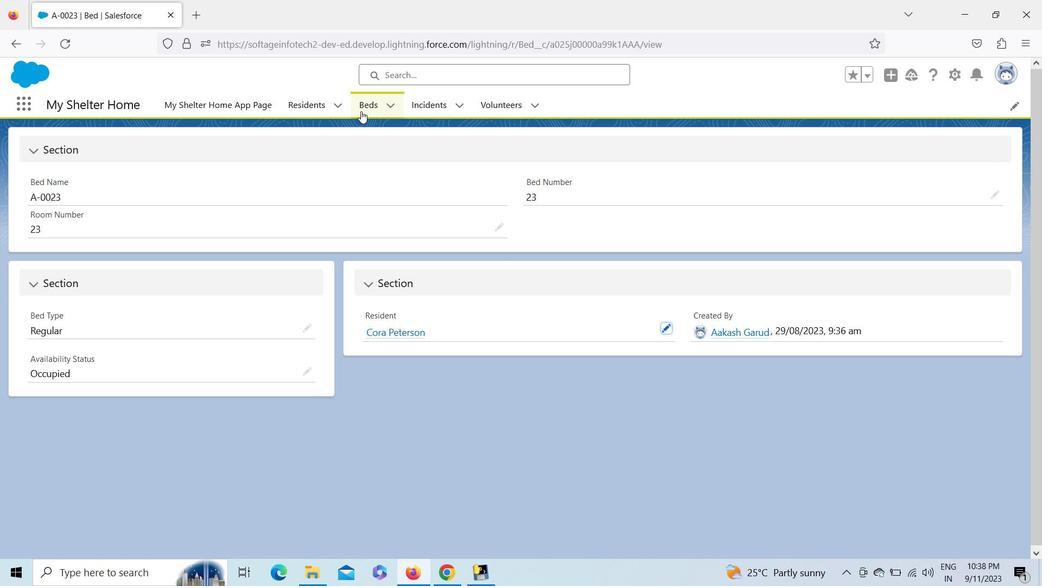 
Action: Mouse pressed left at (361, 111)
Screenshot: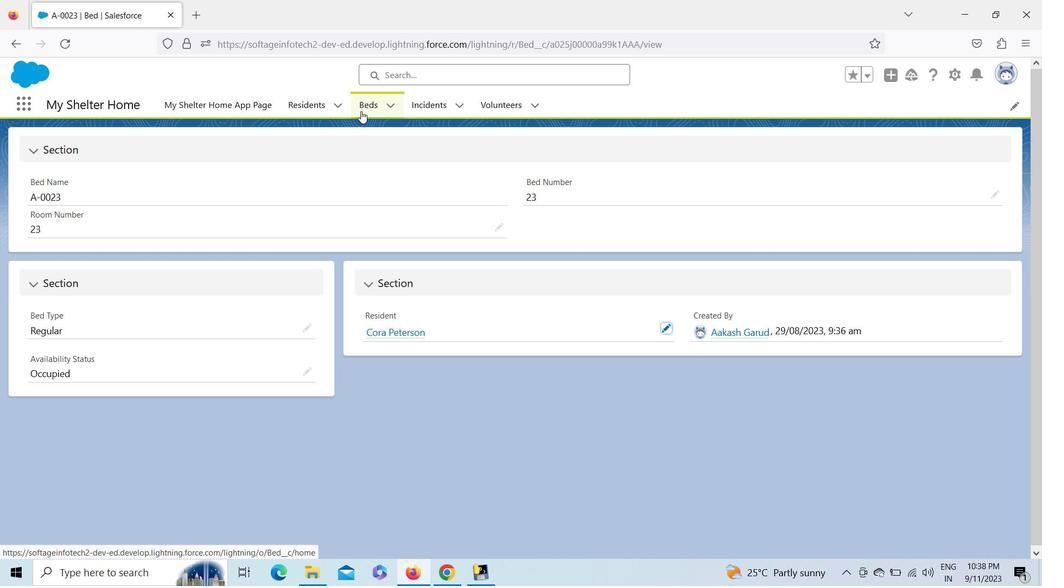 
Action: Mouse moved to (1020, 542)
Screenshot: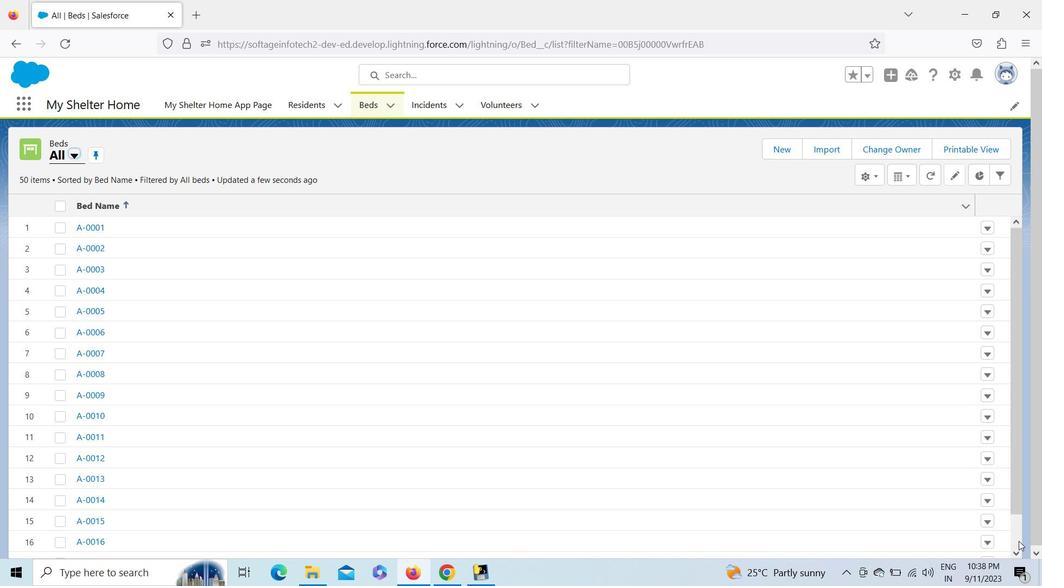 
Action: Mouse pressed left at (1020, 542)
Screenshot: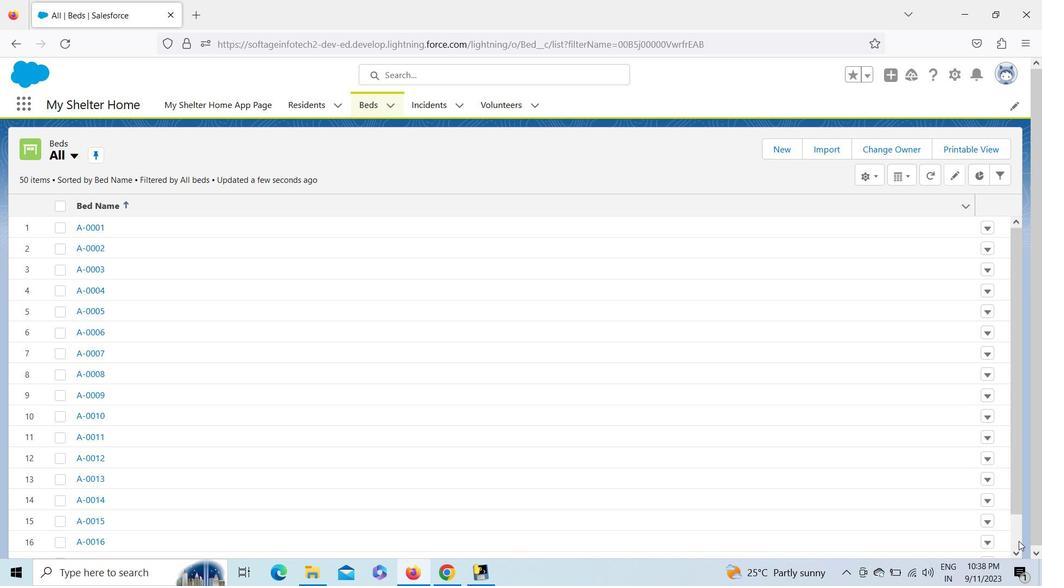
Action: Mouse pressed left at (1020, 542)
Screenshot: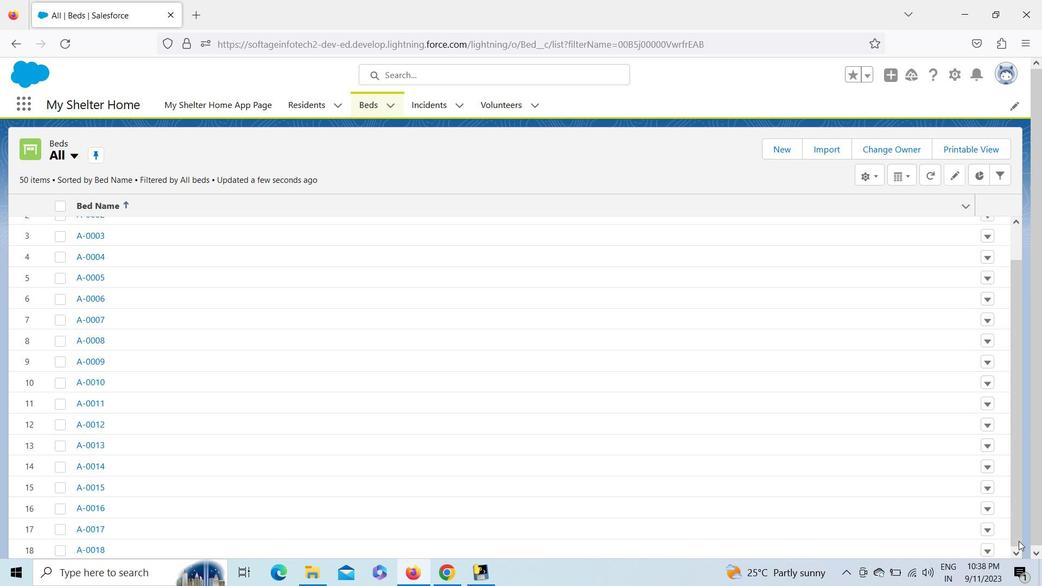 
Action: Mouse pressed left at (1020, 542)
Screenshot: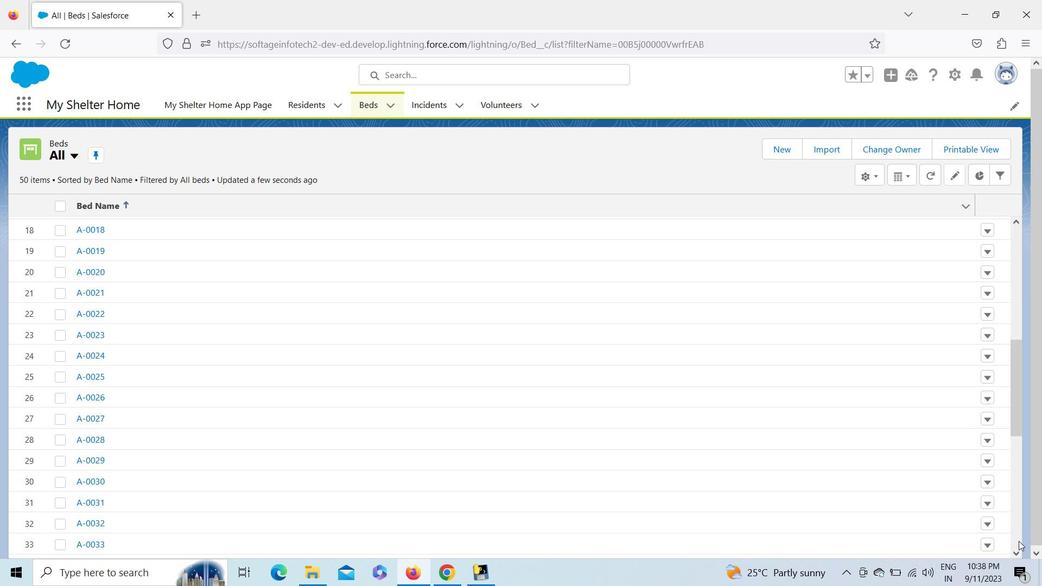 
Action: Mouse moved to (1015, 224)
Screenshot: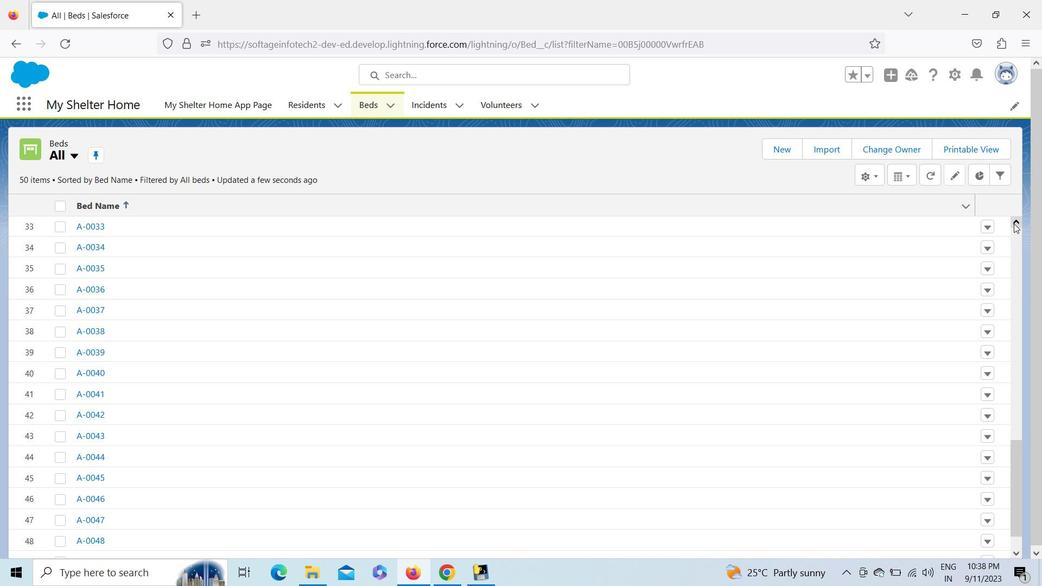 
Action: Mouse pressed left at (1015, 224)
Screenshot: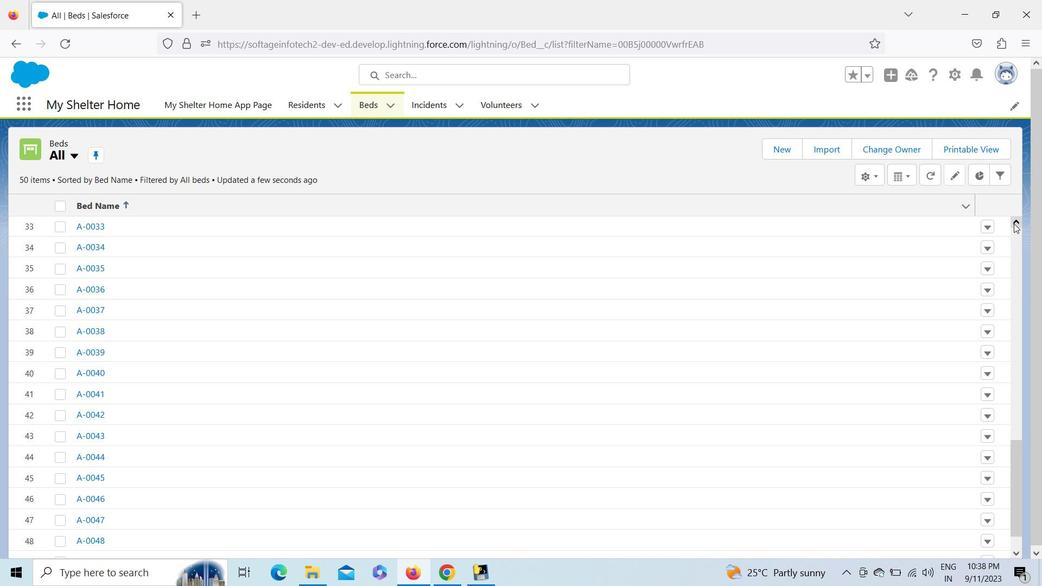 
Action: Mouse pressed left at (1015, 224)
Screenshot: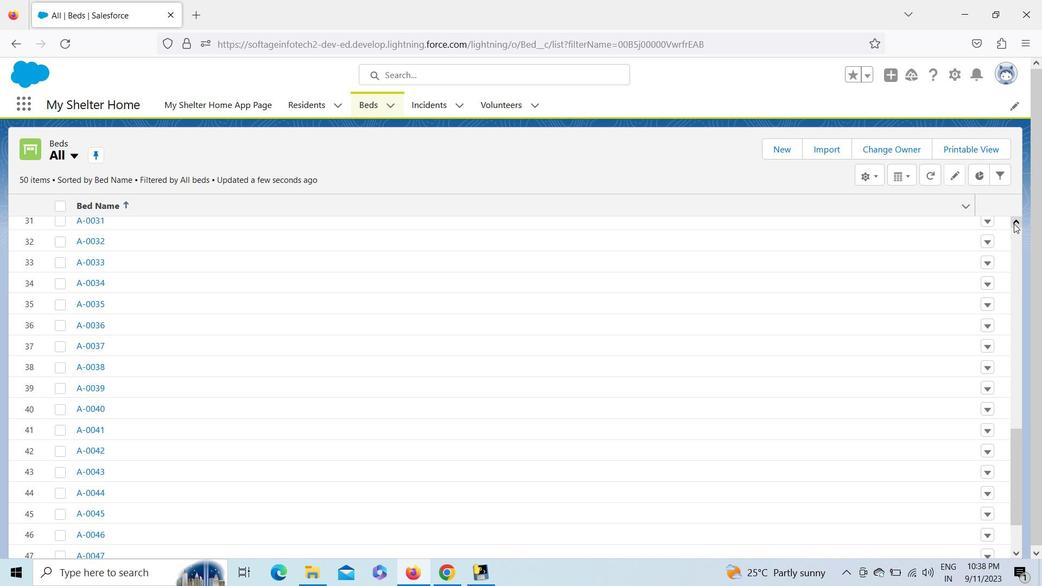 
Action: Mouse pressed left at (1015, 224)
Screenshot: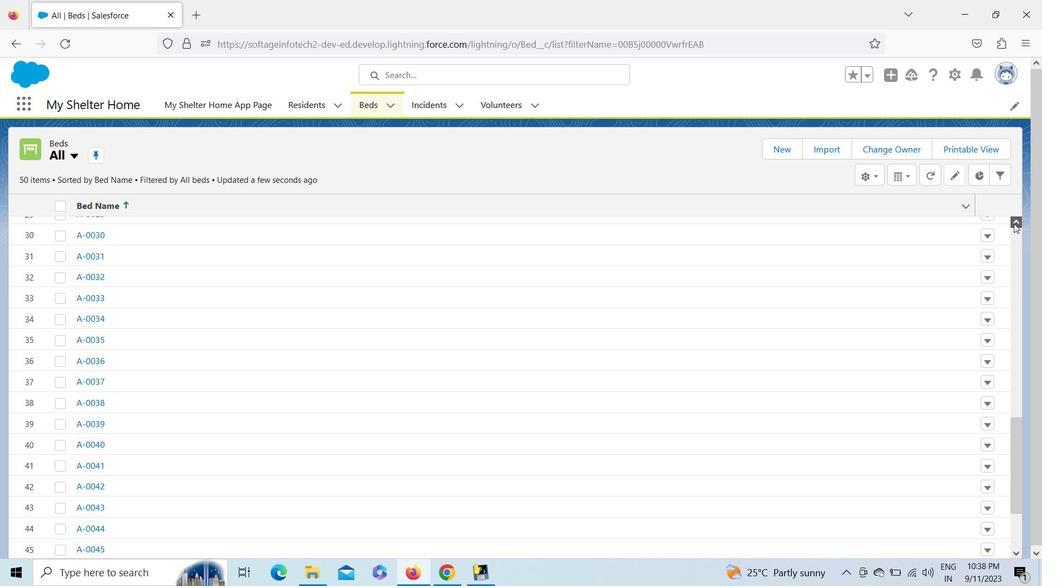 
Action: Mouse pressed left at (1015, 224)
Screenshot: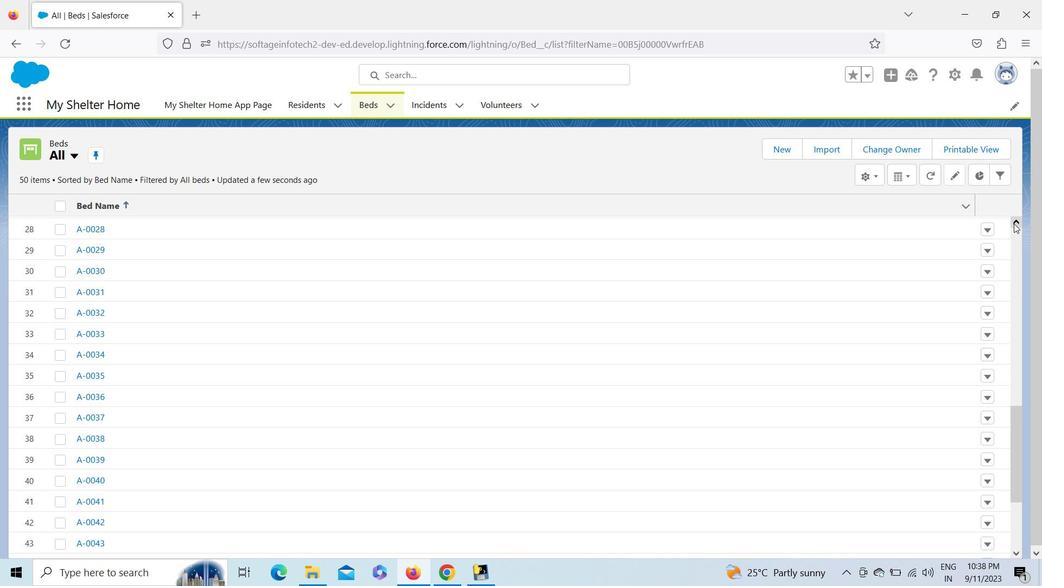 
Action: Mouse pressed left at (1015, 224)
Screenshot: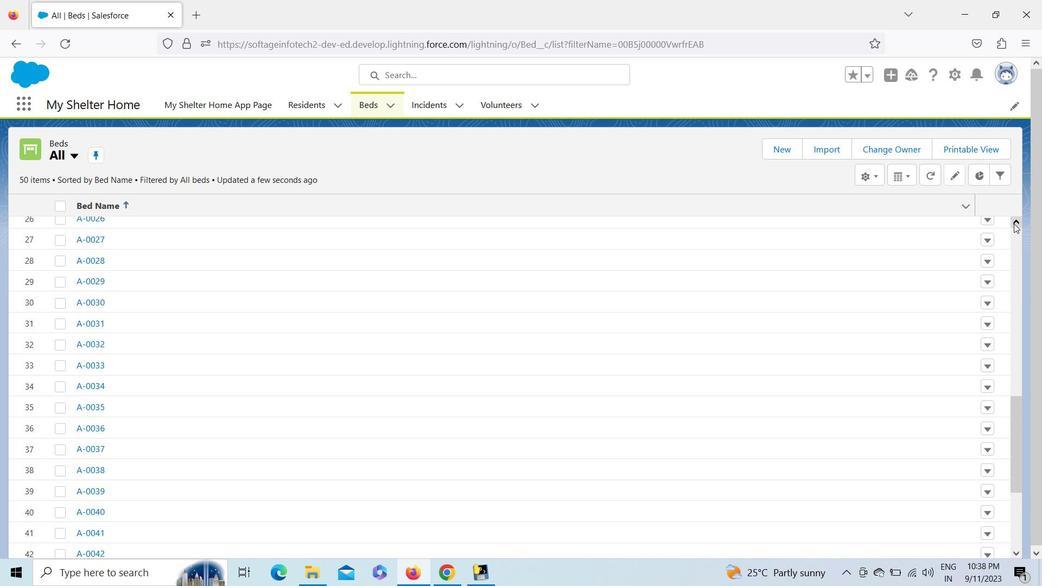 
Action: Mouse pressed left at (1015, 224)
Screenshot: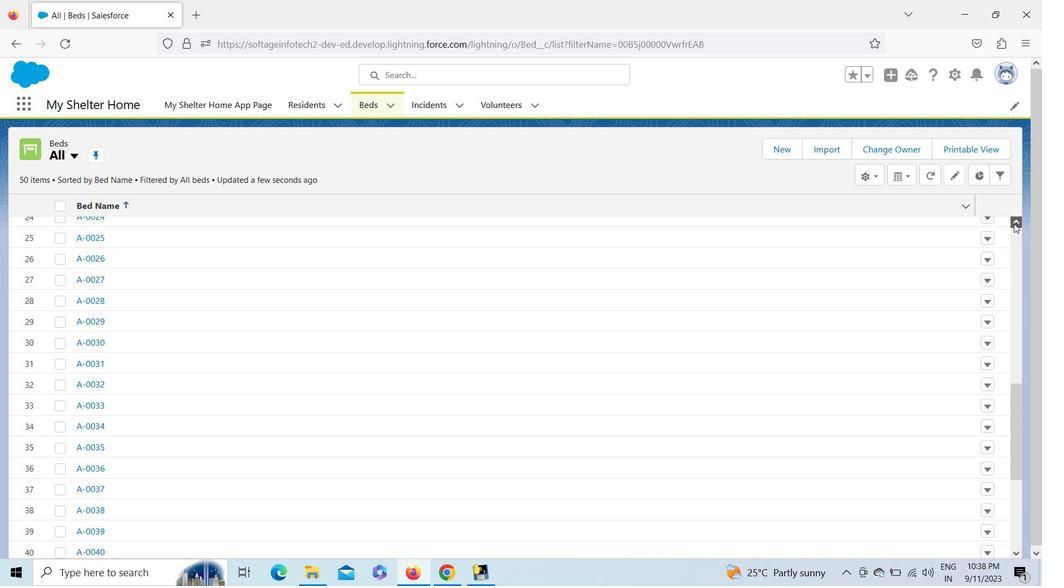 
Action: Mouse moved to (96, 251)
Screenshot: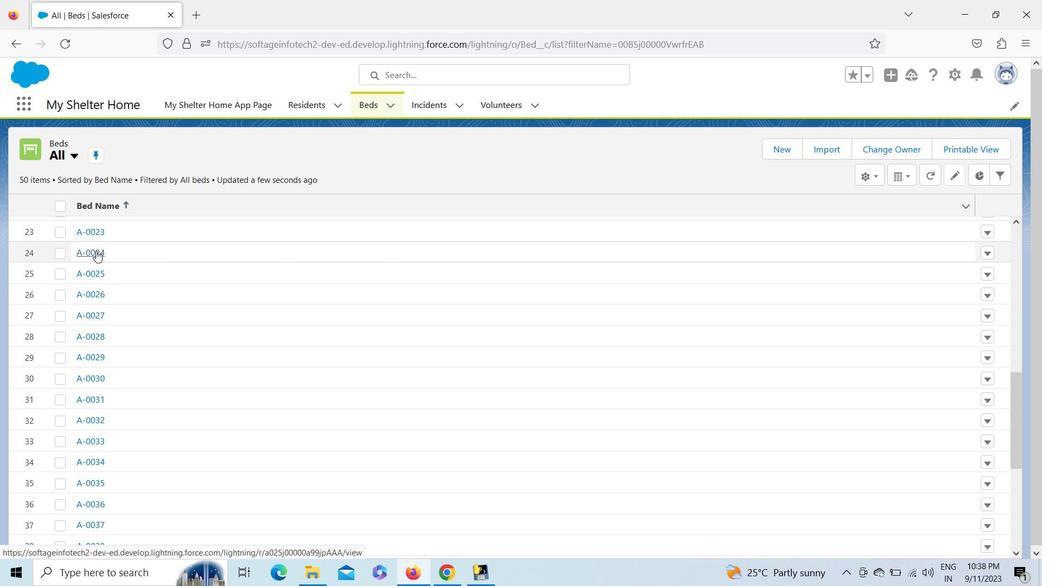 
Action: Mouse pressed left at (96, 251)
Screenshot: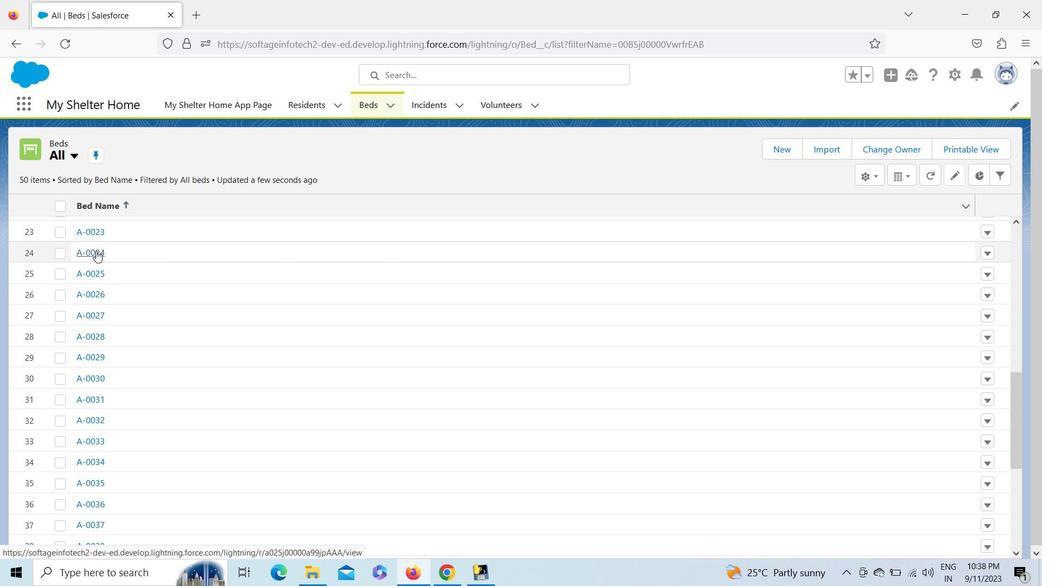 
Action: Mouse moved to (664, 333)
Screenshot: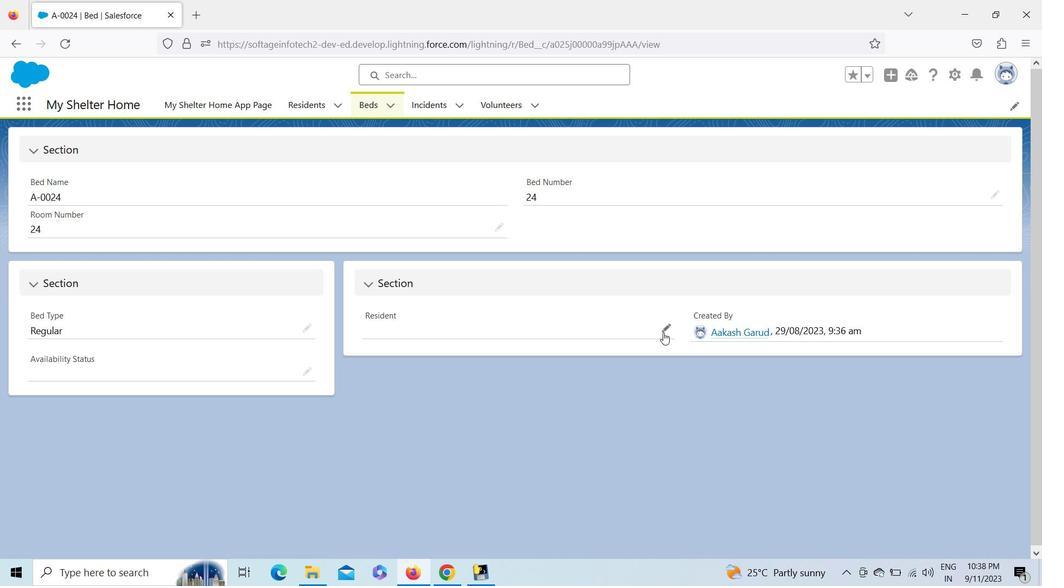 
Action: Mouse pressed left at (664, 333)
Screenshot: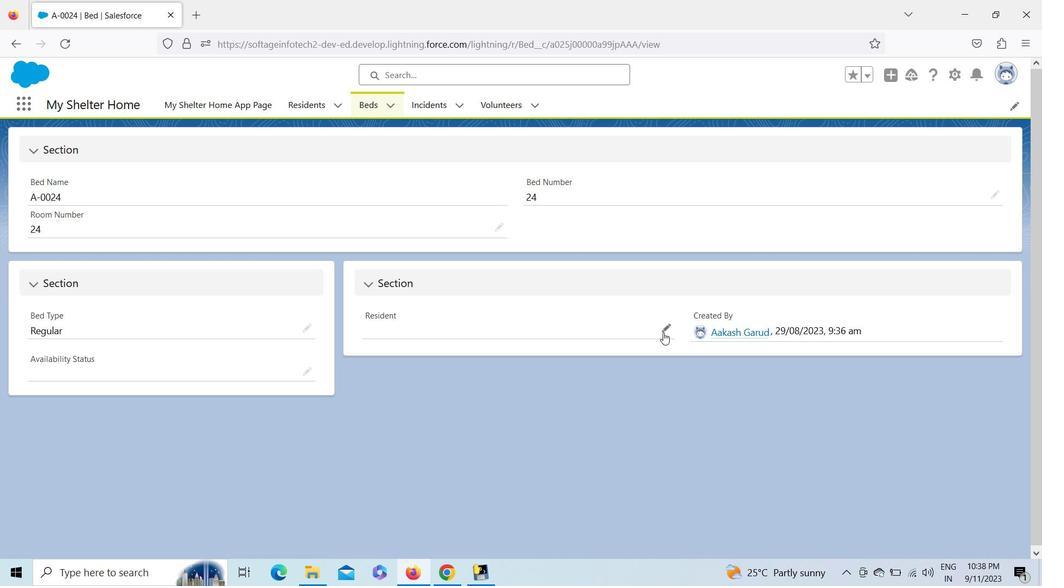 
Action: Mouse moved to (567, 346)
Screenshot: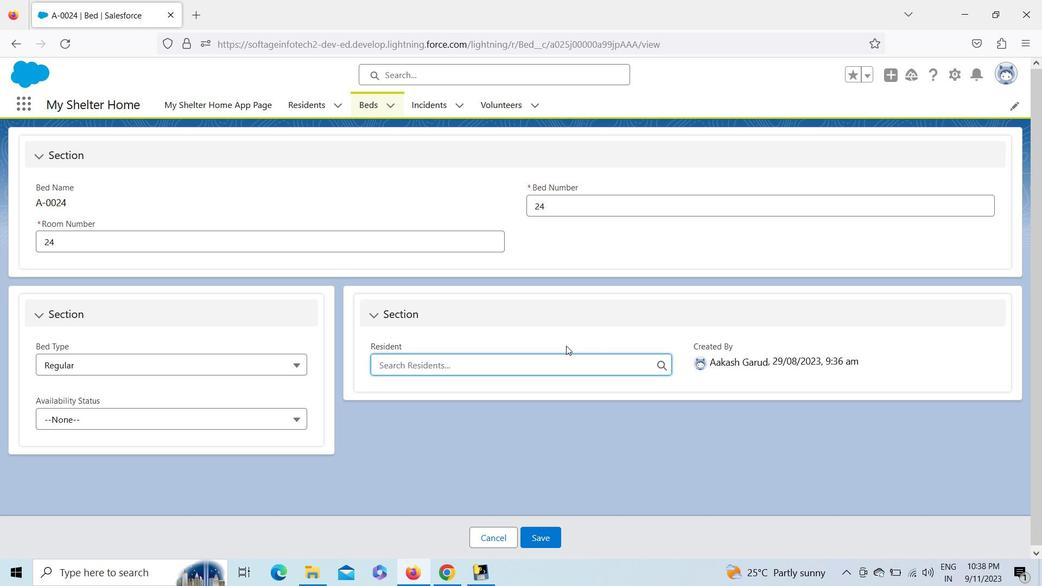 
Action: Key pressed <Key.shift>El
Screenshot: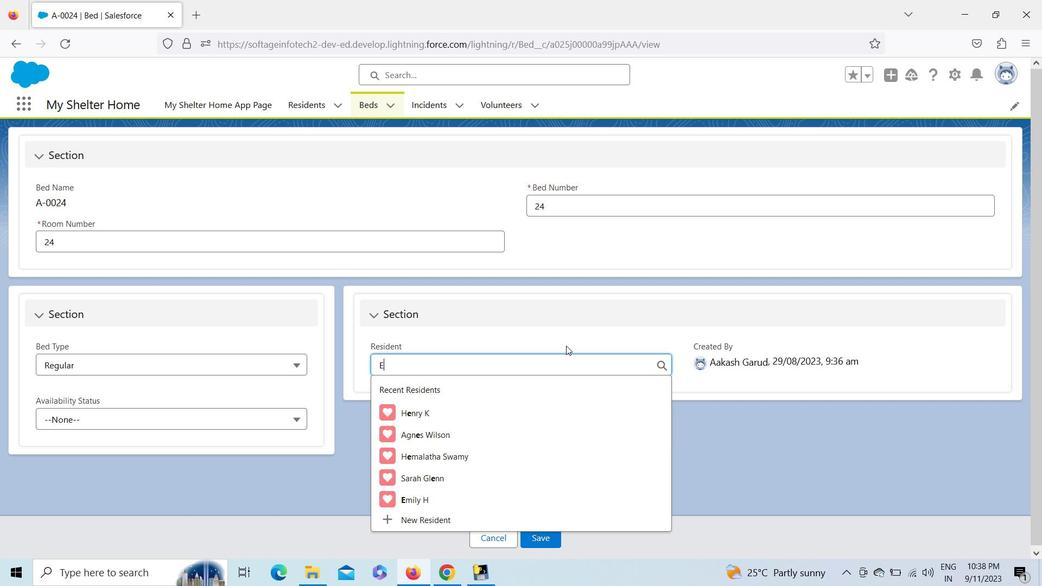 
Action: Mouse moved to (418, 515)
Screenshot: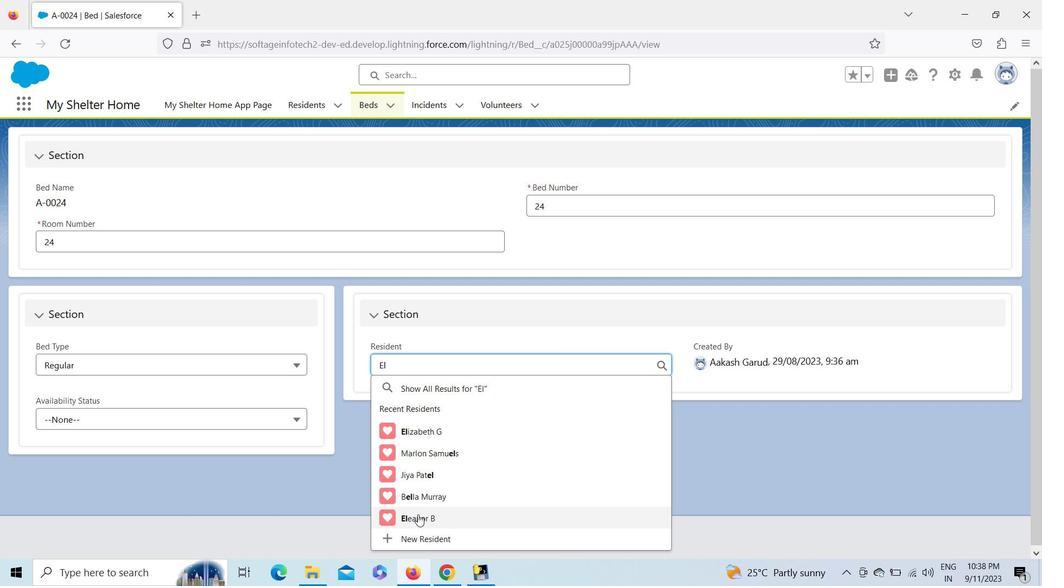 
Action: Mouse pressed left at (418, 515)
Screenshot: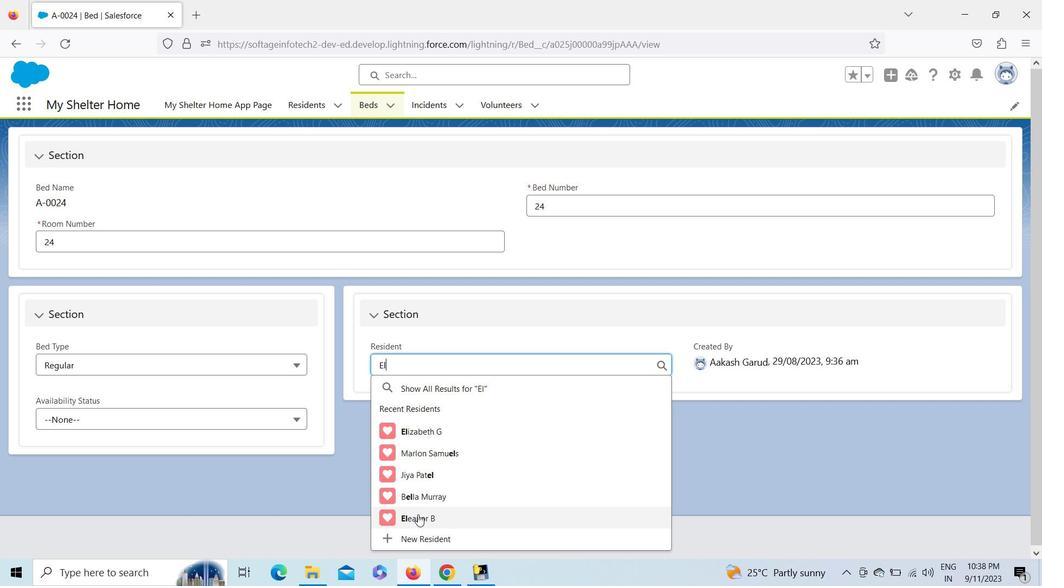 
Action: Mouse moved to (174, 427)
Screenshot: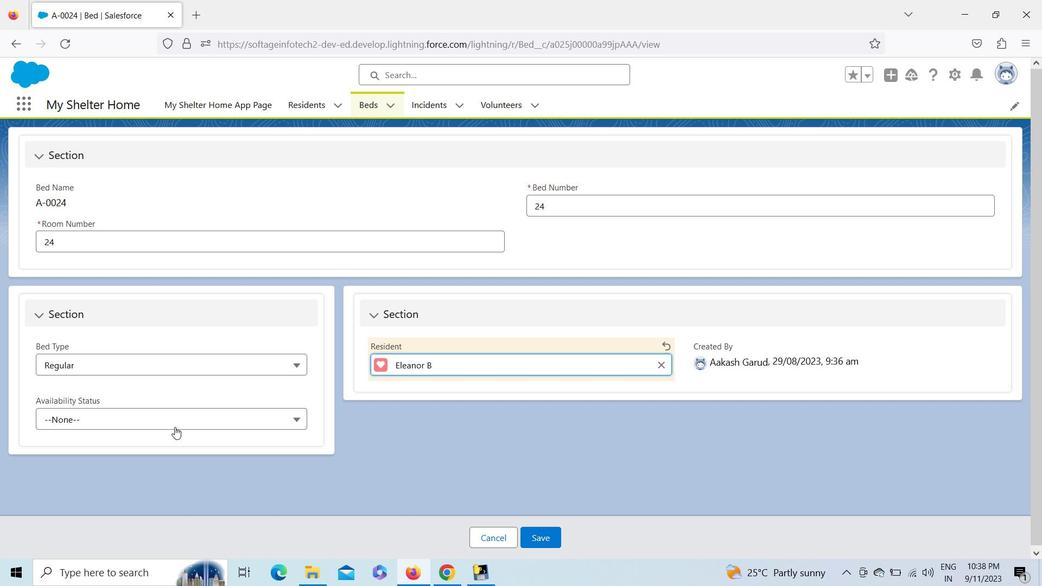 
Action: Mouse pressed left at (174, 427)
Screenshot: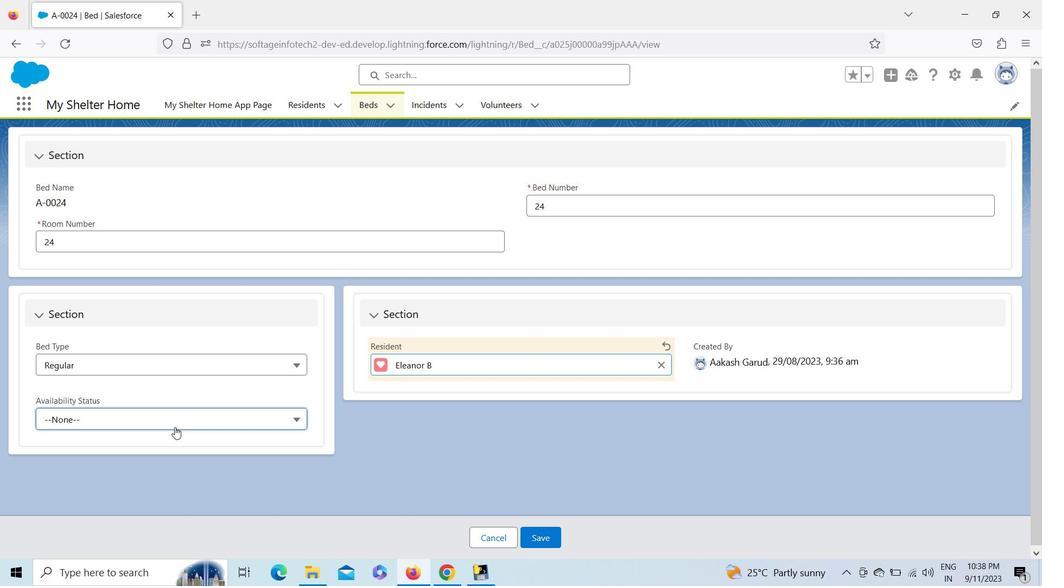 
Action: Mouse moved to (74, 473)
Screenshot: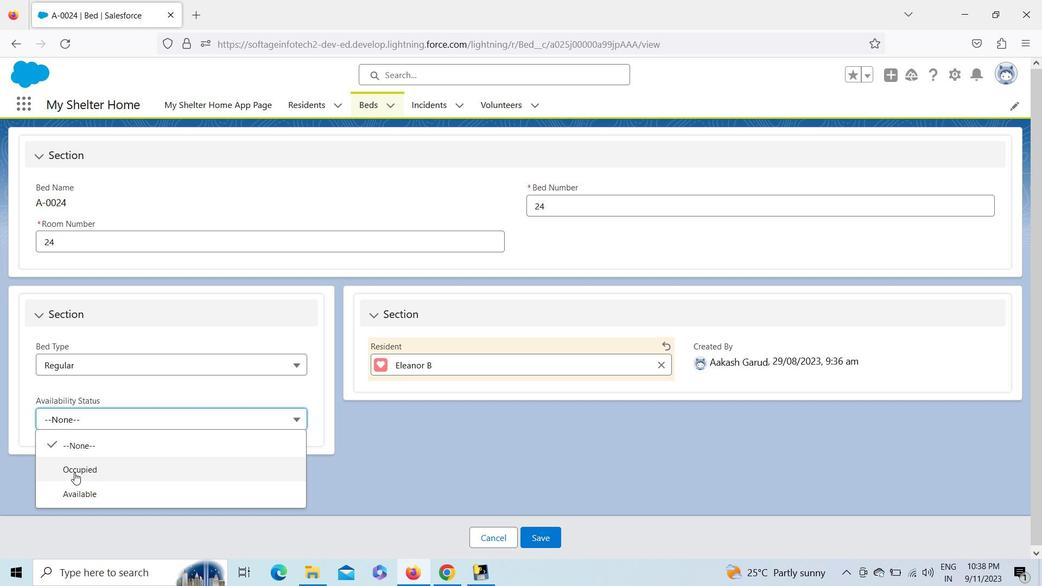 
Action: Mouse pressed left at (74, 473)
Screenshot: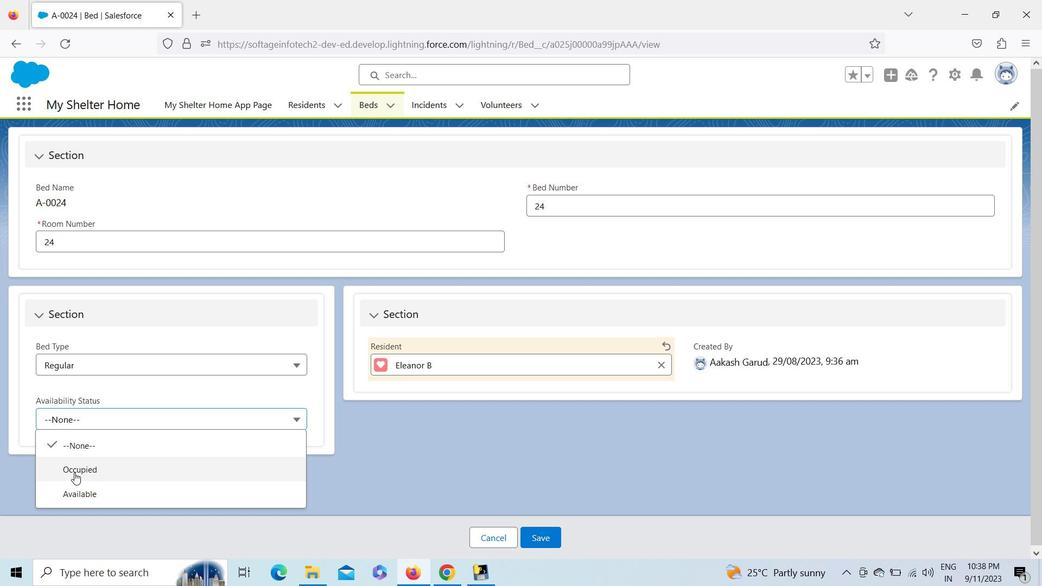 
Action: Mouse moved to (542, 539)
Screenshot: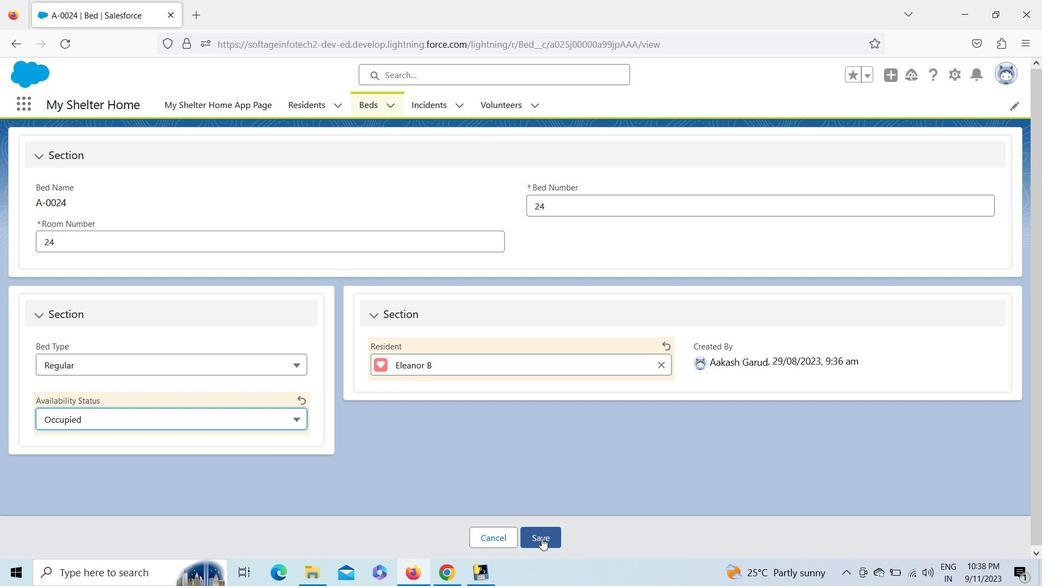 
Action: Mouse pressed left at (542, 539)
Screenshot: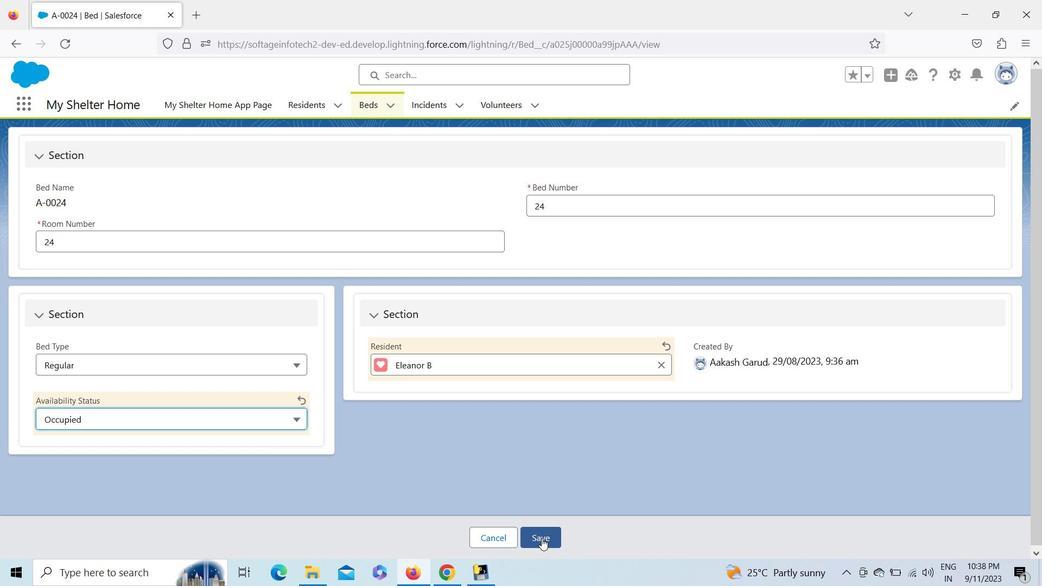 
Action: Mouse moved to (372, 99)
Screenshot: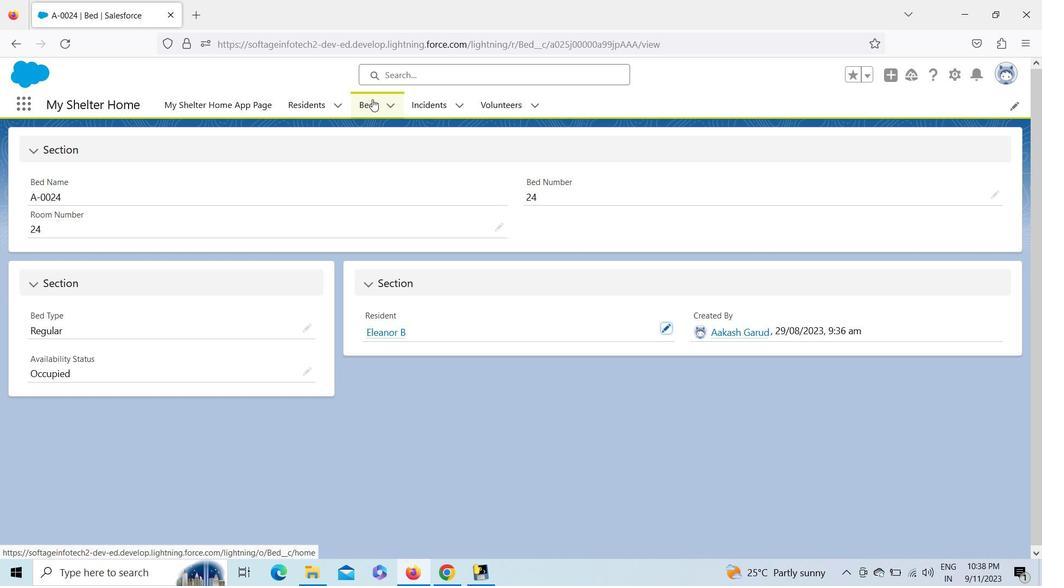 
Action: Mouse pressed left at (372, 99)
Screenshot: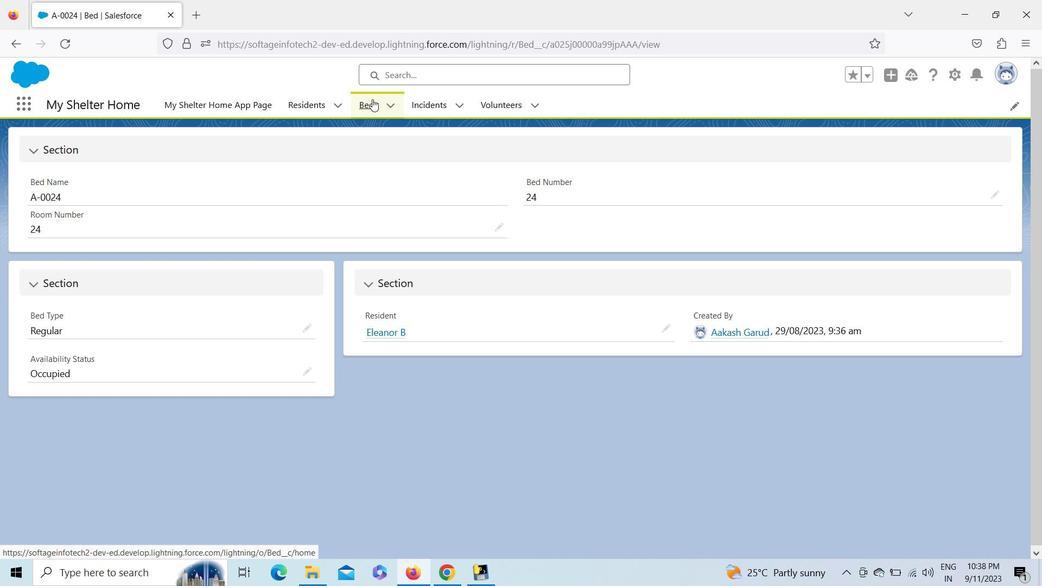 
Action: Mouse moved to (1015, 531)
Screenshot: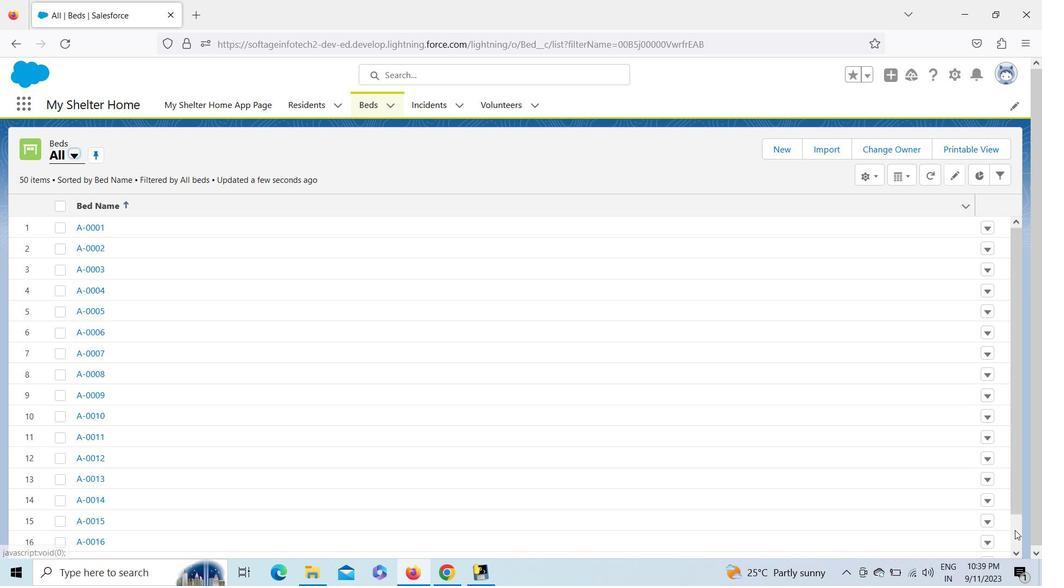 
Action: Mouse pressed left at (1015, 531)
Screenshot: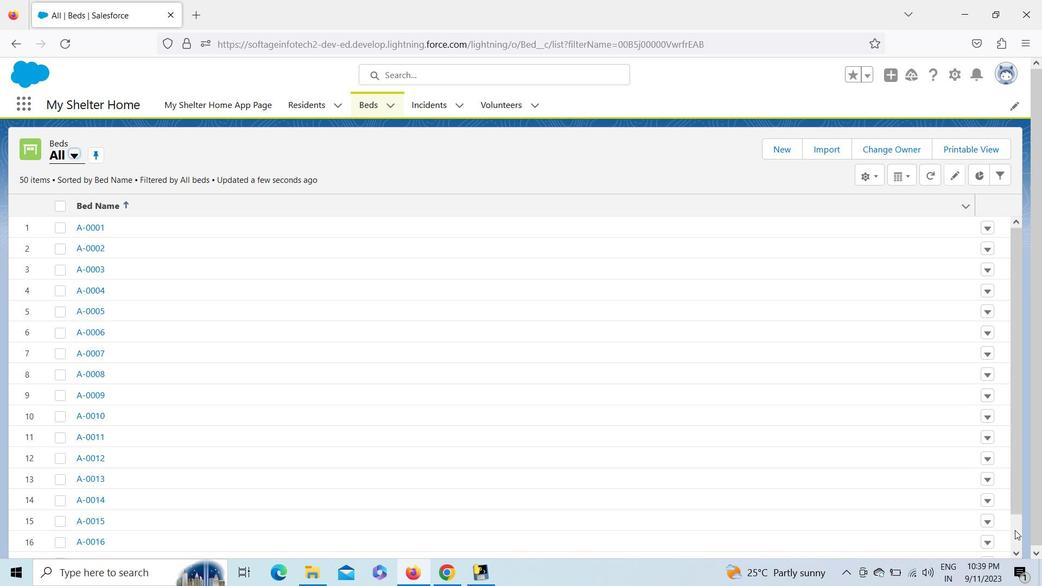 
Action: Mouse pressed left at (1015, 531)
Screenshot: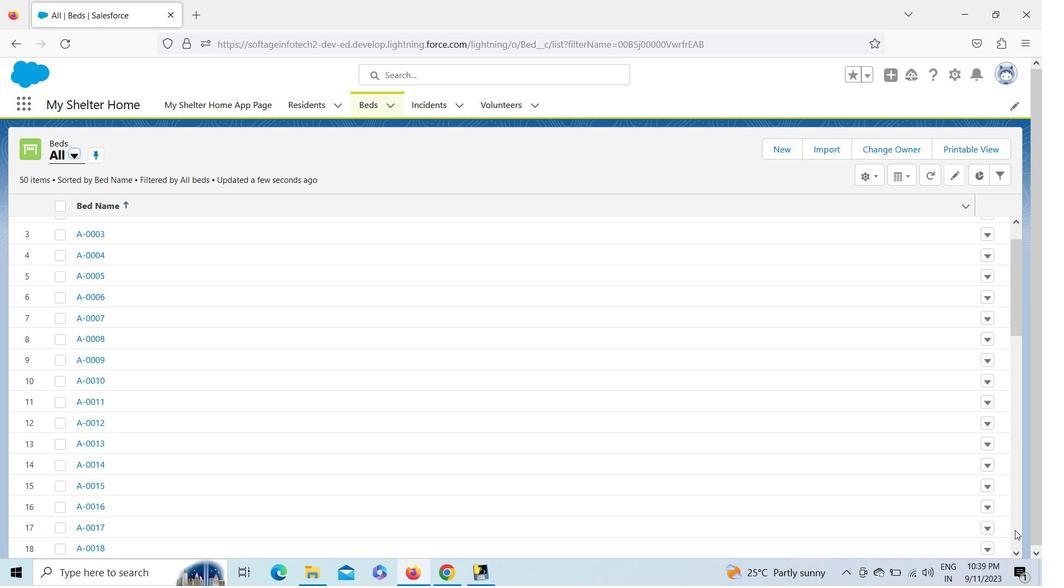 
Action: Mouse moved to (92, 372)
Screenshot: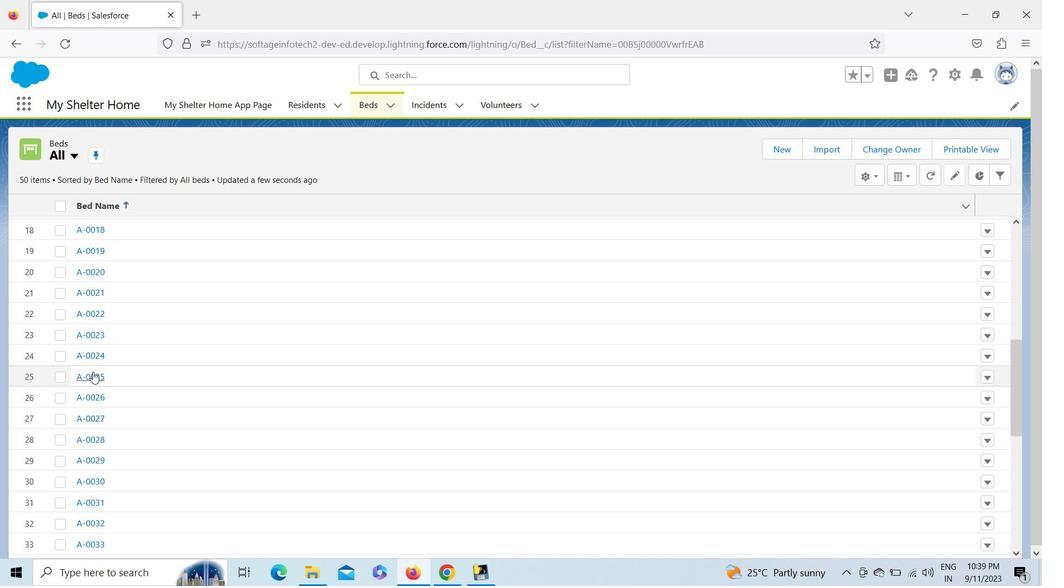 
Action: Mouse pressed left at (92, 372)
Screenshot: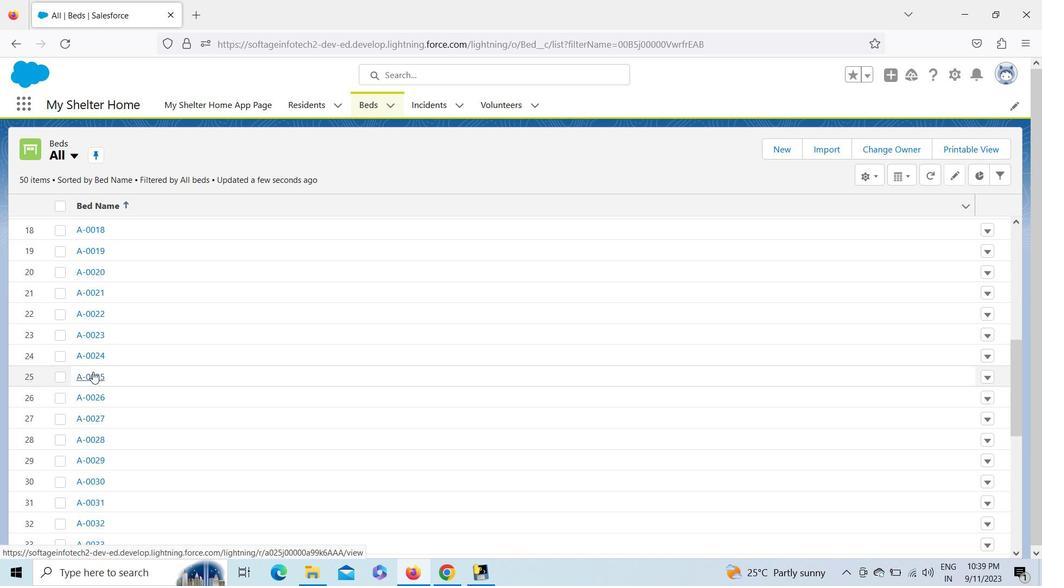 
Action: Mouse moved to (667, 331)
